 Task: Develop a dynamic search bar that filters results as the user types.
Action: Mouse pressed left at (250, 189)
Screenshot: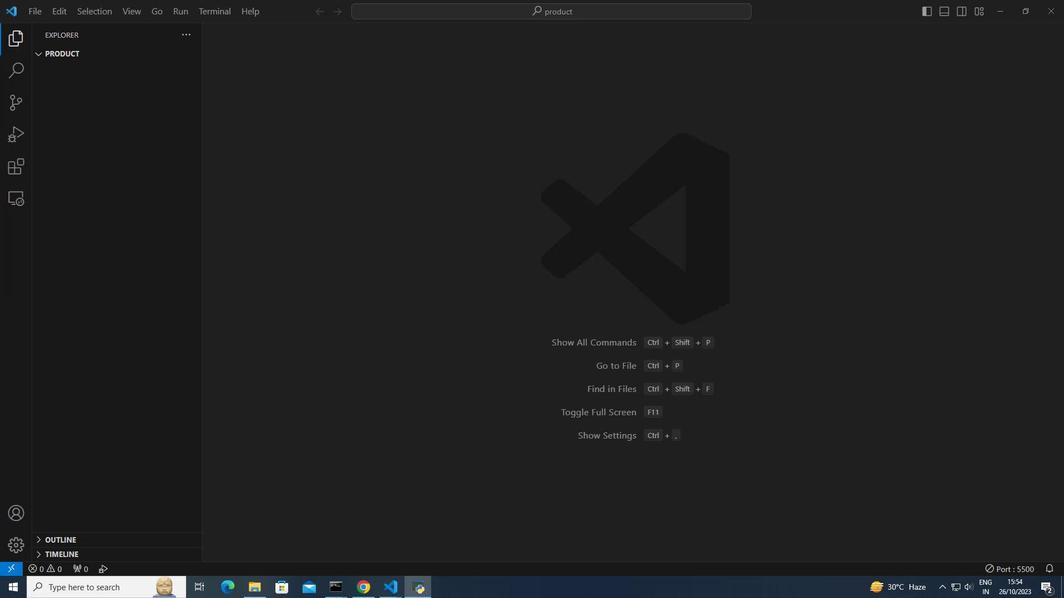 
Action: Mouse moved to (250, 189)
Screenshot: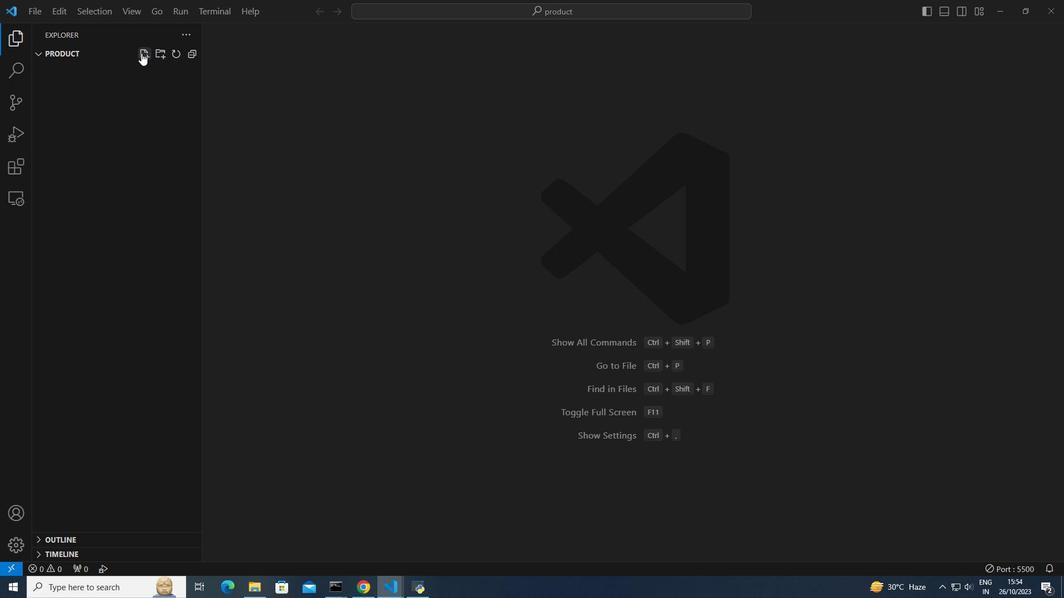 
Action: Mouse pressed left at (250, 189)
Screenshot: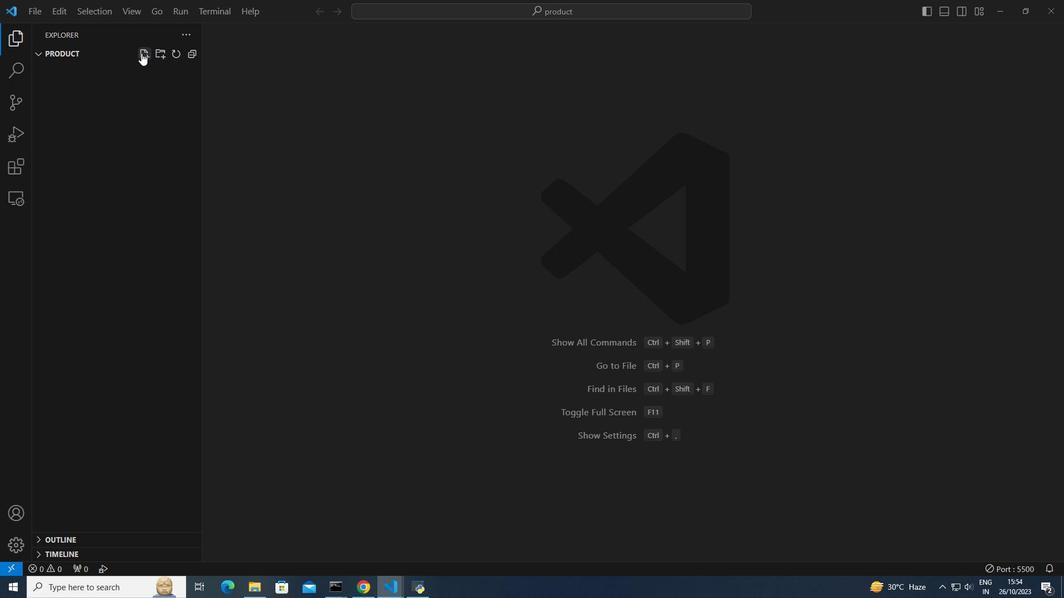 
Action: Mouse moved to (250, 189)
Screenshot: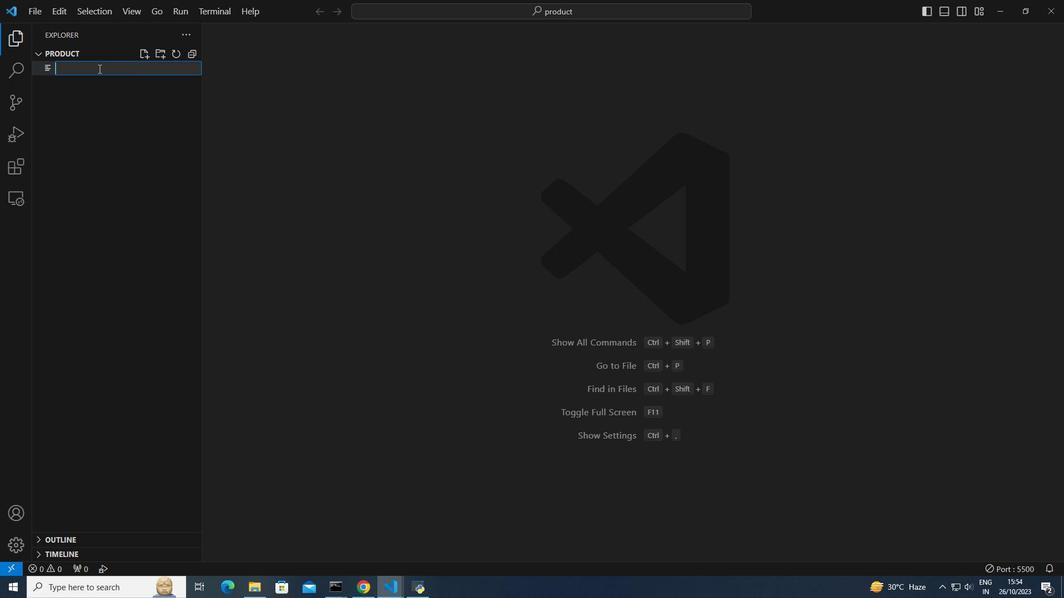 
Action: Mouse pressed left at (250, 189)
Screenshot: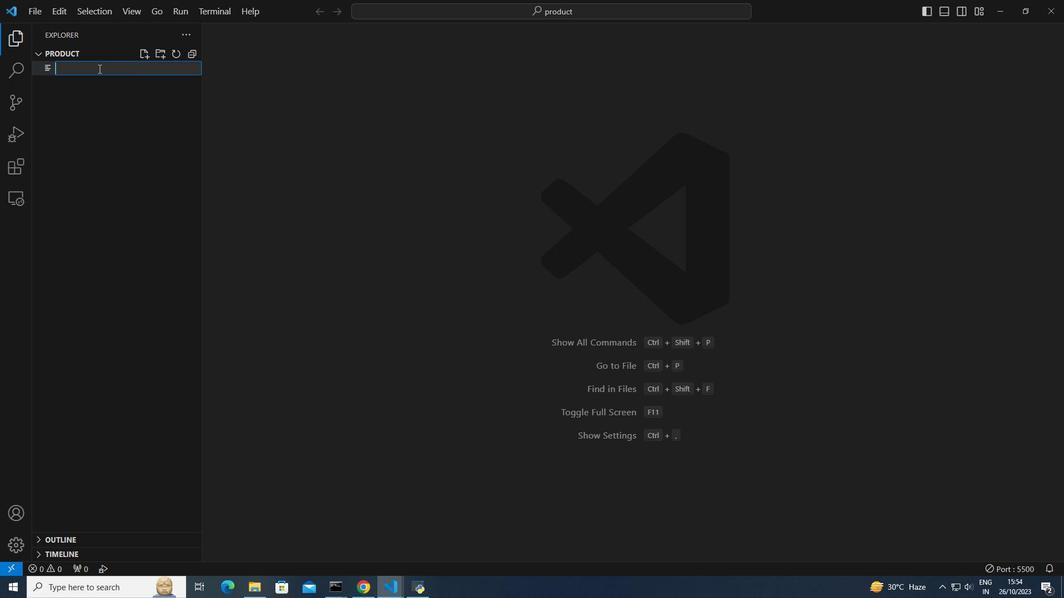 
Action: Key pressed index.html<Key.enter><Key.shift>!<Key.enter>
Screenshot: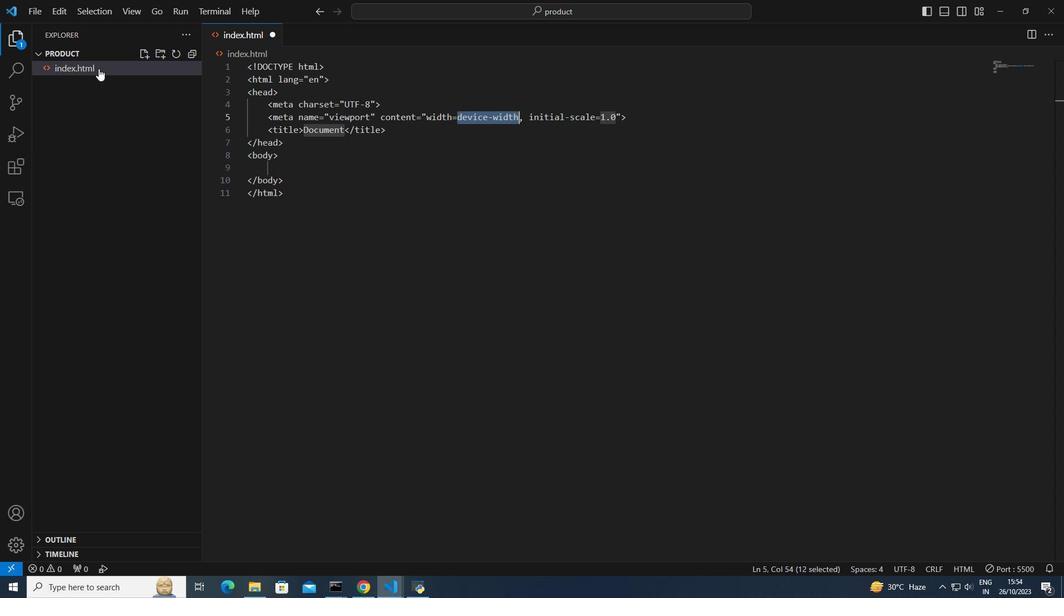 
Action: Mouse moved to (249, 189)
Screenshot: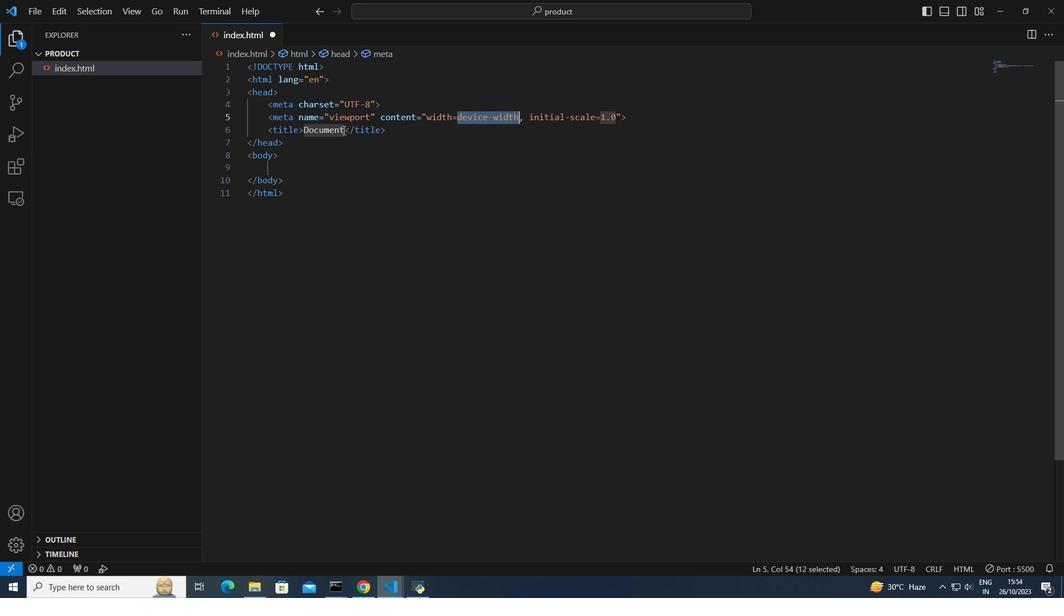 
Action: Mouse pressed left at (249, 189)
Screenshot: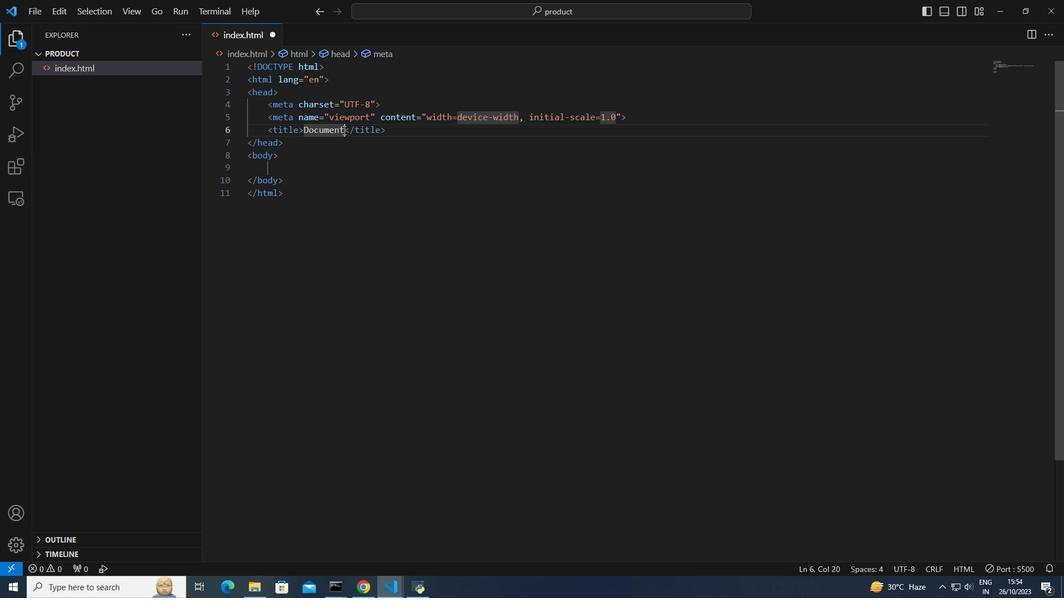 
Action: Key pressed <Key.backspace><Key.backspace><Key.backspace><Key.backspace><Key.backspace><Key.backspace><Key.backspace><Key.backspace>
Screenshot: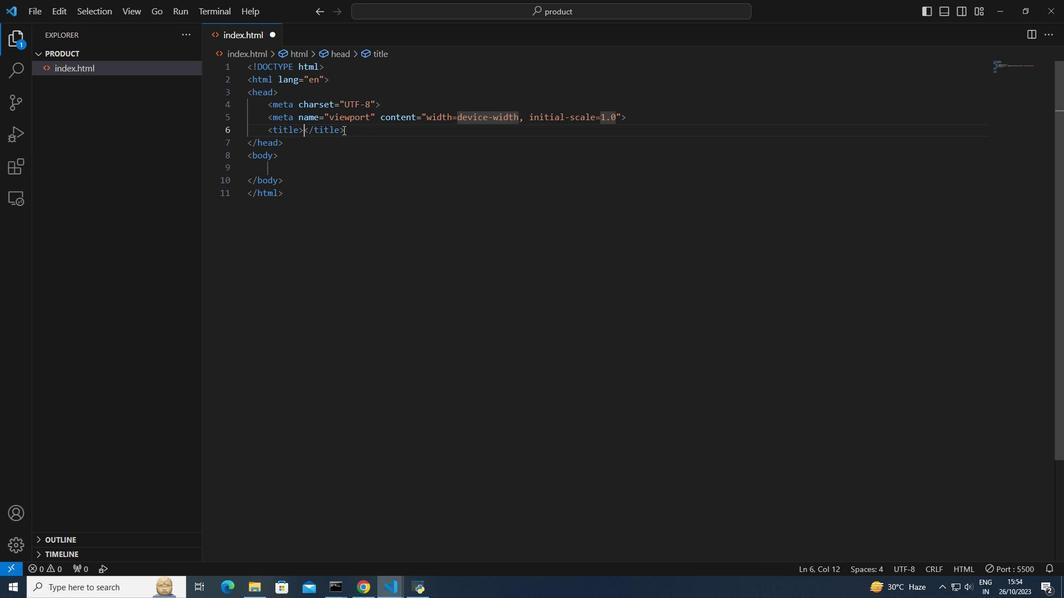 
Action: Mouse moved to (250, 189)
Screenshot: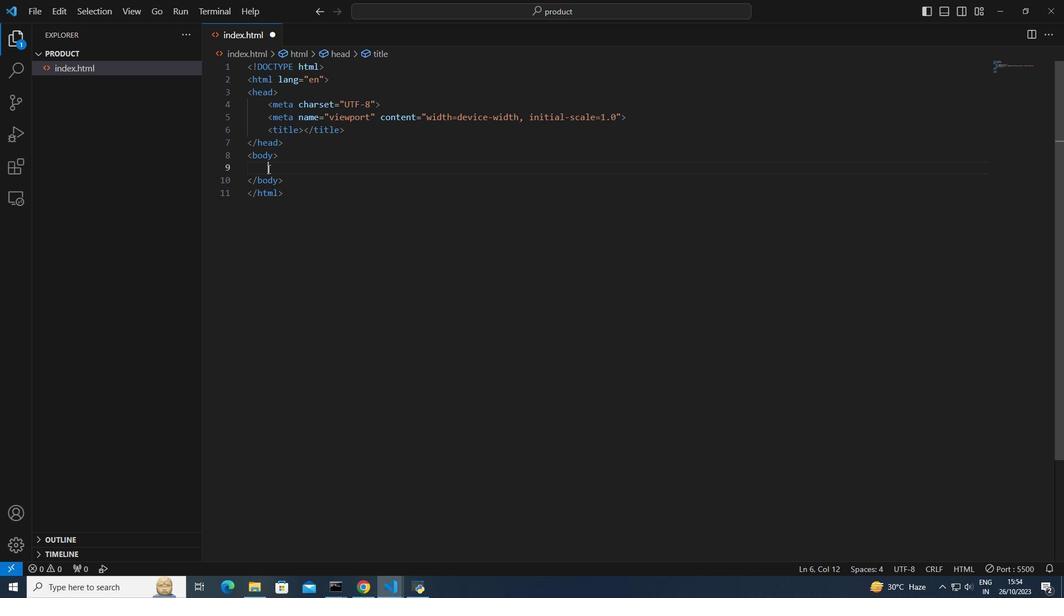 
Action: Mouse pressed left at (250, 189)
Screenshot: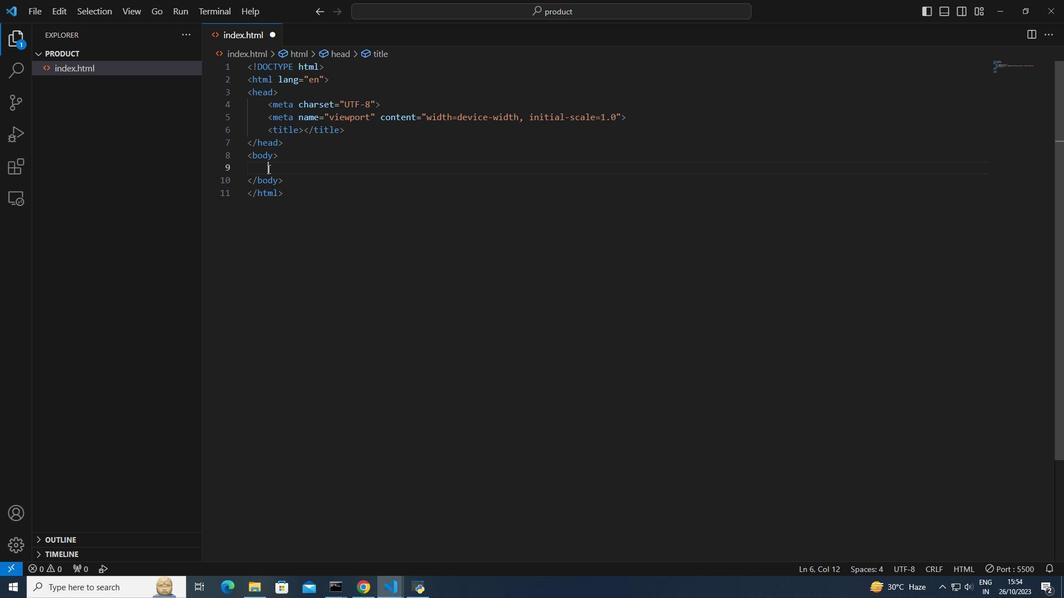 
Action: Key pressed <Key.shift_r><div<Key.space>class=search-container<Key.right><Key.shift_r>><Key.enter><Key.shift_r><input<Key.space>type=text<Key.right><Key.space>id=search<Key.right><Key.space>placeholder=<Key.shift>Search<Key.space>products<Key.right><Key.shift_r>><Key.down><Key.enter><Key.shift_r><ul<Key.space>id=results<Key.right><Key.space>class=results<Key.right><Key.shift_r>><Key.down><Key.up><Key.enter><Key.down><Key.left><Key.left><Key.left><Key.left><Key.backspace><Key.backspace><Key.backspace><Key.enter><Key.backspace><Key.backspace><Key.backspace><Key.down><Key.enter><Key.shift_r><<Key.shift><Key.shift>S<Key.backspace>script<Key.space>src=<Key.right><Key.left><Key.right><Key.shift_r>>ctrl+S
Screenshot: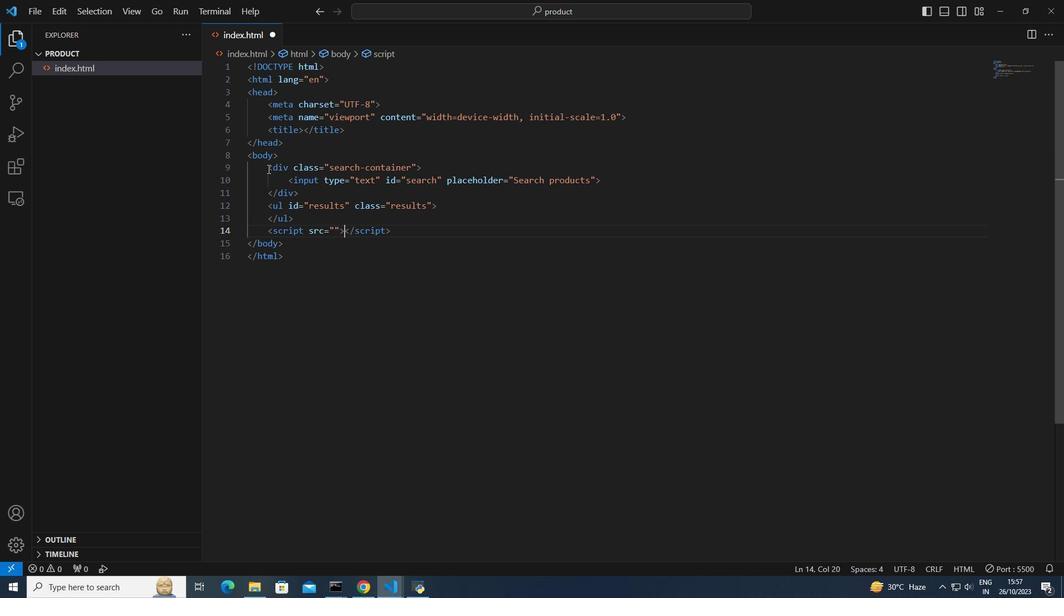 
Action: Mouse moved to (250, 189)
Screenshot: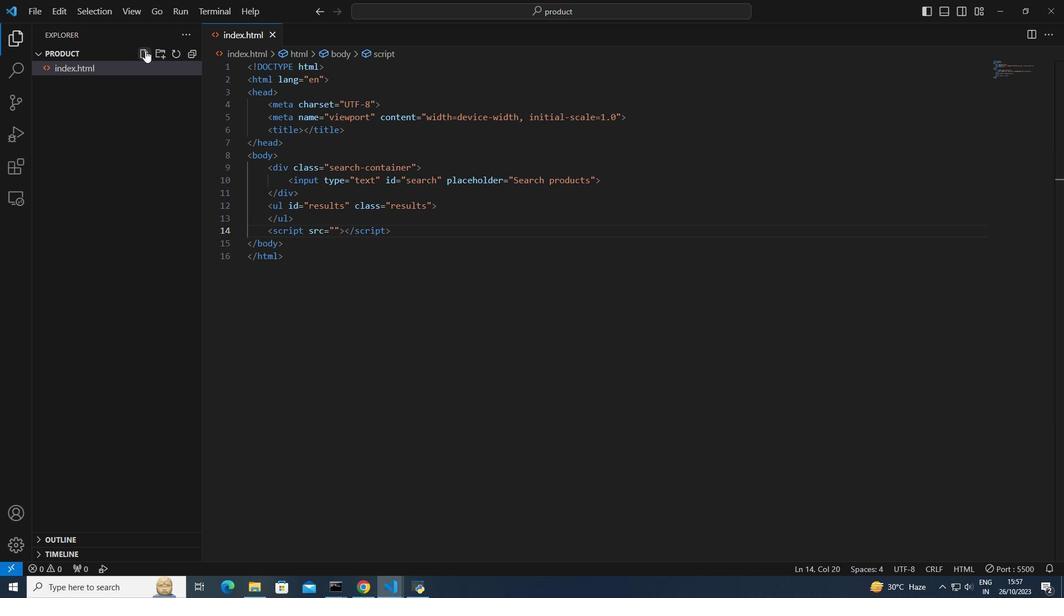 
Action: Mouse pressed left at (250, 189)
Screenshot: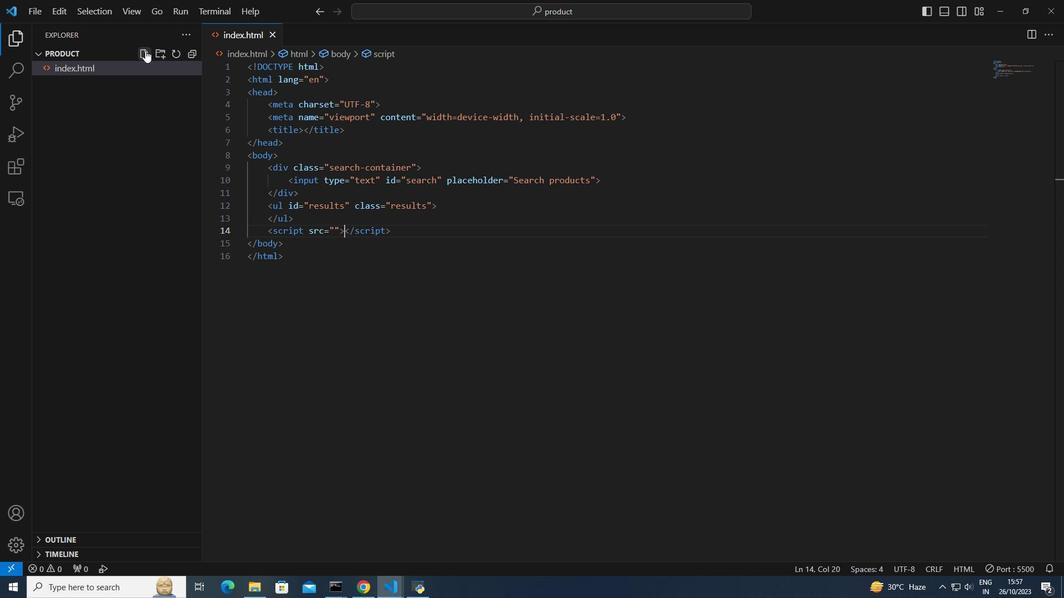 
Action: Mouse moved to (250, 189)
Screenshot: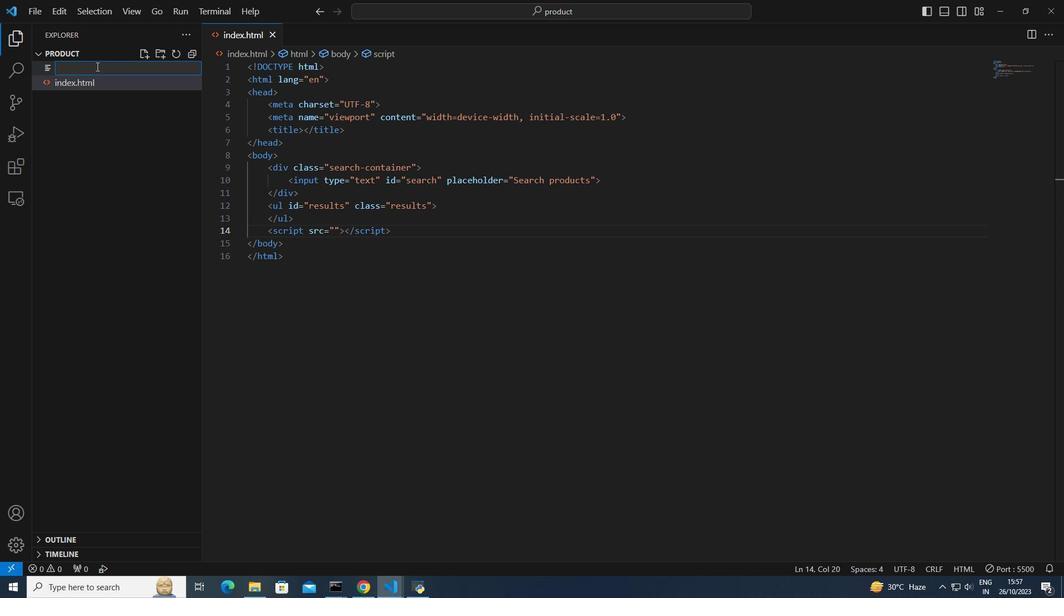 
Action: Mouse pressed left at (250, 189)
Screenshot: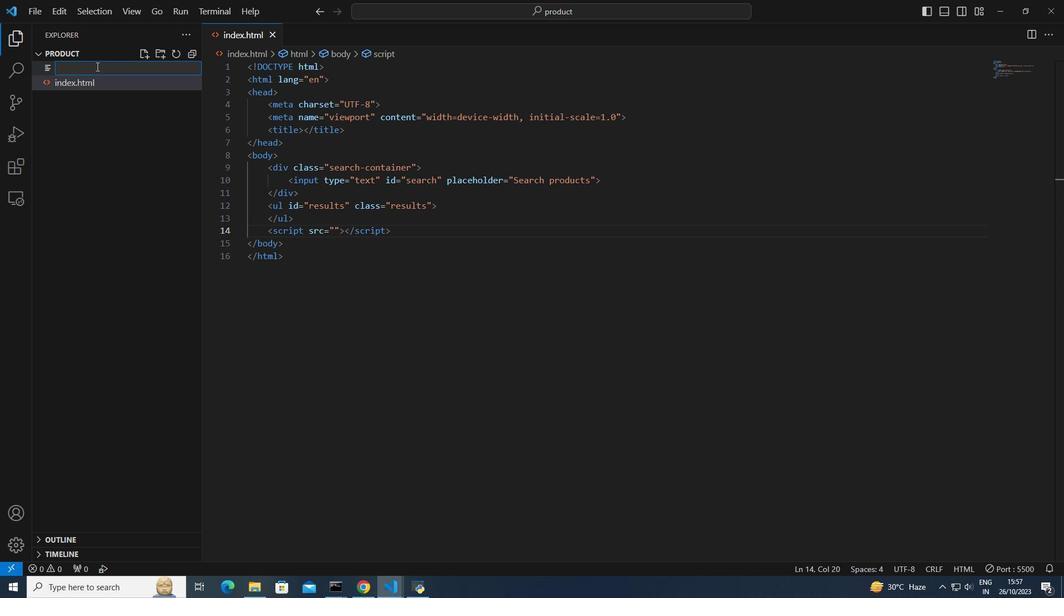 
Action: Key pressed style.css<Key.enter>
Screenshot: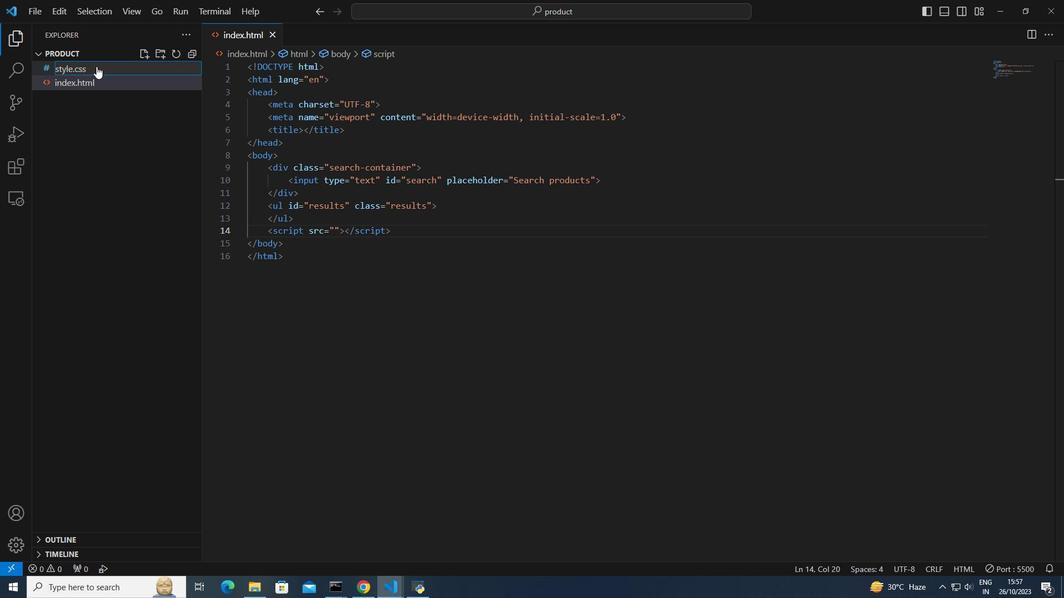 
Action: Mouse moved to (250, 189)
Screenshot: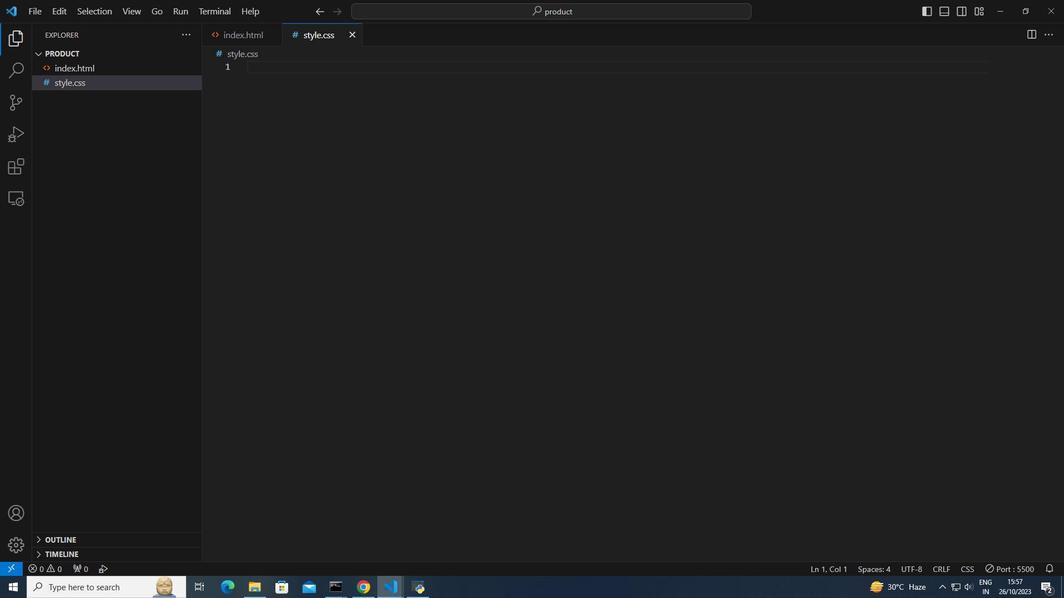 
Action: Mouse pressed left at (250, 189)
Screenshot: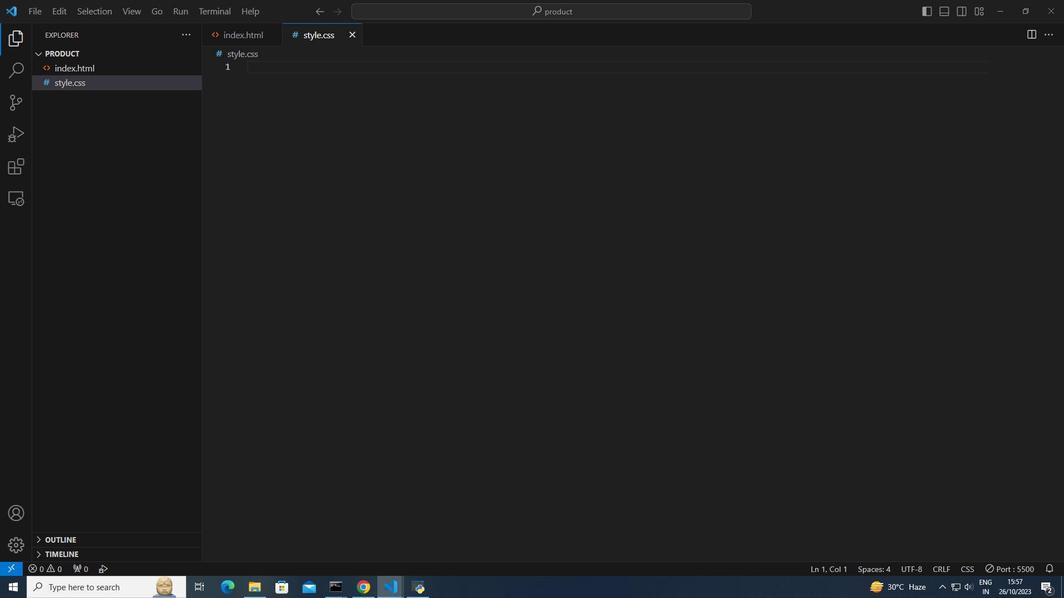 
Action: Mouse moved to (250, 189)
Screenshot: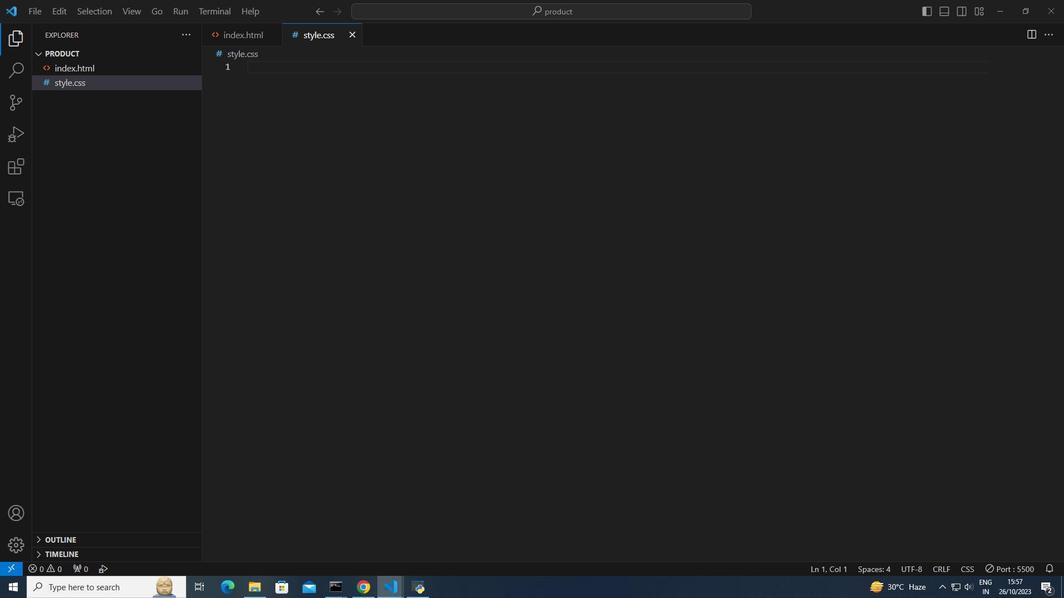 
Action: Mouse scrolled (250, 189) with delta (0, 0)
Screenshot: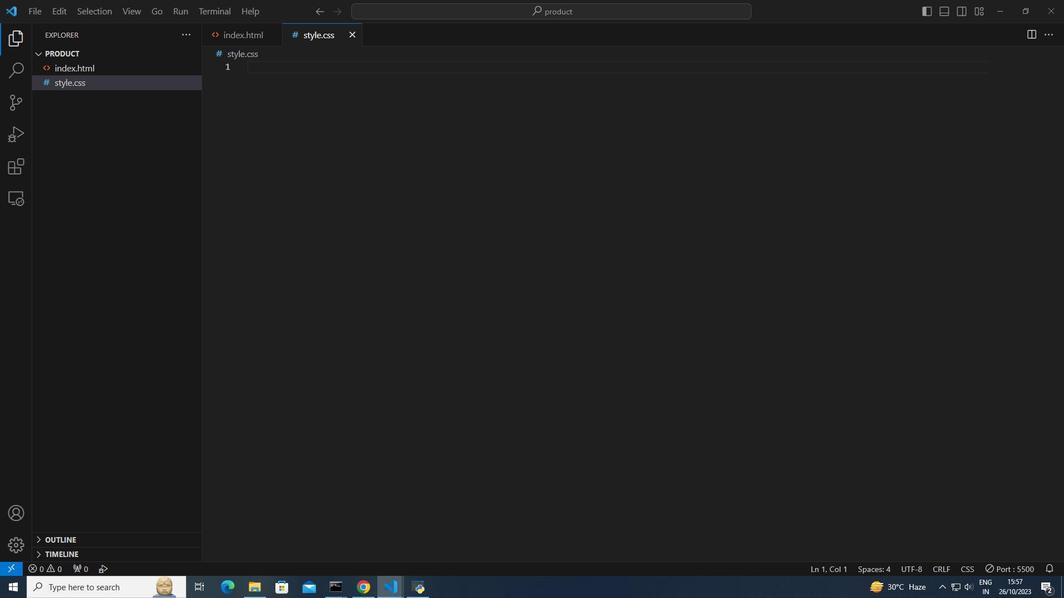 
Action: Mouse moved to (250, 189)
Screenshot: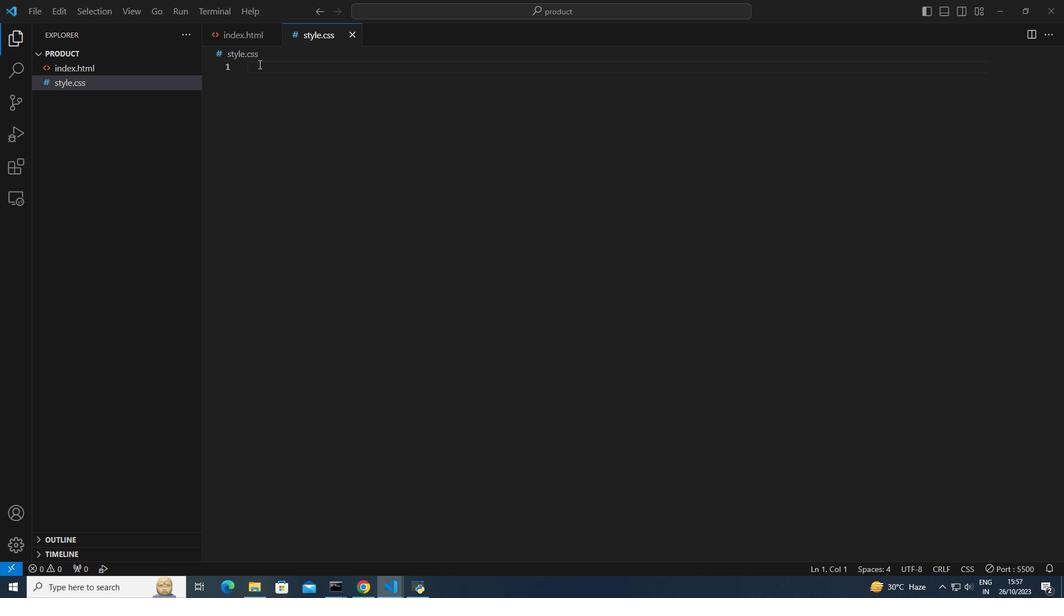 
Action: Mouse pressed left at (250, 189)
Screenshot: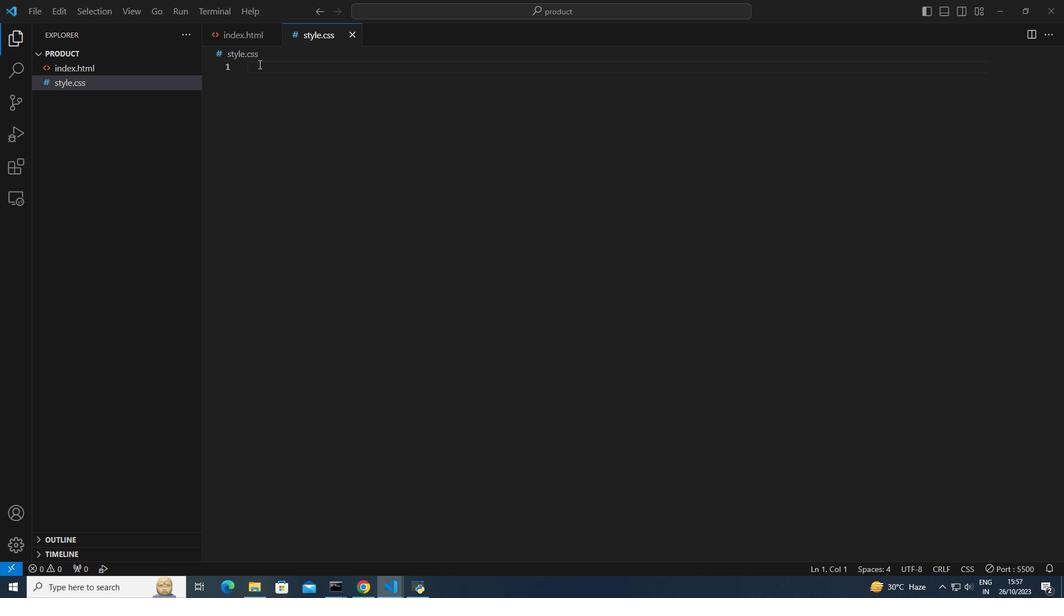 
Action: Mouse moved to (250, 189)
Screenshot: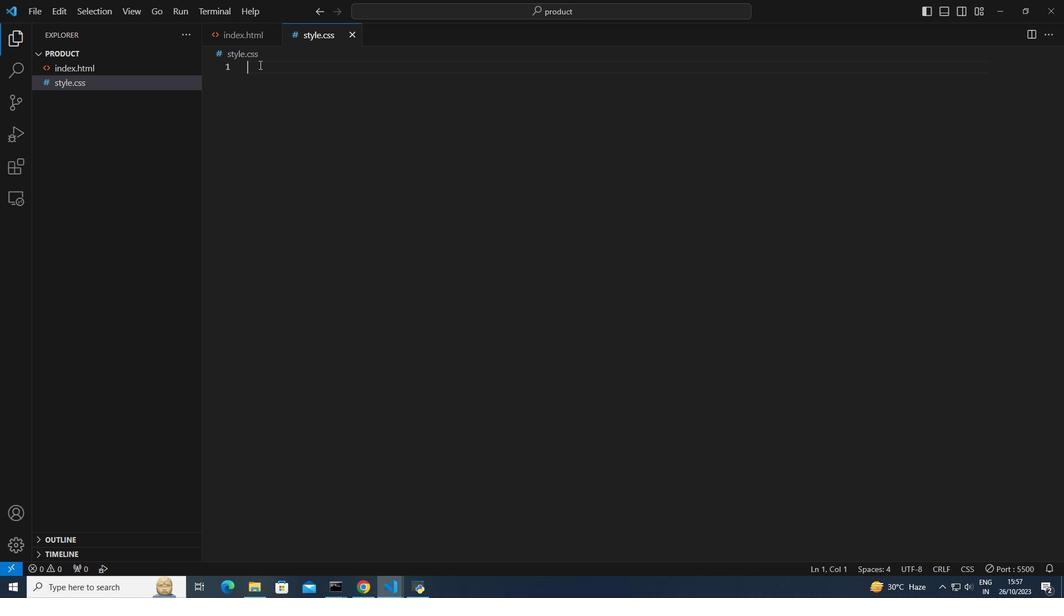 
Action: Key pressed body<Key.shift_r>{<Key.enter>font<Key.down><Key.down><Key.enter><Key.shift>Arial,<Key.space>sans-serif<Key.right><Key.enter>margin<Key.enter>0<Key.down><Key.left><Key.left><Key.enter>padd<Key.enter>0<Key.down><Key.enter>.search-container<Key.shift_r>{<Key.enter>text<Key.enter><Key.enter><Key.right><Key.enter>margin<Key.enter>20px<Key.down><Key.enter>input[type=<Key.shift_r>"text'<Key.backspace><Key.shift_r>"<Key.right><Key.shift_r>{<Key.enter>width<Key.enter>100<Key.shift><Key.shift><Key.shift><Key.shift><Key.shift><Key.shift>%<Key.right><Key.enter>padding<Key.enter>10px<Key.right><Key.enter>font<Key.down><Key.enter>16px<Key.right><Key.enter>border<Key.enter>1px<Key.space>solid<Key.space><Key.shift><Key.shift><Key.shift><Key.shift><Key.shift><Key.shift><Key.shift><Key.shift><Key.shift><Key.shift><Key.shift><Key.shift><Key.shift><Key.shift><Key.shift><Key.shift><Key.shift><Key.shift>#ccc<Key.right><Key.enter>border<Key.down><Key.enter>5px<Key.down><Key.enter>.results<Key.shift_r>{<Key.enter>list<Key.down><Key.enter>none<Key.right><Key.enter>padd<Key.enter>0<Key.right><Key.enter>margin<Key.enter>10px<Key.right><Key.down><Key.enter>
Screenshot: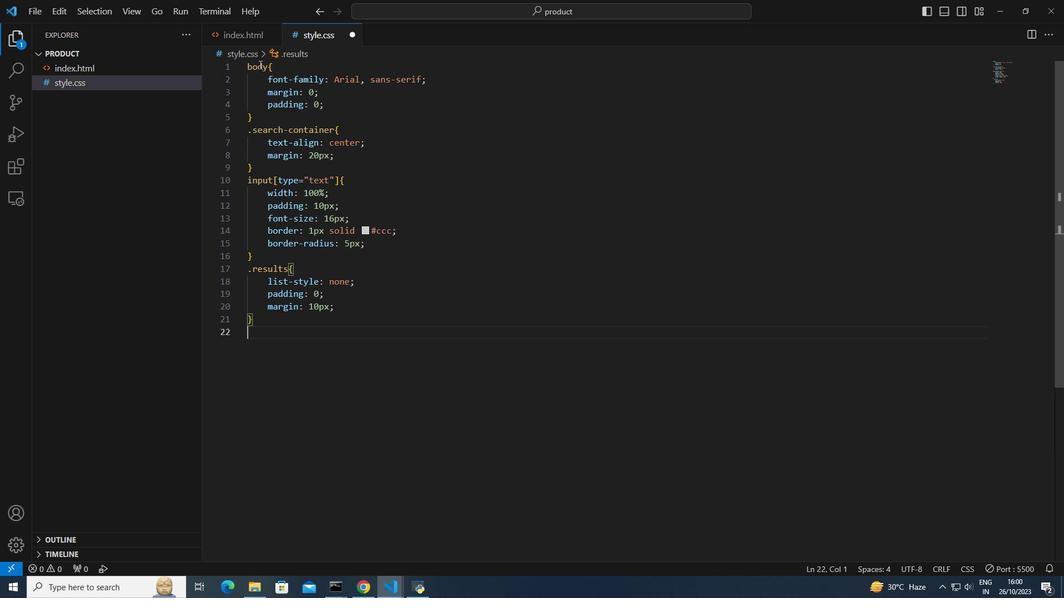 
Action: Mouse moved to (250, 189)
Screenshot: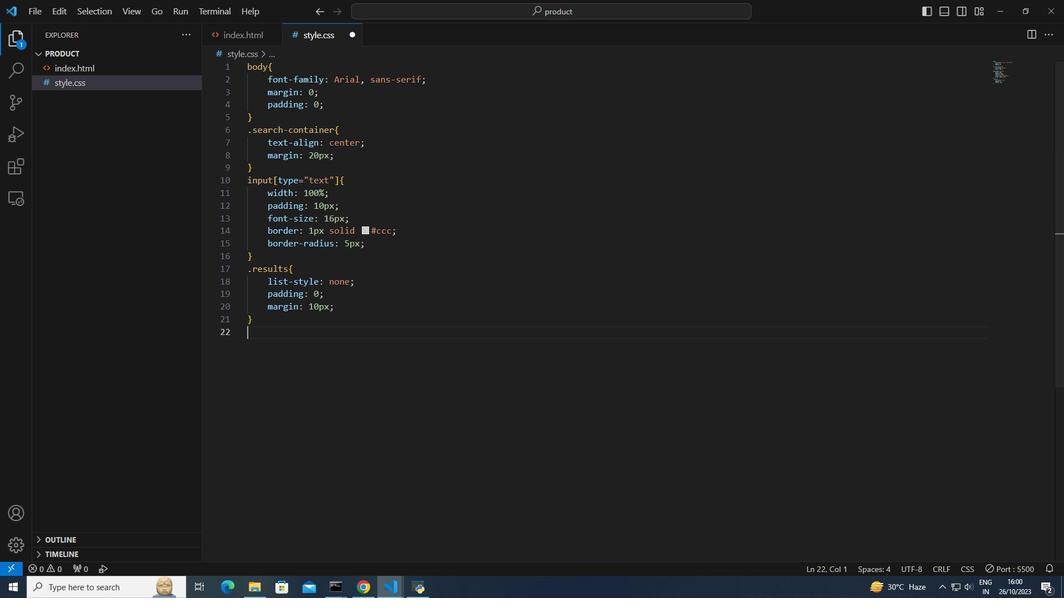 
Action: Mouse scrolled (250, 189) with delta (0, 0)
Screenshot: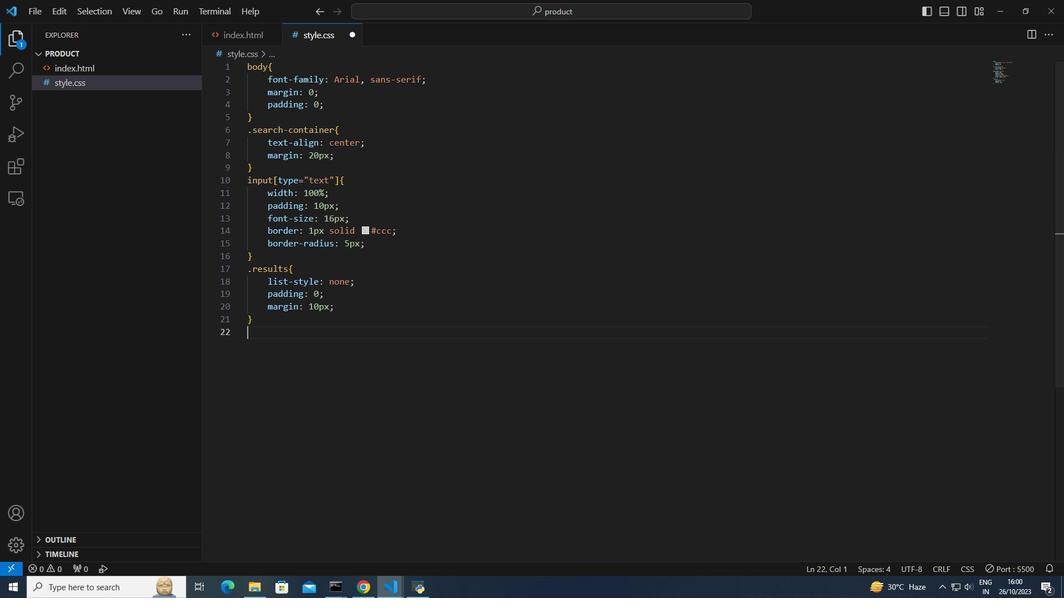 
Action: Mouse moved to (250, 189)
Screenshot: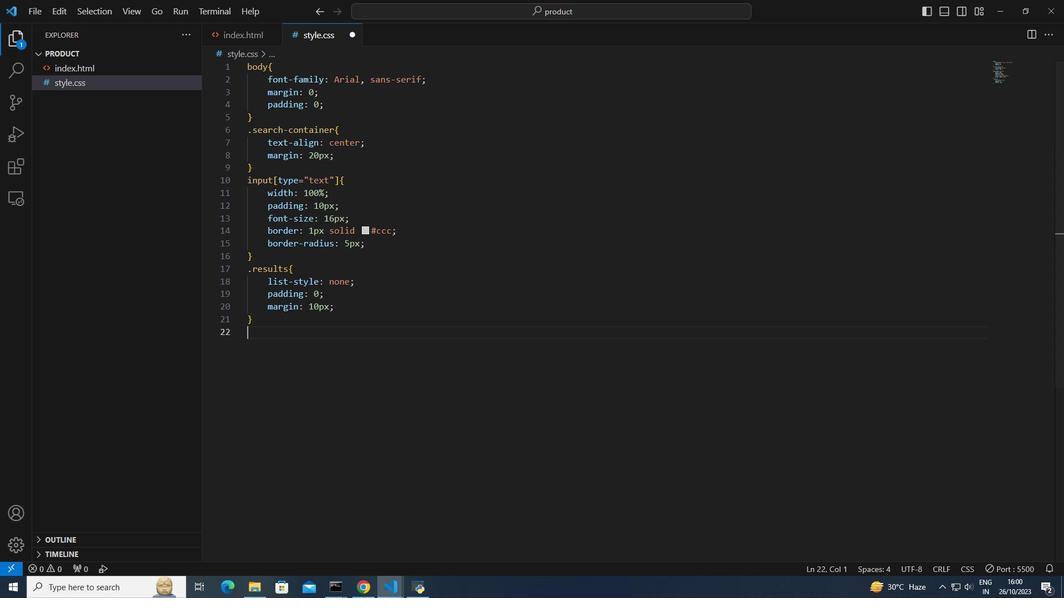 
Action: Mouse scrolled (250, 189) with delta (0, 0)
Screenshot: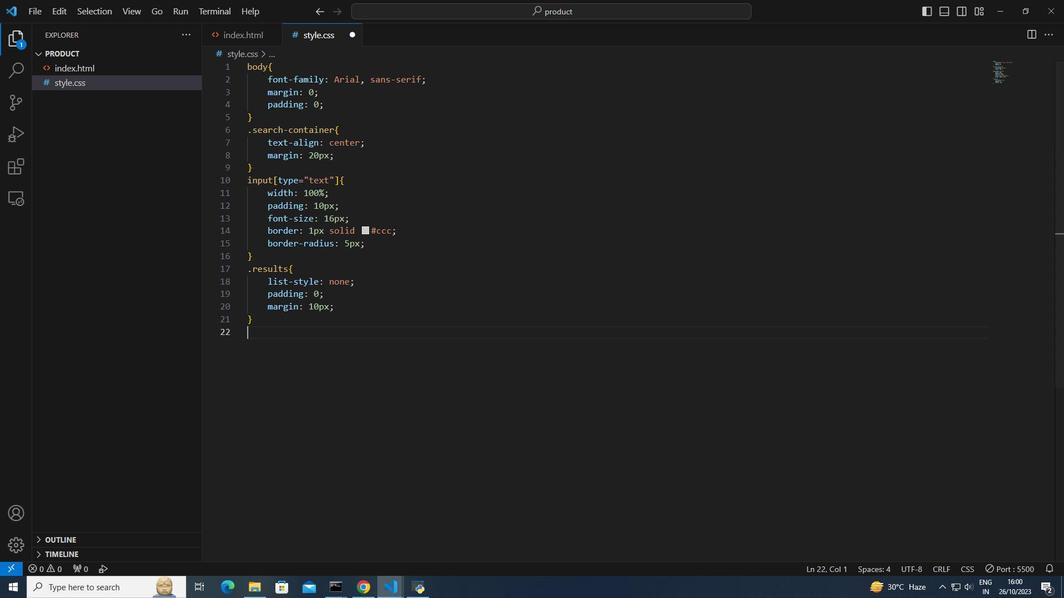 
Action: Mouse scrolled (250, 189) with delta (0, 0)
Screenshot: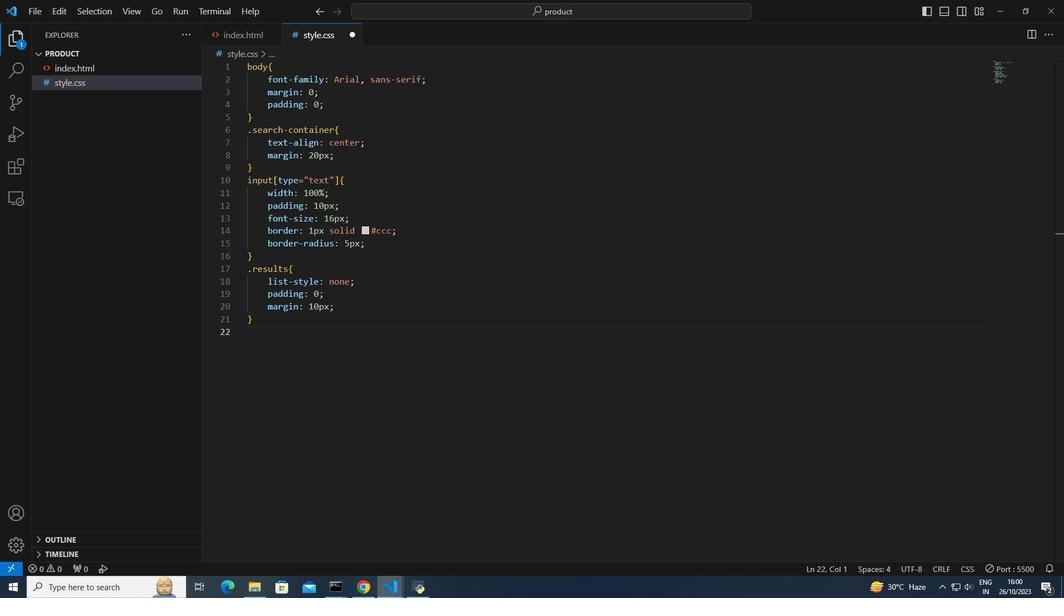 
Action: Mouse scrolled (250, 189) with delta (0, 0)
Screenshot: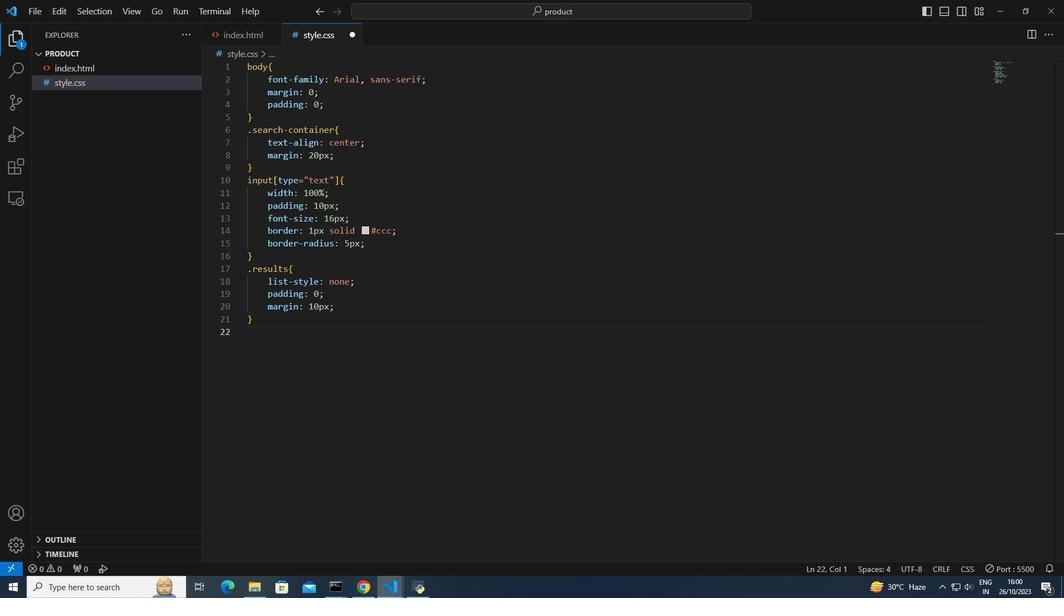 
Action: Mouse scrolled (250, 189) with delta (0, 0)
Screenshot: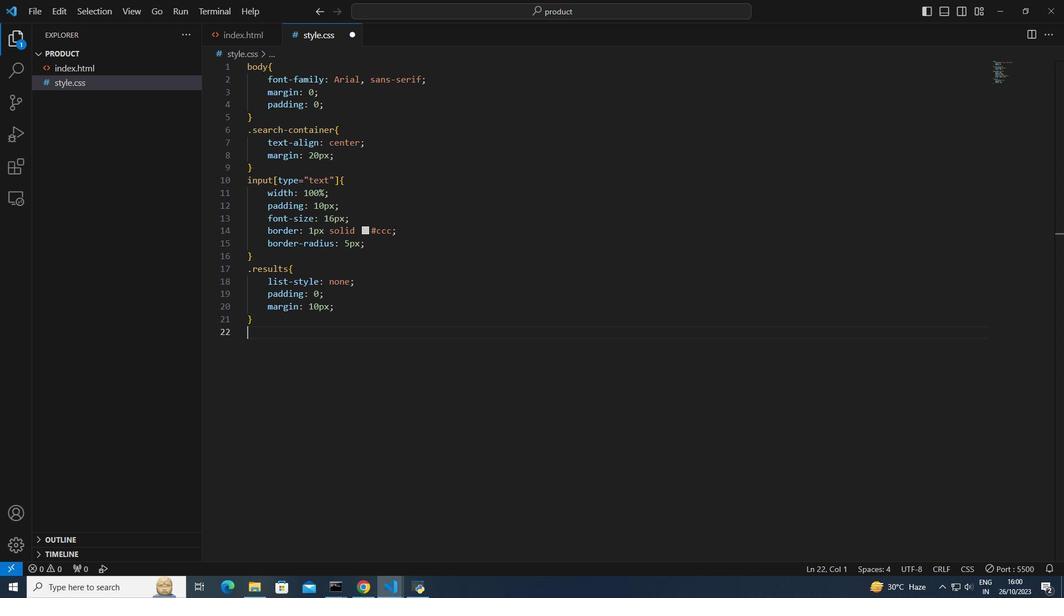 
Action: Mouse scrolled (250, 189) with delta (0, 0)
Screenshot: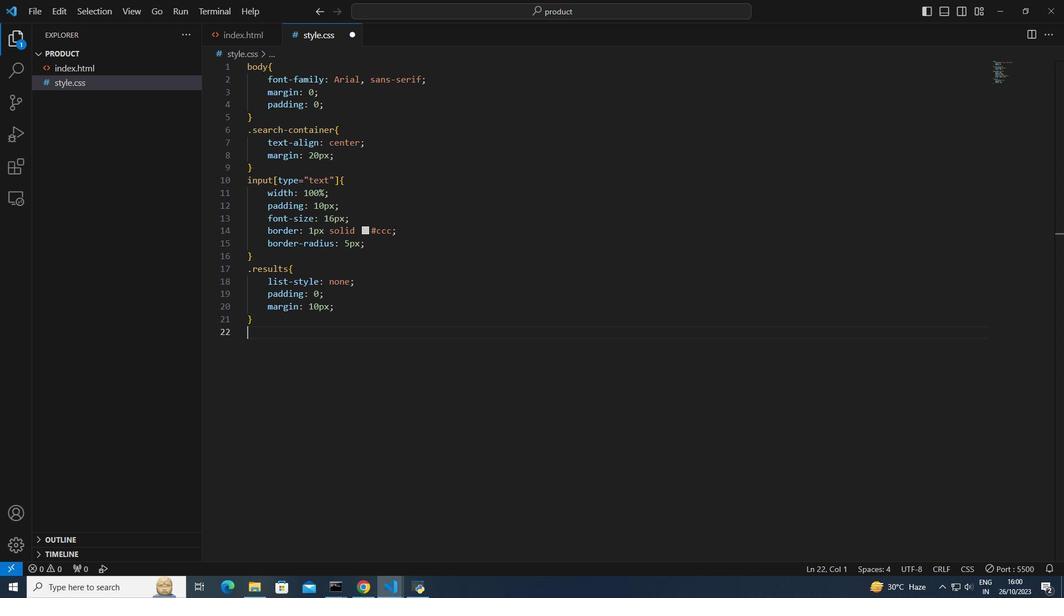 
Action: Mouse moved to (250, 189)
Screenshot: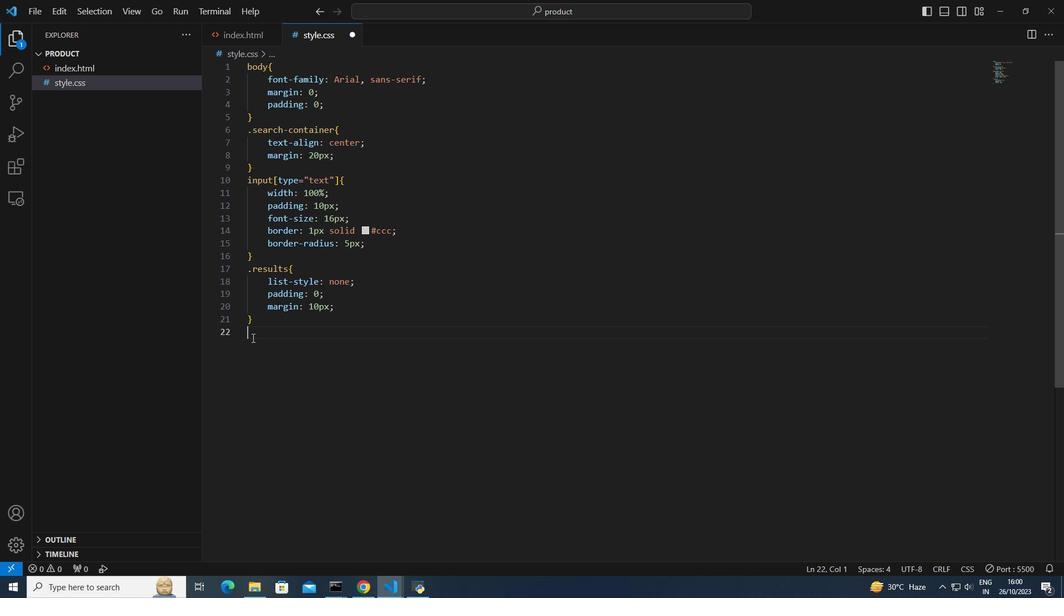 
Action: Key pressed .results<Key.space>li<Key.shift_r>{<Key.enter>margin<Key.enter>5px<Key.space>0<Key.right><Key.enter>padd<Key.enter>10px<Key.right><Key.enter>border<Key.enter>1px<Key.space>solid<Key.space><Key.shift>#ccc<Key.right><Key.enter>border<Key.down><Key.enter>5pxctrl+S
Screenshot: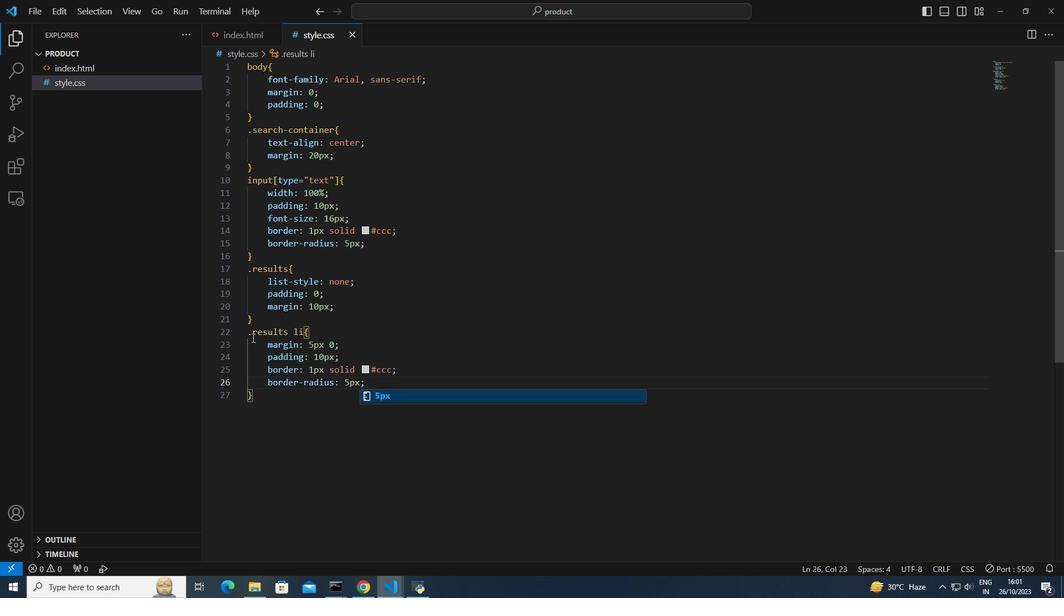 
Action: Mouse moved to (250, 189)
Screenshot: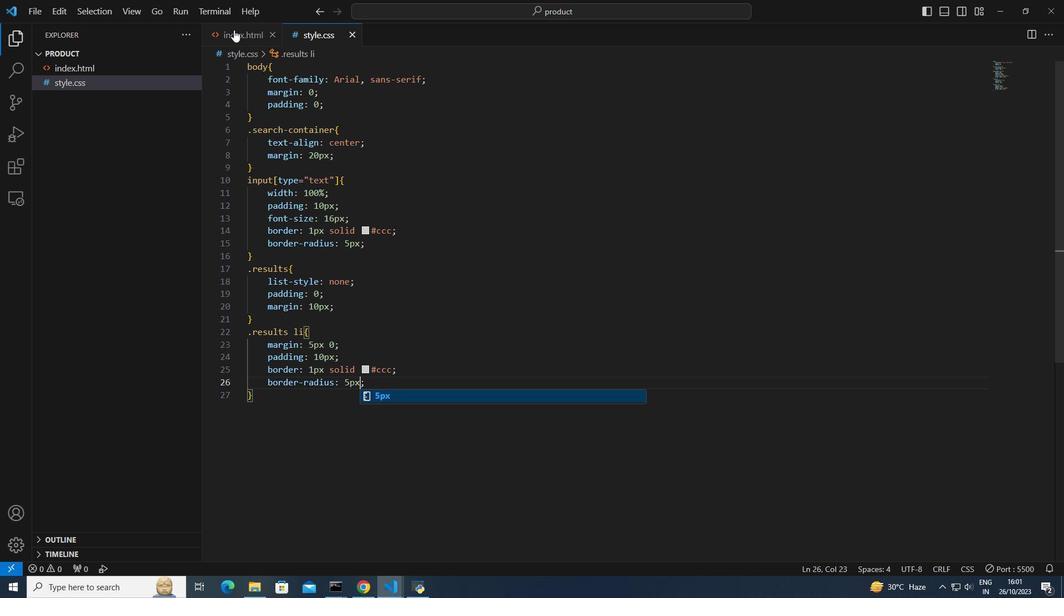 
Action: Mouse pressed left at (250, 189)
Screenshot: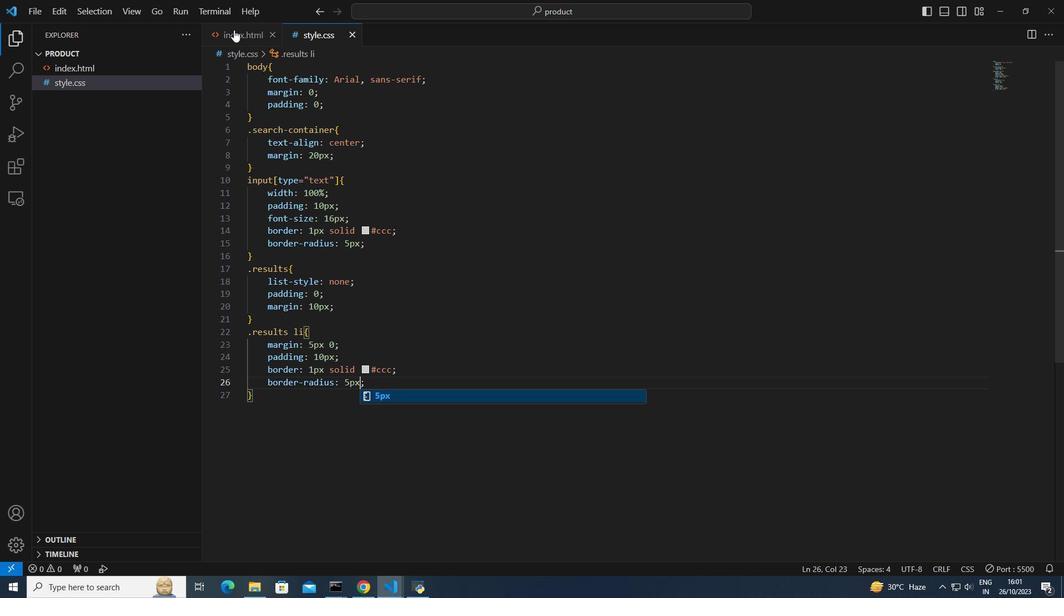 
Action: Mouse moved to (249, 189)
Screenshot: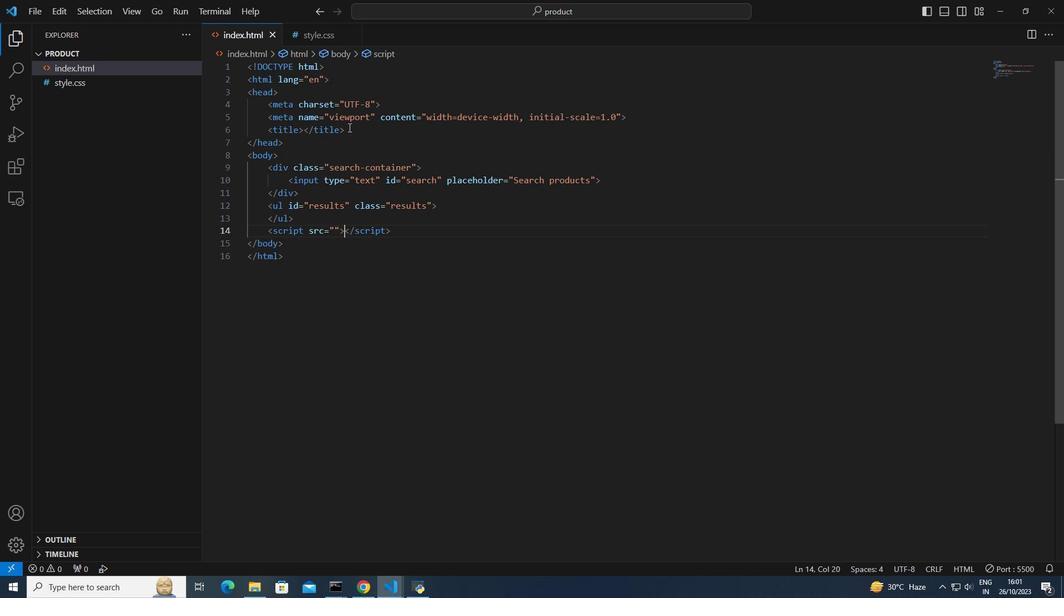 
Action: Mouse pressed left at (249, 189)
Screenshot: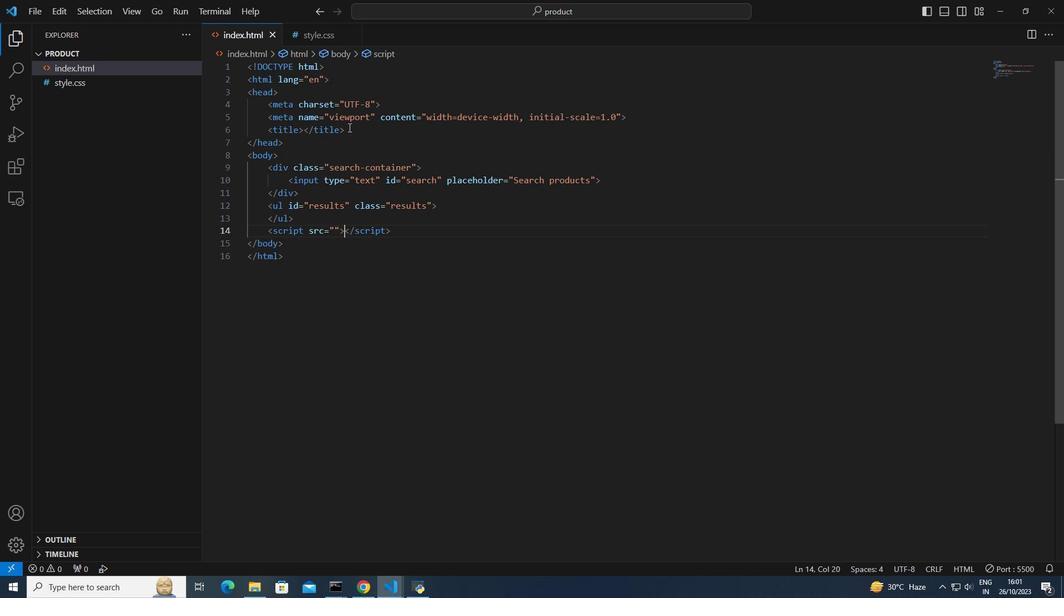 
Action: Mouse moved to (249, 189)
Screenshot: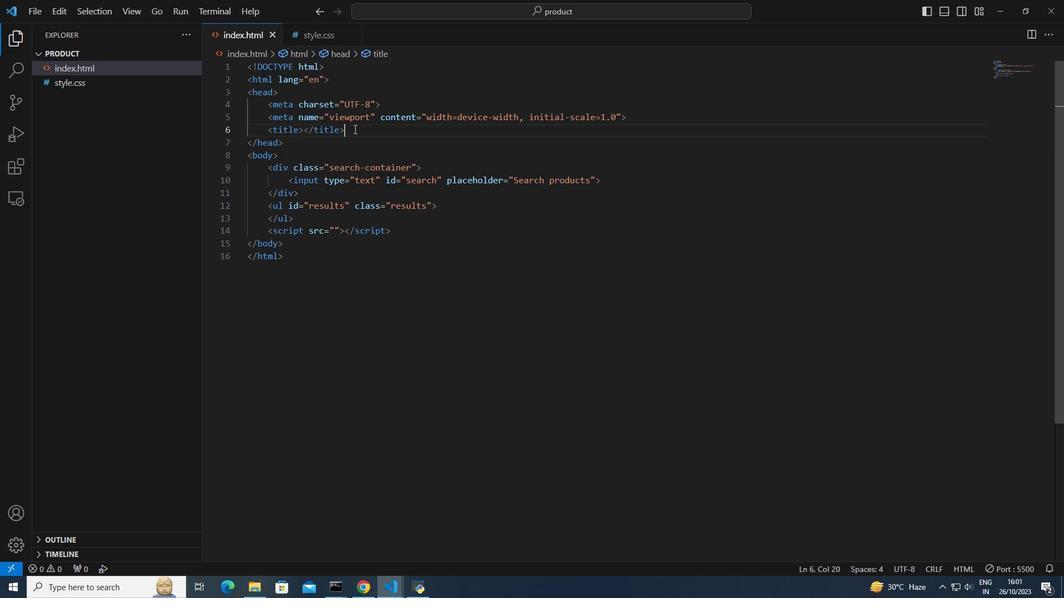 
Action: Key pressed <Key.enter><Key.shift_r><link<Key.space>rel<Key.space><Key.backspace>-<Key.backspace>=stylesheet<Key.right><Key.space>href=style<Key.enter>ctrl+S
Screenshot: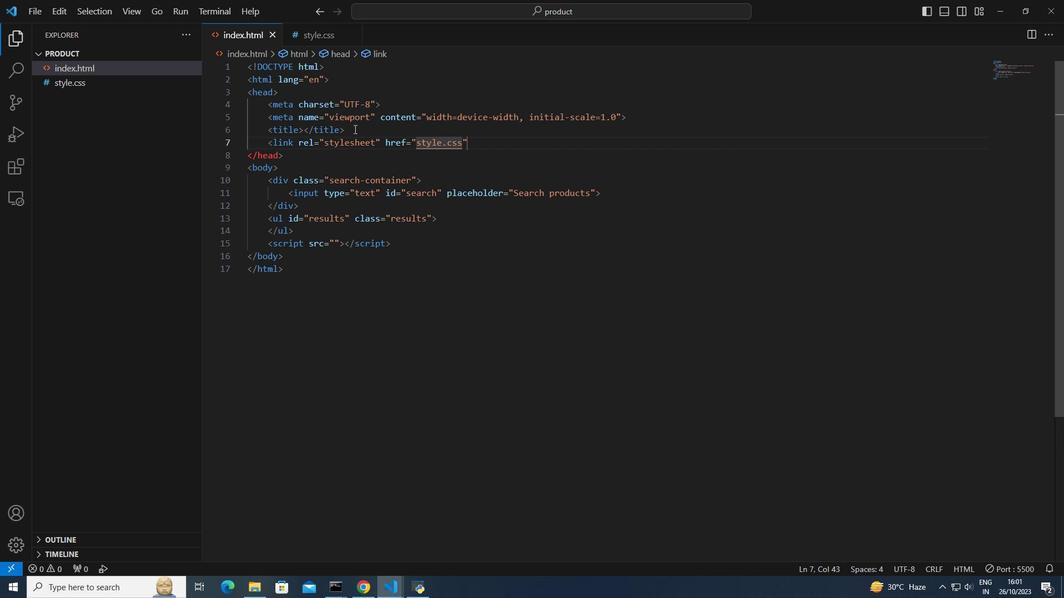
Action: Mouse moved to (250, 189)
Screenshot: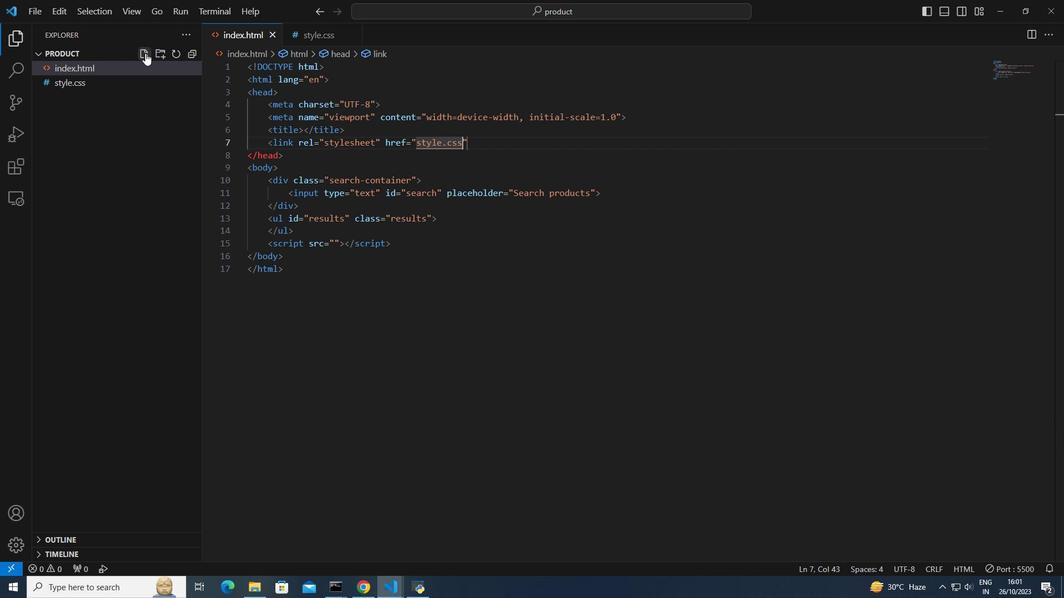 
Action: Mouse pressed left at (250, 189)
Screenshot: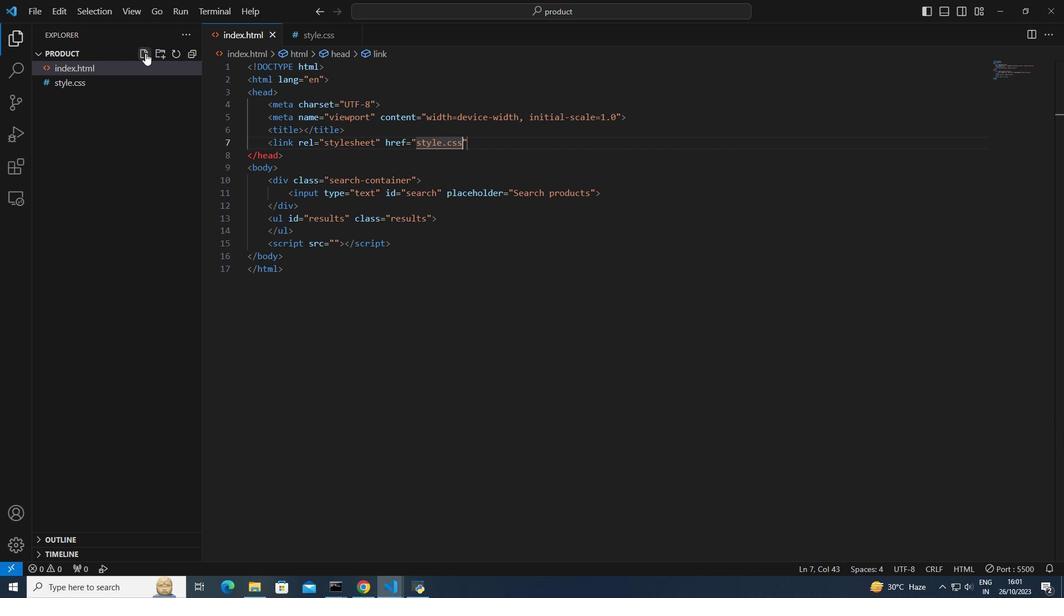 
Action: Mouse moved to (250, 189)
Screenshot: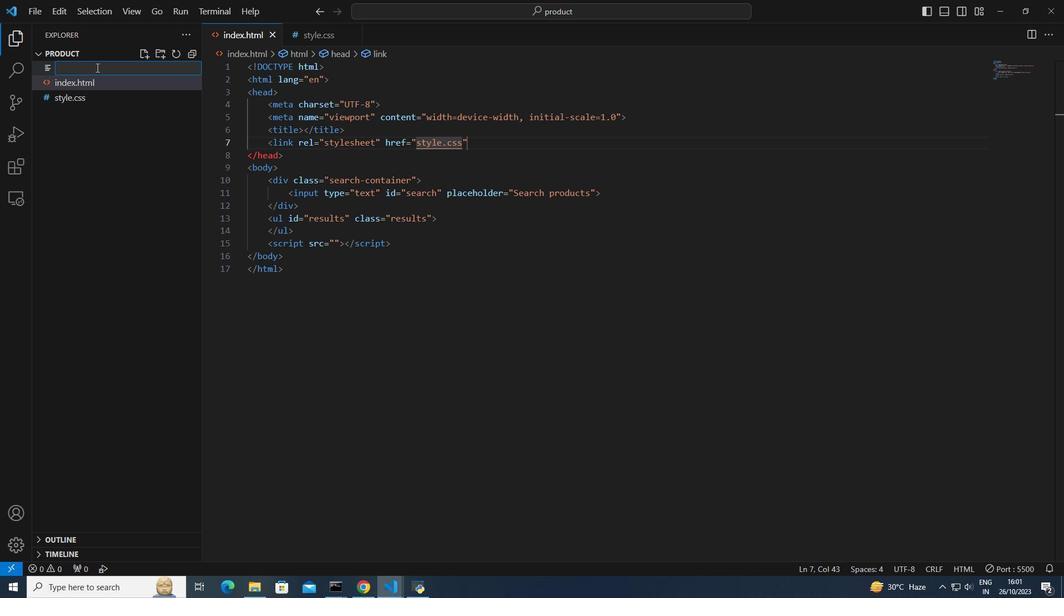 
Action: Mouse pressed left at (250, 189)
Screenshot: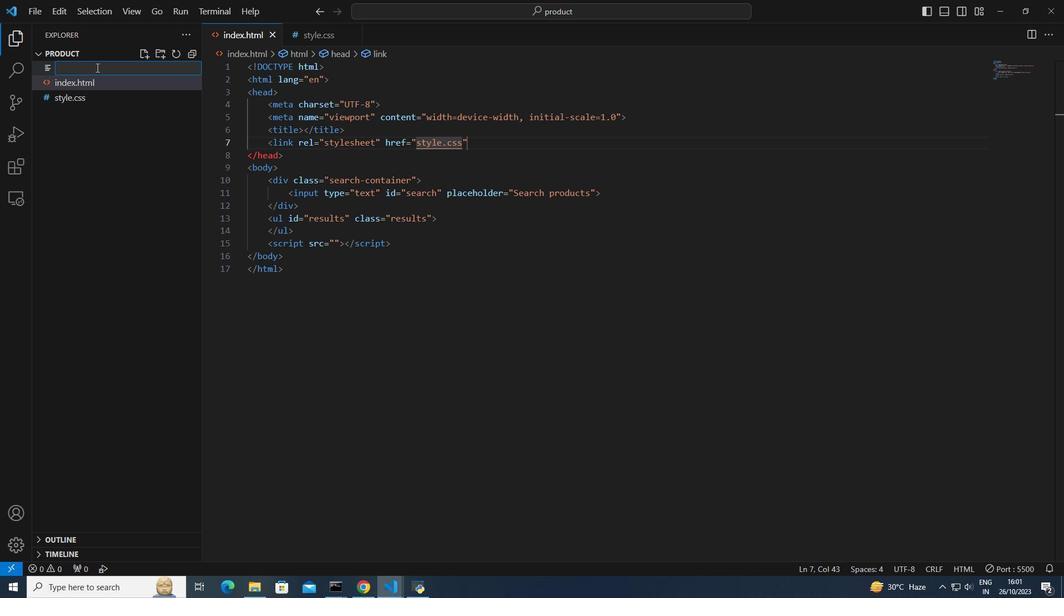 
Action: Key pressed j<Key.backspace>script.js<Key.enter>
Screenshot: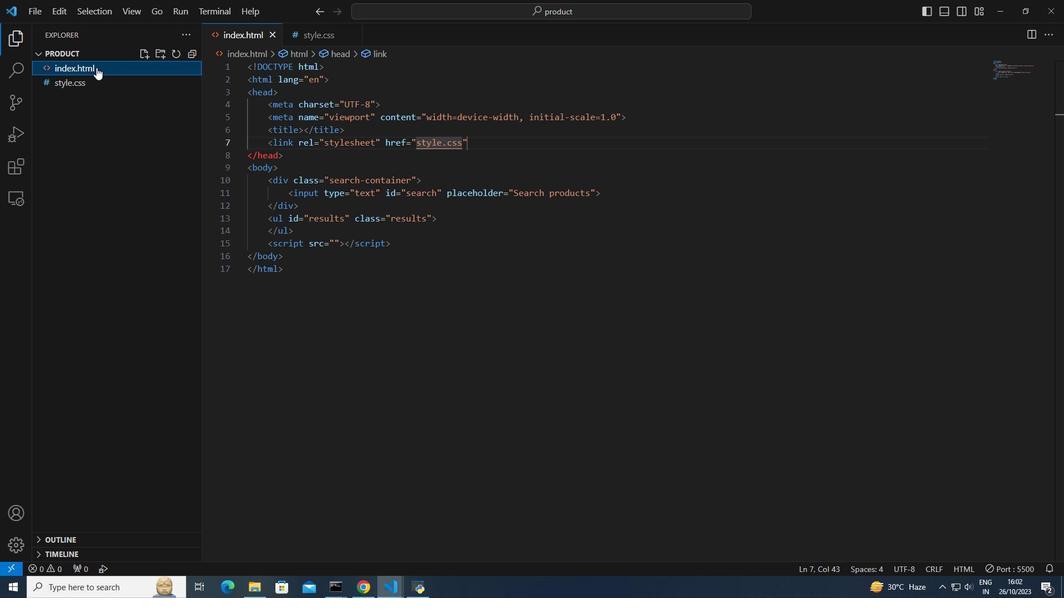 
Action: Mouse moved to (250, 189)
Screenshot: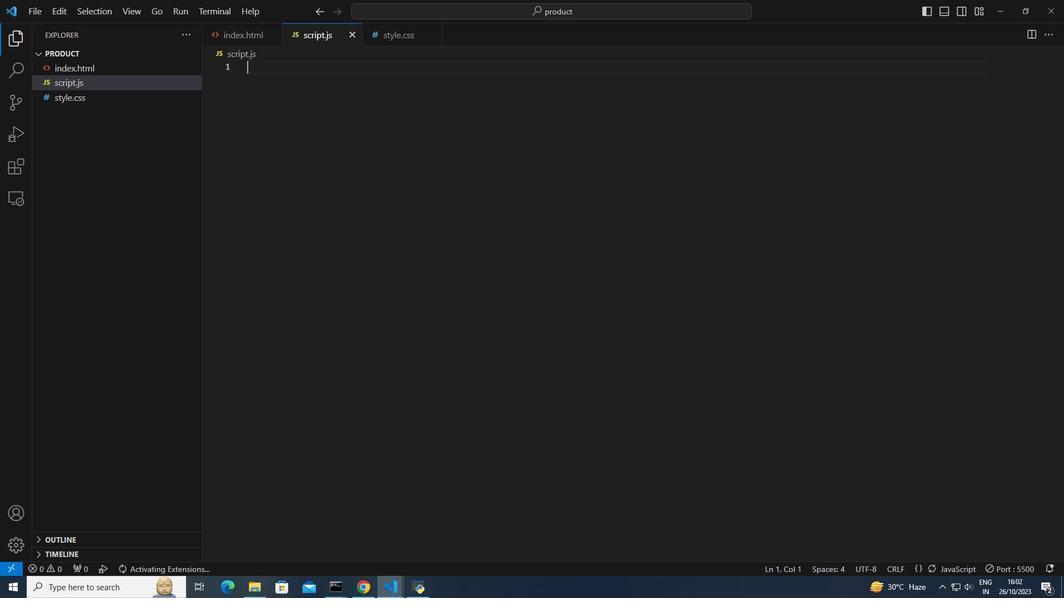 
Action: Mouse pressed left at (250, 189)
Screenshot: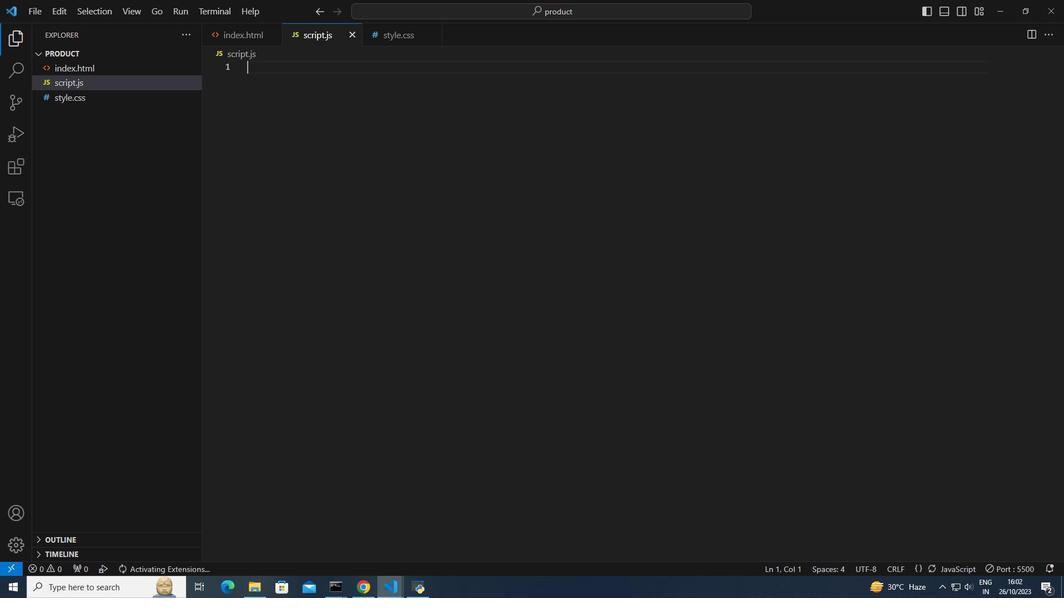 
Action: Mouse moved to (250, 189)
Screenshot: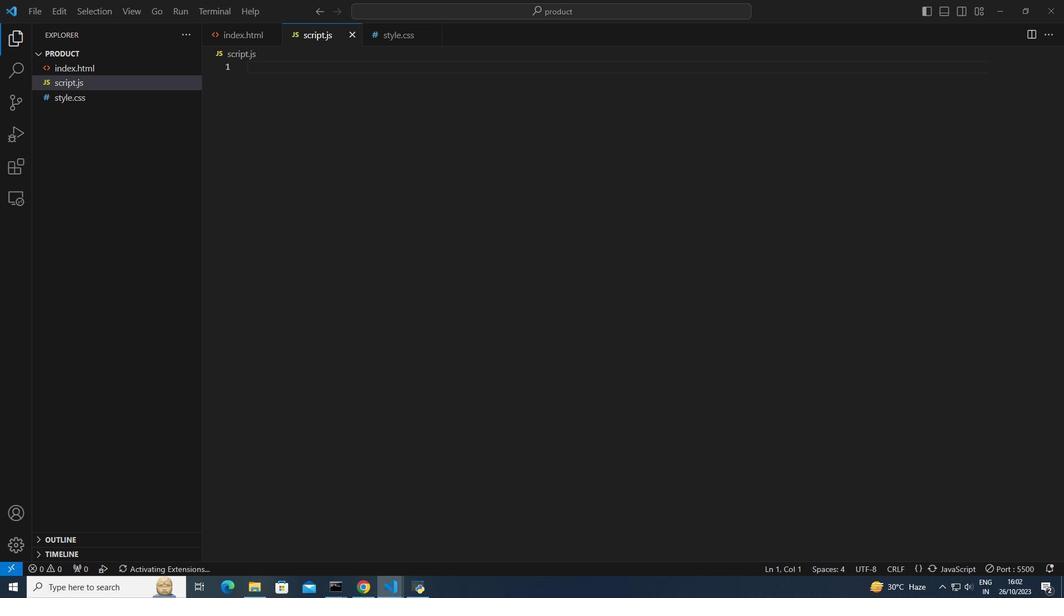 
Action: Mouse pressed left at (250, 189)
Screenshot: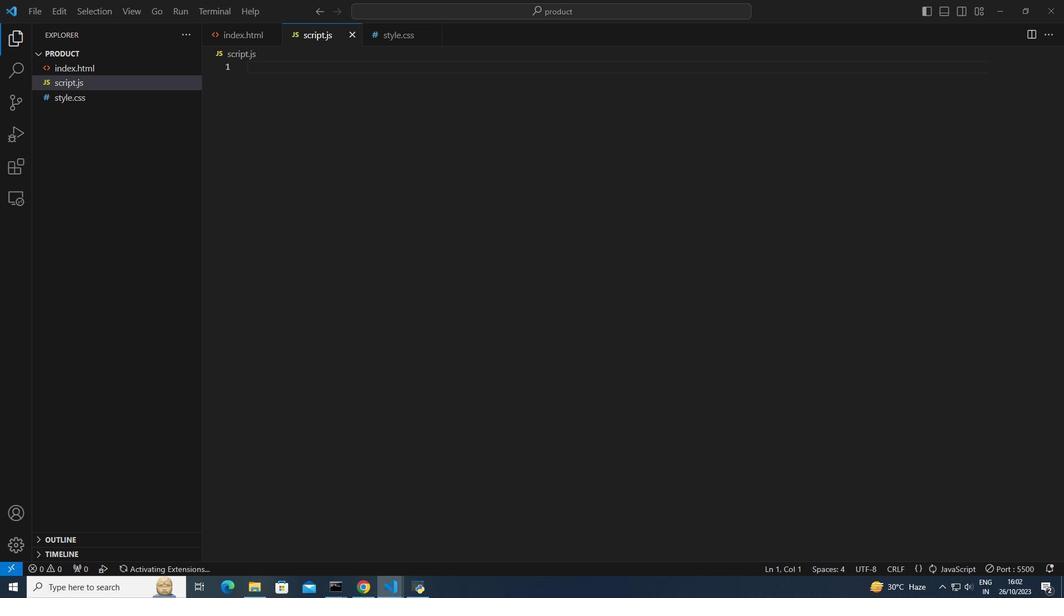 
Action: Mouse moved to (250, 189)
Screenshot: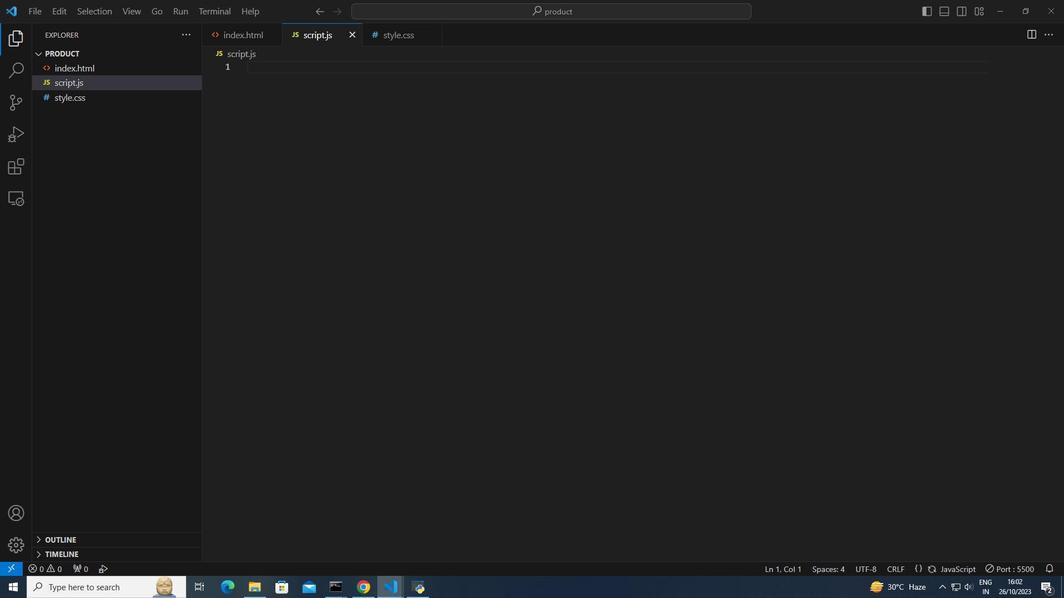 
Action: Mouse scrolled (250, 189) with delta (0, 0)
Screenshot: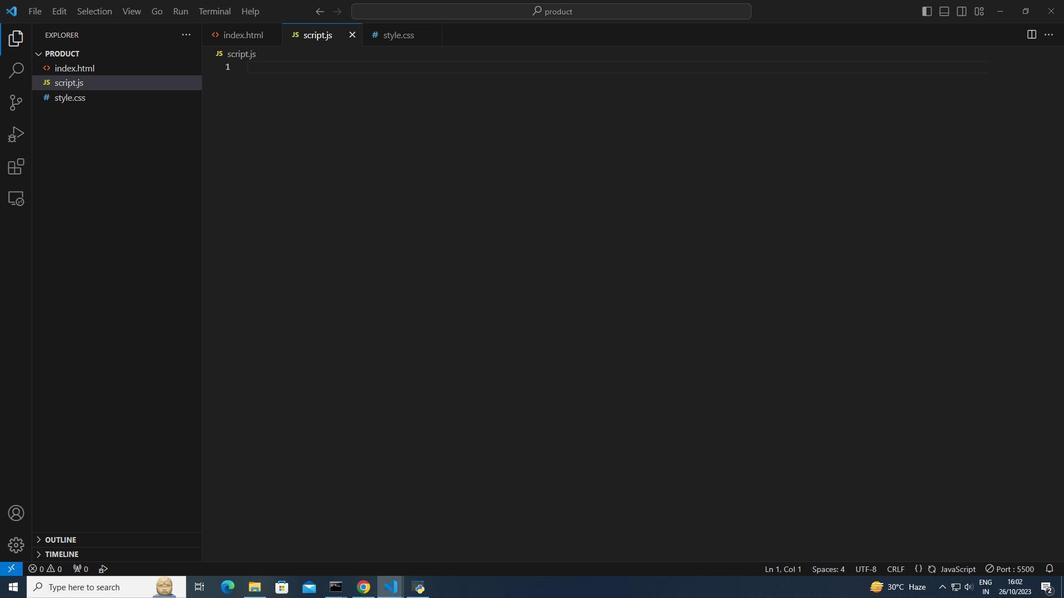 
Action: Mouse scrolled (250, 189) with delta (0, 0)
Screenshot: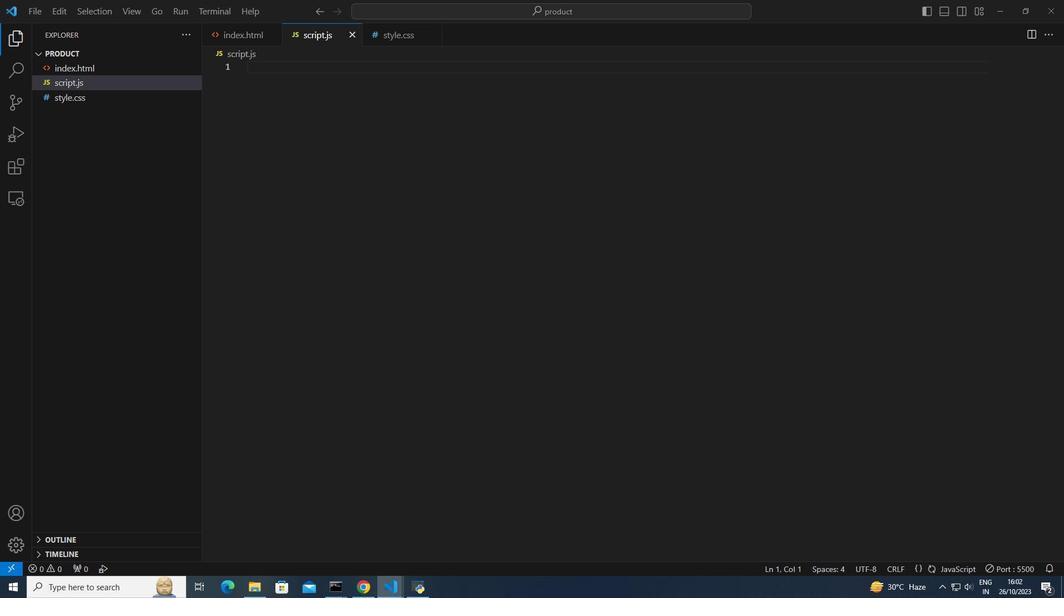 
Action: Mouse moved to (250, 189)
Screenshot: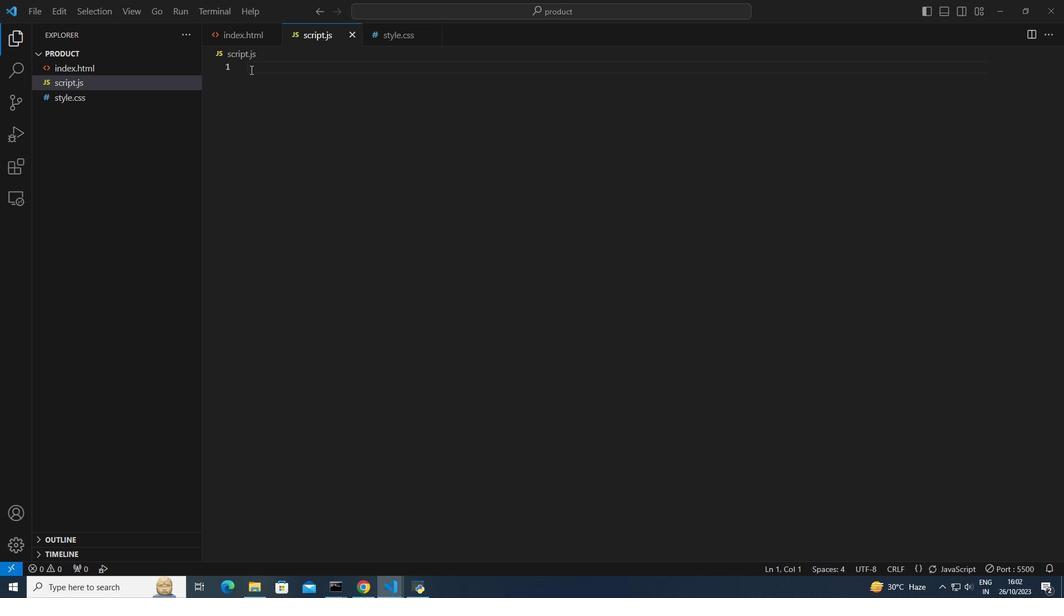 
Action: Mouse pressed left at (250, 189)
Screenshot: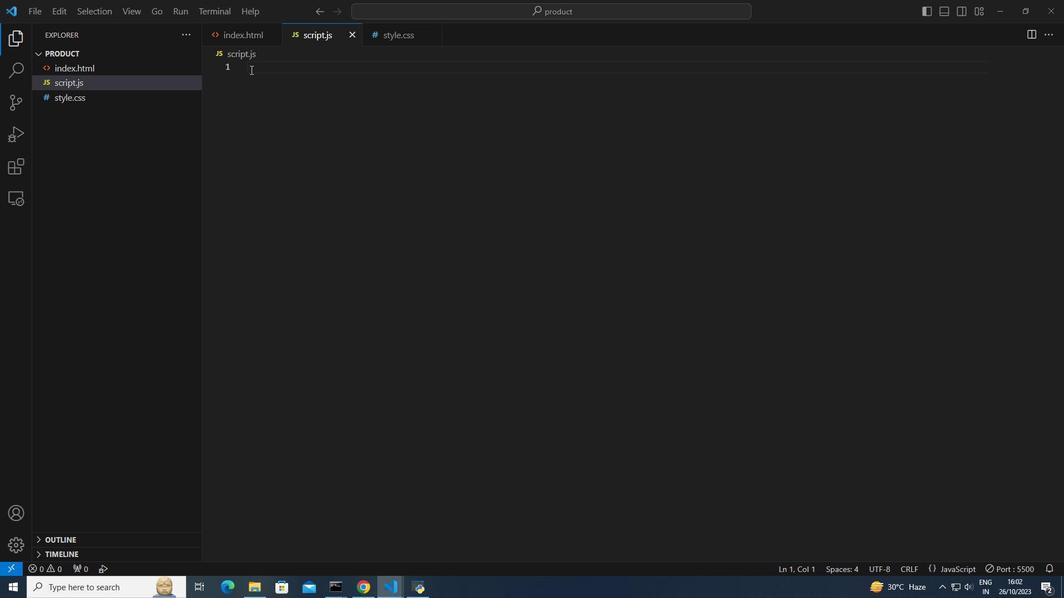 
Action: Key pressed const<Key.space>search<Key.shift>Input=document.get<Key.down><Key.up><Key.enter><Key.shift_r>(<Key.shift_r>"search<Key.right><Key.right>;<Key.enter>const<Key.space>results<Key.shift>Container=document.<Key.enter>
Screenshot: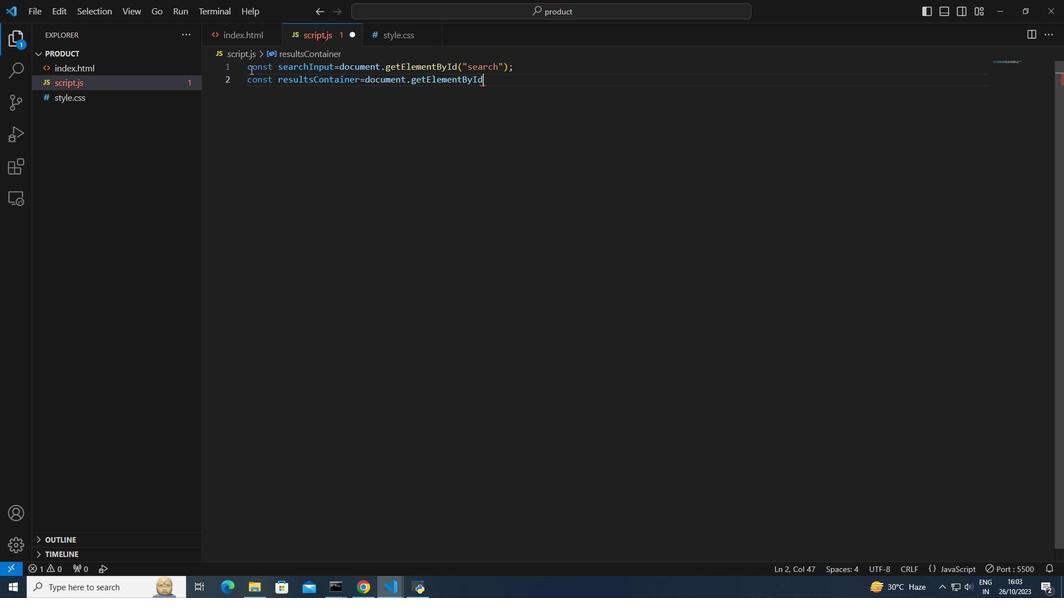
Action: Mouse moved to (249, 189)
Screenshot: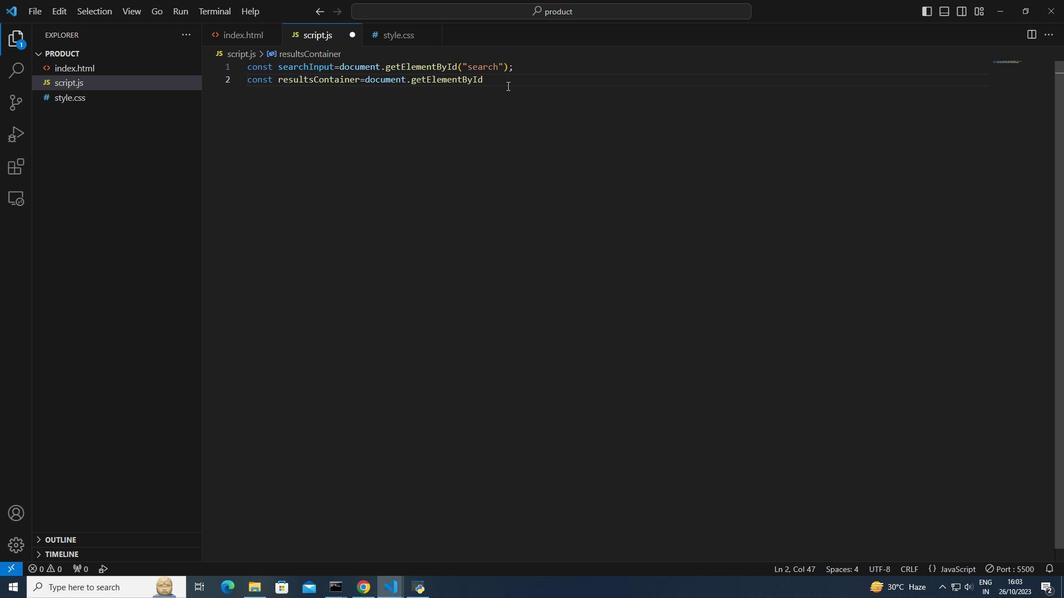 
Action: Key pressed <Key.shift_r>(<Key.shift_r>"results<Key.right><Key.right>;<Key.enter><Key.enter>const<Key.space>items=[<Key.enter><Key.shift_r>"<Key.shift>Chocolate<Key.right>,<Key.enter><Key.shift_r>"<Key.shift>Cherry<Key.right>,<Key.enter><Key.shift_r>"<Key.shift>Orange<Key.right>.<Key.backspace>,<Key.enter><Key.shift_r>"<Key.shift>Milk<Key.right>,<Key.enter><Key.shift_r>"<Key.shift>Shoes<Key.right>,<Key.enter><Key.shift>Bags<Key.backspace><Key.backspace><Key.backspace><Key.backspace><Key.backspace><Key.space><Key.space><Key.space><Key.space><Key.space><Key.shift_r>"<Key.shift>Bags<Key.right>,<Key.down>;<Key.enter><Key.enter>search<Key.shift>Input.ass<Key.backspace><Key.backspace>dd<Key.shift>Event<Key.shift>Li<Key.enter><Key.shift_r>(<Key.shift_r>"input<Key.right>,<Key.space><Key.shift_r>(<Key.right><Key.space>=<Key.shift_r>><Key.space><Key.shift_r>{<Key.enter>const<Key.space>search<Key.shift>Value=search<Key.shift>Input.value.to<Key.shift><Key.shift><Key.shift><Key.shift><Key.shift><Key.shift>Lower<Key.shift>Case<Key.shift_r>(<Key.right>;<Key.enter><Key.enter>results<Key.shift><Key.shift>Container.inner<Key.shift>Html=<Key.shift_r>"<Key.right>;<Key.enter><Key.enter>if<Key.shift_r>(search<Key.shift>Value.length===0<Key.right><Key.shift_r>{<Key.enter>return;
Screenshot: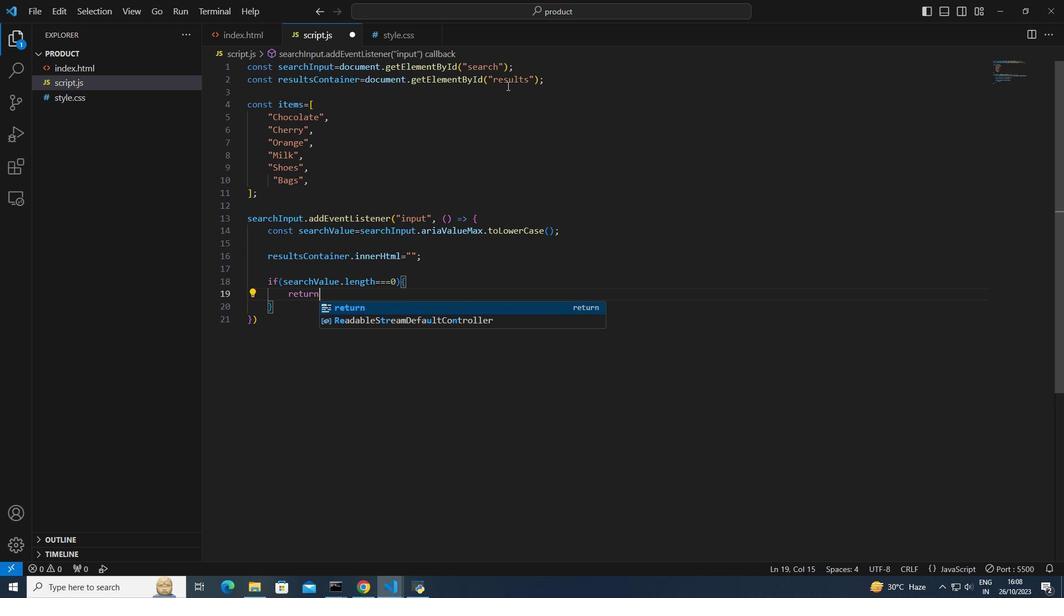 
Action: Mouse moved to (250, 189)
Screenshot: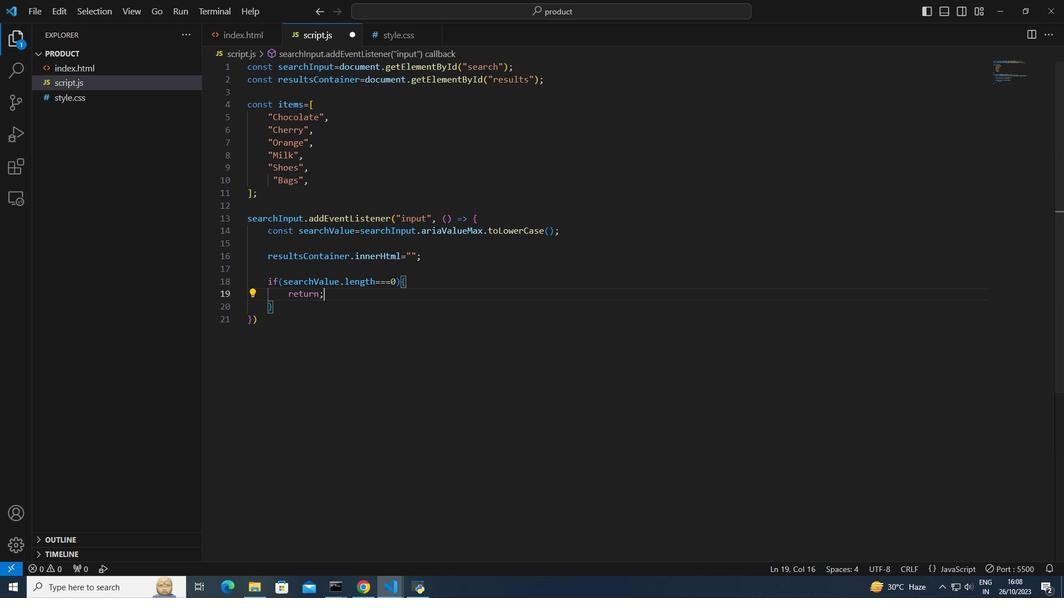 
Action: Mouse scrolled (250, 189) with delta (0, 0)
Screenshot: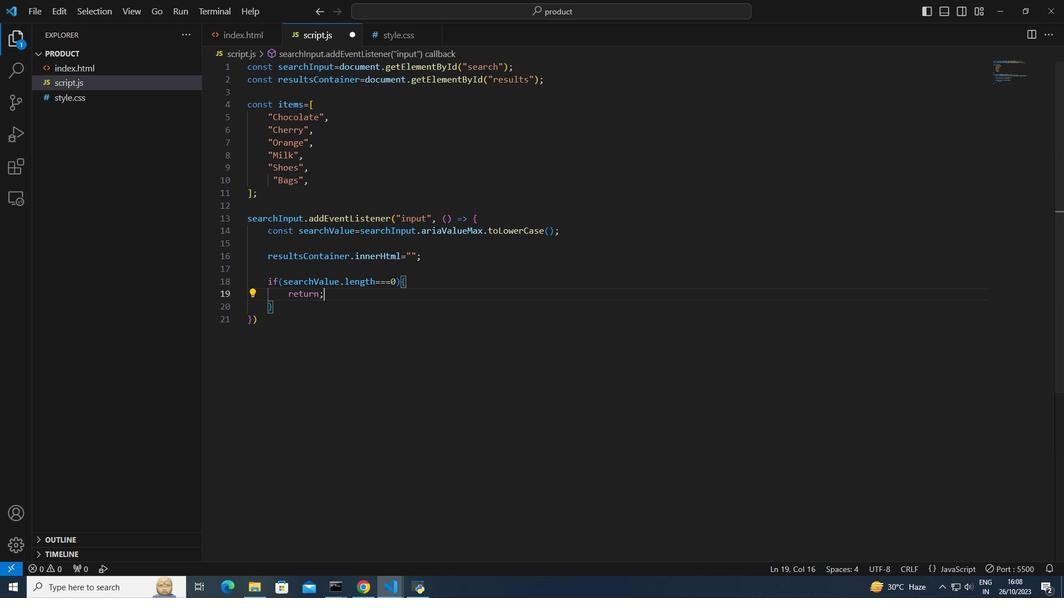
Action: Mouse moved to (250, 189)
Screenshot: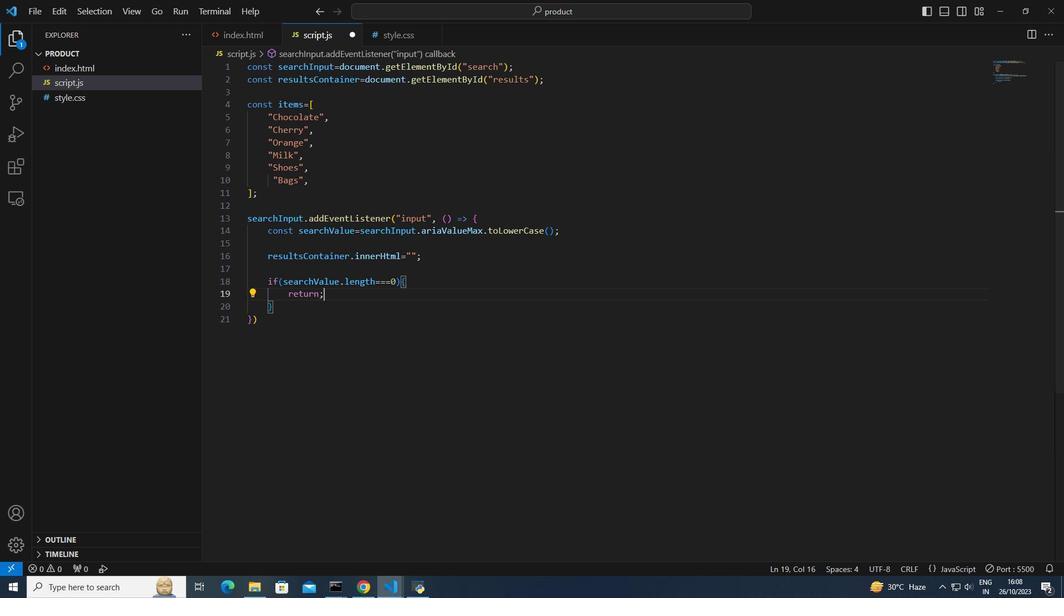 
Action: Mouse scrolled (250, 189) with delta (0, 0)
Screenshot: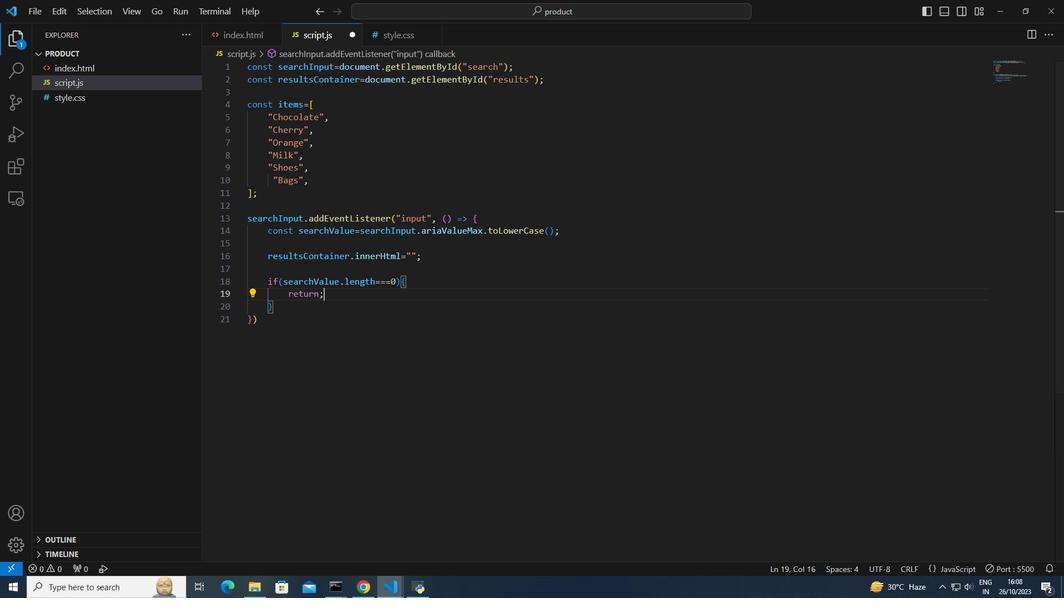 
Action: Mouse moved to (250, 189)
Screenshot: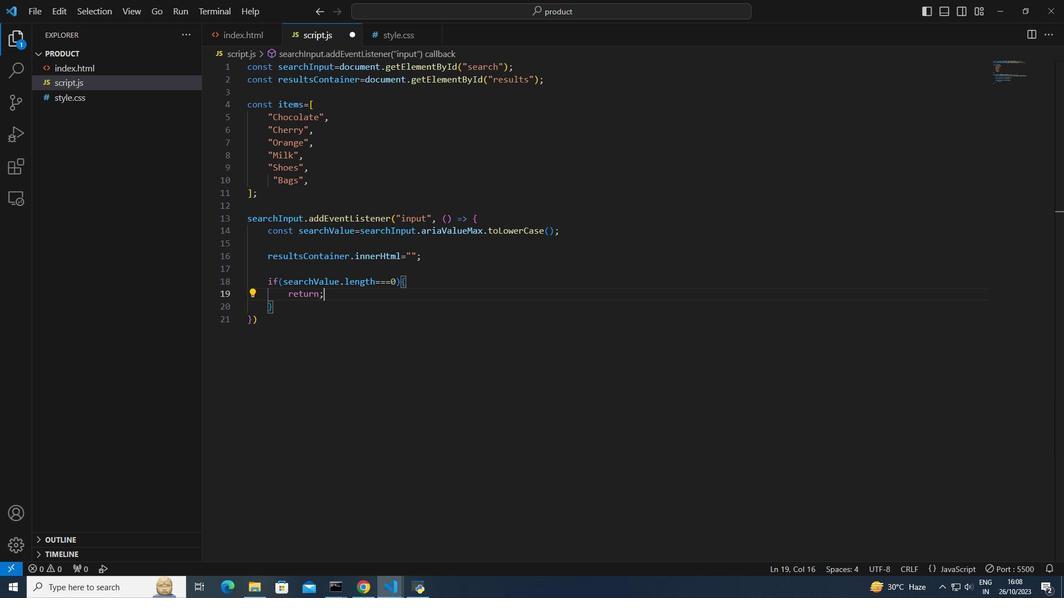 
Action: Mouse scrolled (250, 189) with delta (0, 0)
Screenshot: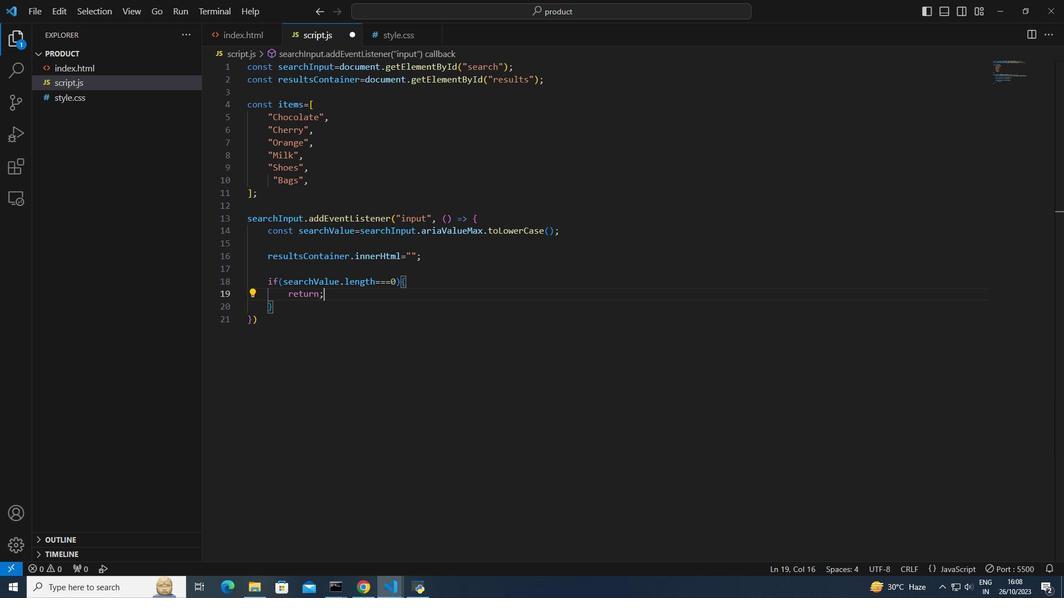 
Action: Mouse moved to (250, 189)
Screenshot: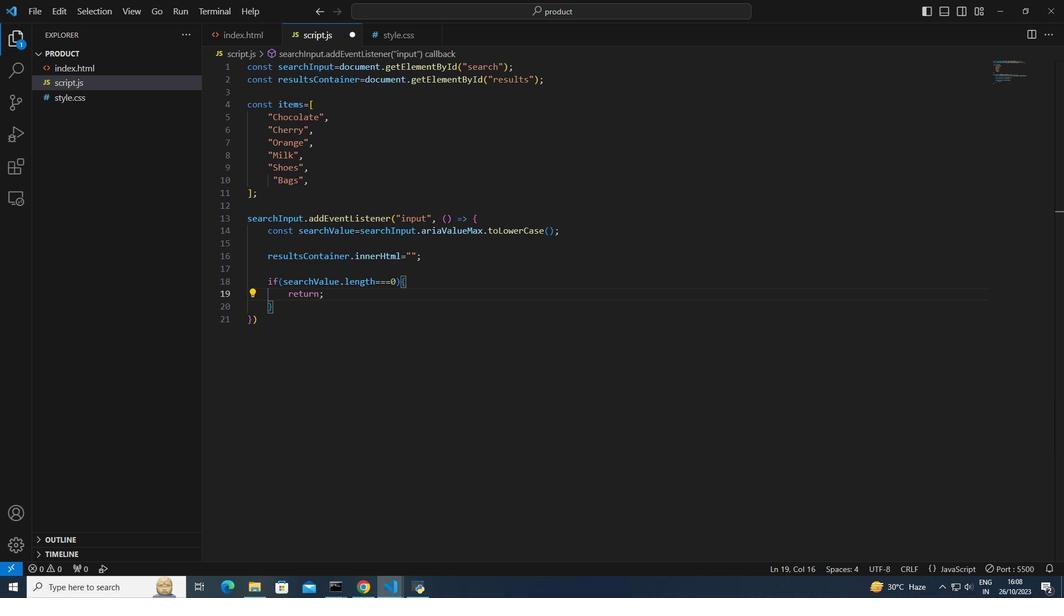 
Action: Mouse scrolled (250, 189) with delta (0, 0)
Screenshot: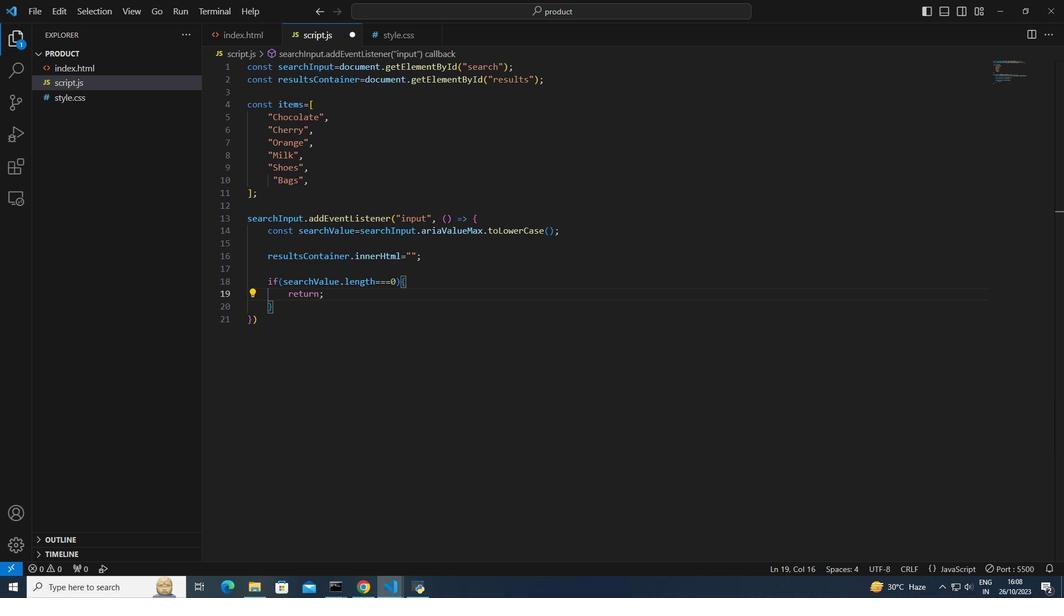 
Action: Mouse scrolled (250, 189) with delta (0, 0)
Screenshot: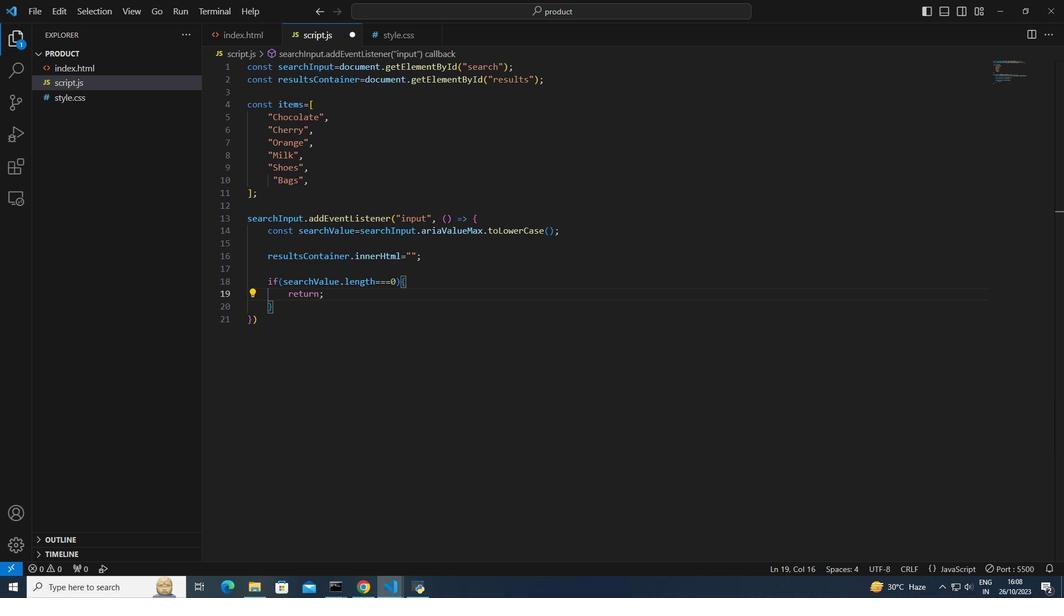 
Action: Mouse moved to (250, 189)
Screenshot: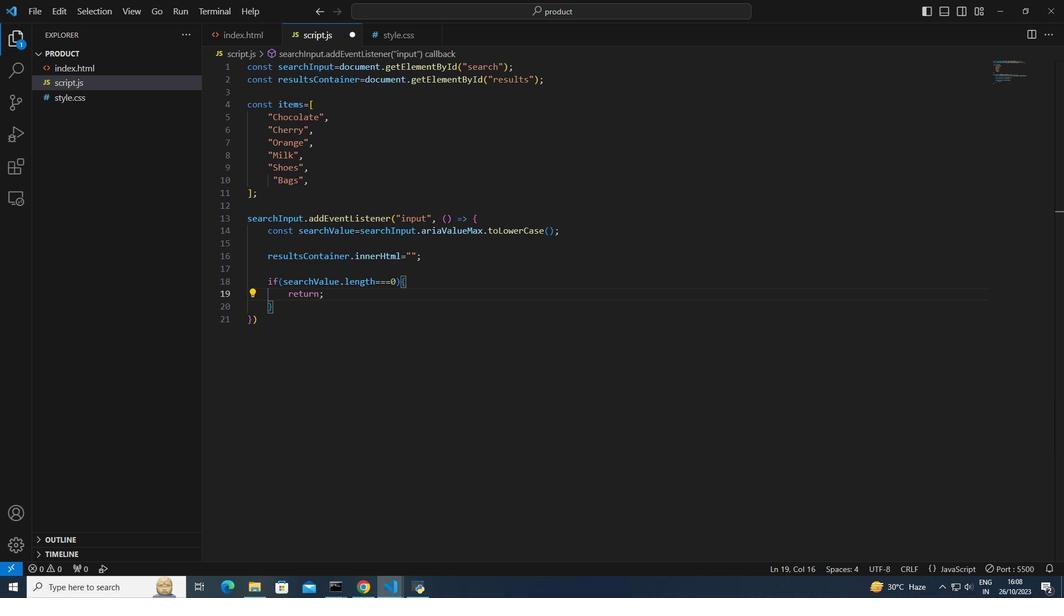 
Action: Mouse scrolled (250, 189) with delta (0, 0)
Screenshot: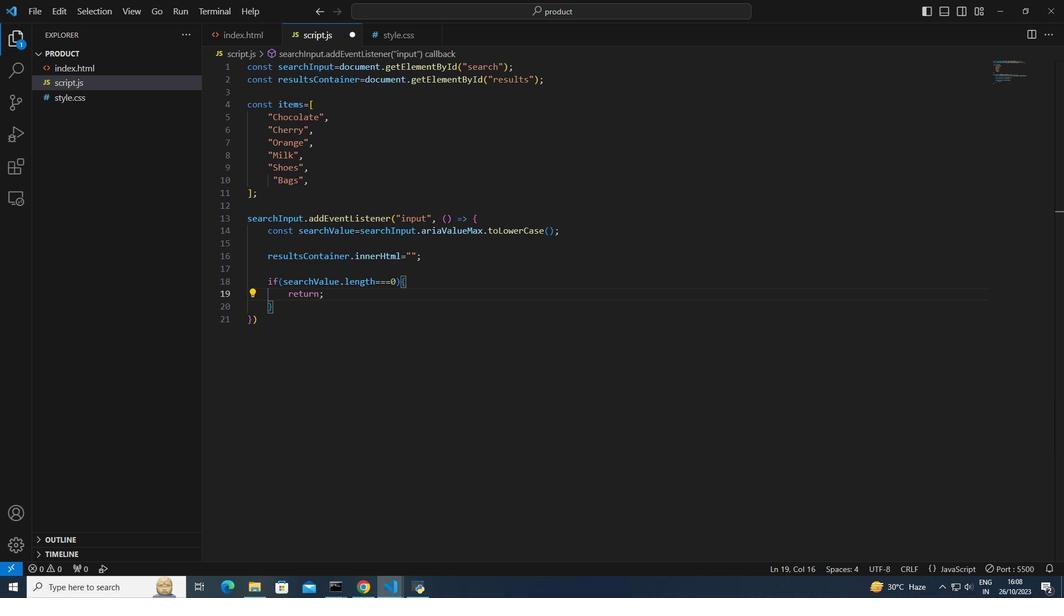 
Action: Mouse moved to (250, 189)
Screenshot: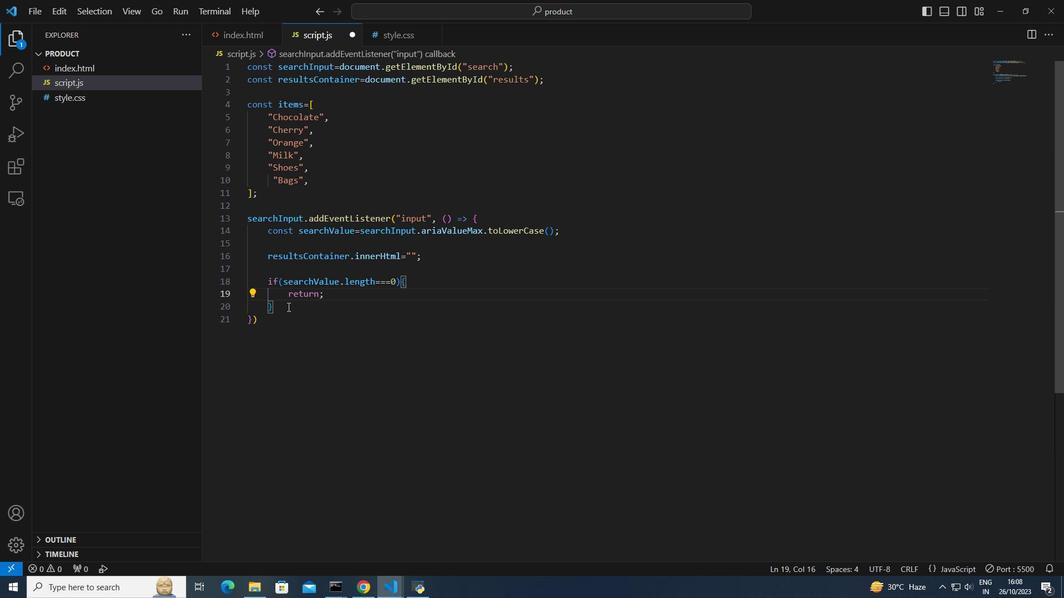 
Action: Key pressed <Key.down><Key.enter>const<Key.space>filtered<Key.shift>Items=for<Key.shift>Each<Key.shift_r><Key.shift_r><Key.shift_r><Key.shift_r><Key.shift_r><Key.shift_r><Key.shift_r><Key.shift_r><Key.shift_r><Key.shift_r><Key.shift_r><Key.shift_r><Key.shift_r><Key.shift_r><Key.shift_r><Key.shift_r><Key.shift_r><Key.shift_r><Key.shift_r><Key.shift_r><Key.shift_r><Key.shift_r><Key.shift_r><Key.shift_r><Key.shift_r><Key.shift_r><Key.shift_r><Key.shift_r><Key.shift_r><Key.shift_r><Key.shift_r><Key.shift_r><Key.shift_r><Key.shift_r><Key.shift_r><Key.shift_r><Key.shift_r><Key.shift_r><Key.shift_r><Key.shift_r><Key.shift_r><Key.shift_r><Key.shift_r><Key.shift_r><Key.shift_r><Key.shift_r><Key.shift_r><Key.shift_r><Key.shift_r><Key.shift_r><Key.shift_r><Key.shift_r><Key.shift_r><Key.shift_r><Key.shift_r><Key.shift_r>(<Key.shift_r>(item
Screenshot: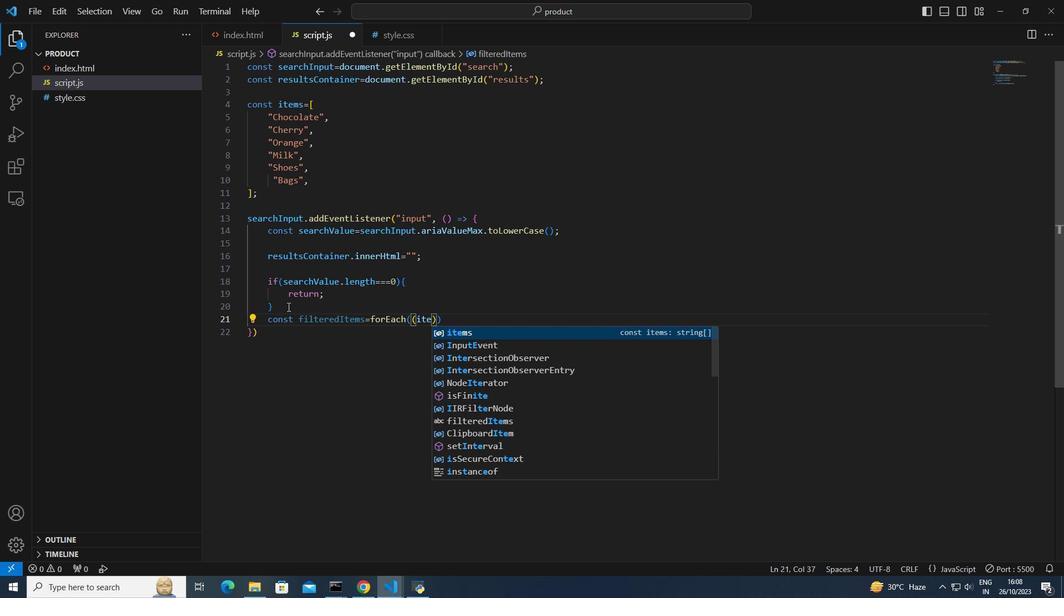 
Action: Mouse moved to (250, 189)
Screenshot: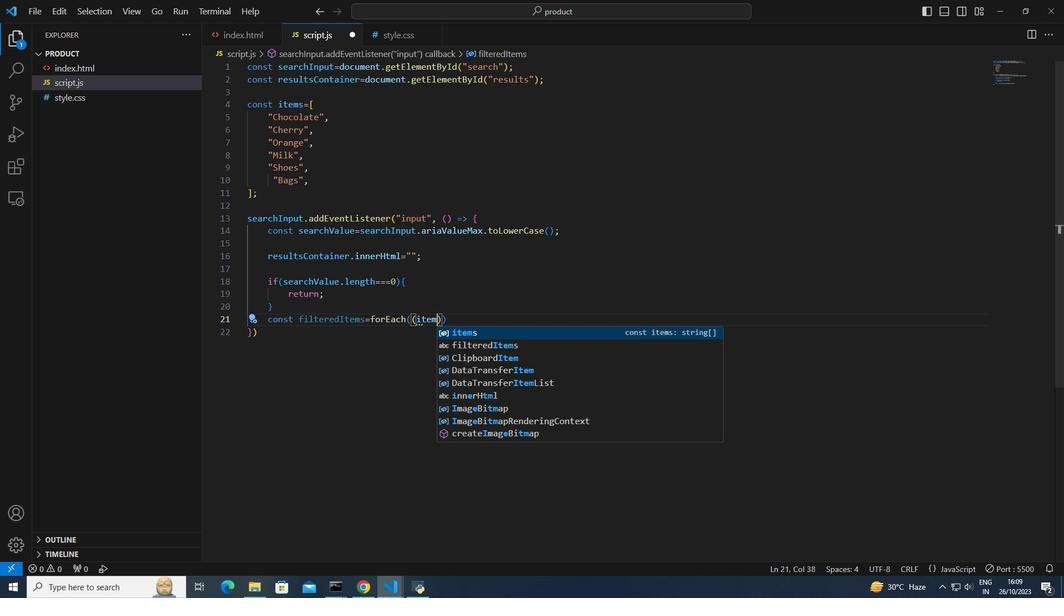 
Action: Mouse scrolled (250, 189) with delta (0, 0)
Screenshot: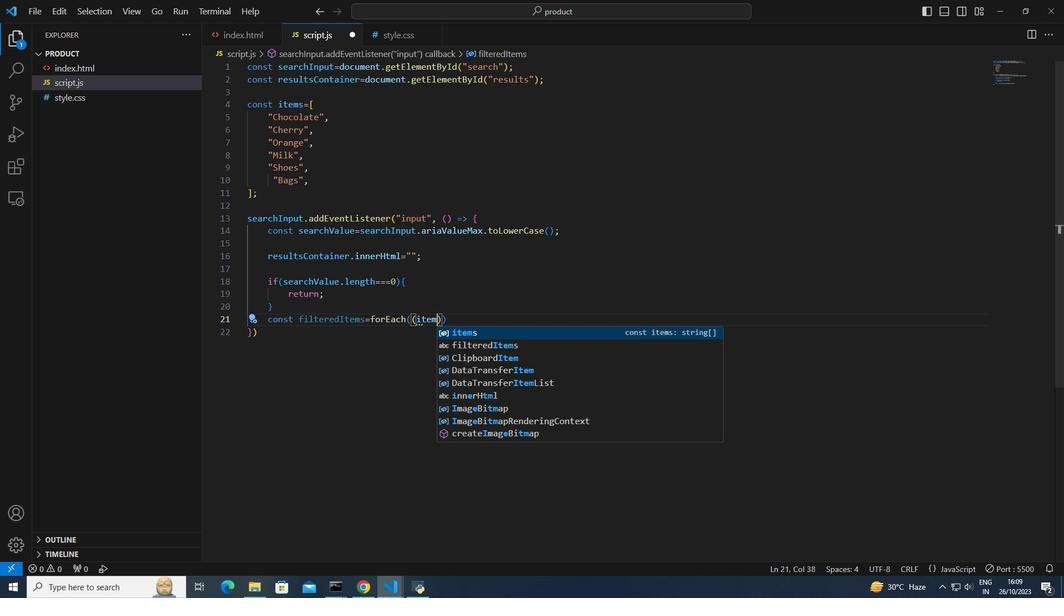 
Action: Mouse scrolled (250, 189) with delta (0, 0)
Screenshot: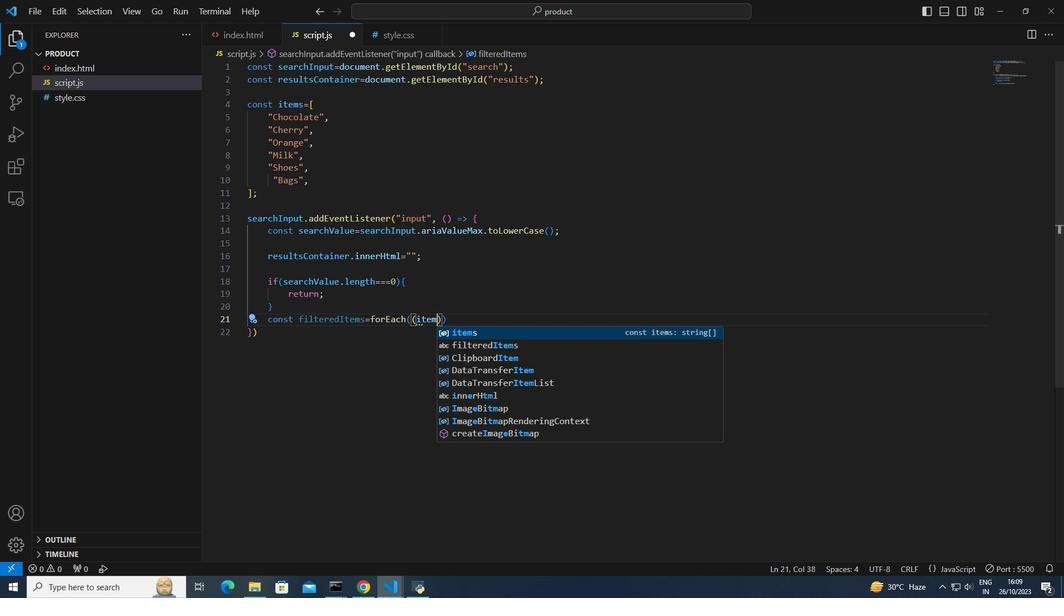 
Action: Mouse scrolled (250, 189) with delta (0, 0)
Screenshot: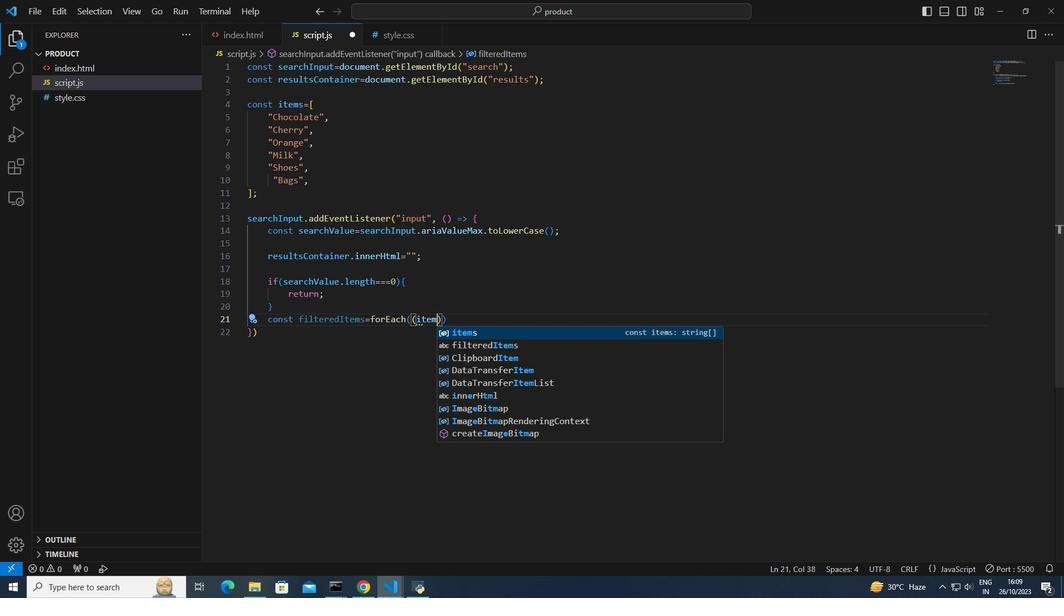 
Action: Mouse scrolled (250, 189) with delta (0, 0)
Screenshot: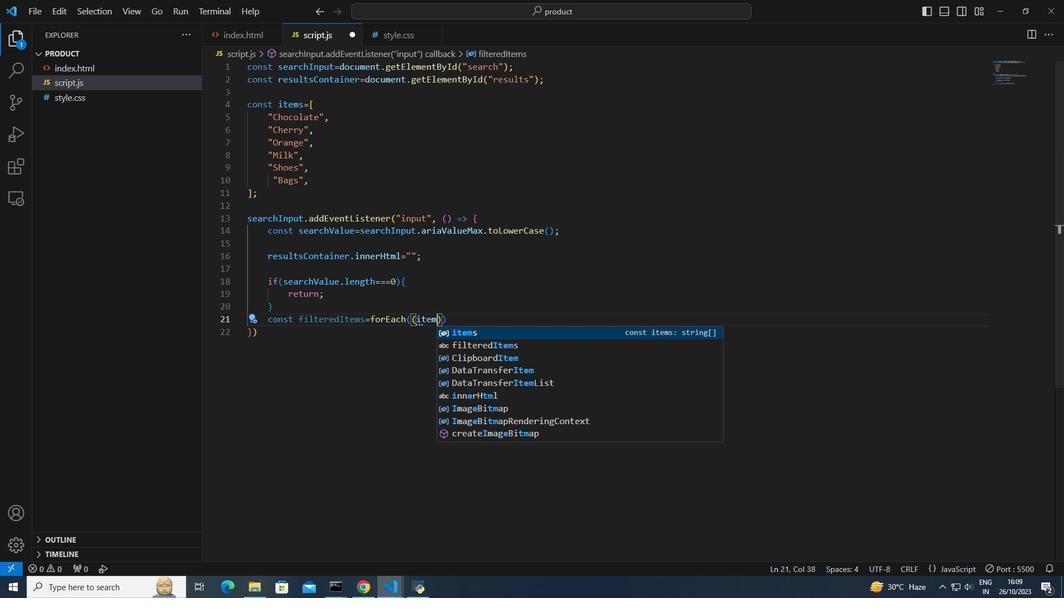 
Action: Mouse scrolled (250, 189) with delta (0, 0)
Screenshot: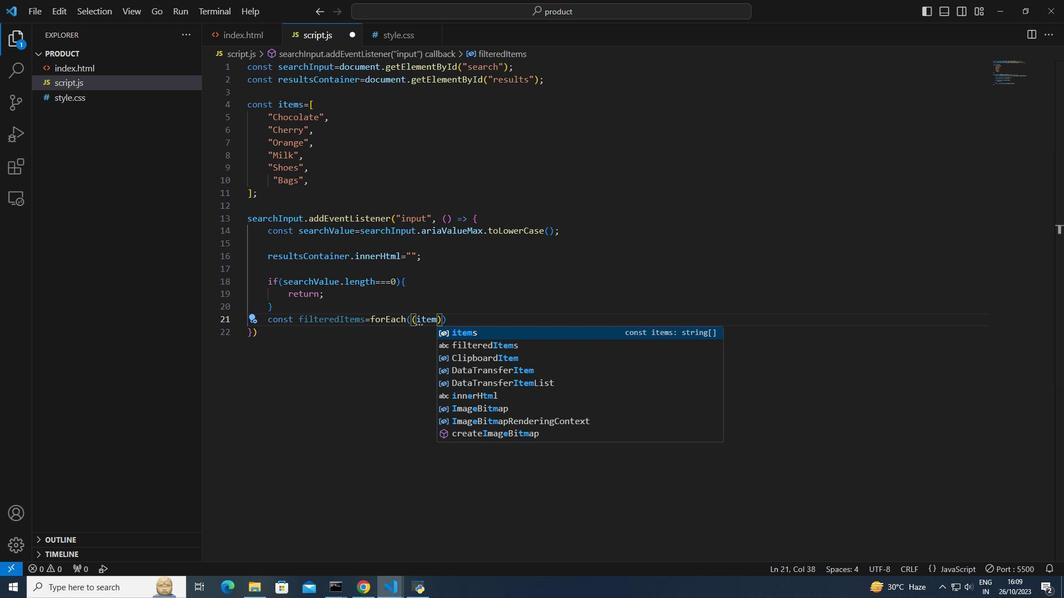 
Action: Mouse scrolled (250, 189) with delta (0, 0)
Screenshot: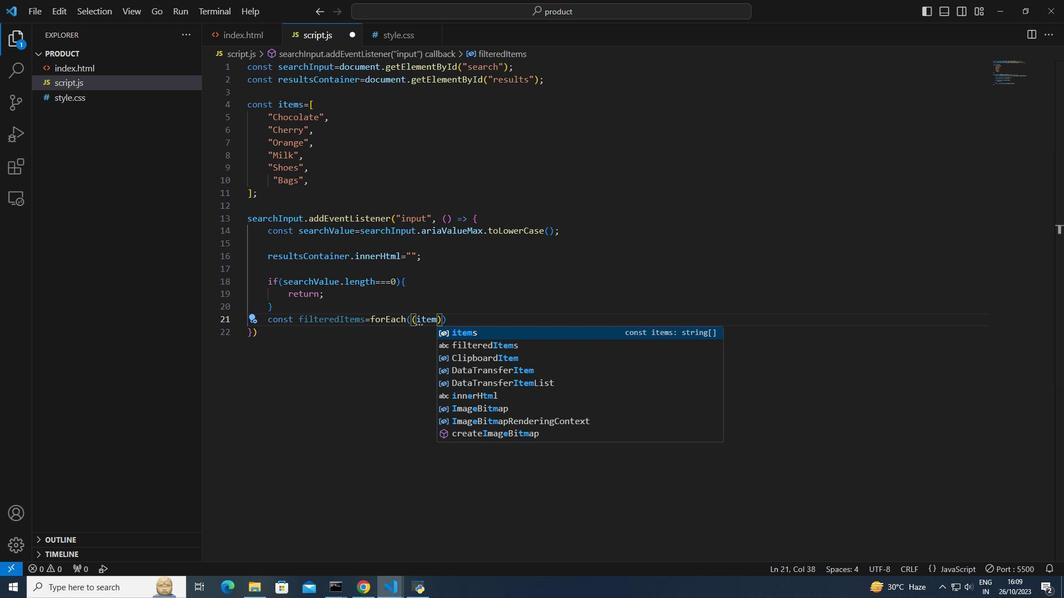 
Action: Mouse scrolled (250, 189) with delta (0, 0)
Screenshot: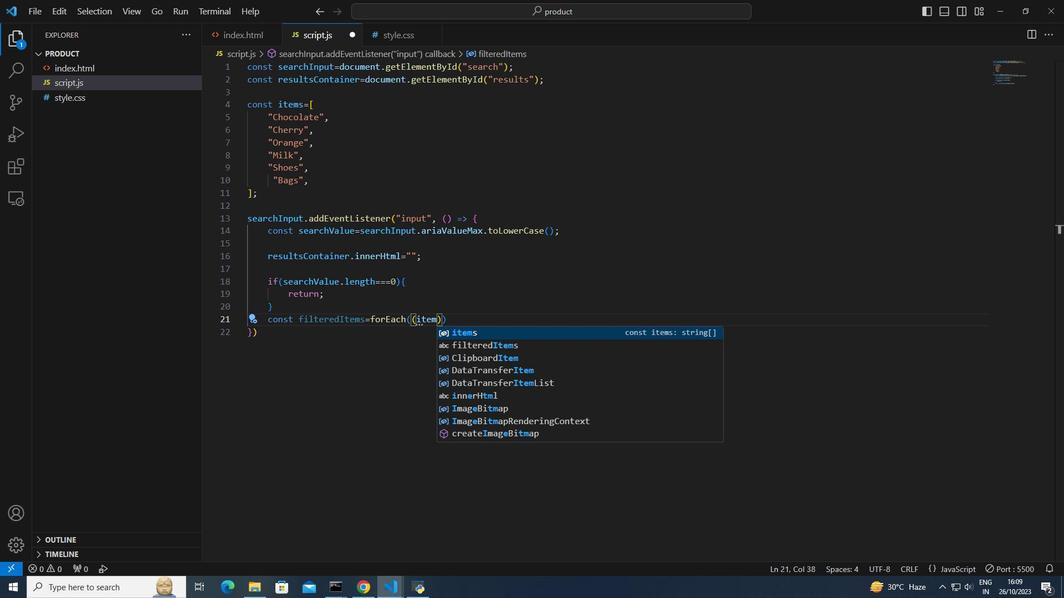
Action: Mouse scrolled (250, 189) with delta (0, 0)
Screenshot: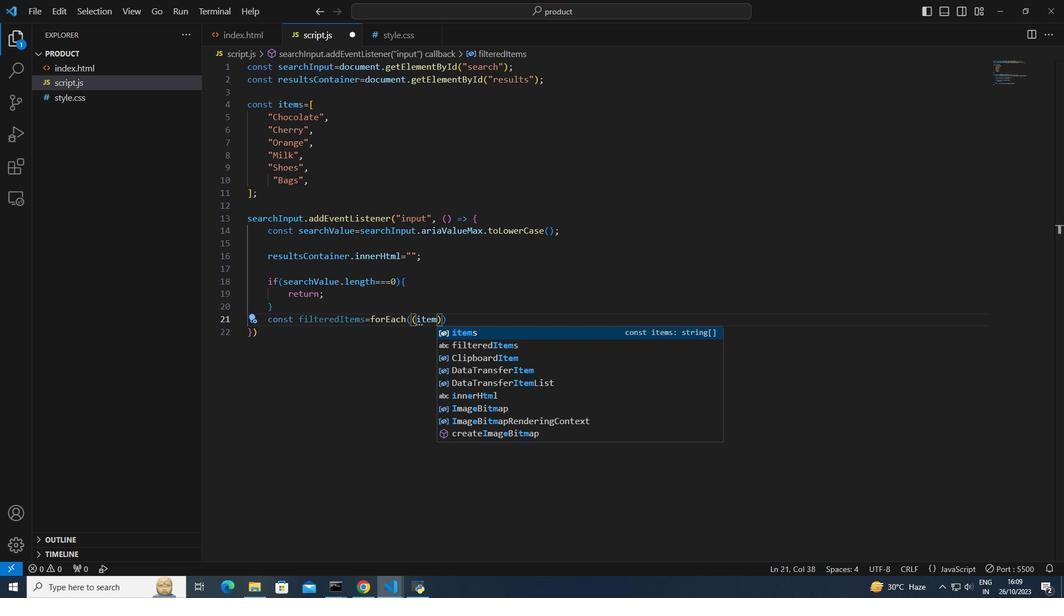 
Action: Mouse scrolled (250, 189) with delta (0, 0)
Screenshot: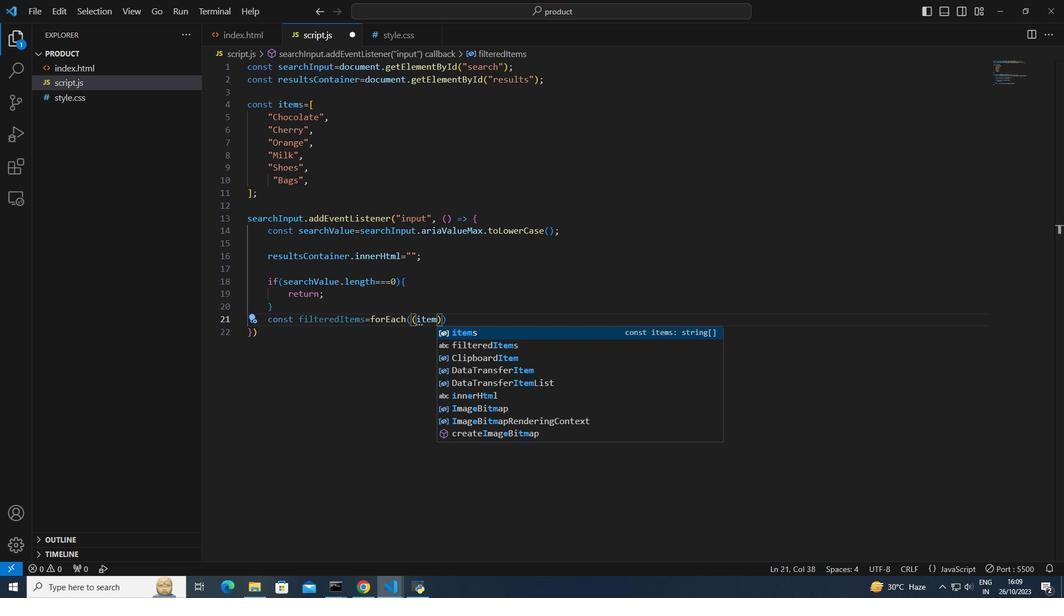 
Action: Mouse scrolled (250, 189) with delta (0, 0)
Screenshot: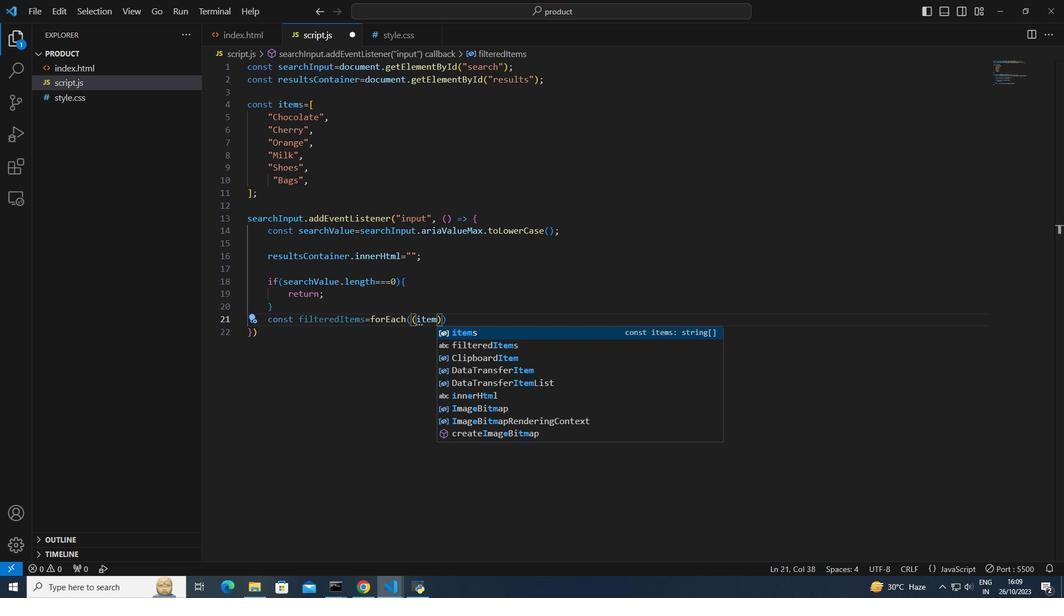 
Action: Mouse scrolled (250, 189) with delta (0, 0)
Screenshot: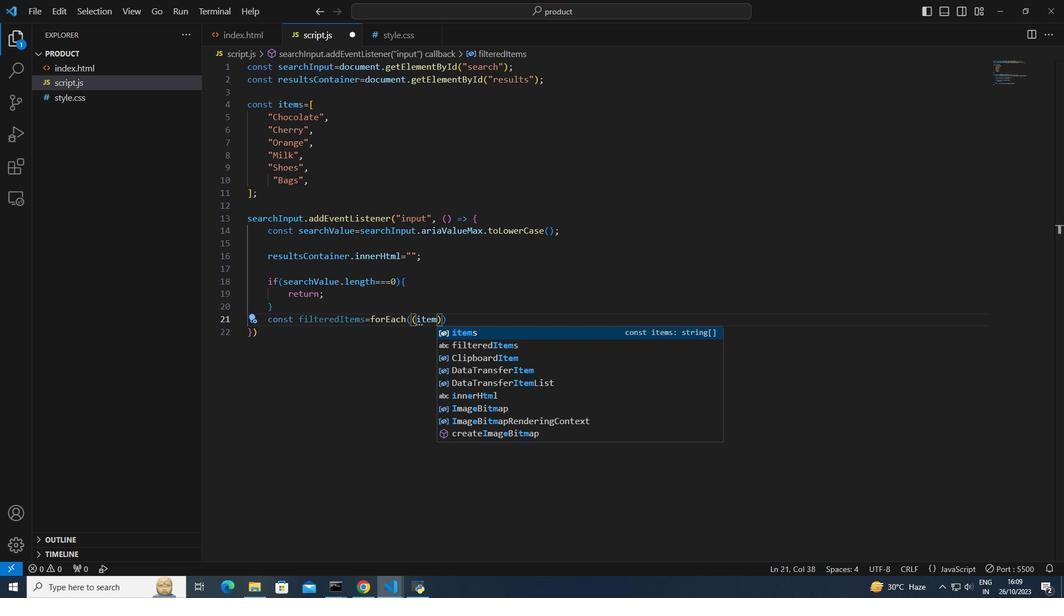 
Action: Mouse scrolled (250, 189) with delta (0, 0)
Screenshot: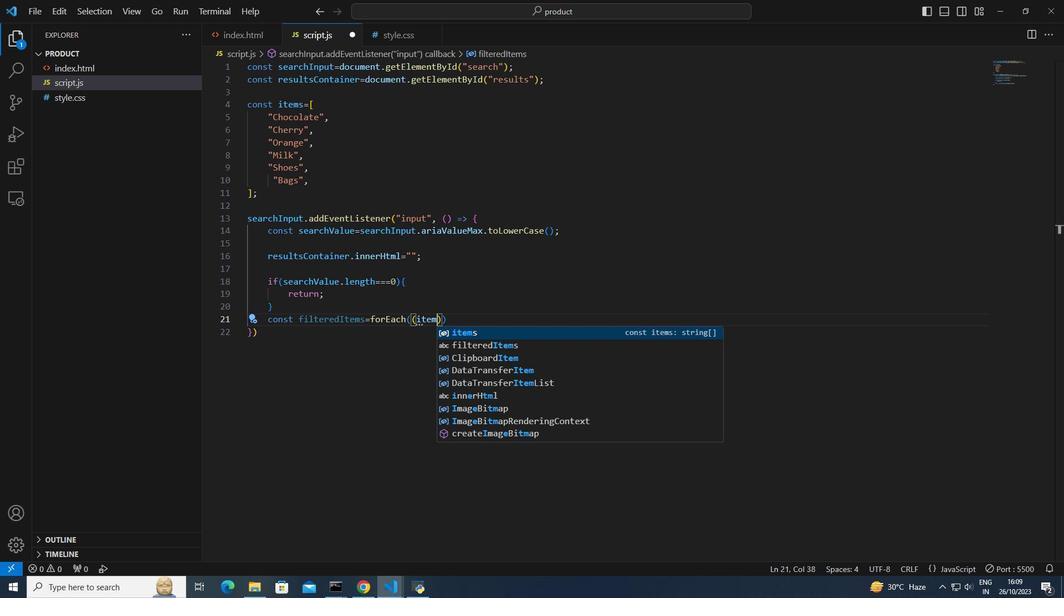 
Action: Mouse scrolled (250, 189) with delta (0, 0)
Screenshot: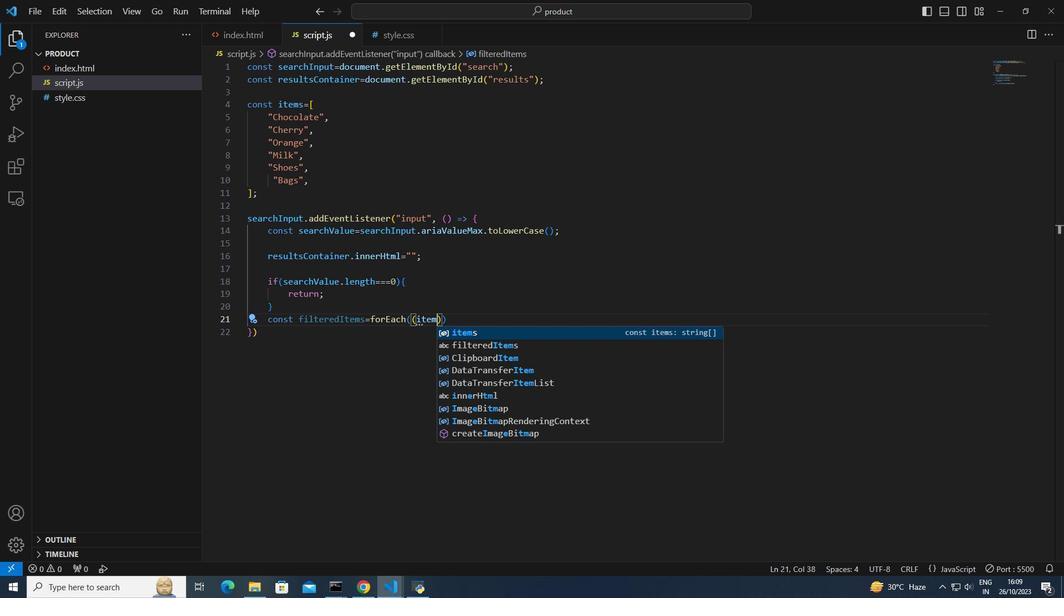 
Action: Mouse moved to (249, 189)
Screenshot: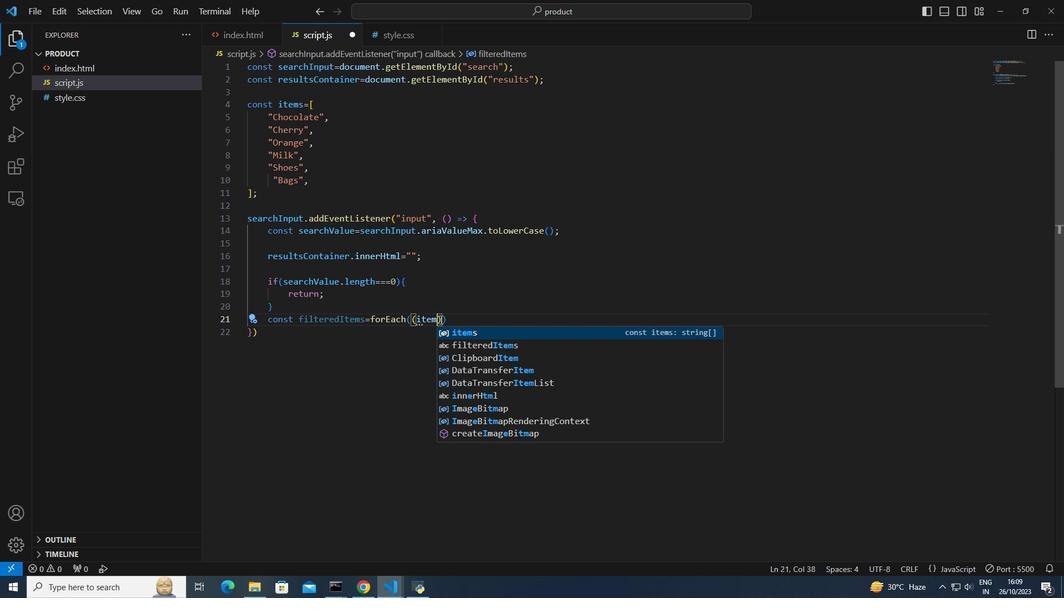 
Action: Mouse pressed left at (249, 189)
Screenshot: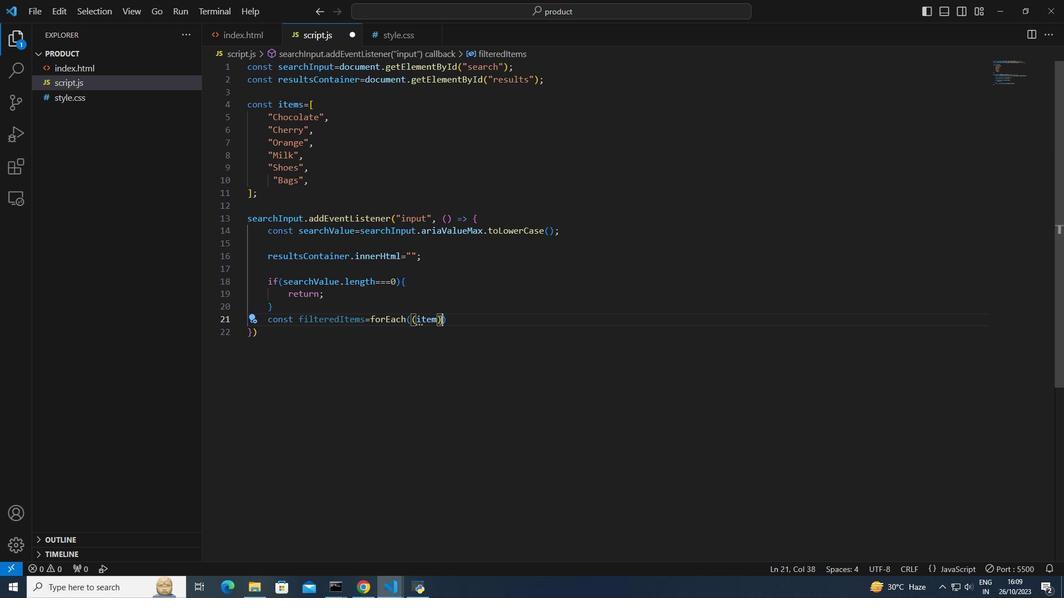 
Action: Mouse moved to (249, 189)
Screenshot: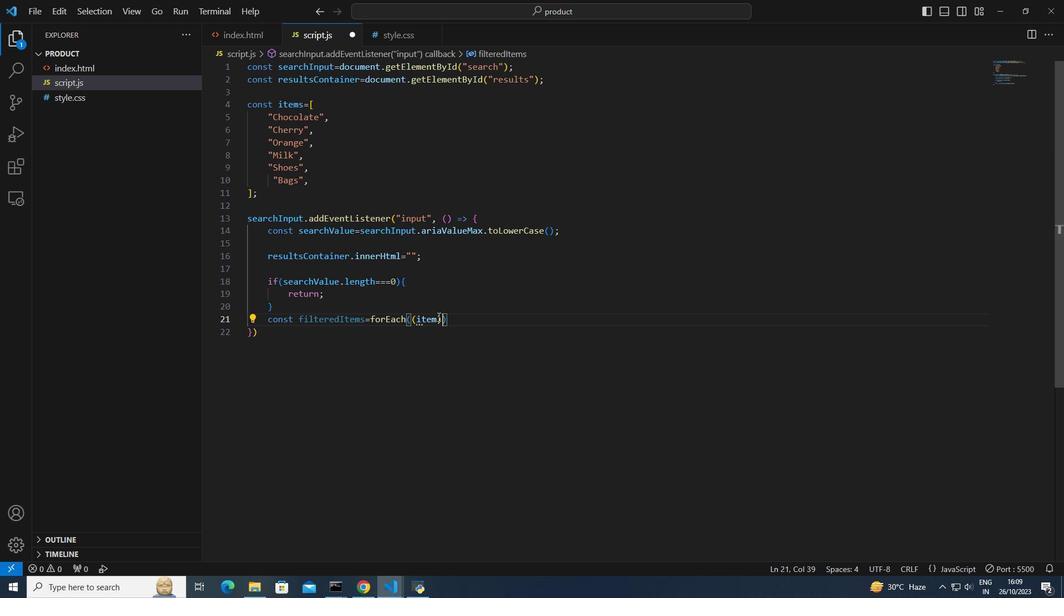 
Action: Mouse pressed left at (249, 189)
Screenshot: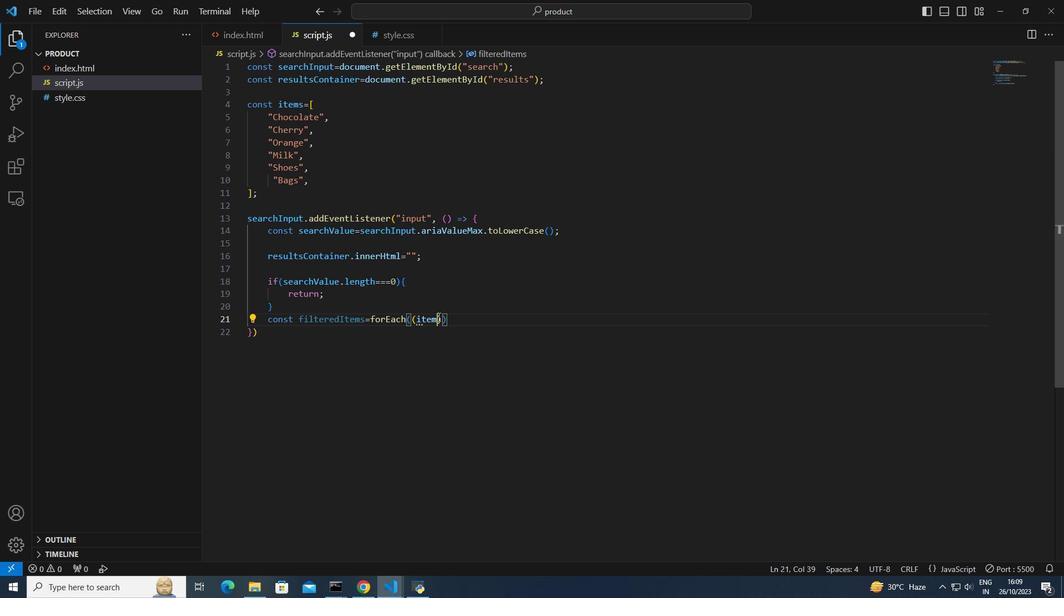 
Action: Mouse moved to (249, 189)
Screenshot: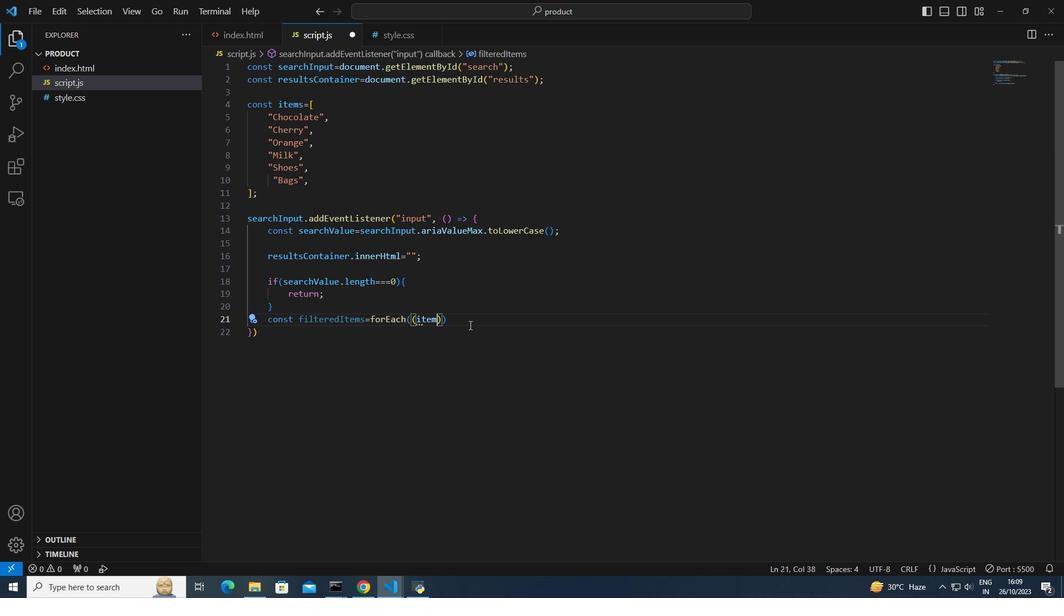 
Action: Key pressed <Key.right><Key.space>=<Key.shift_r>><Key.space><Key.shift_r>{<Key.enter>
Screenshot: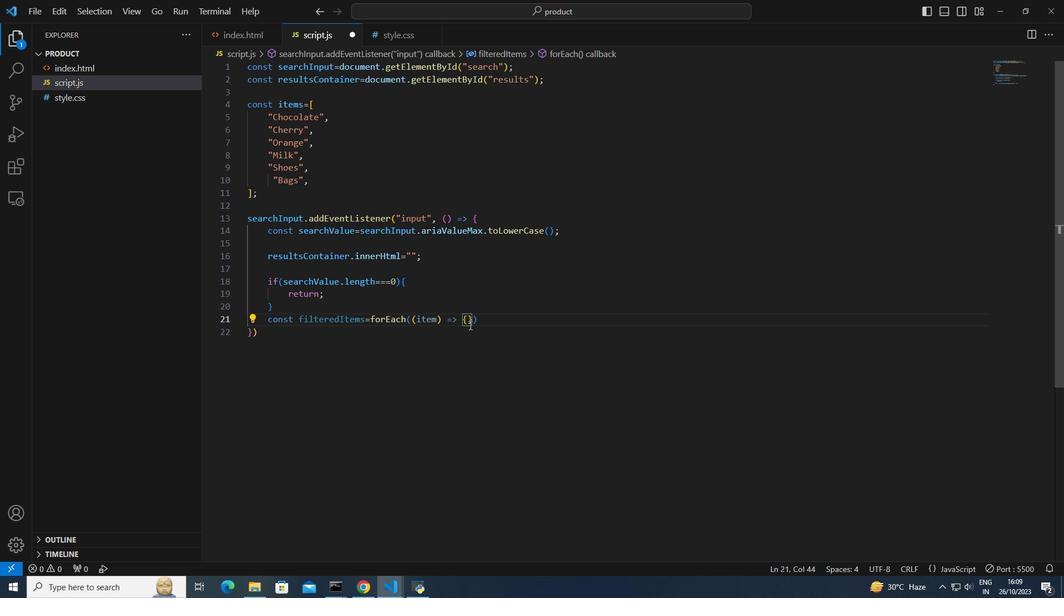 
Action: Mouse moved to (250, 189)
Screenshot: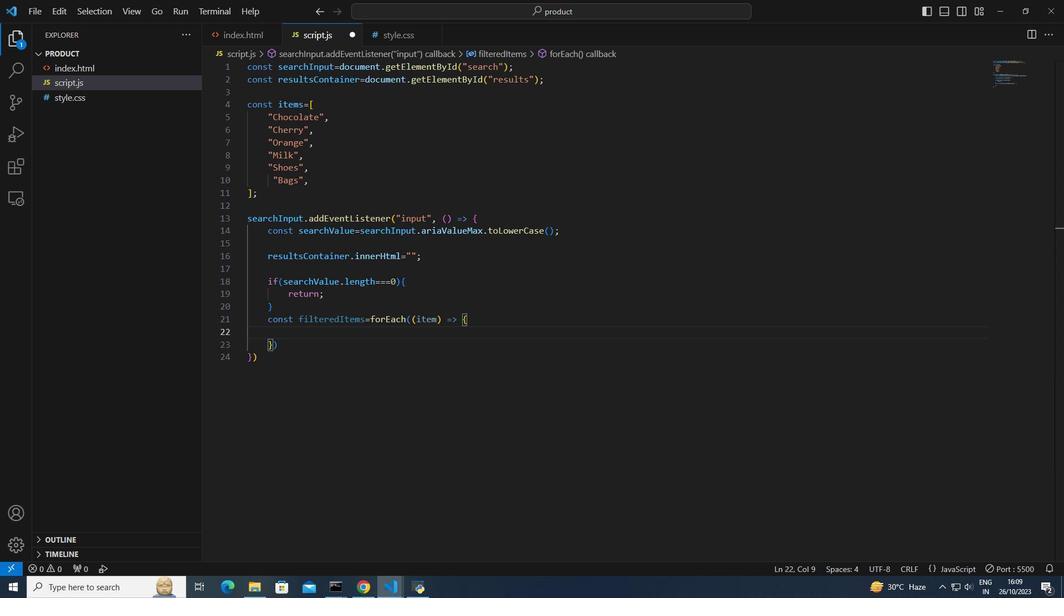 
Action: Mouse pressed left at (250, 189)
Screenshot: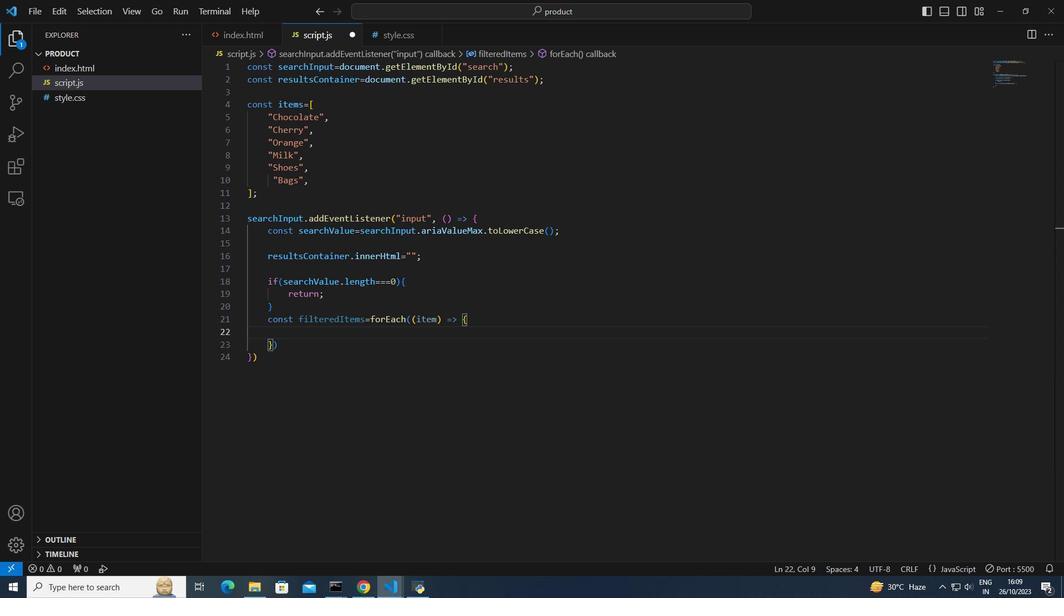 
Action: Mouse moved to (249, 189)
Screenshot: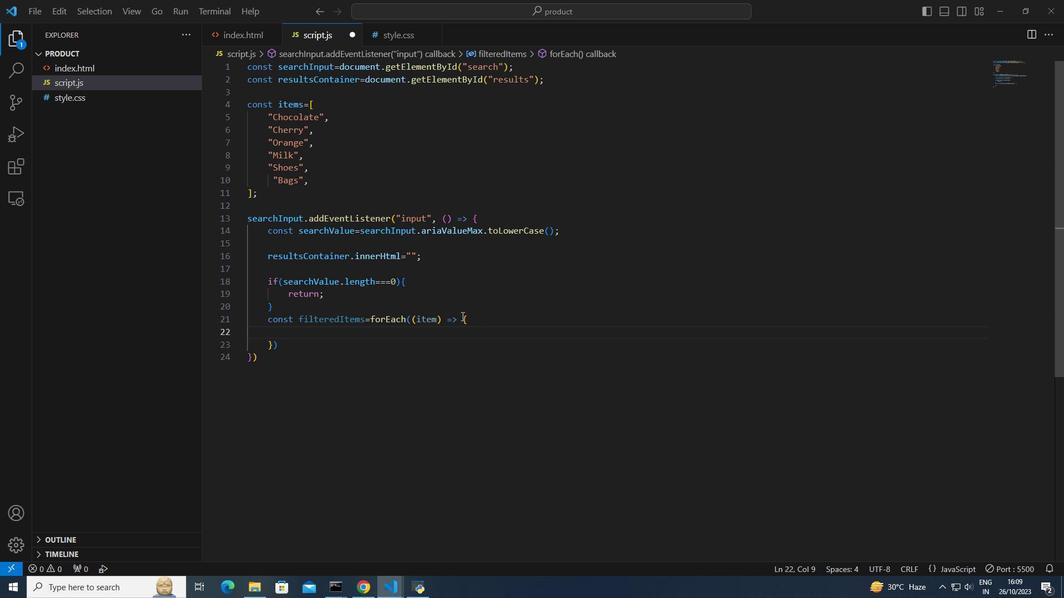 
Action: Mouse pressed left at (249, 189)
Screenshot: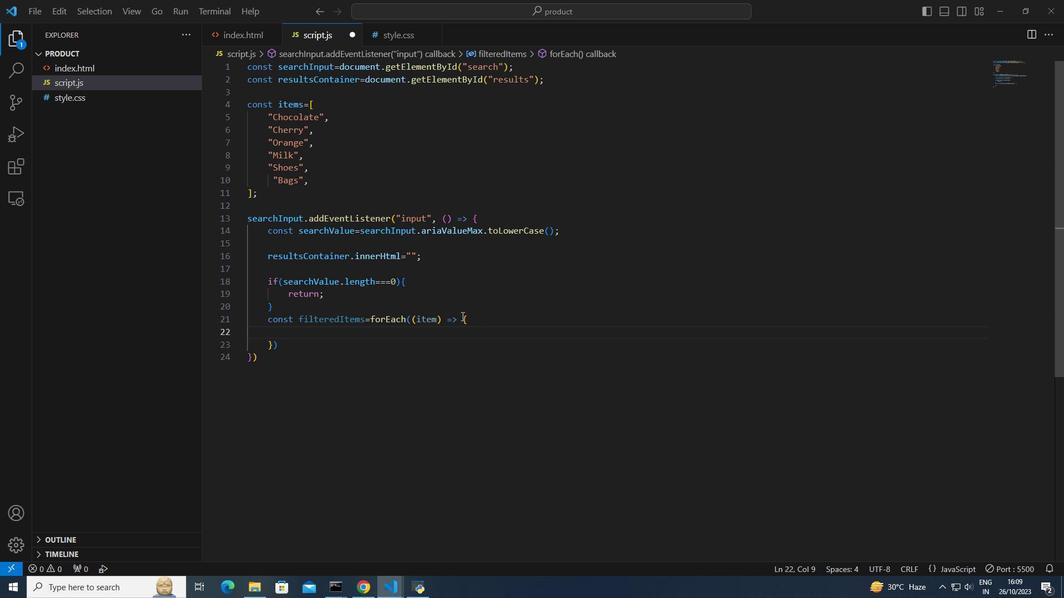 
Action: Mouse moved to (249, 189)
Screenshot: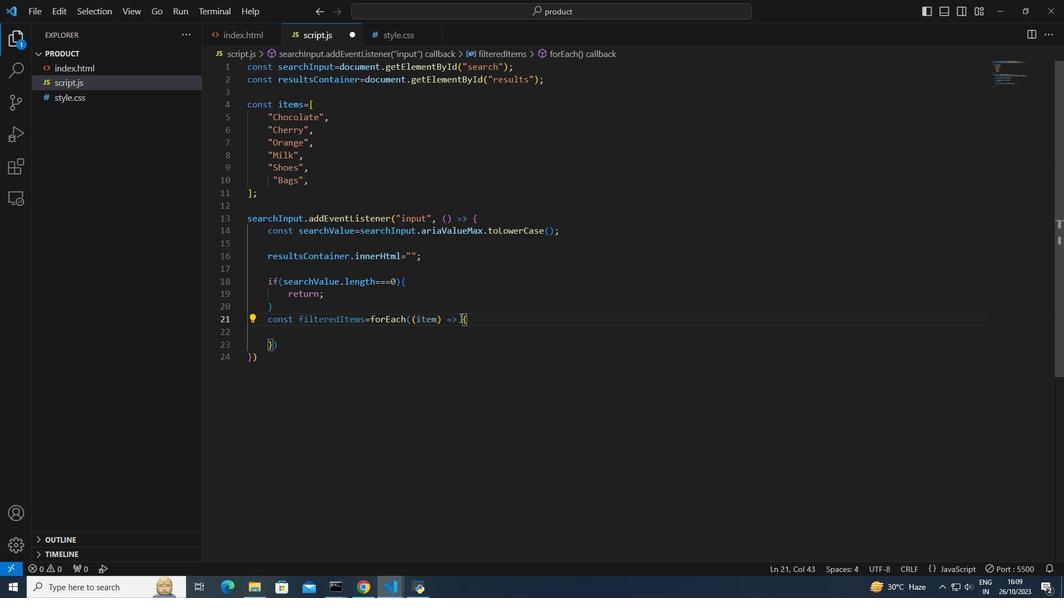 
Action: Key pressed item.to<Key.shift>Lower<Key.shift>Case<Key.shift_r>(
Screenshot: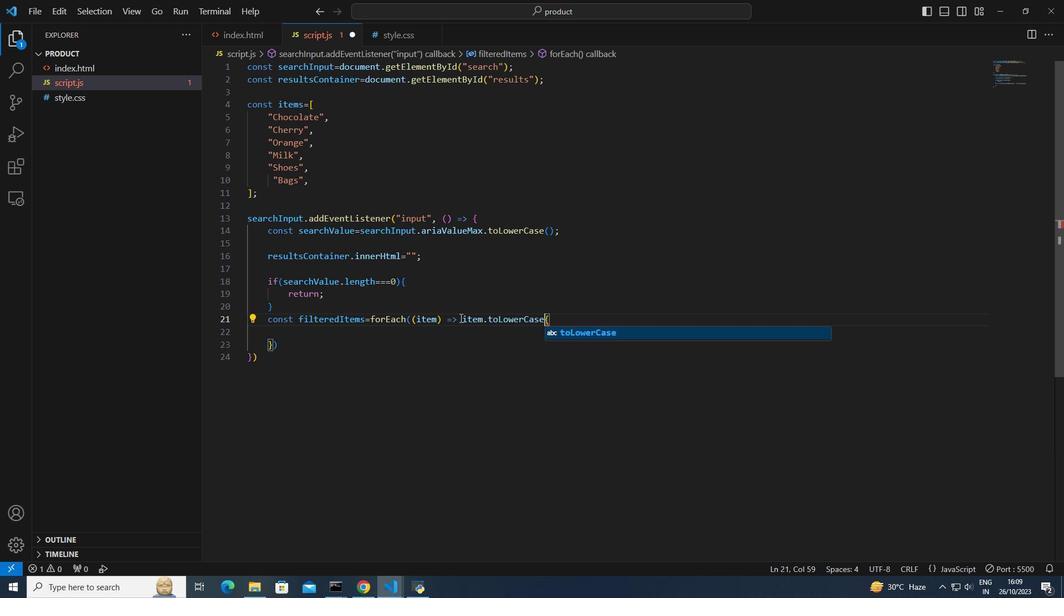 
Action: Mouse moved to (250, 189)
Screenshot: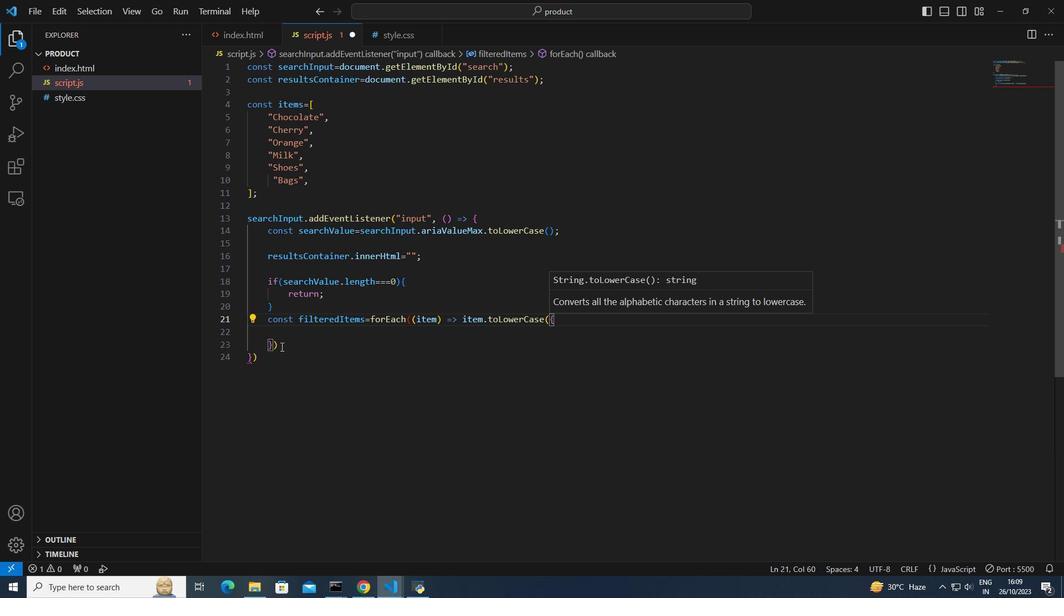 
Action: Mouse pressed left at (250, 189)
Screenshot: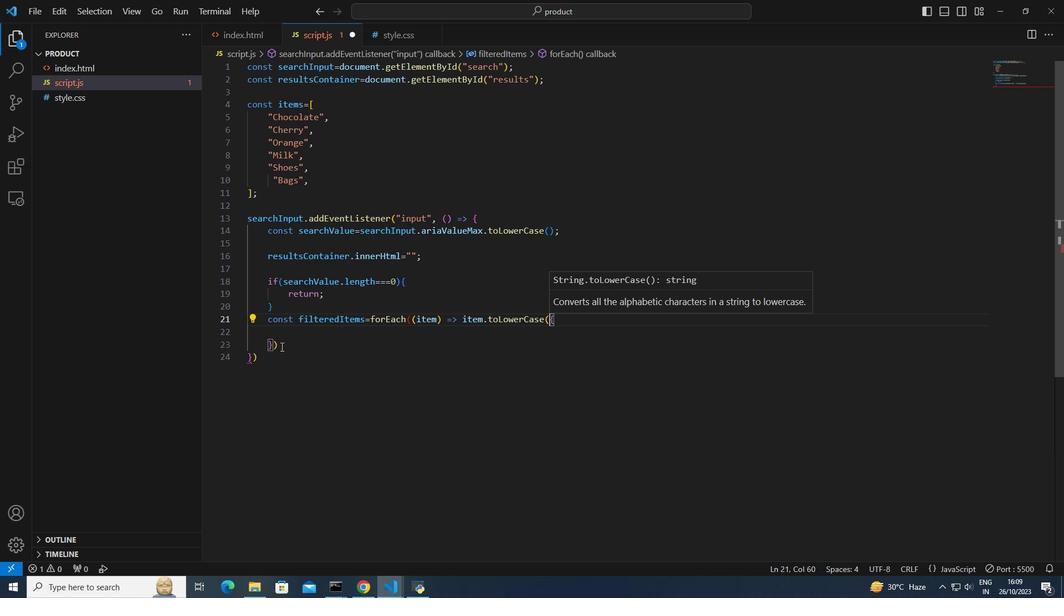 
Action: Mouse moved to (250, 189)
Screenshot: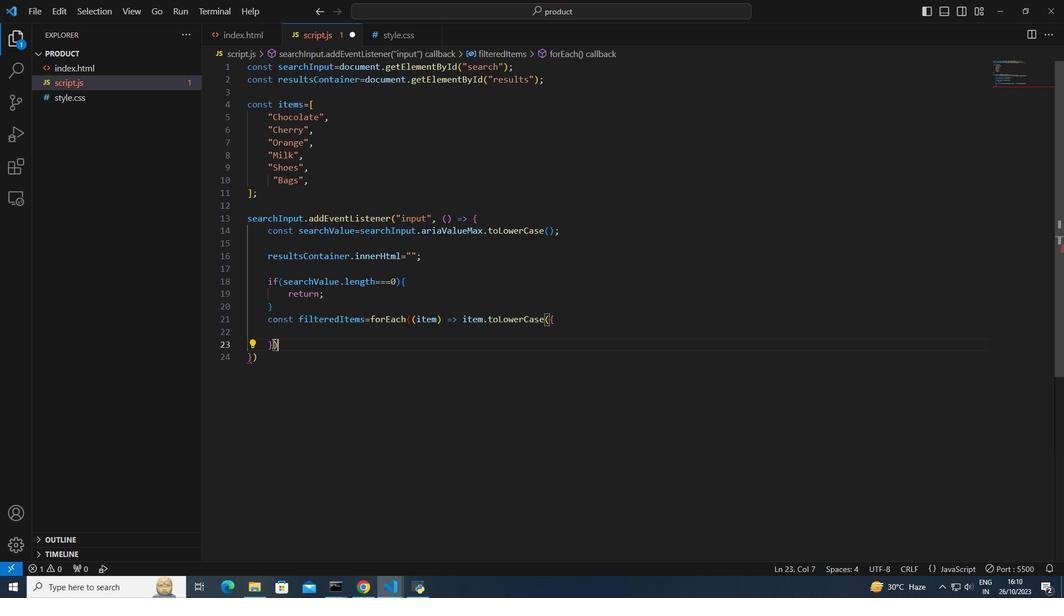 
Action: Mouse pressed left at (250, 189)
Screenshot: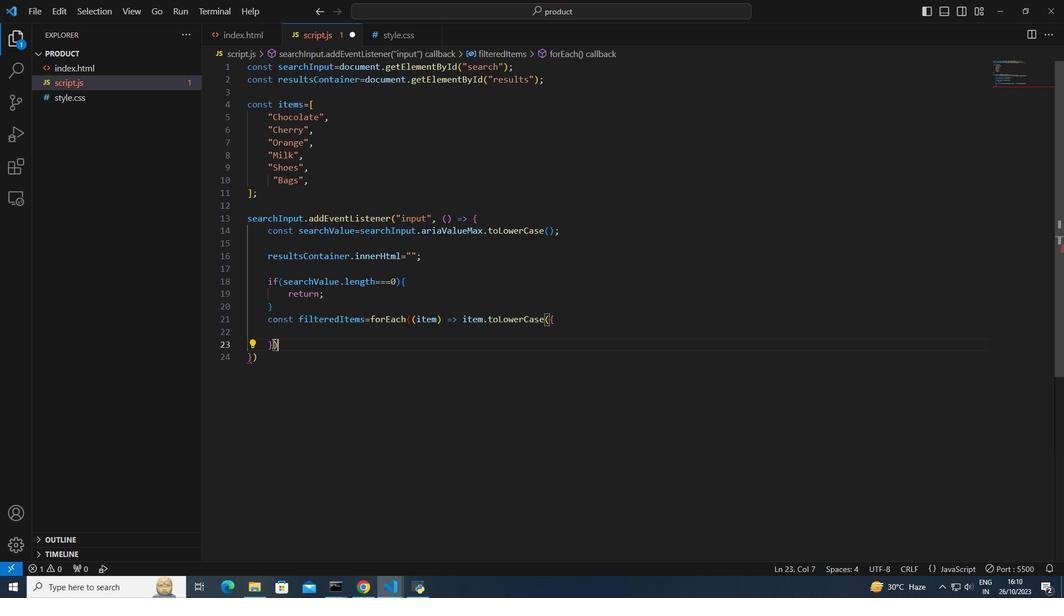 
Action: Key pressed <Key.backspace>
Screenshot: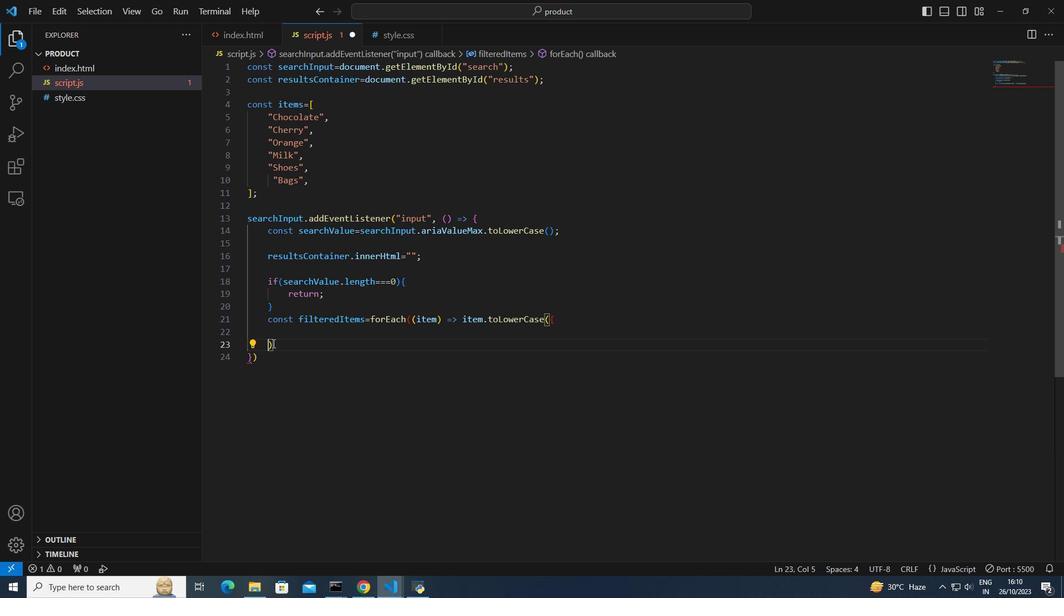 
Action: Mouse moved to (249, 189)
Screenshot: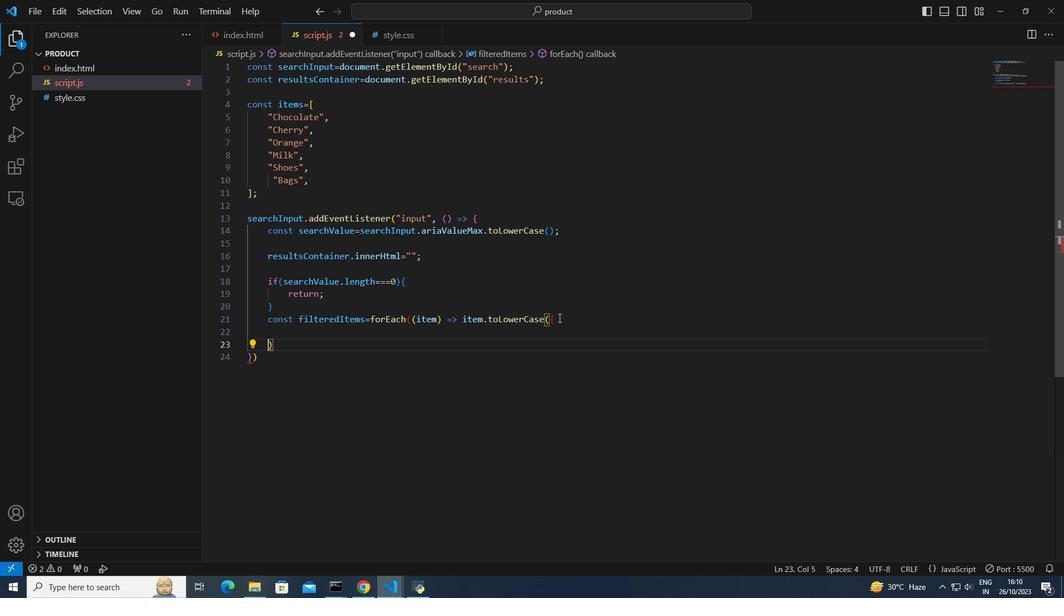 
Action: Mouse pressed left at (249, 189)
Screenshot: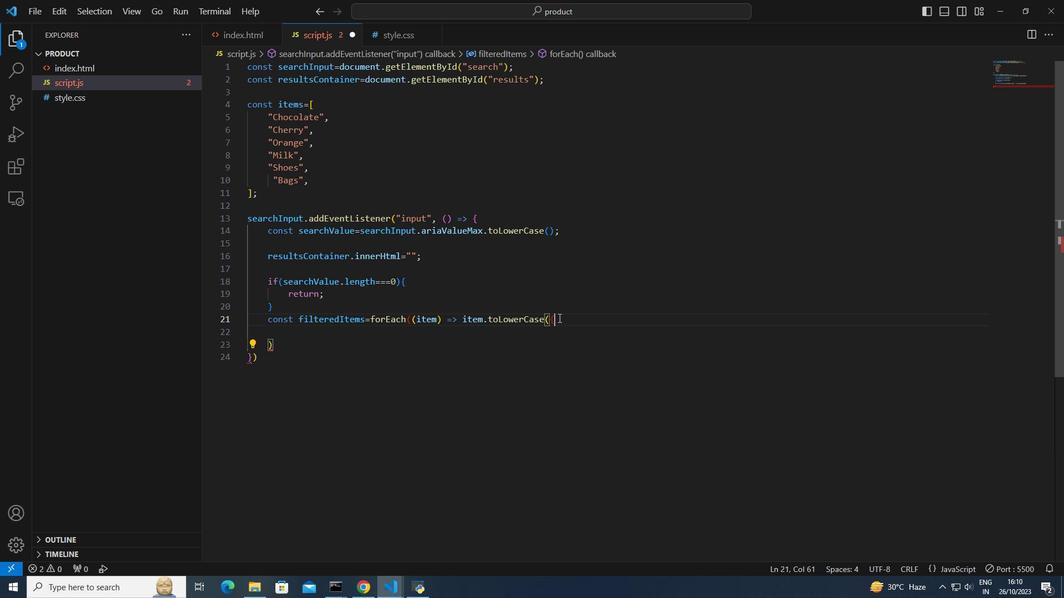 
Action: Key pressed <Key.backspace>
Screenshot: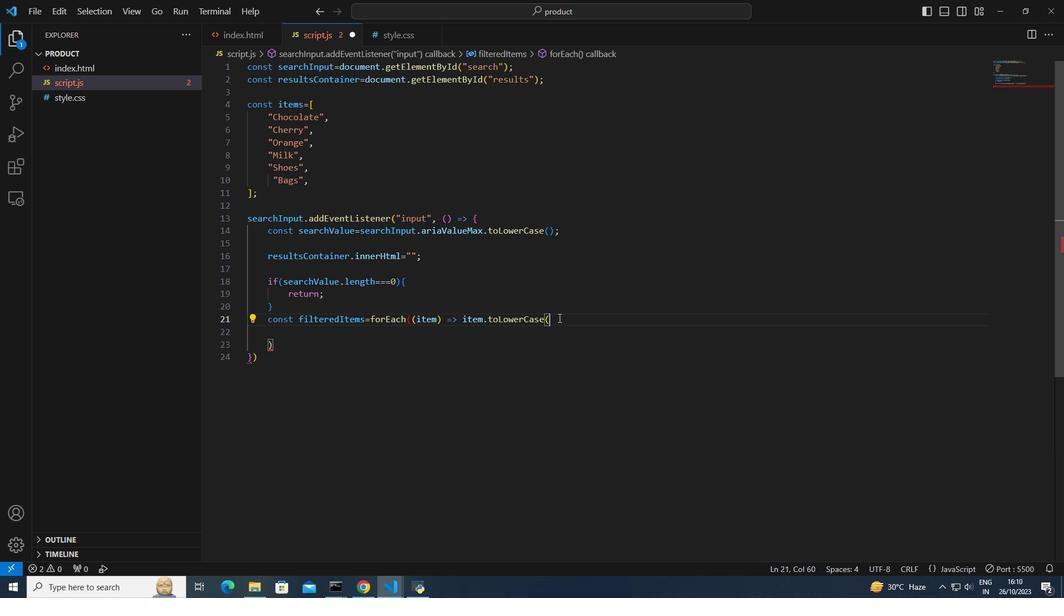 
Action: Mouse moved to (250, 189)
Screenshot: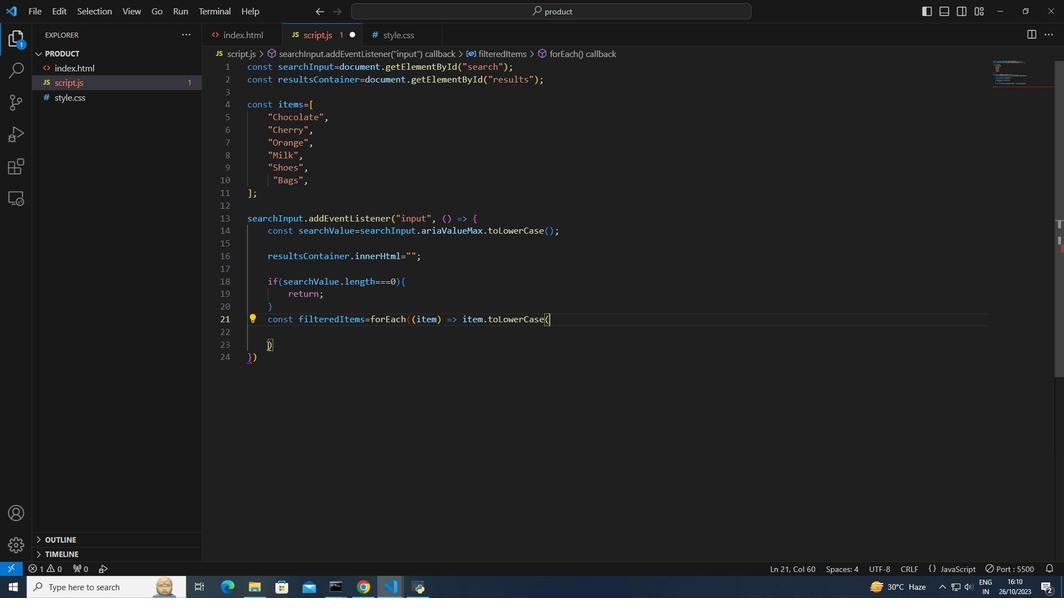 
Action: Mouse pressed left at (250, 189)
Screenshot: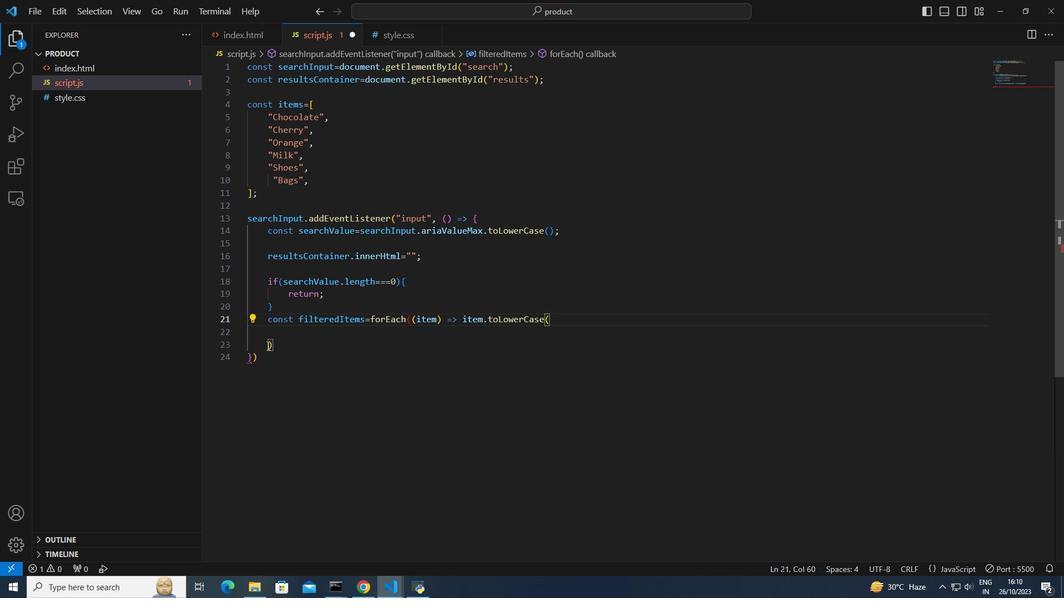 
Action: Key pressed <Key.backspace><Key.backspace><Key.backspace>
Screenshot: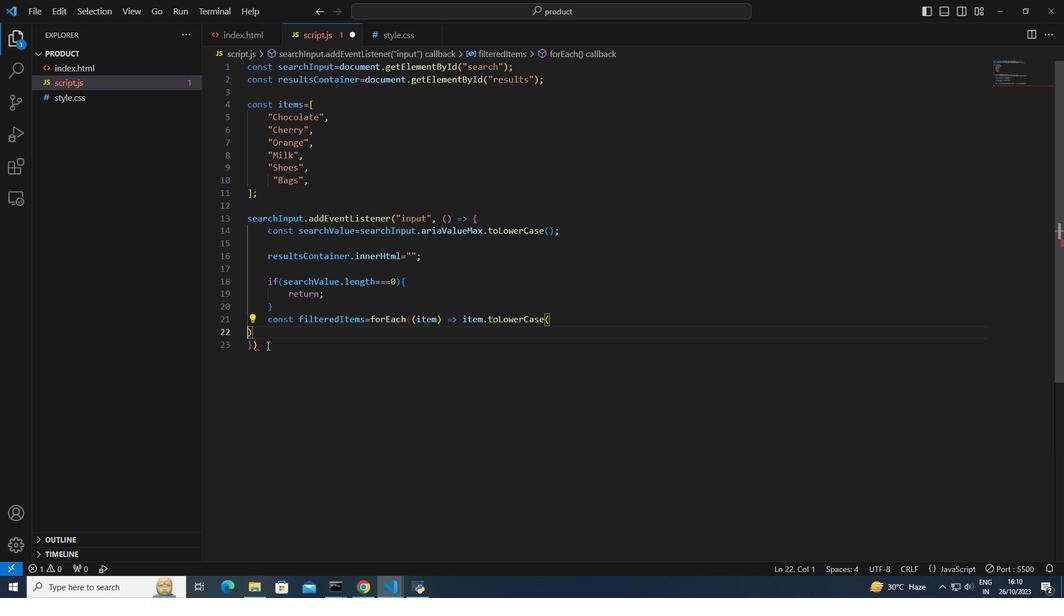 
Action: Mouse moved to (250, 189)
Screenshot: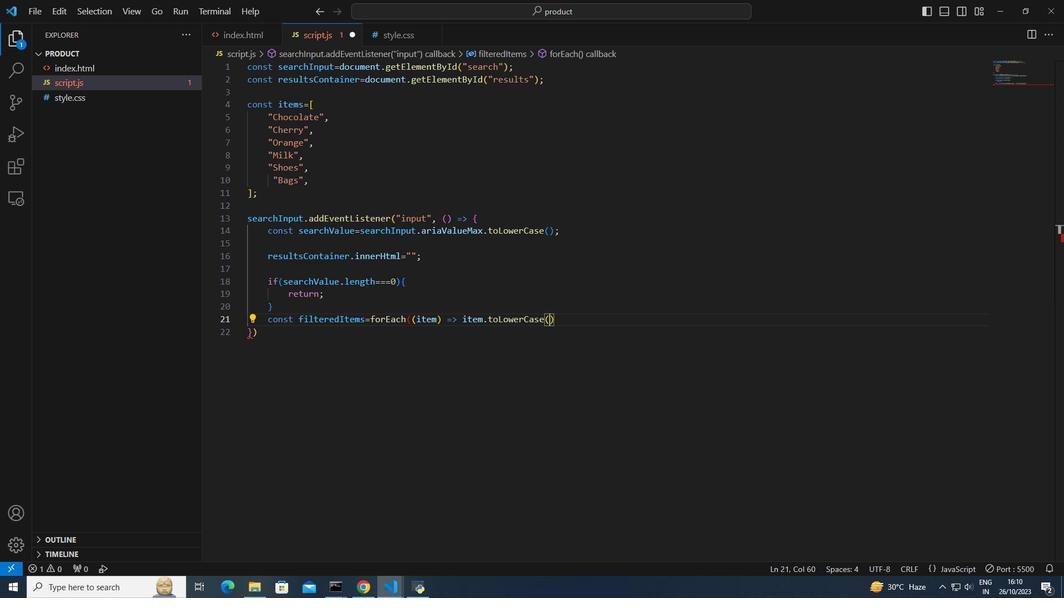
Action: Mouse pressed left at (250, 189)
Screenshot: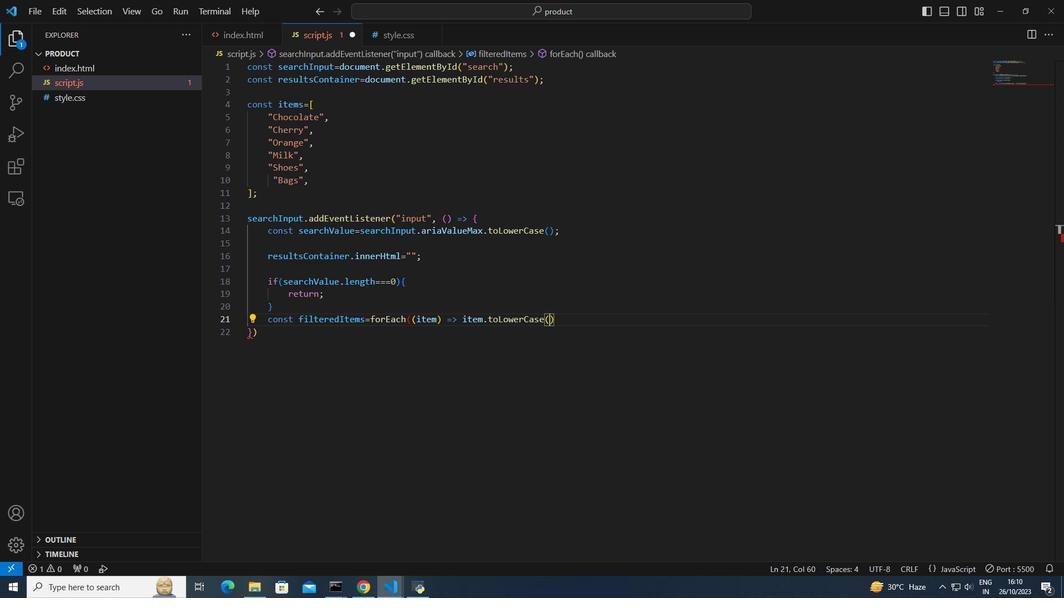 
Action: Mouse moved to (250, 189)
Screenshot: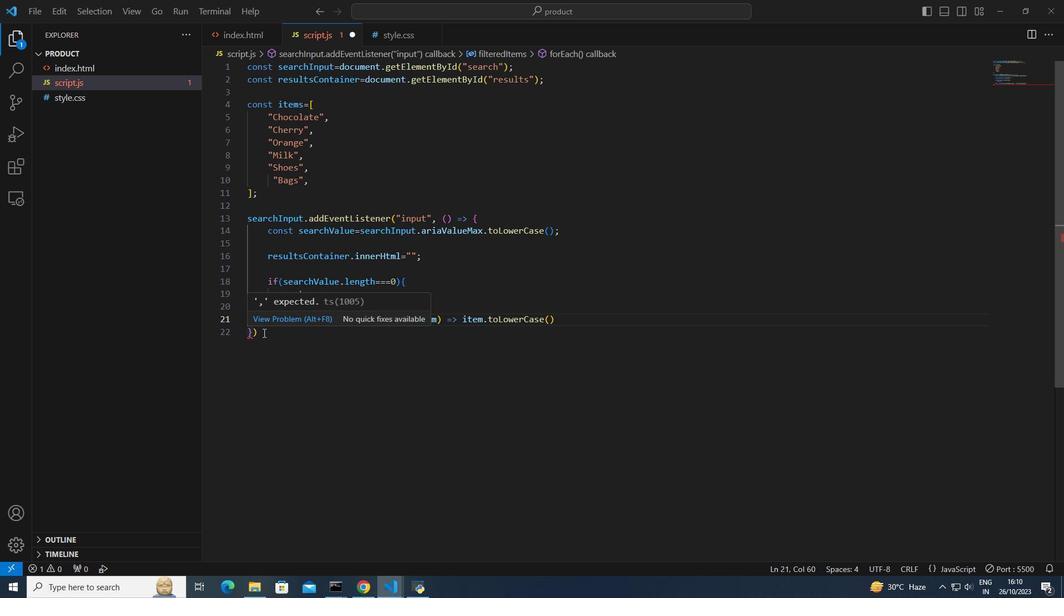 
Action: Mouse pressed left at (250, 189)
Screenshot: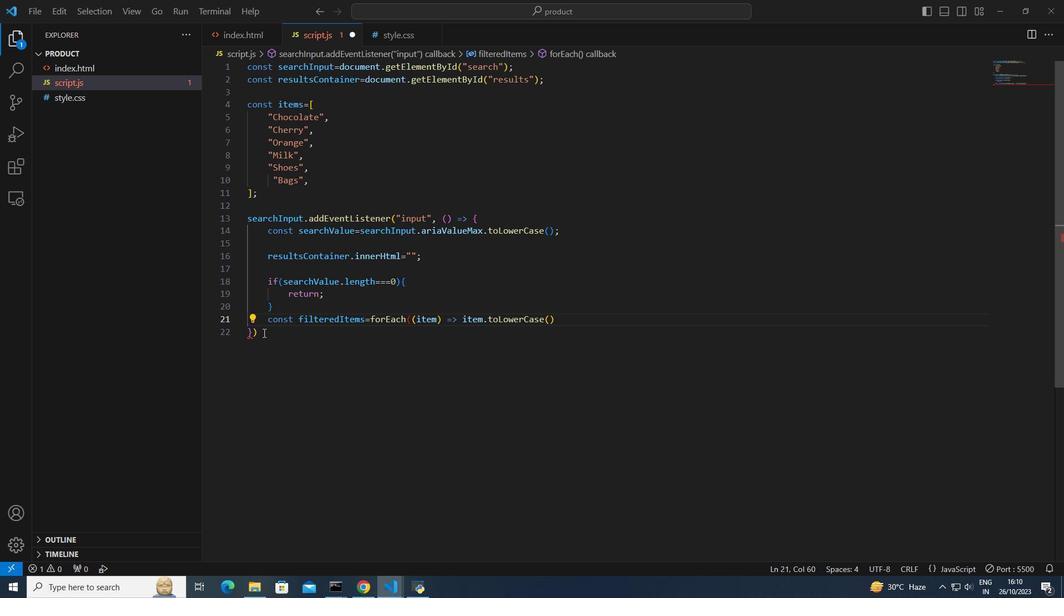 
Action: Mouse moved to (250, 189)
Screenshot: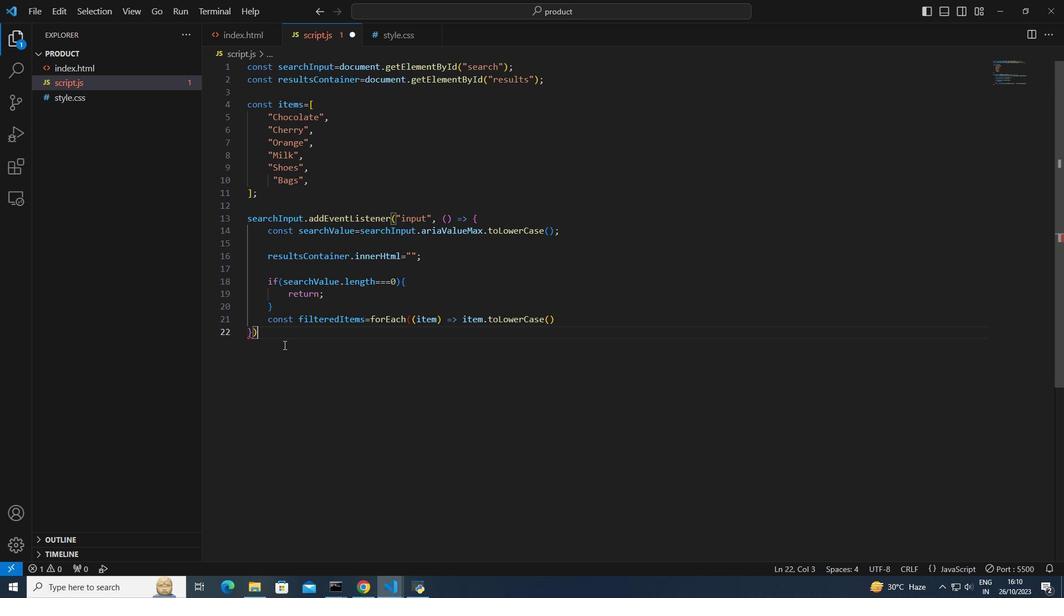 
Action: Key pressed ;
Screenshot: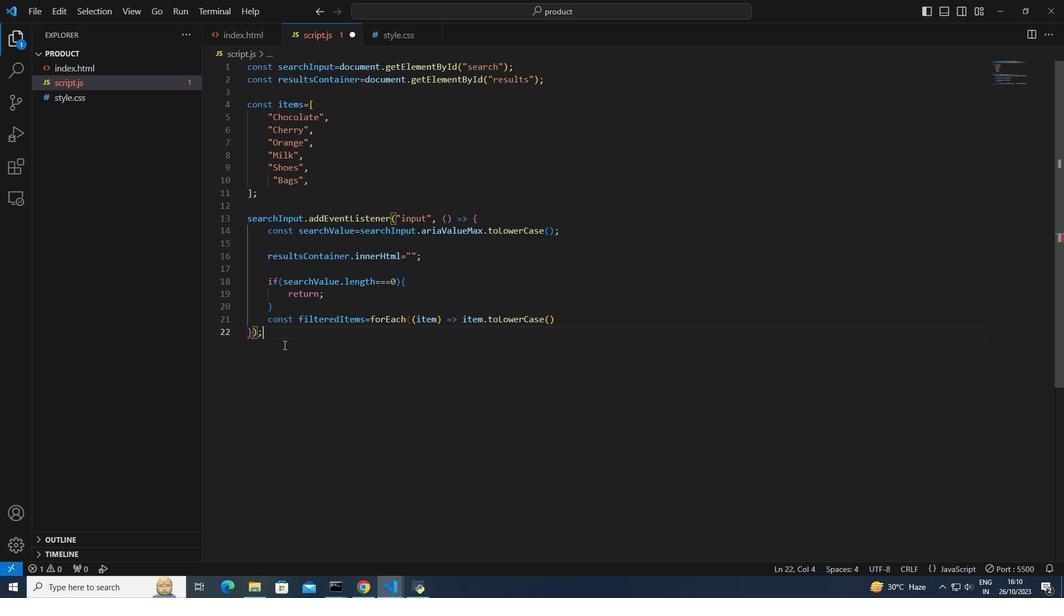 
Action: Mouse moved to (249, 189)
Screenshot: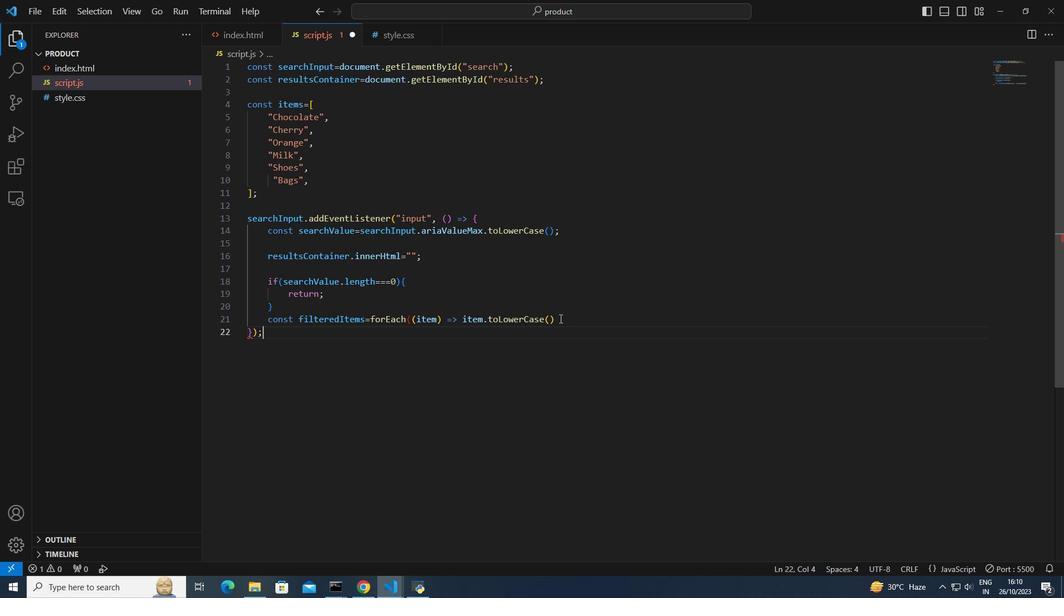 
Action: Mouse pressed left at (249, 189)
Screenshot: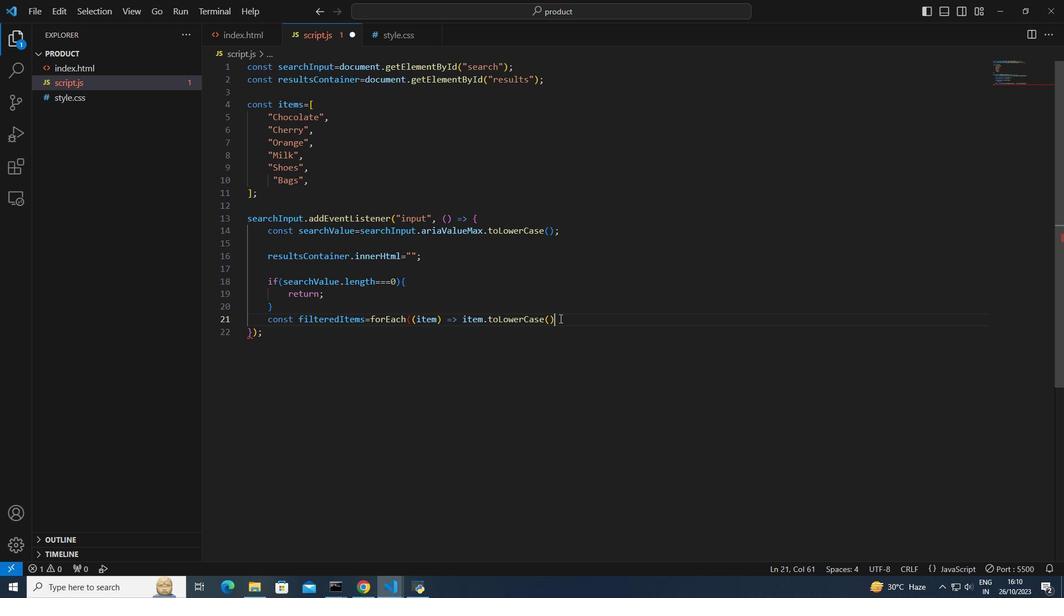 
Action: Key pressed .includes<Key.shift_r>(
Screenshot: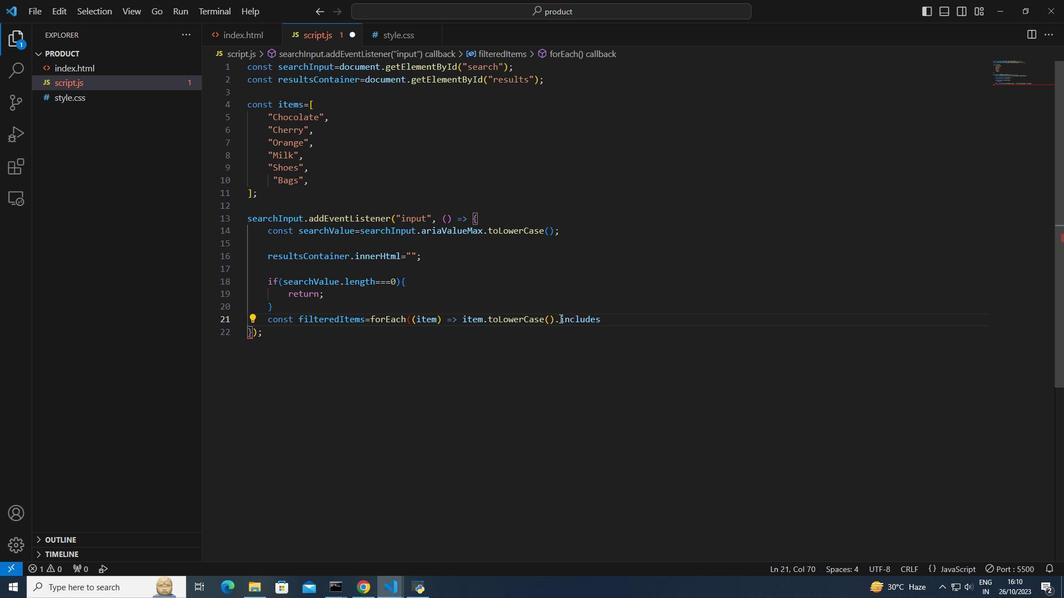 
Action: Mouse moved to (250, 189)
Screenshot: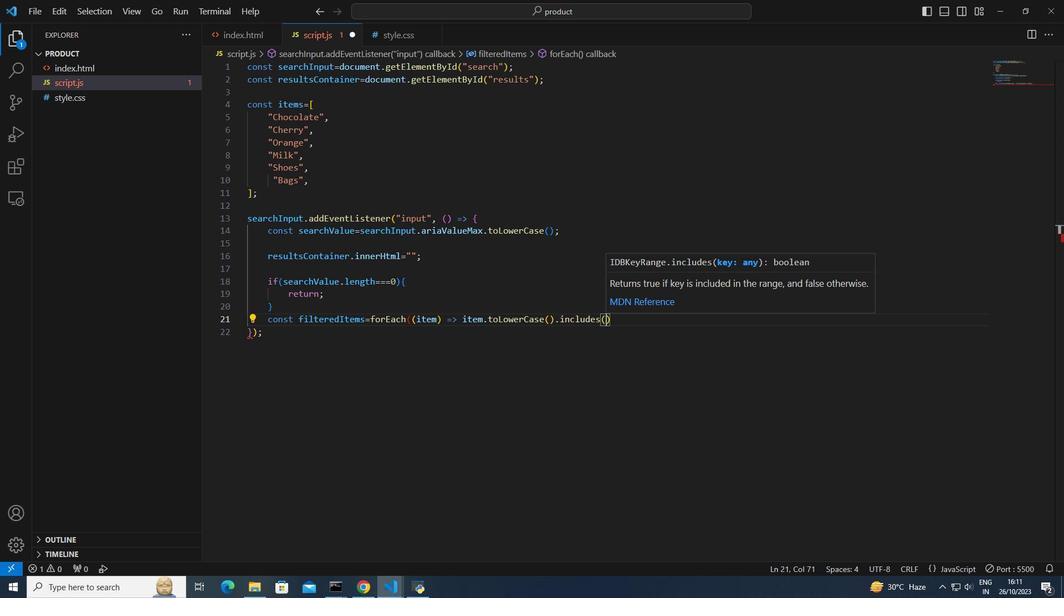 
Action: Mouse pressed left at (250, 189)
Screenshot: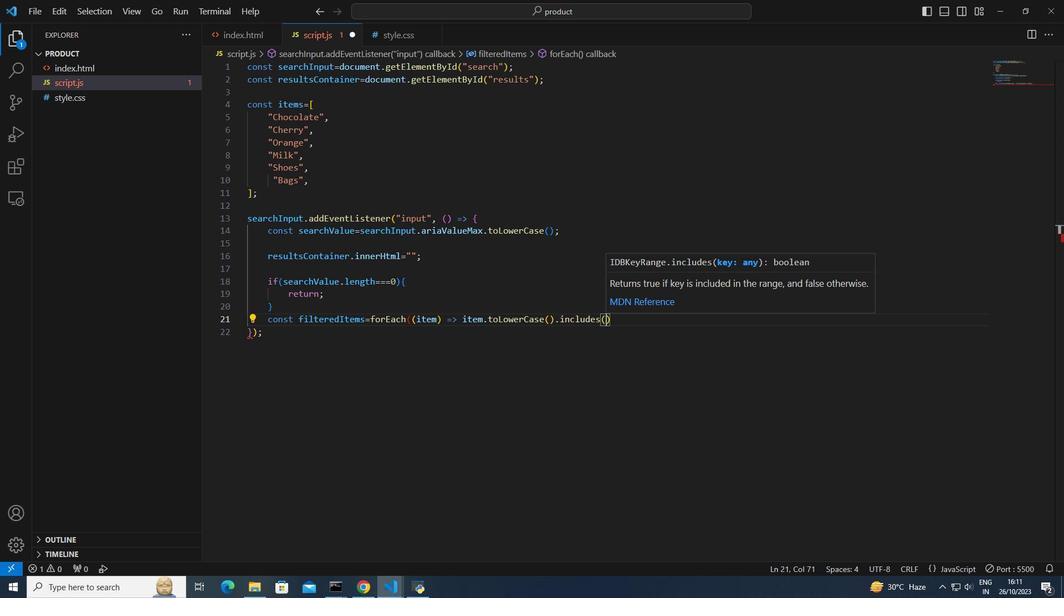 
Action: Mouse moved to (249, 189)
Screenshot: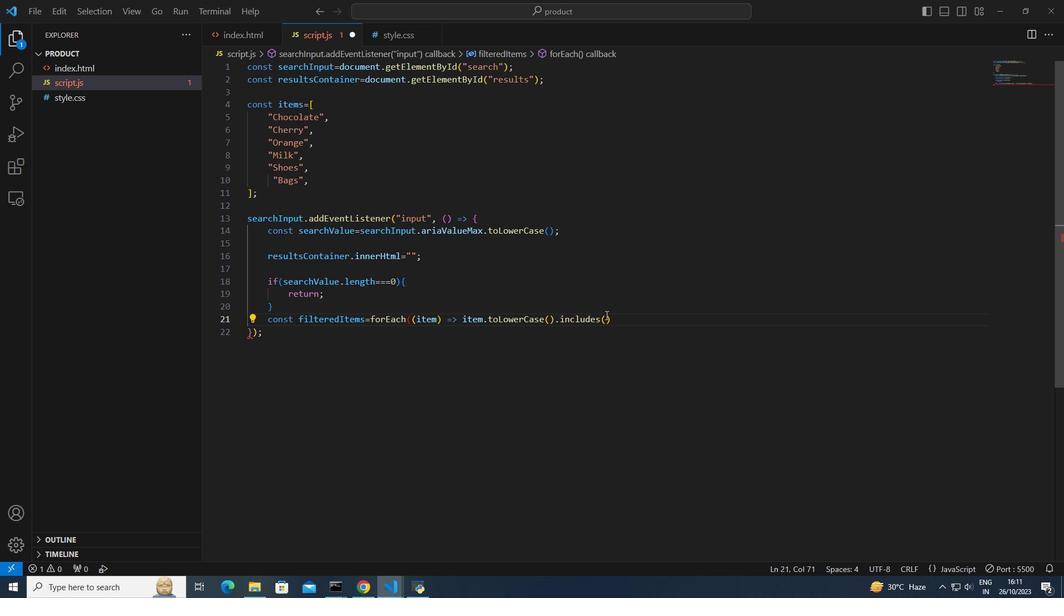 
Action: Mouse pressed left at (249, 189)
Screenshot: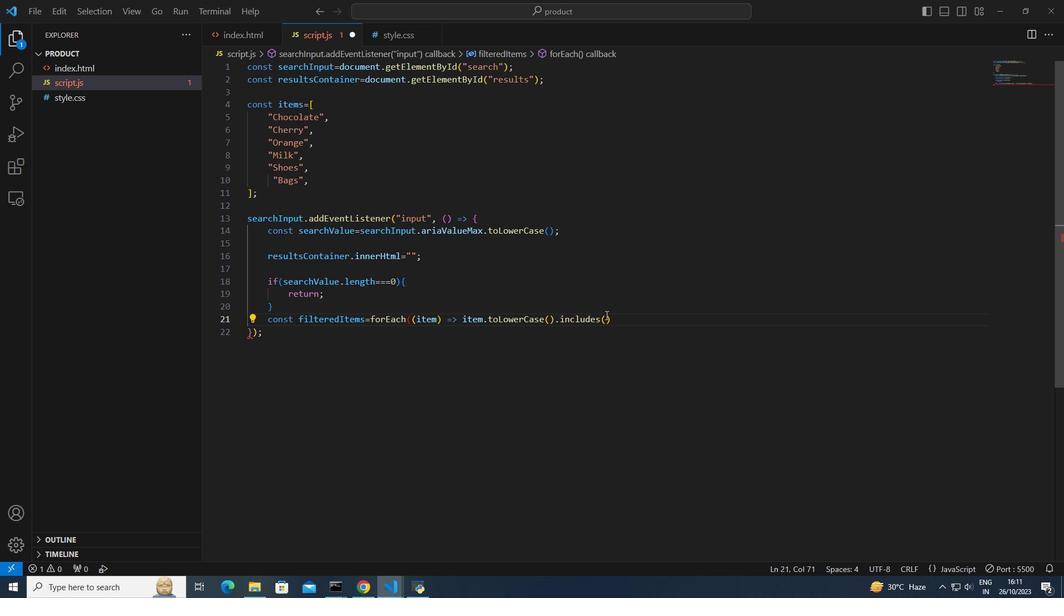 
Action: Mouse moved to (249, 189)
Screenshot: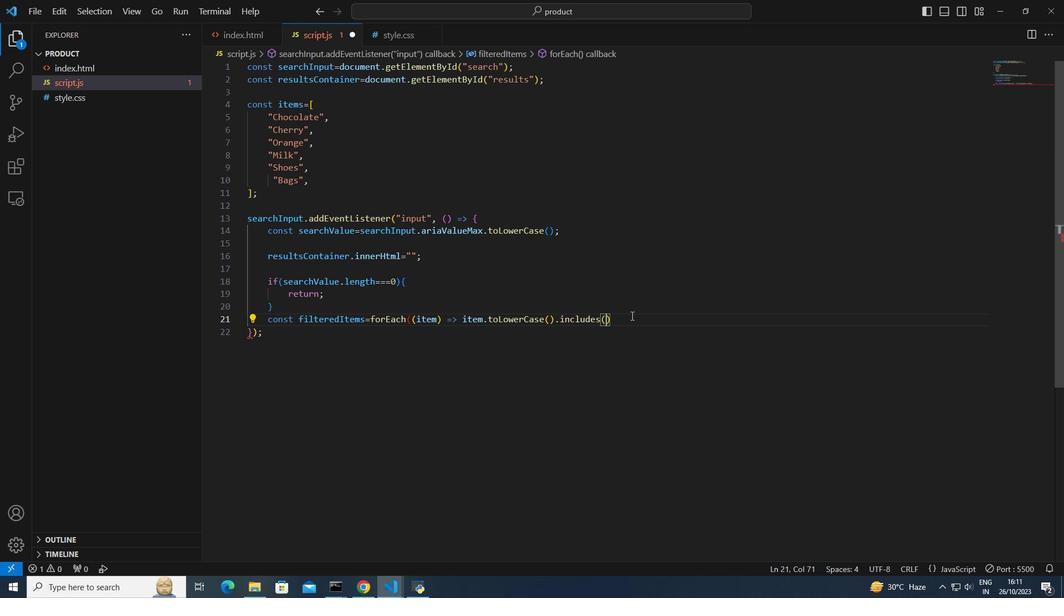 
Action: Key pressed search<Key.shift>Value<Key.right><Key.shift_r><Key.shift_r><Key.shift_r>);
Screenshot: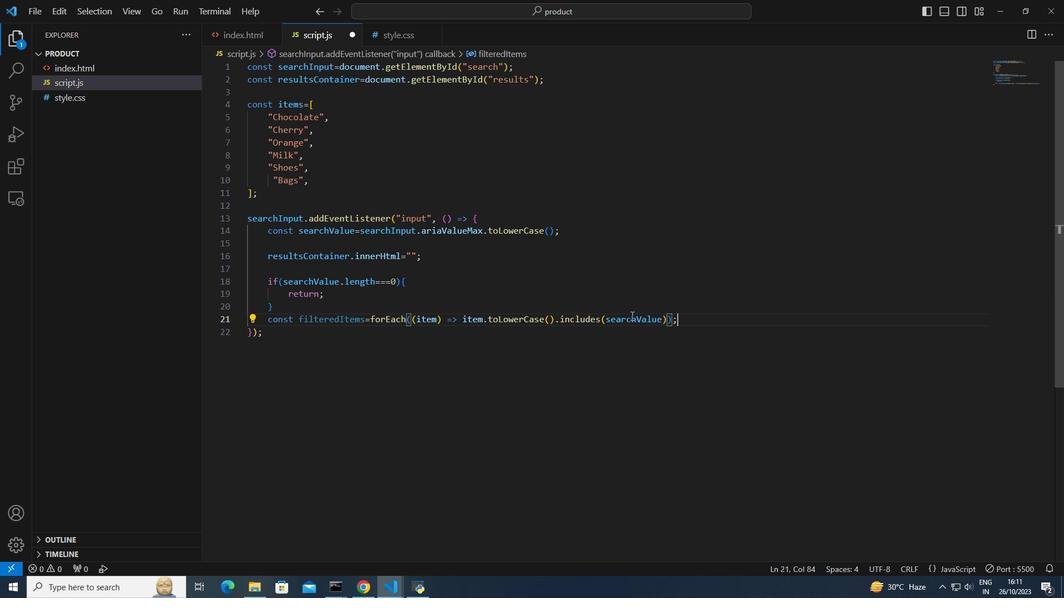 
Action: Mouse moved to (250, 189)
Screenshot: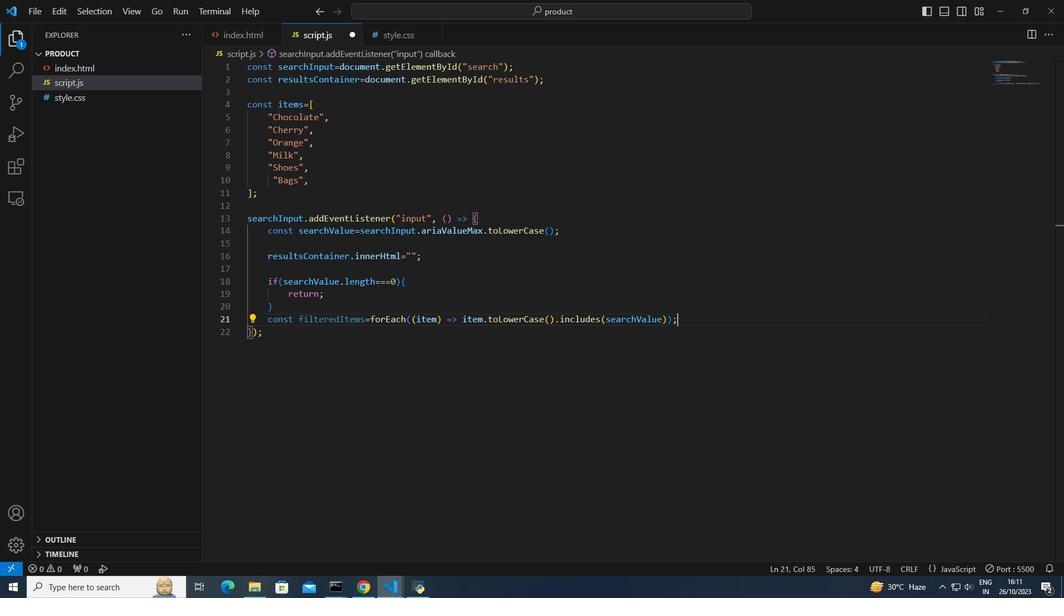 
Action: Mouse pressed left at (250, 189)
Screenshot: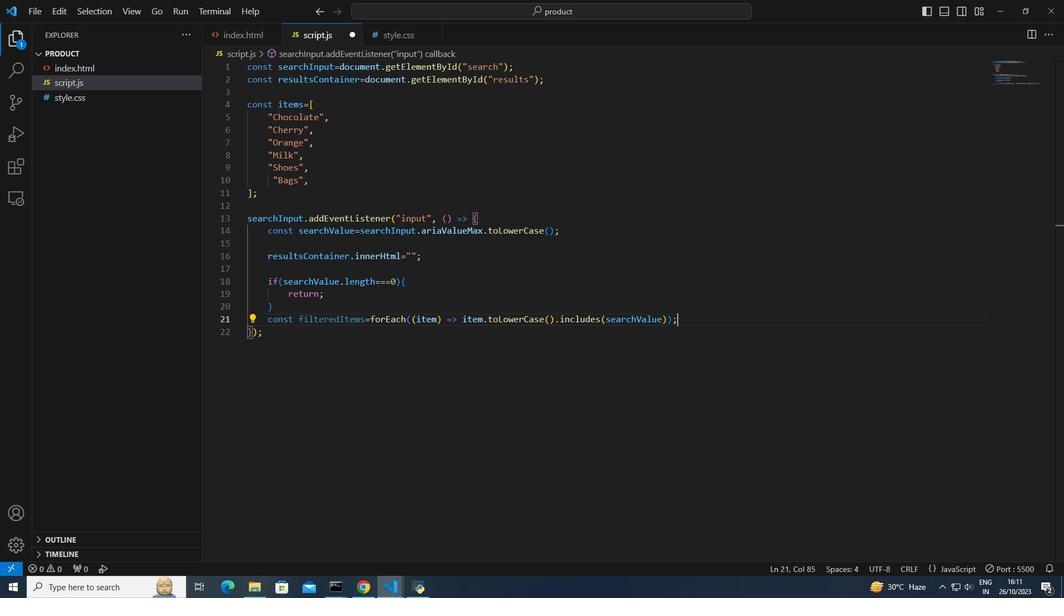 
Action: Mouse moved to (249, 189)
Screenshot: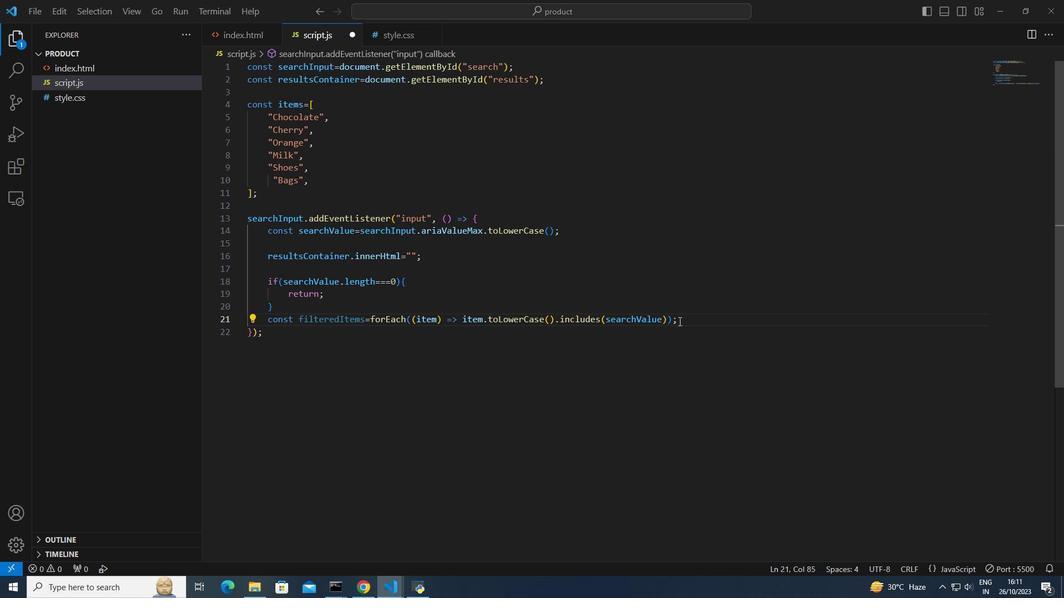
Action: Mouse pressed left at (249, 189)
Screenshot: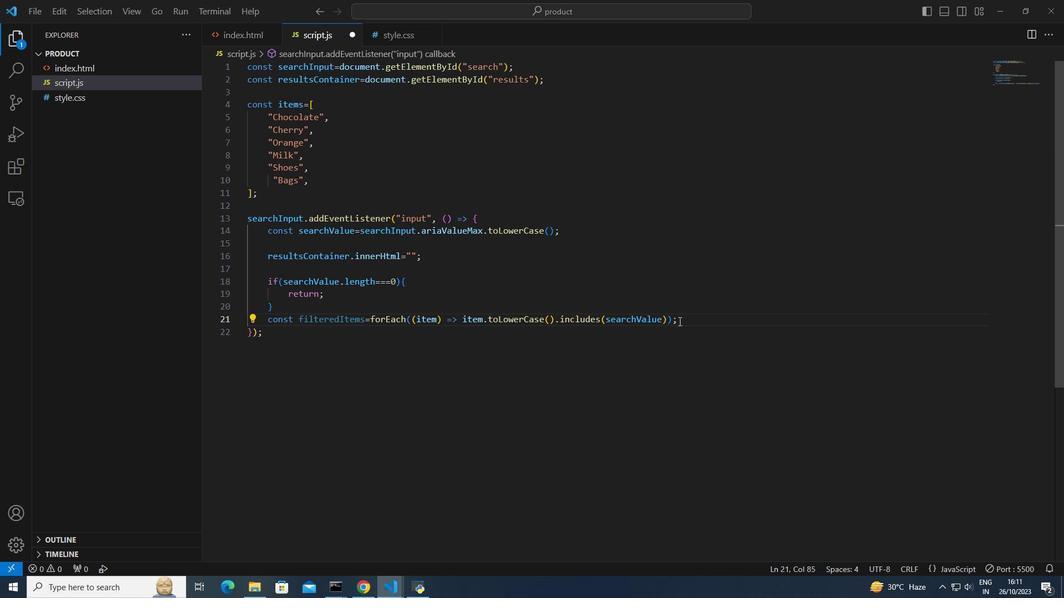 
Action: Key pressed <Key.enter><Key.enter>filtered<Key.shift><Key.shift><Key.shift><Key.shift><Key.shift><Key.shift><Key.shift><Key.shift><Key.shift><Key.shift><Key.shift><Key.shift><Key.shift>Items=document.create<Key.shift><Key.shift>Element<Key.shift_r>(<Key.shift_r>"li<Key.right><Key.right>;<Key.backspace><Key.backspace><Key.backspace><Key.backspace><Key.backspace><Key.backspace><Key.backspace><Key.backspace><Key.backspace><Key.backspace><Key.backspace><Key.backspace><Key.backspace><Key.backspace><Key.backspace><Key.backspace><Key.backspace><Key.backspace><Key.backspace><Key.backspace><Key.backspace><Key.backspace><Key.backspace><Key.backspace><Key.backspace><Key.backspace><Key.backspace><Key.backspace><Key.backspace><Key.backspace>.for<Key.shift>Each<Key.shift_r>(<Key.shift_r>(item<Key.right>=<Key.shift_r>><Key.space><Key.shift_r>{<Key.enter>const<Key.space>list<Key.shift><Key.shift><Key.shift><Key.shift><Key.shift><Key.shift><Key.shift>Item=document.create<Key.shift>Element<Key.shift_r><Key.shift_r>(<Key.shift_r>"li<Key.right><Key.right>;<Key.enter>list<Key.shift>Item.text<Key.shift>Content=item;<Key.enter>results<Key.shift>Container.append<Key.shift>Child<Key.shift_r>(list<Key.shift>Item<Key.right>;ctrl+S
Screenshot: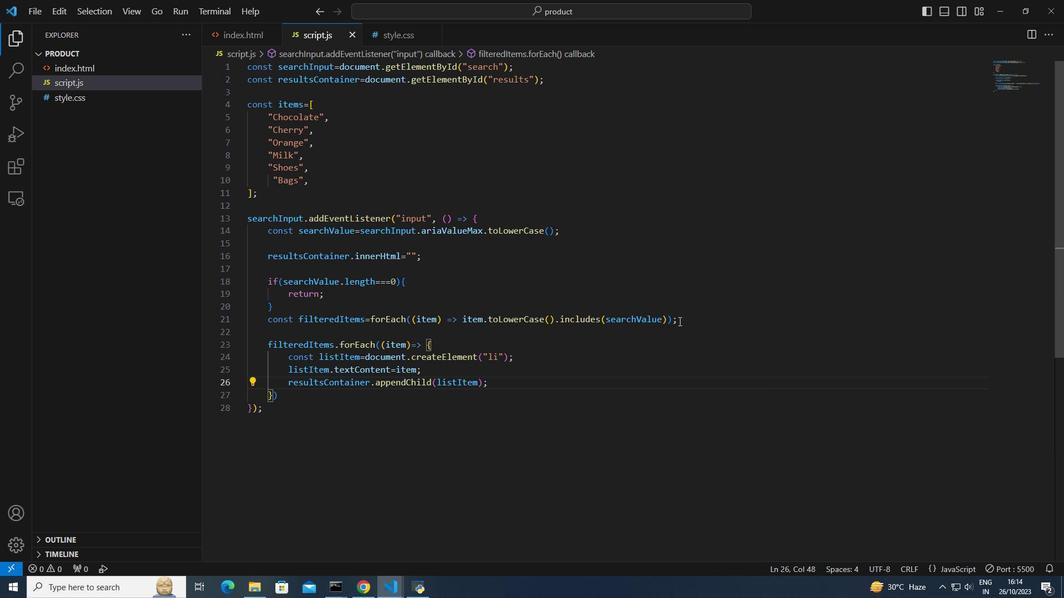 
Action: Mouse moved to (249, 189)
Screenshot: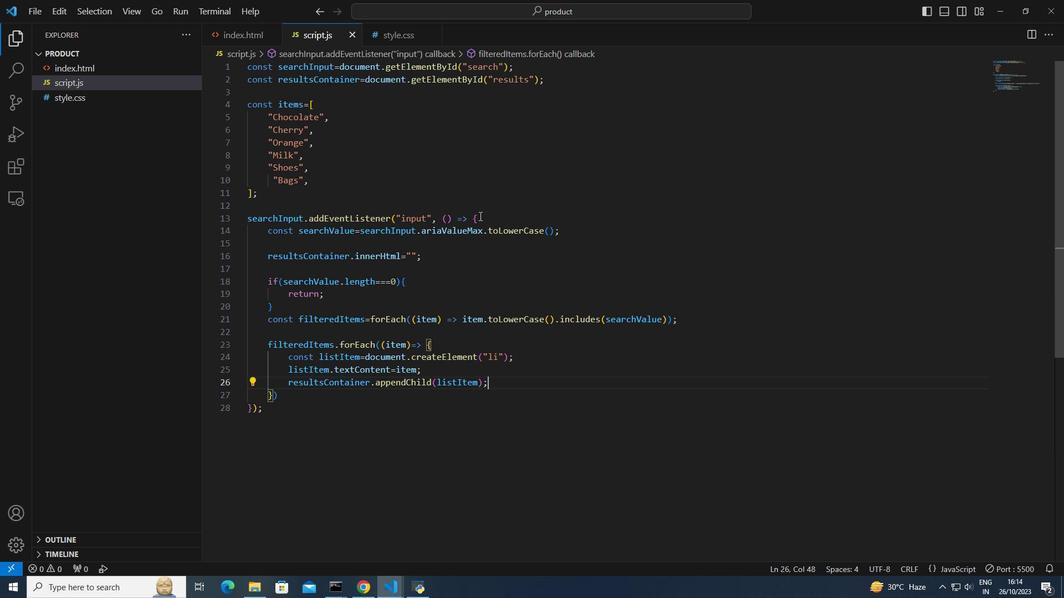 
Action: Mouse scrolled (249, 189) with delta (0, 0)
Screenshot: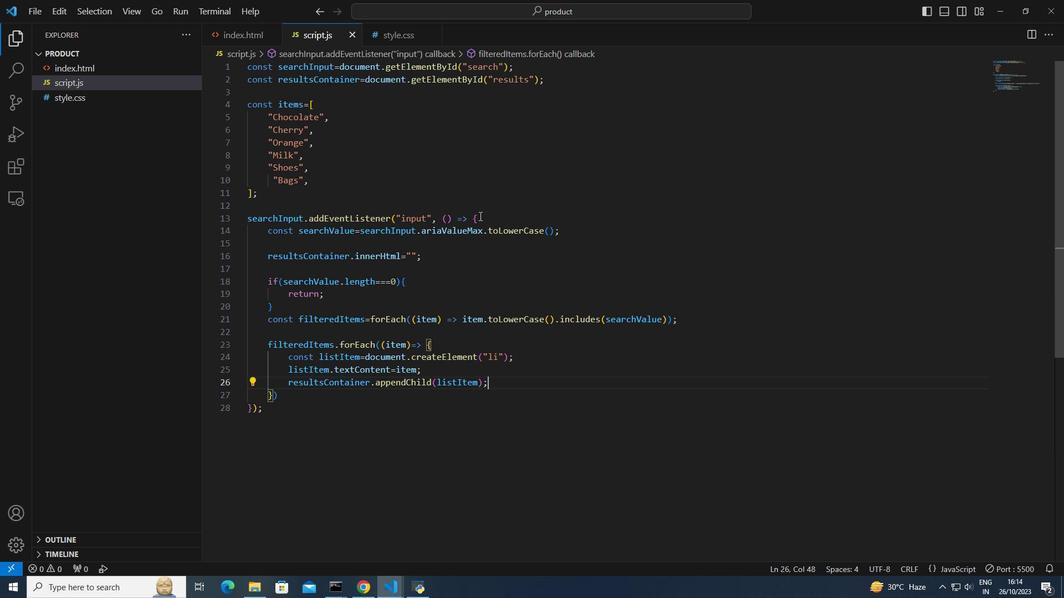 
Action: Mouse scrolled (249, 189) with delta (0, 0)
Screenshot: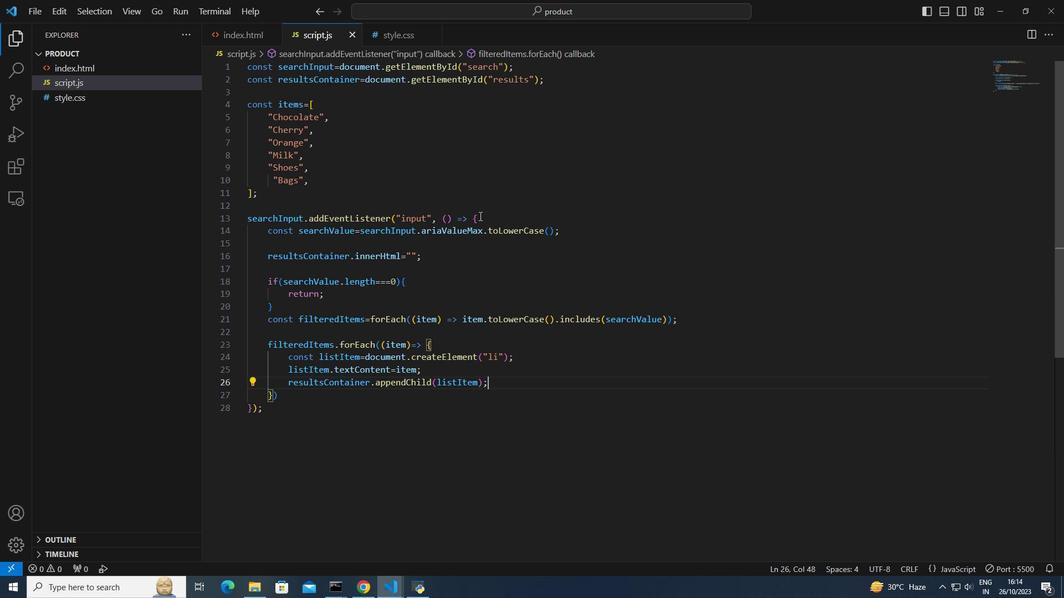 
Action: Mouse scrolled (249, 189) with delta (0, 0)
Screenshot: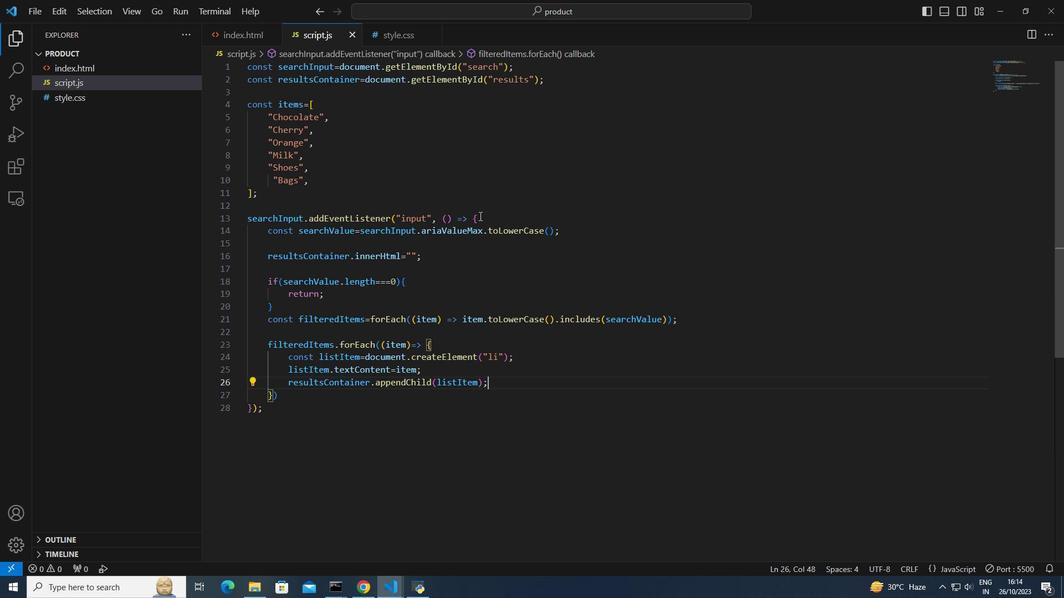 
Action: Mouse scrolled (249, 189) with delta (0, 0)
Screenshot: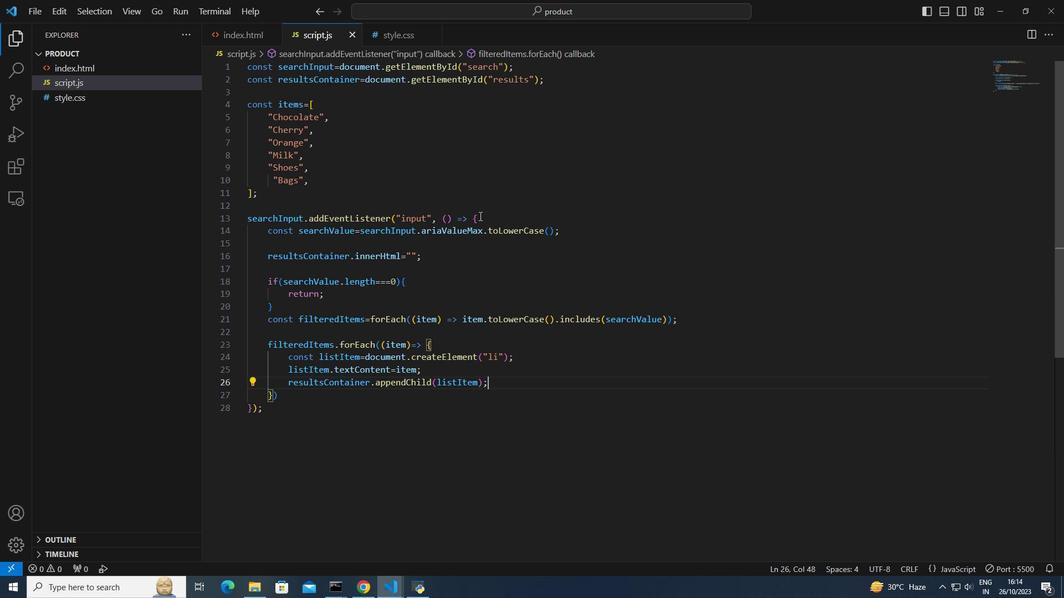 
Action: Mouse scrolled (249, 189) with delta (0, 0)
Screenshot: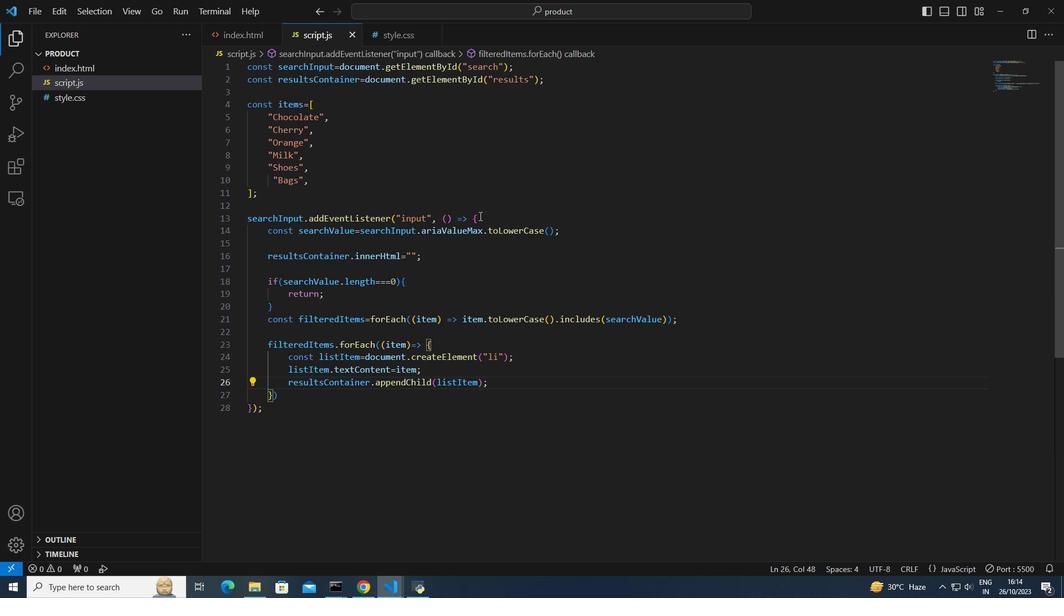 
Action: Mouse scrolled (249, 189) with delta (0, 0)
Screenshot: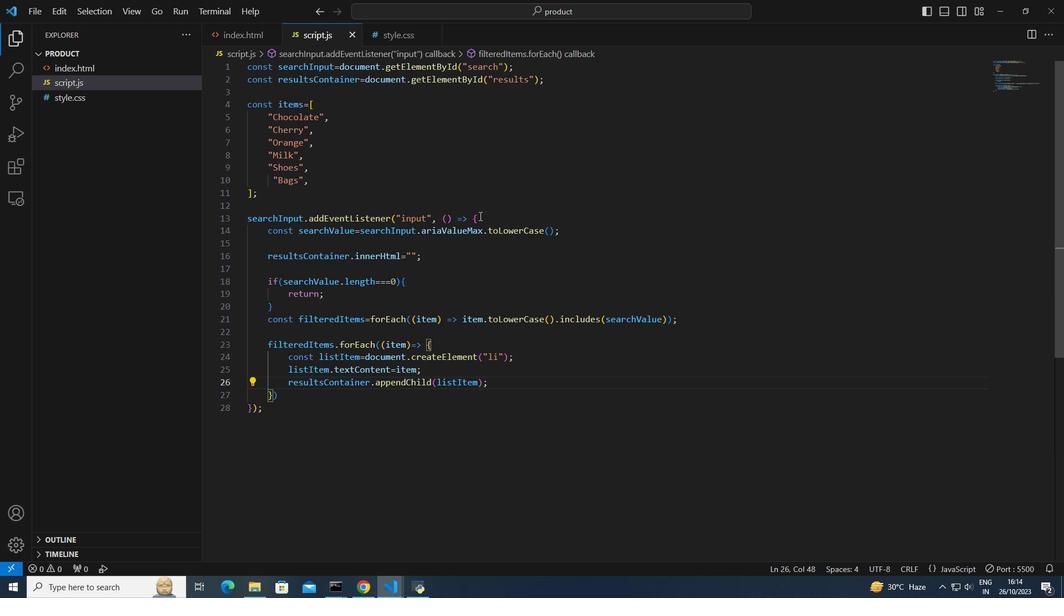 
Action: Mouse moved to (249, 189)
Screenshot: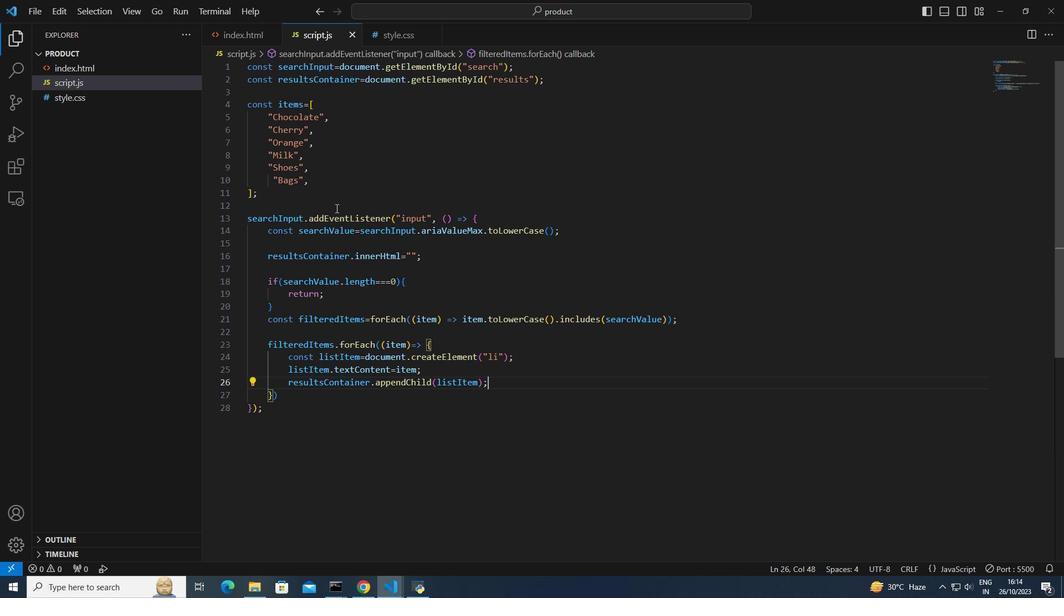 
Action: Mouse scrolled (249, 189) with delta (0, 0)
Screenshot: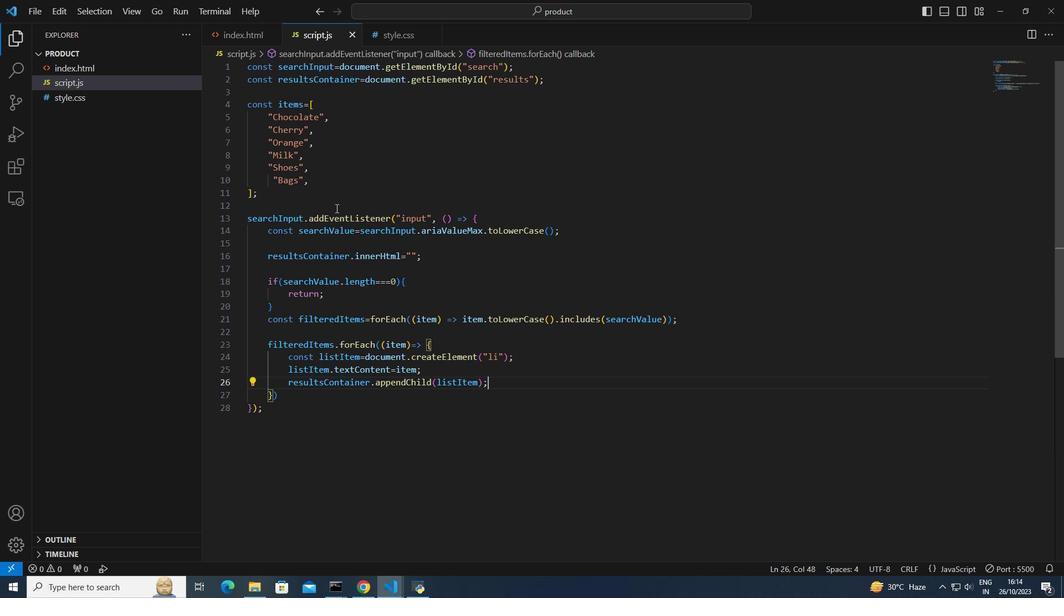 
Action: Mouse scrolled (249, 189) with delta (0, 0)
Screenshot: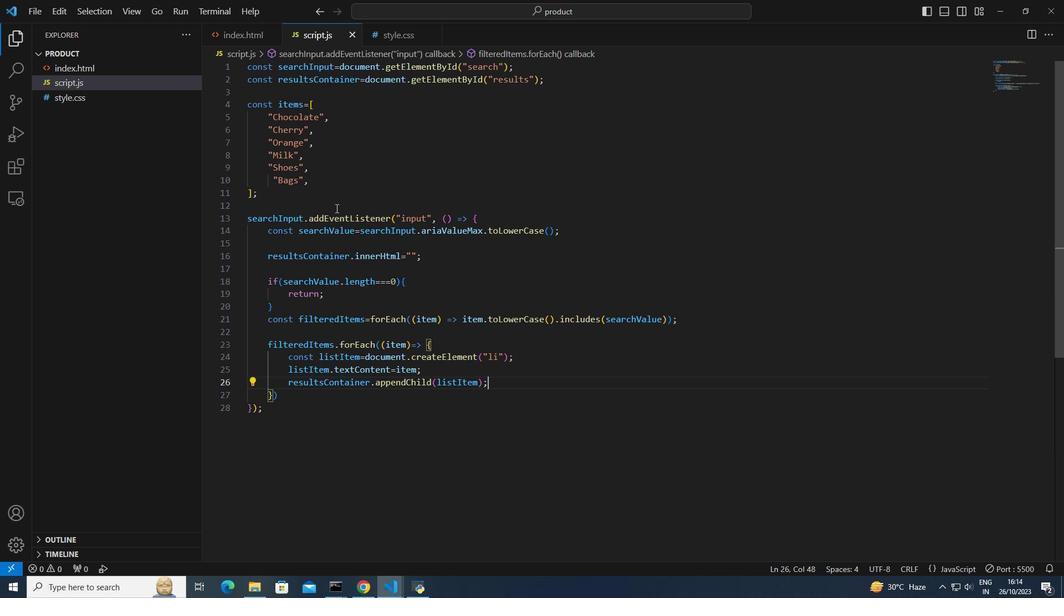 
Action: Mouse scrolled (249, 189) with delta (0, 0)
Screenshot: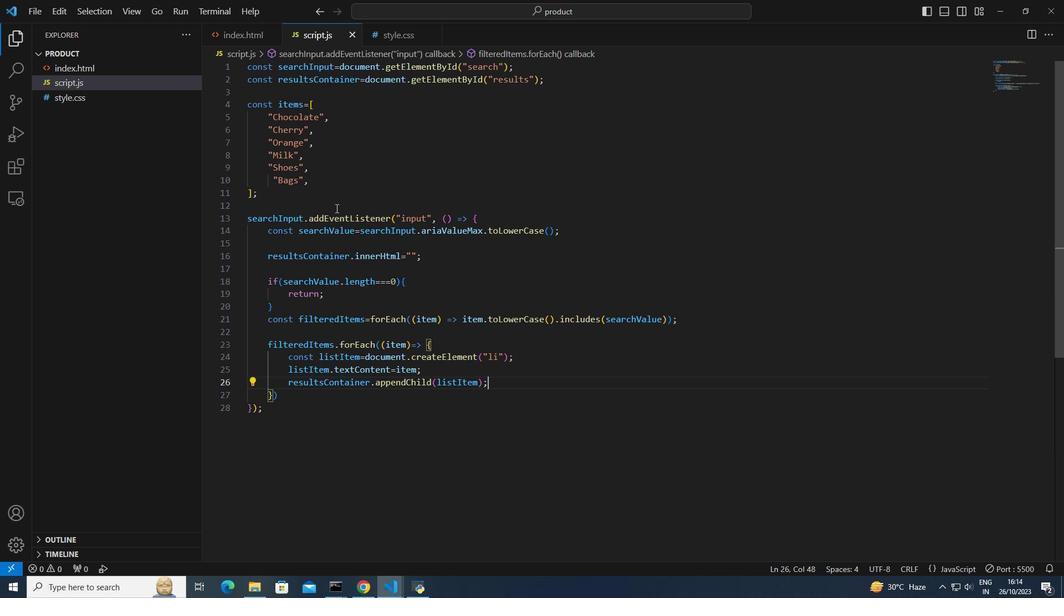
Action: Mouse scrolled (249, 189) with delta (0, 0)
Screenshot: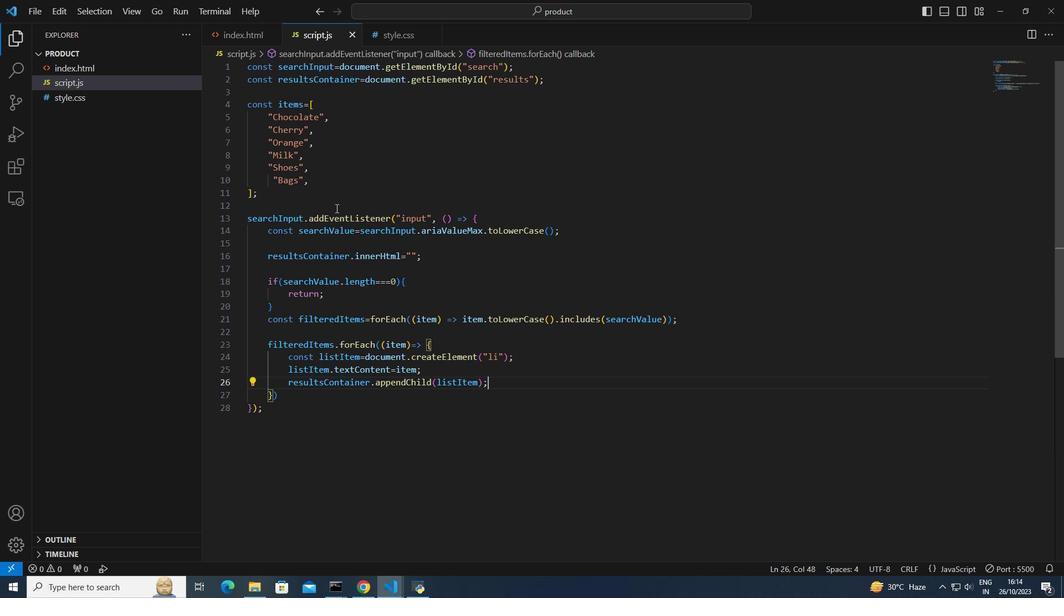 
Action: Mouse moved to (250, 189)
Screenshot: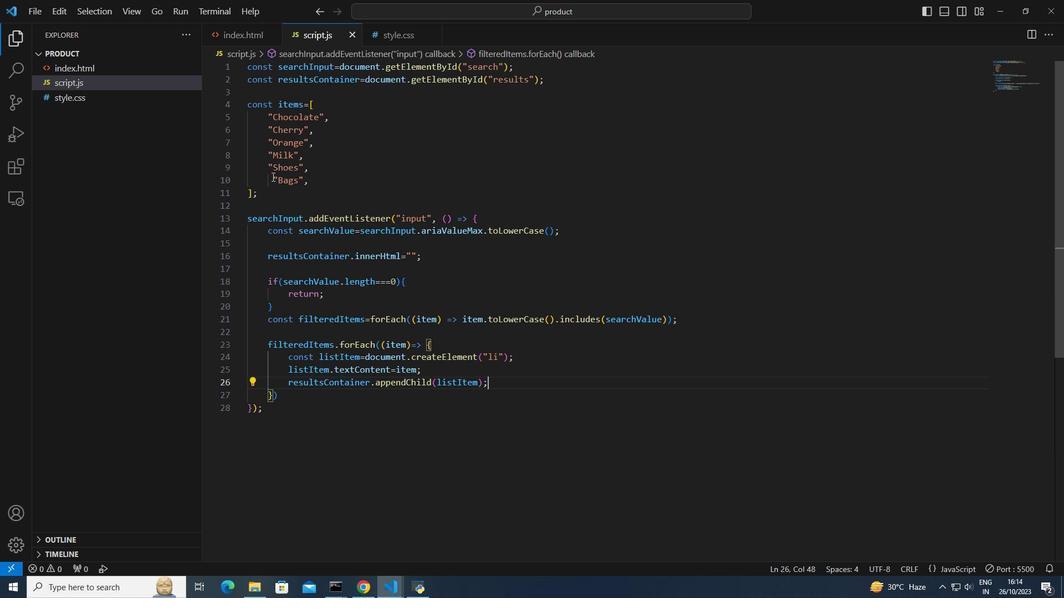 
Action: Mouse pressed left at (250, 189)
Screenshot: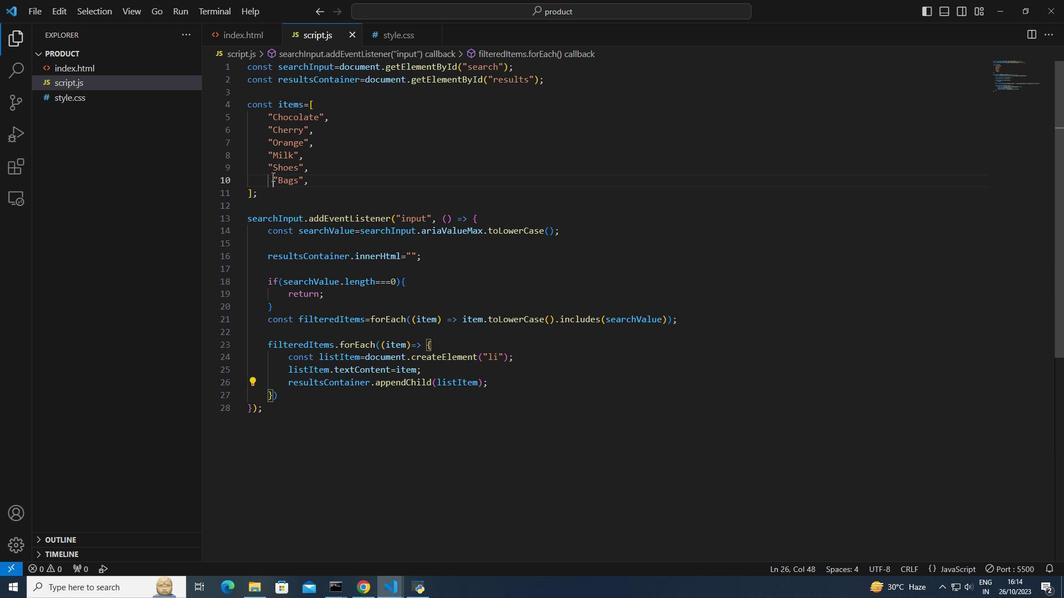 
Action: Mouse moved to (250, 189)
Screenshot: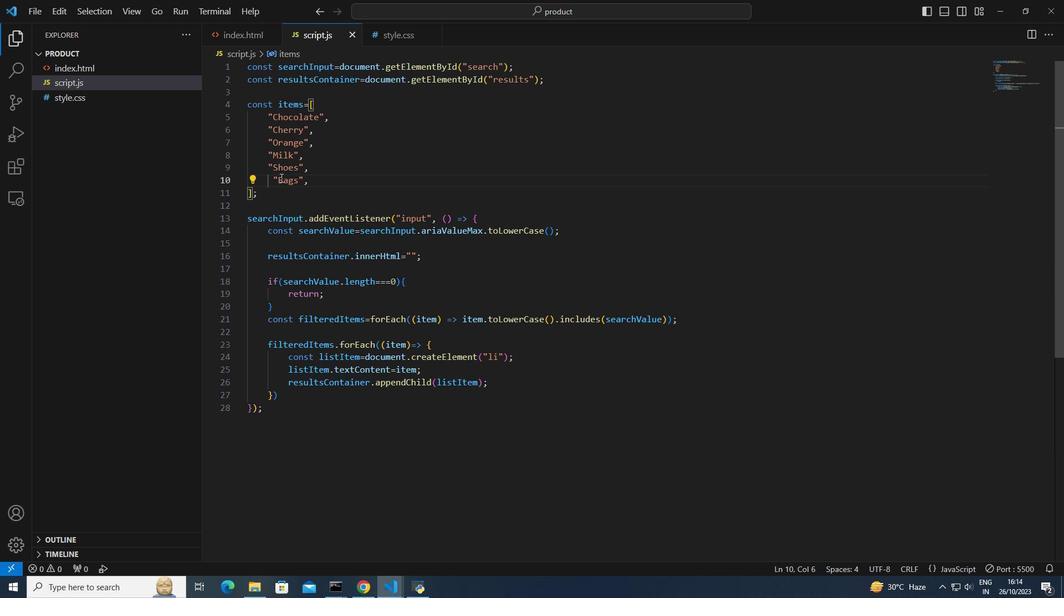 
Action: Key pressed <Key.backspace>
Screenshot: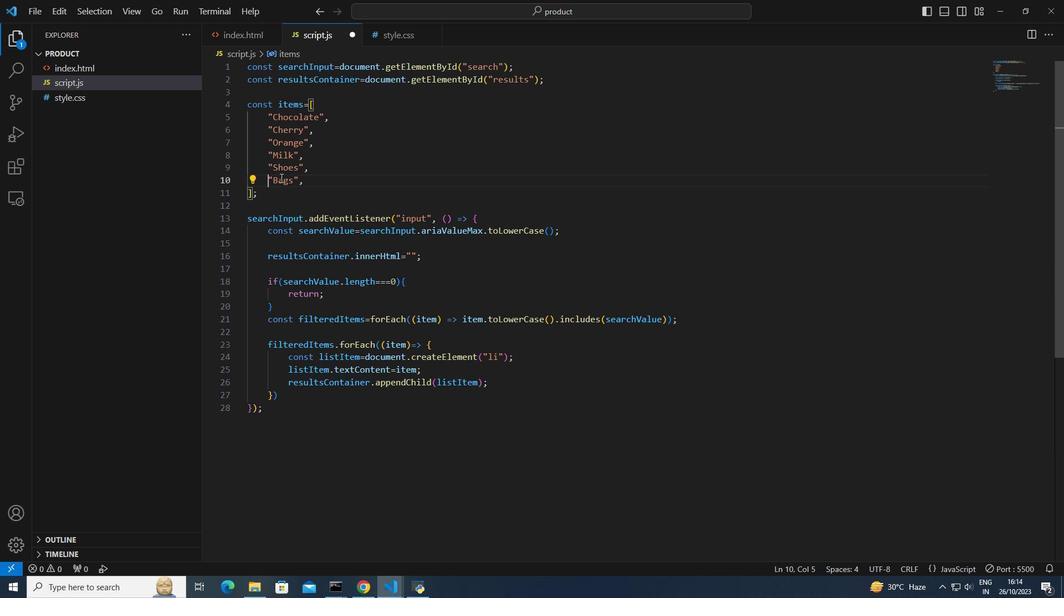 
Action: Mouse moved to (249, 189)
Screenshot: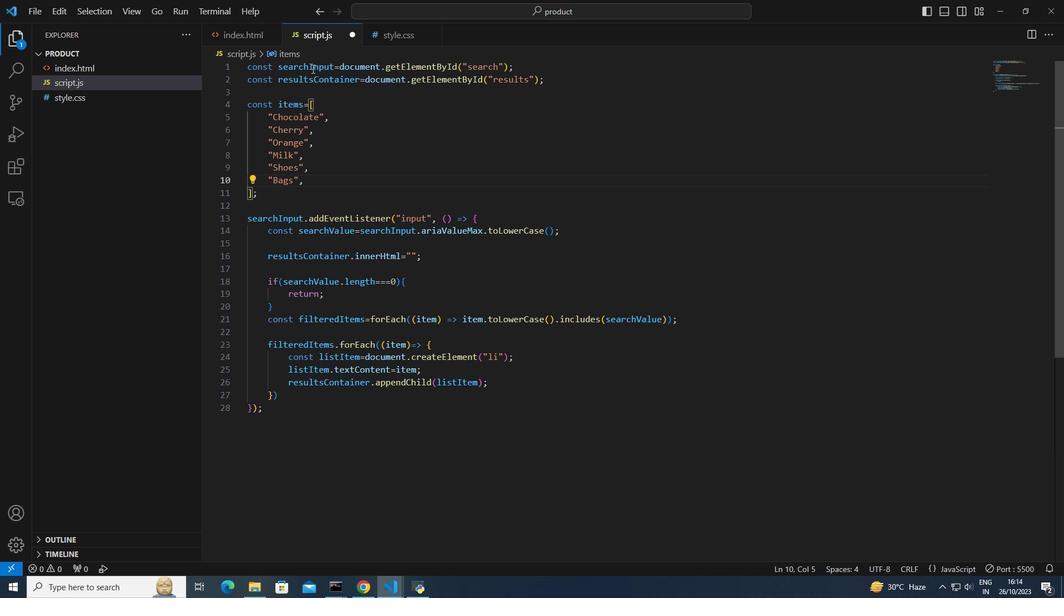 
Action: Key pressed ctrl+S
Screenshot: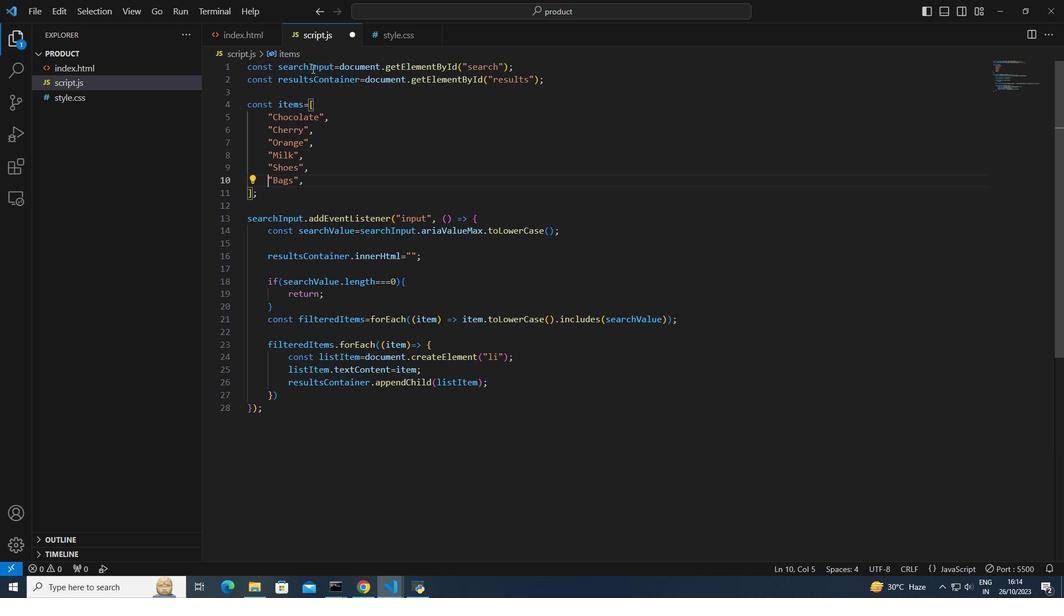
Action: Mouse moved to (250, 189)
Screenshot: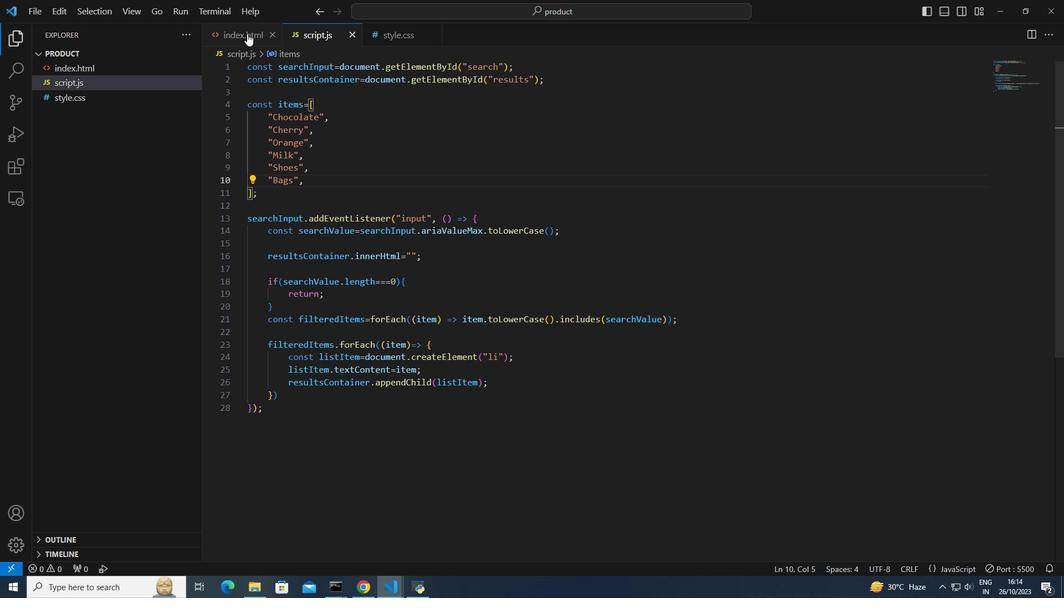 
Action: Mouse pressed left at (250, 189)
Screenshot: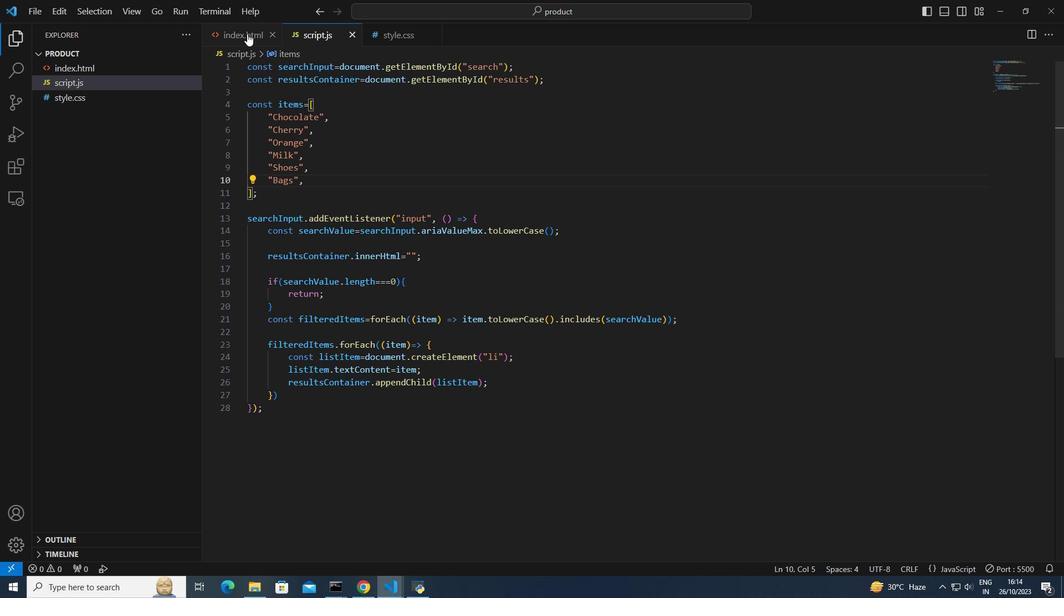 
Action: Mouse moved to (249, 189)
Screenshot: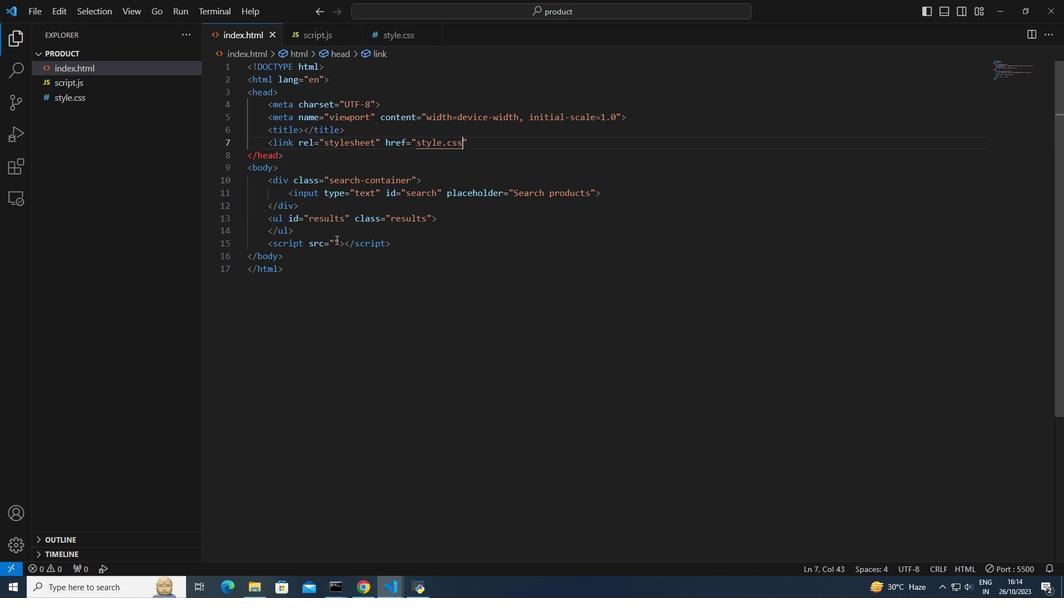 
Action: Mouse pressed left at (249, 189)
Screenshot: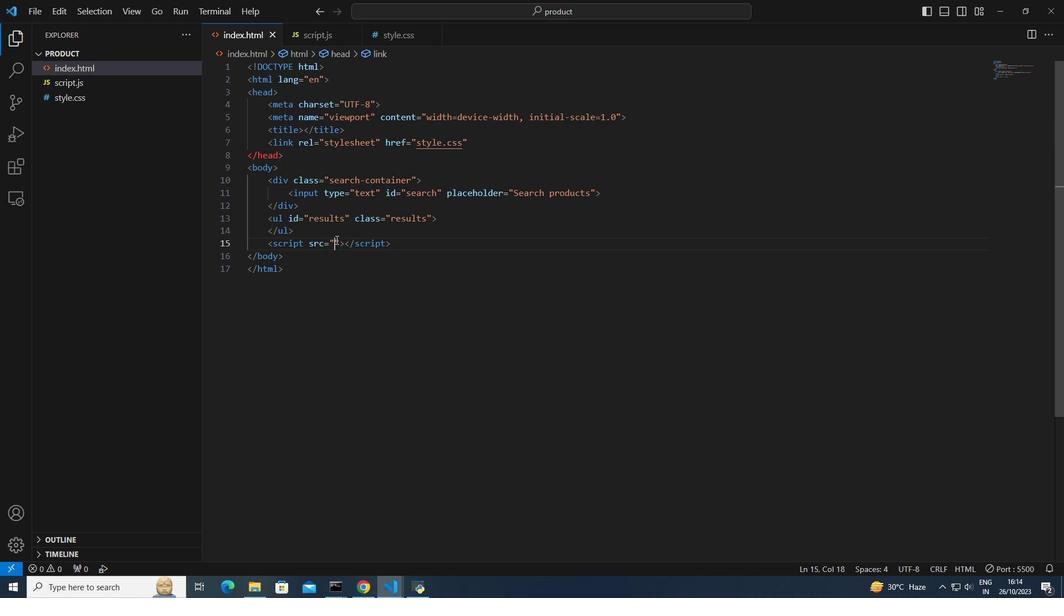 
Action: Mouse moved to (249, 189)
Screenshot: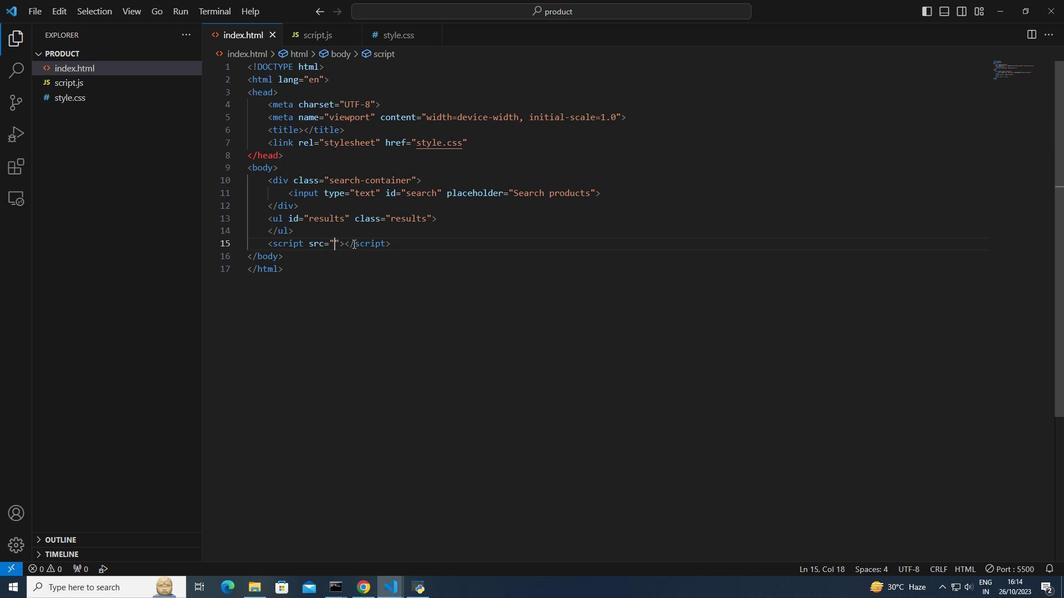 
Action: Key pressed scrip<Key.enter>ctrl+S
Screenshot: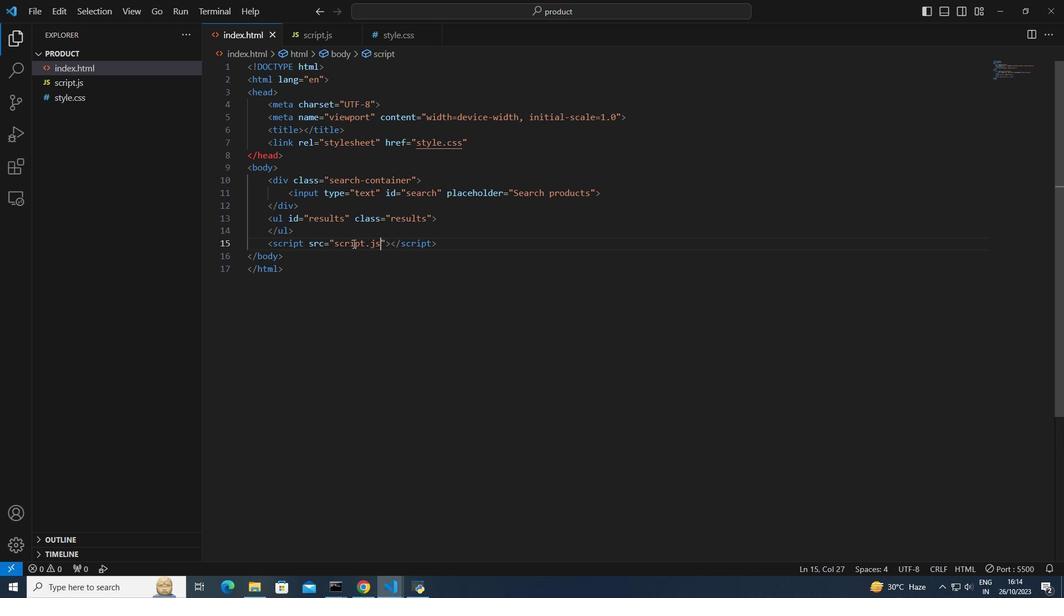 
Action: Mouse moved to (249, 189)
Screenshot: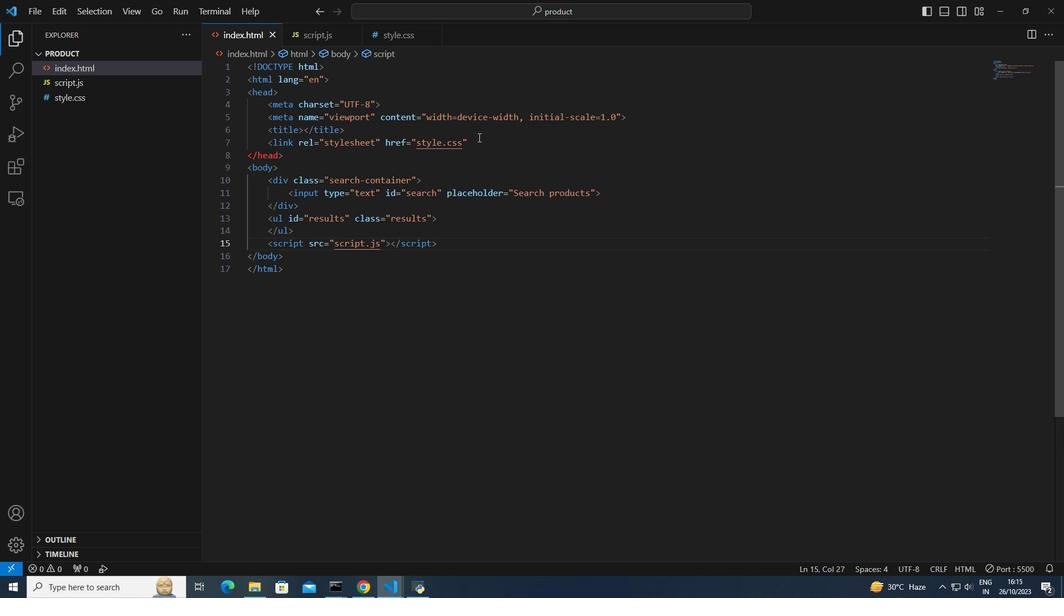 
Action: Mouse pressed left at (249, 189)
Screenshot: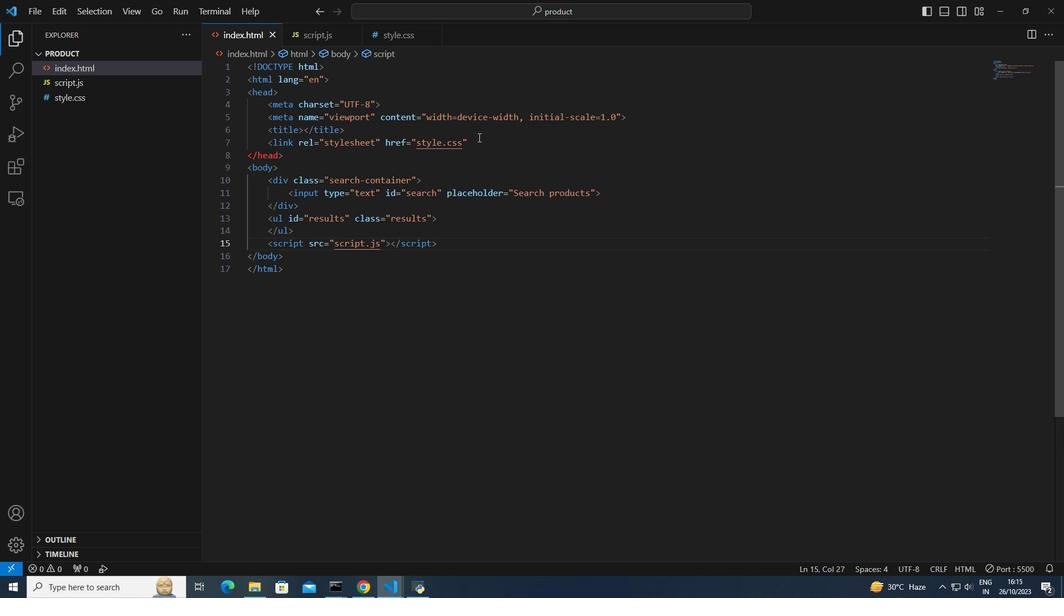 
Action: Mouse moved to (249, 189)
Screenshot: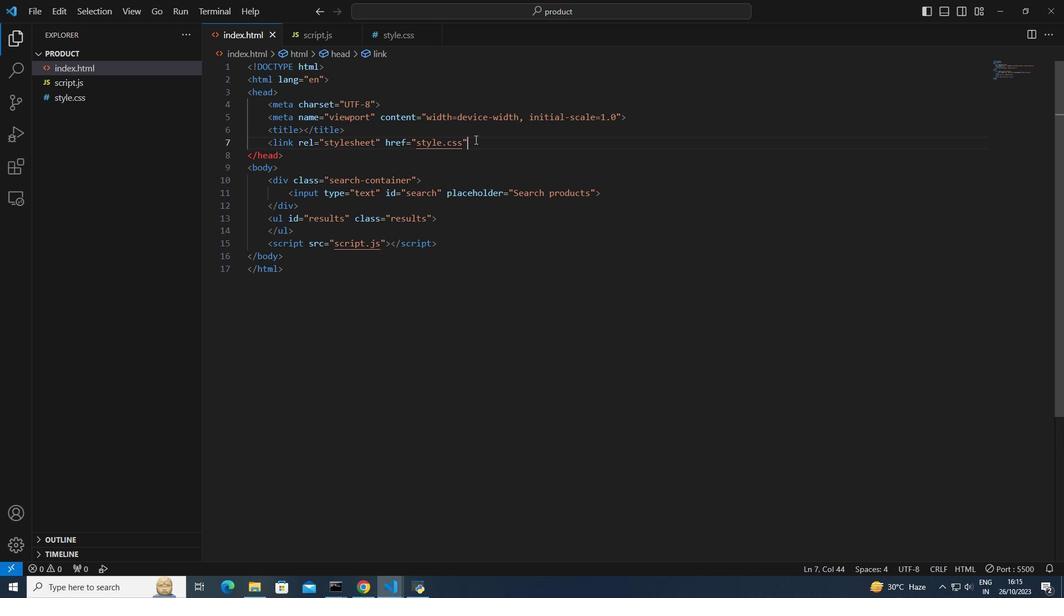 
Action: Key pressed <Key.shift_r><Key.shift_r><Key.shift_r><Key.shift_r><Key.shift_r><Key.shift_r><Key.shift_r><Key.shift_r><Key.shift_r><Key.shift_r>>ctrl+S
Screenshot: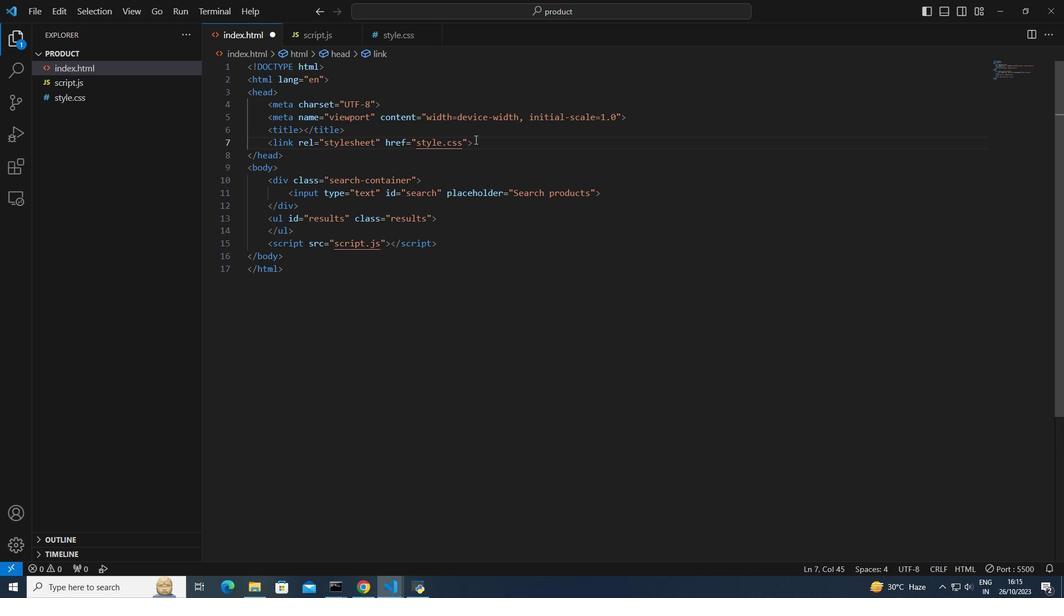 
Action: Mouse moved to (249, 189)
Screenshot: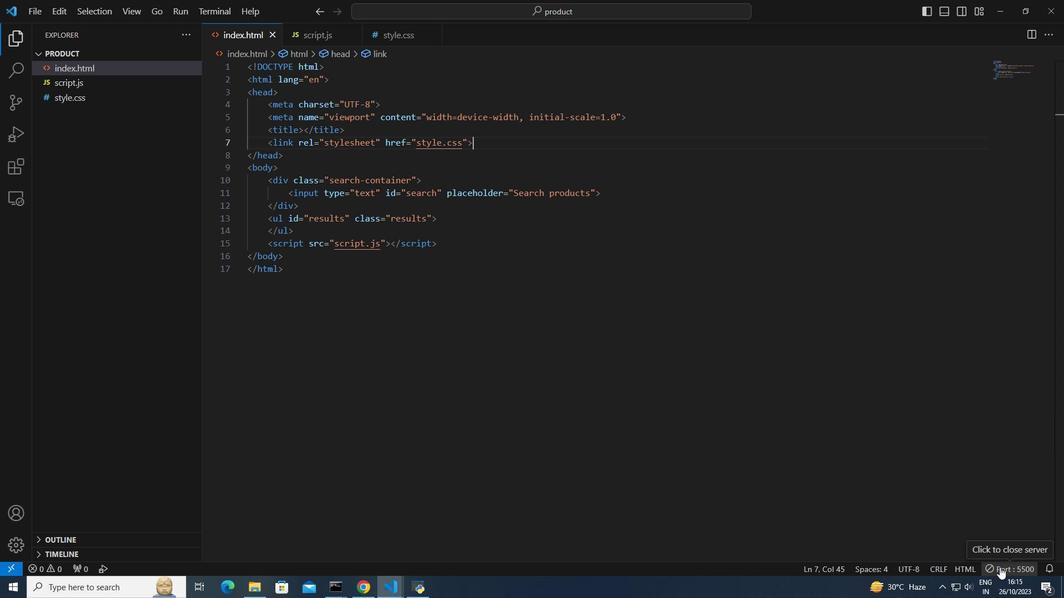 
Action: Mouse pressed left at (249, 189)
Screenshot: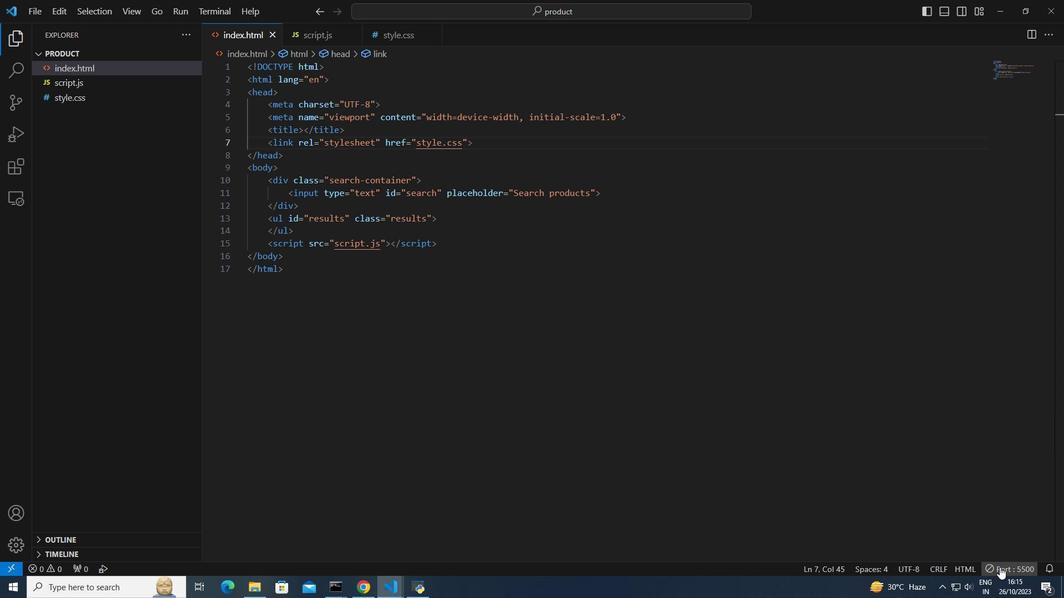 
Action: Mouse moved to (249, 189)
Screenshot: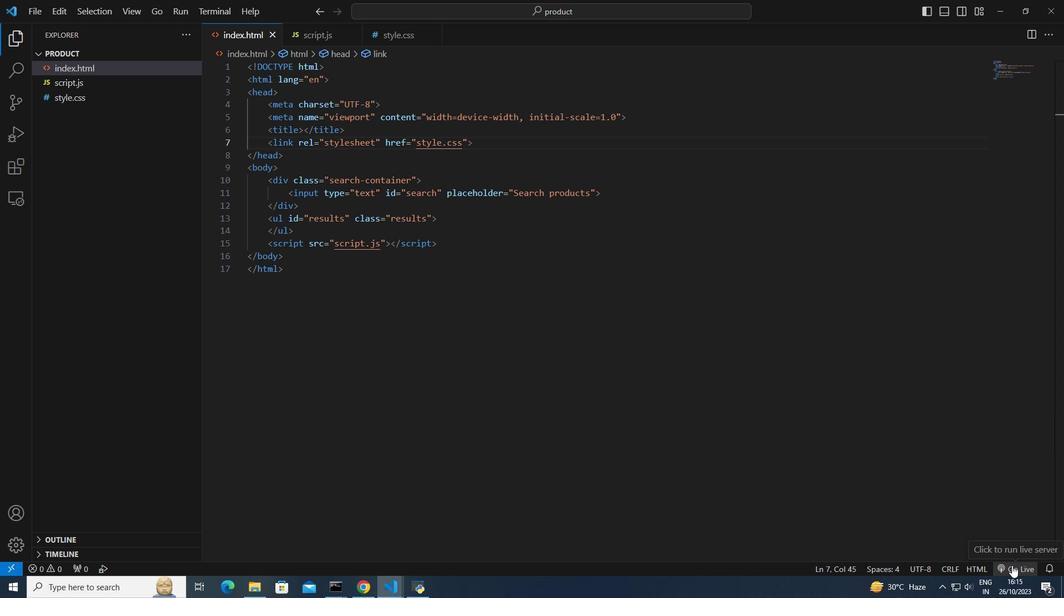 
Action: Mouse pressed left at (249, 189)
Screenshot: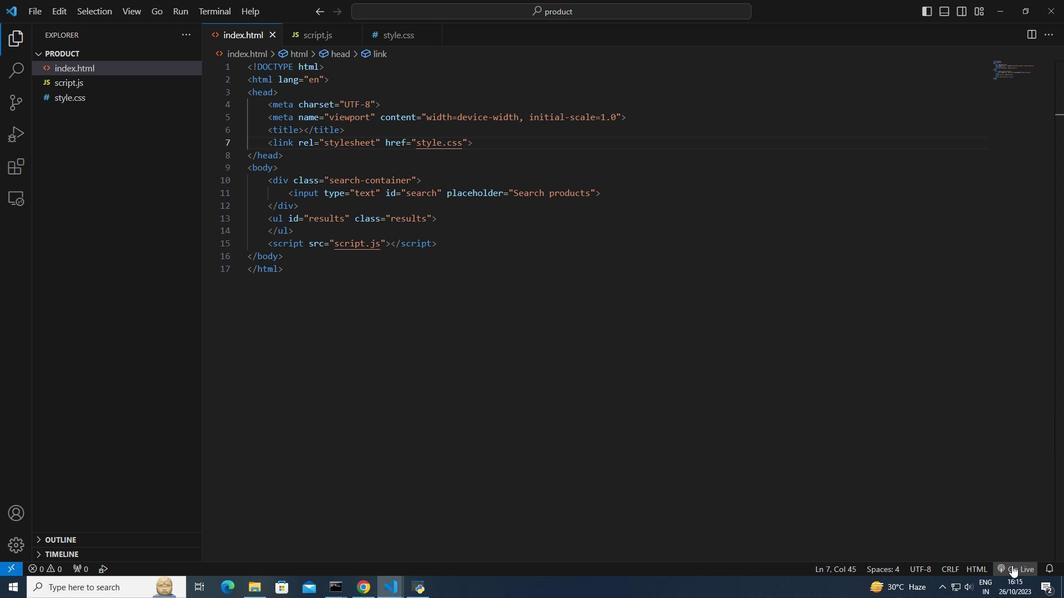 
Action: Mouse moved to (250, 189)
Screenshot: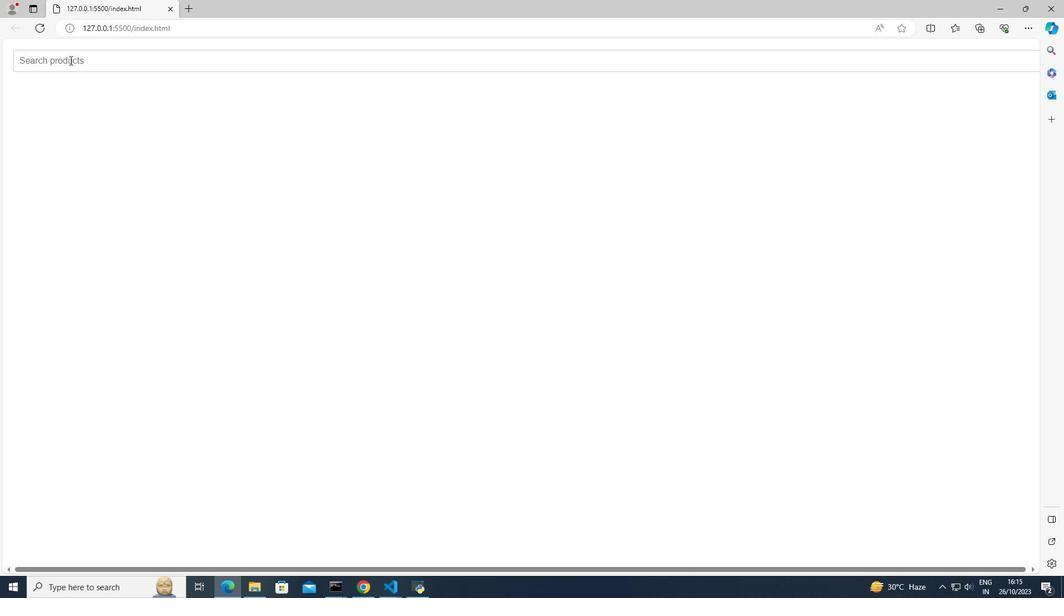 
Action: Mouse pressed left at (250, 189)
Screenshot: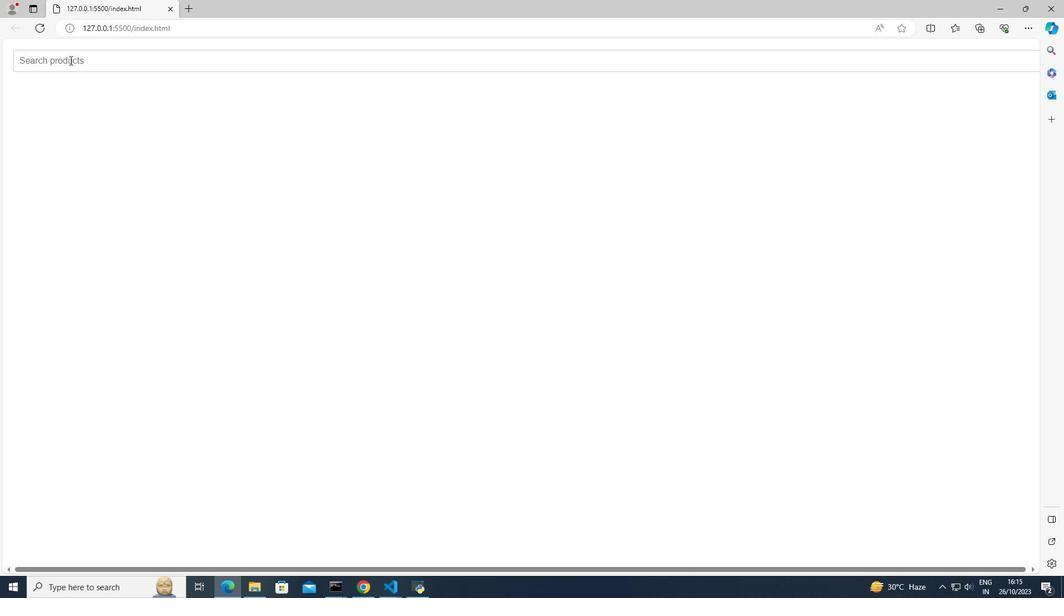 
Action: Key pressed o<Key.backspace>
Screenshot: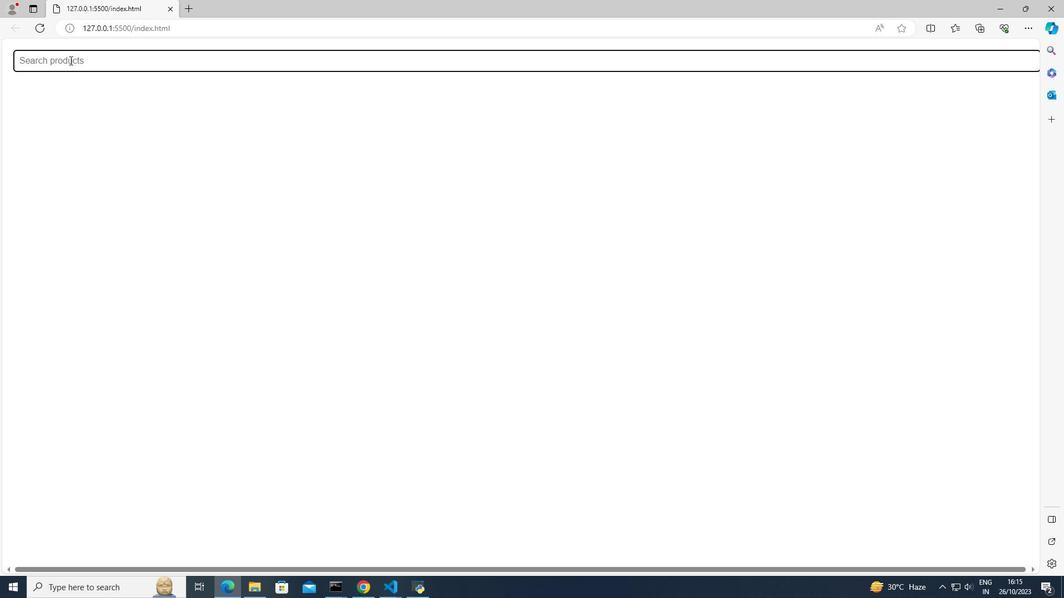 
Action: Mouse moved to (250, 189)
Screenshot: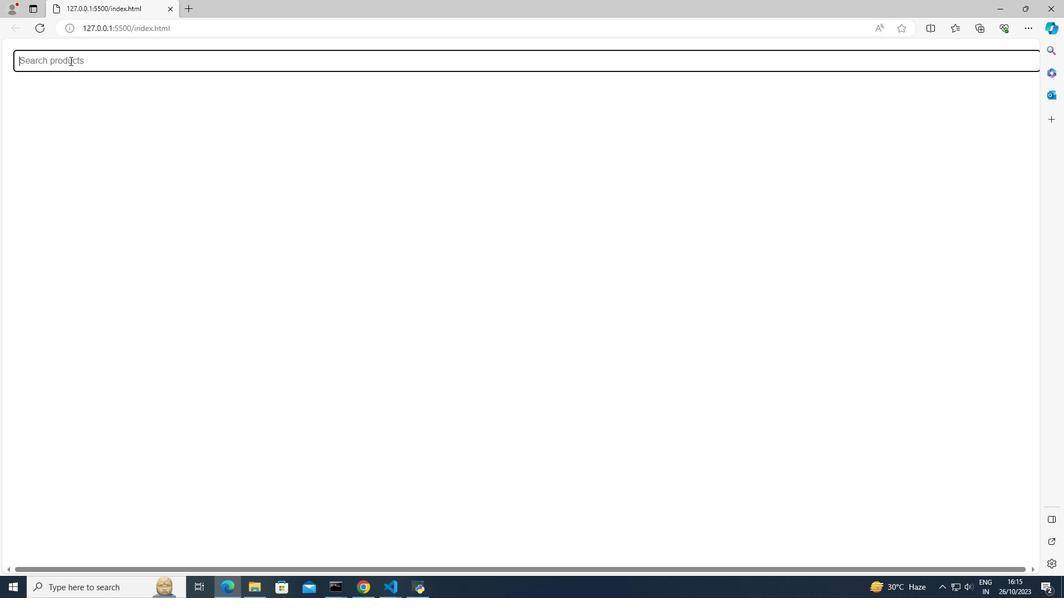 
Action: Key pressed e
Screenshot: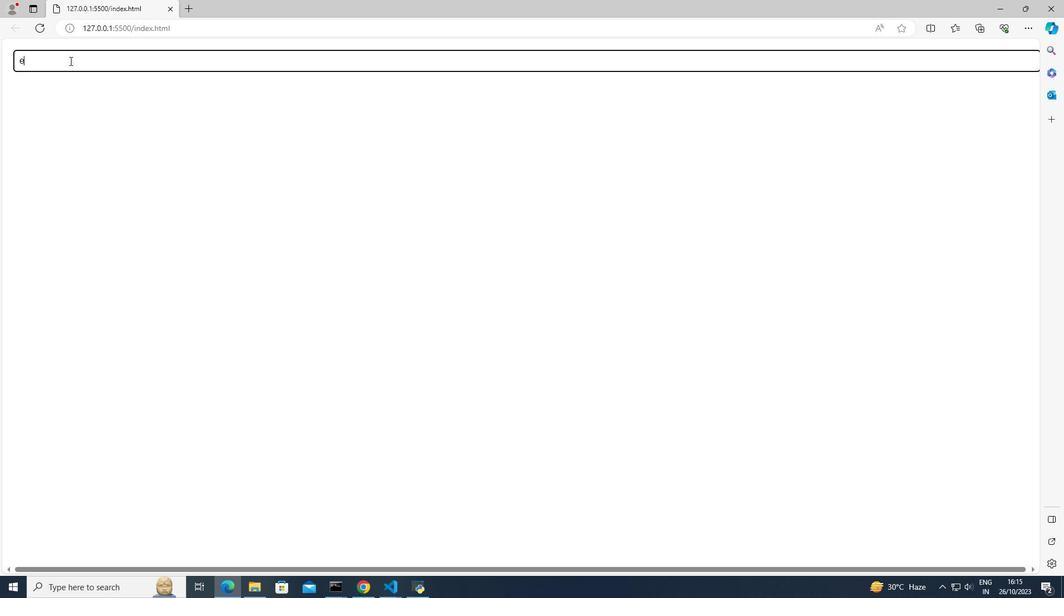 
Action: Mouse moved to (250, 189)
Screenshot: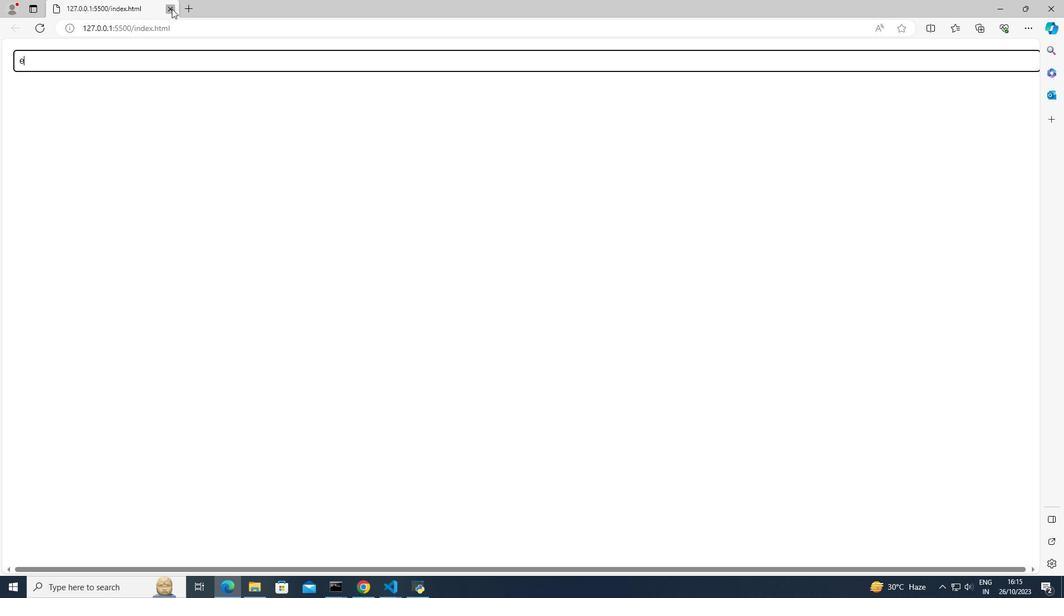 
Action: Mouse pressed left at (250, 189)
Screenshot: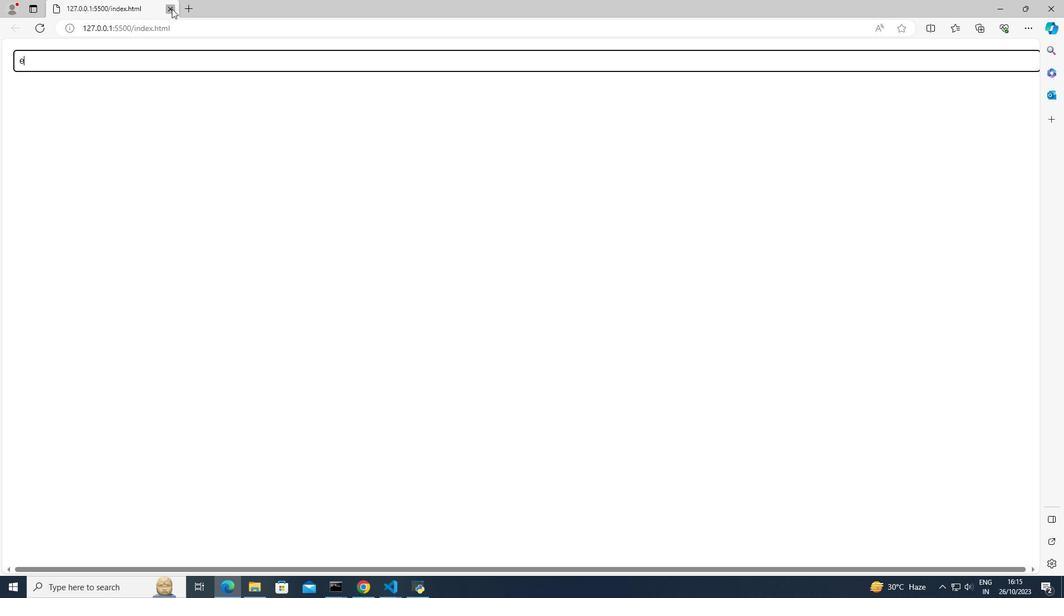 
Action: Mouse moved to (249, 189)
Screenshot: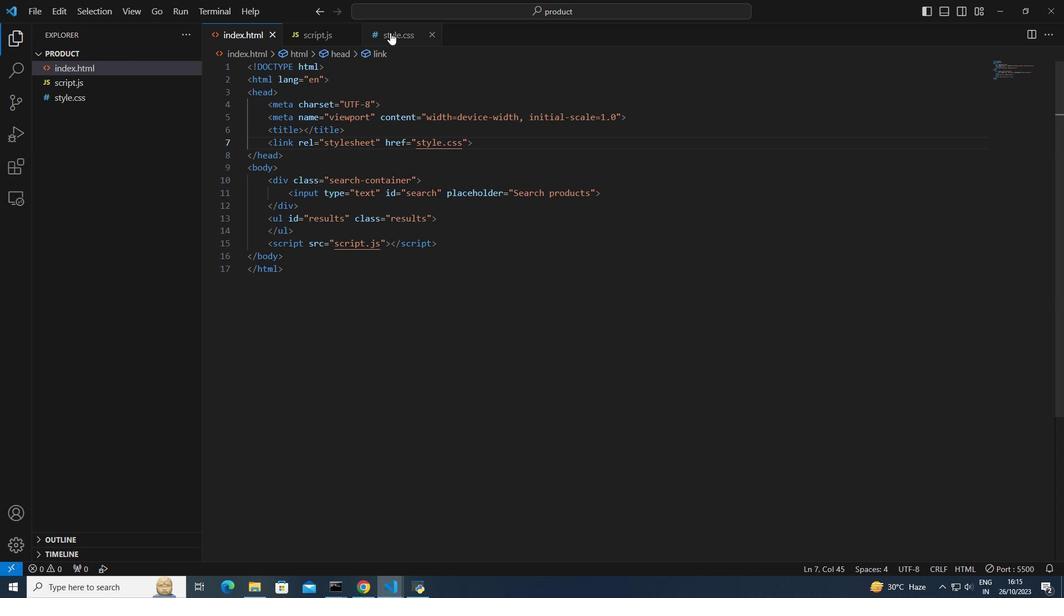 
Action: Mouse pressed left at (249, 189)
Screenshot: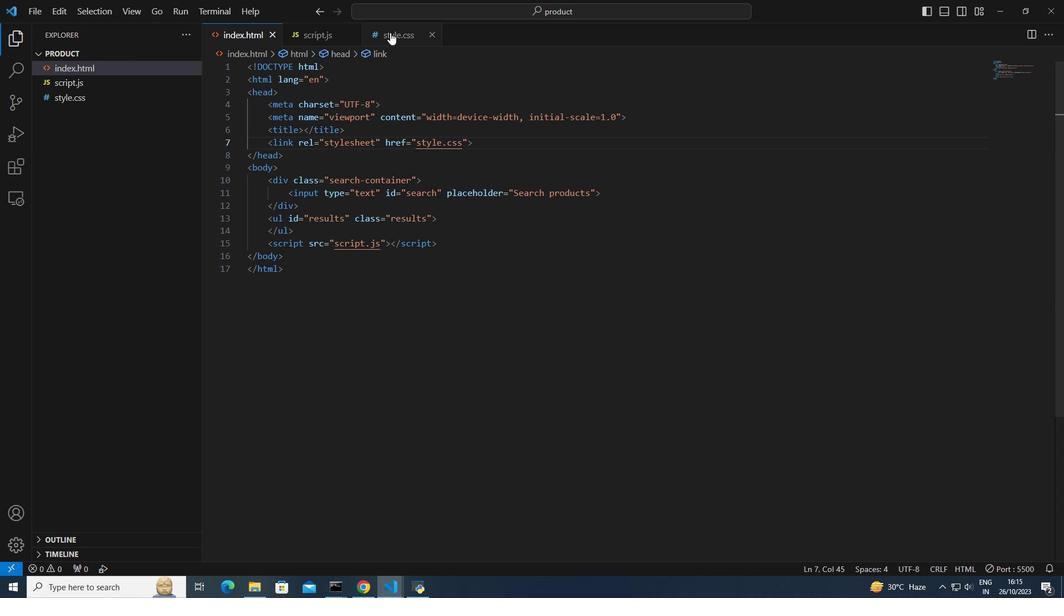 
Action: Mouse moved to (249, 189)
Screenshot: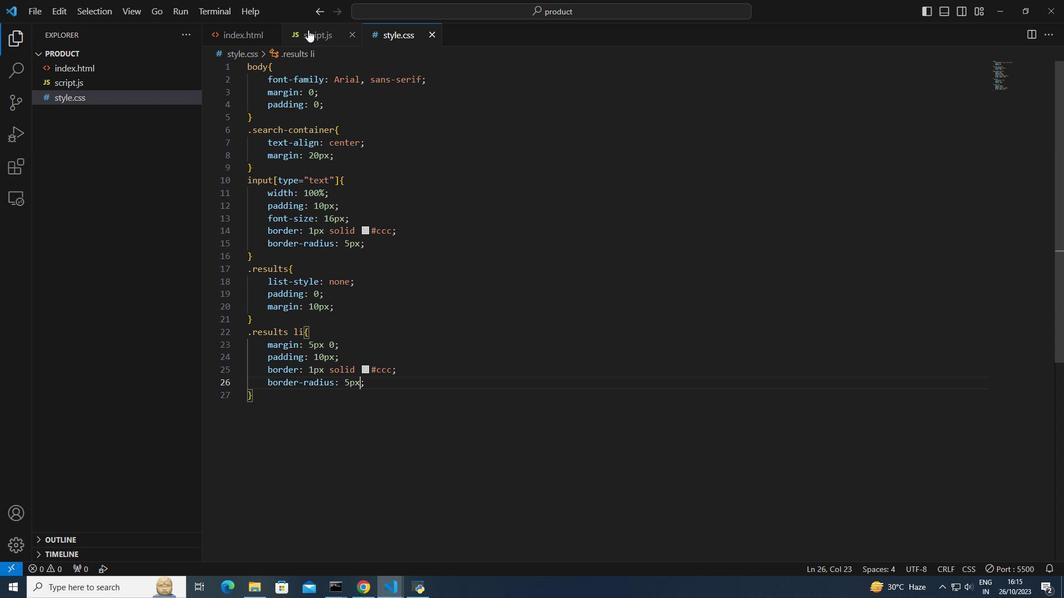 
Action: Mouse pressed left at (249, 189)
Screenshot: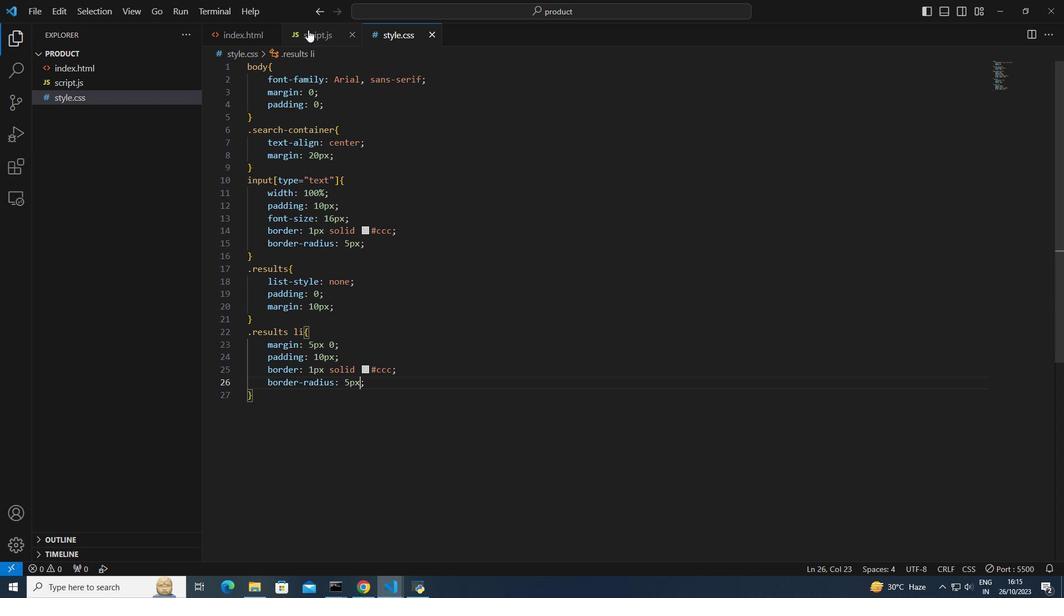 
Action: Mouse moved to (249, 189)
Screenshot: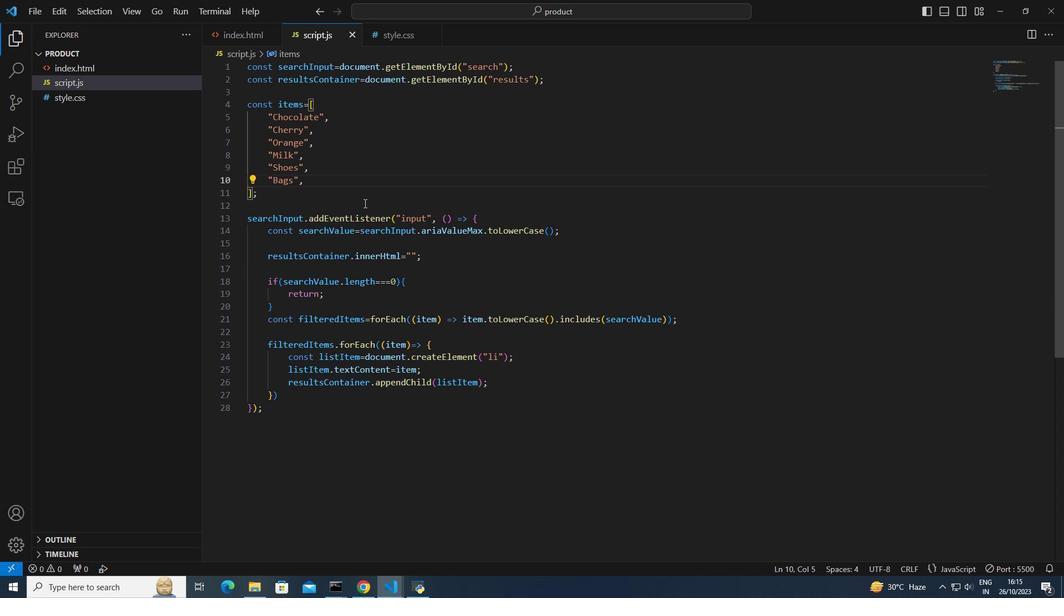 
Action: Mouse scrolled (249, 189) with delta (0, 0)
Screenshot: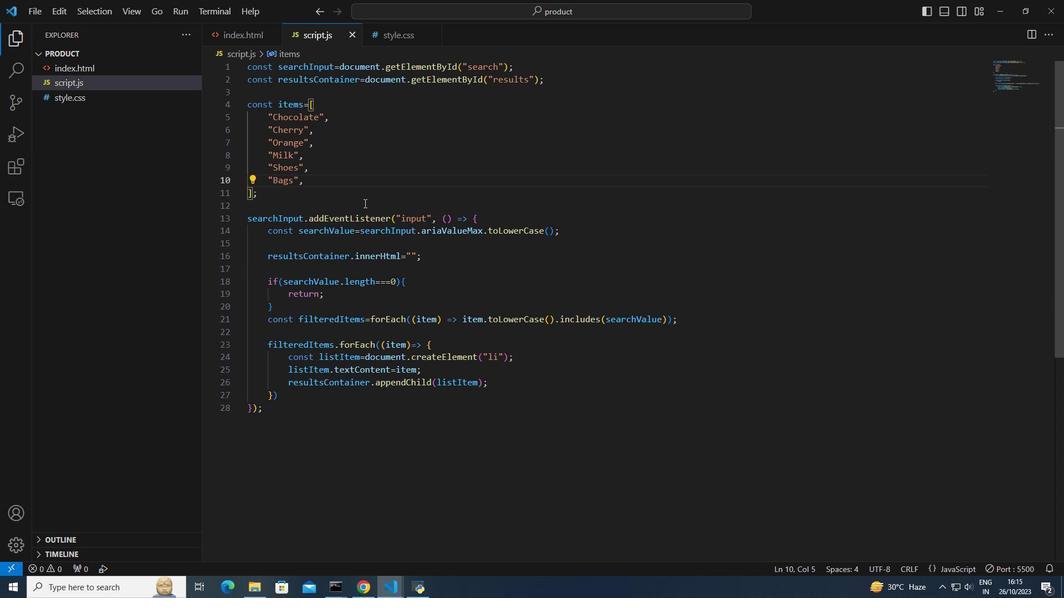 
Action: Mouse scrolled (249, 189) with delta (0, 0)
Screenshot: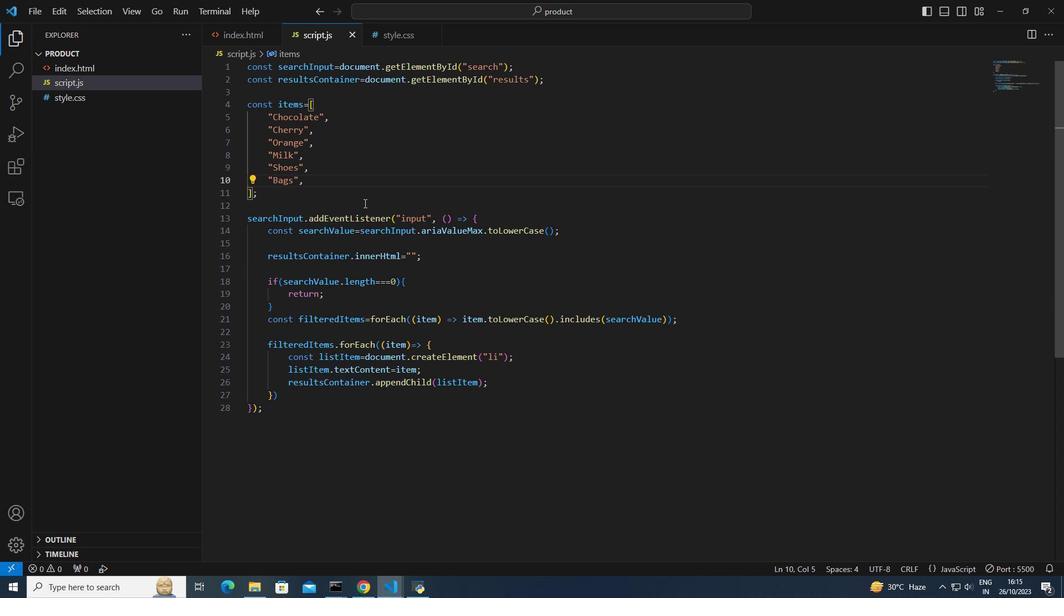 
Action: Mouse scrolled (249, 189) with delta (0, 0)
Screenshot: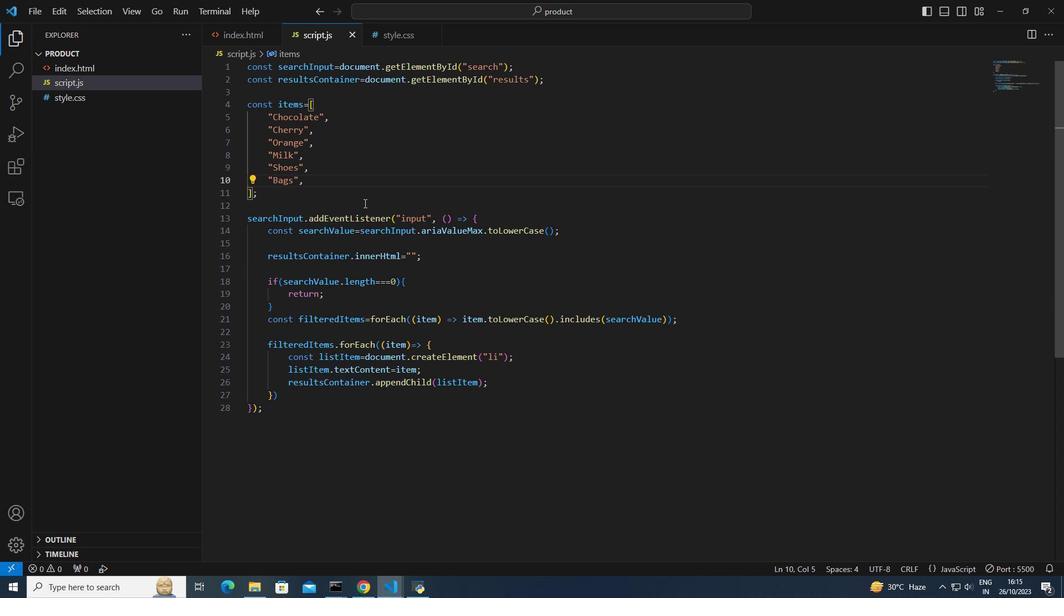 
Action: Mouse scrolled (249, 189) with delta (0, 0)
Screenshot: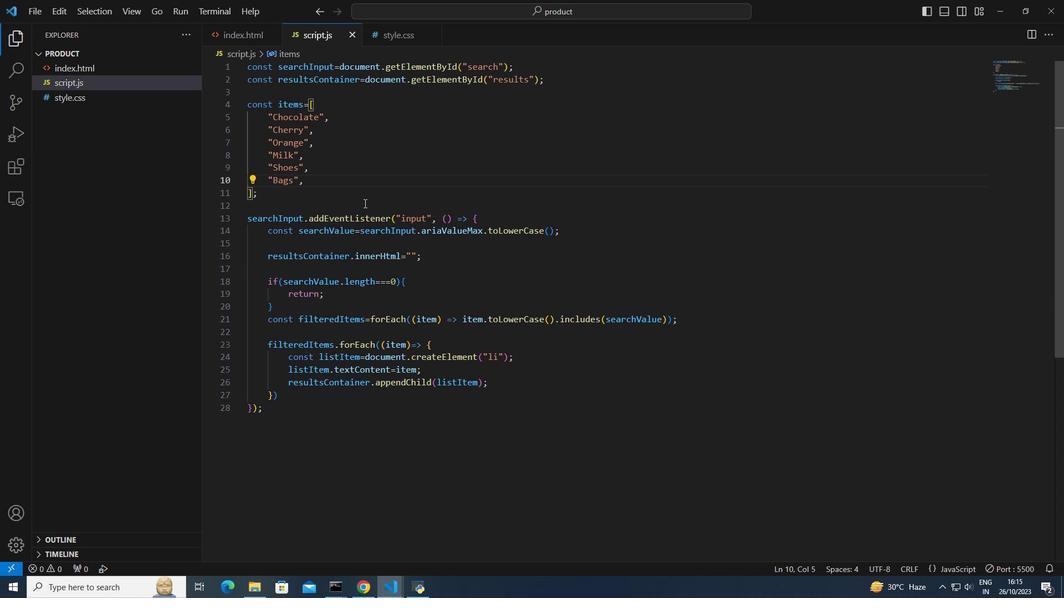 
Action: Mouse scrolled (249, 189) with delta (0, 0)
Screenshot: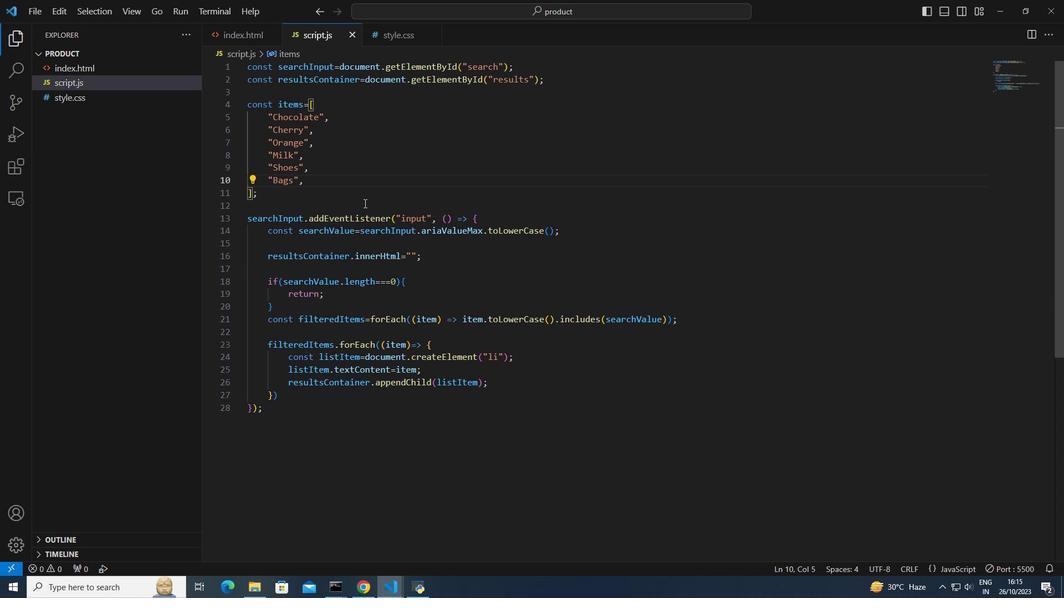 
Action: Mouse scrolled (249, 189) with delta (0, 0)
Screenshot: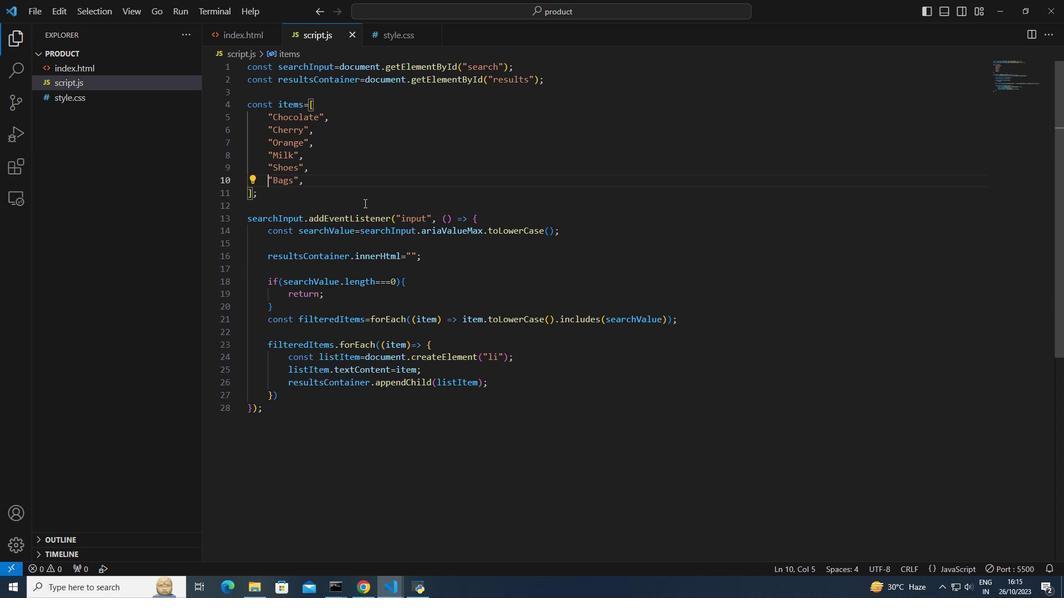 
Action: Mouse scrolled (249, 189) with delta (0, 0)
Screenshot: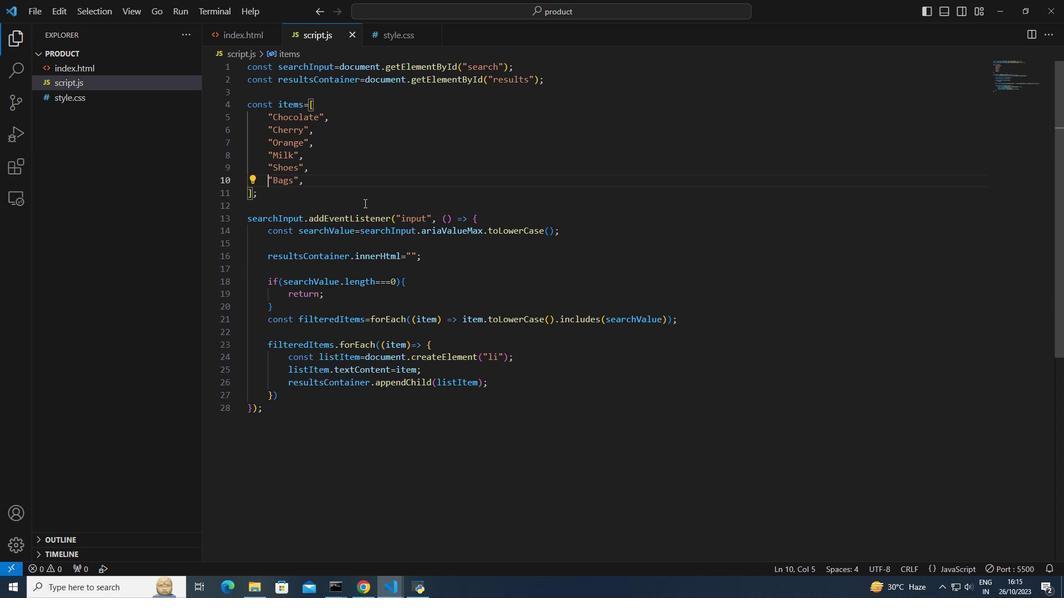 
Action: Mouse scrolled (249, 189) with delta (0, 0)
Screenshot: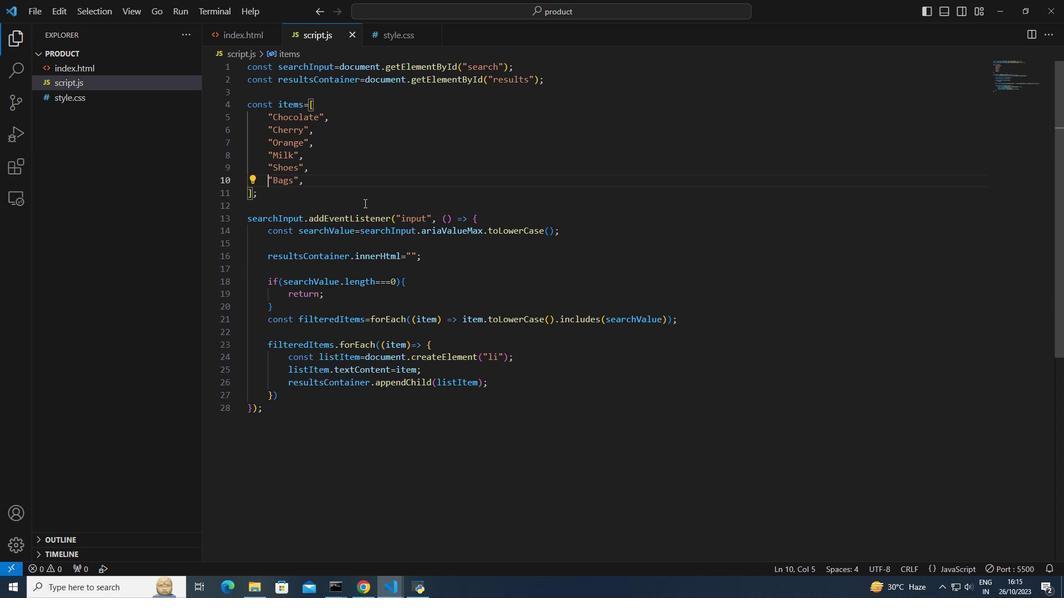 
Action: Mouse scrolled (249, 189) with delta (0, 0)
Screenshot: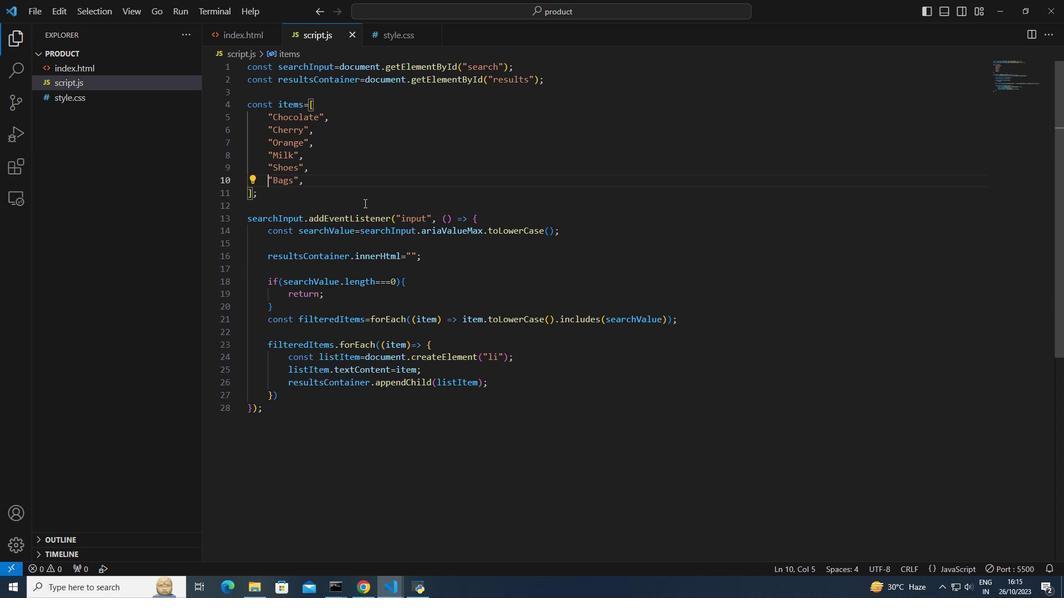 
Action: Mouse scrolled (249, 189) with delta (0, 0)
Screenshot: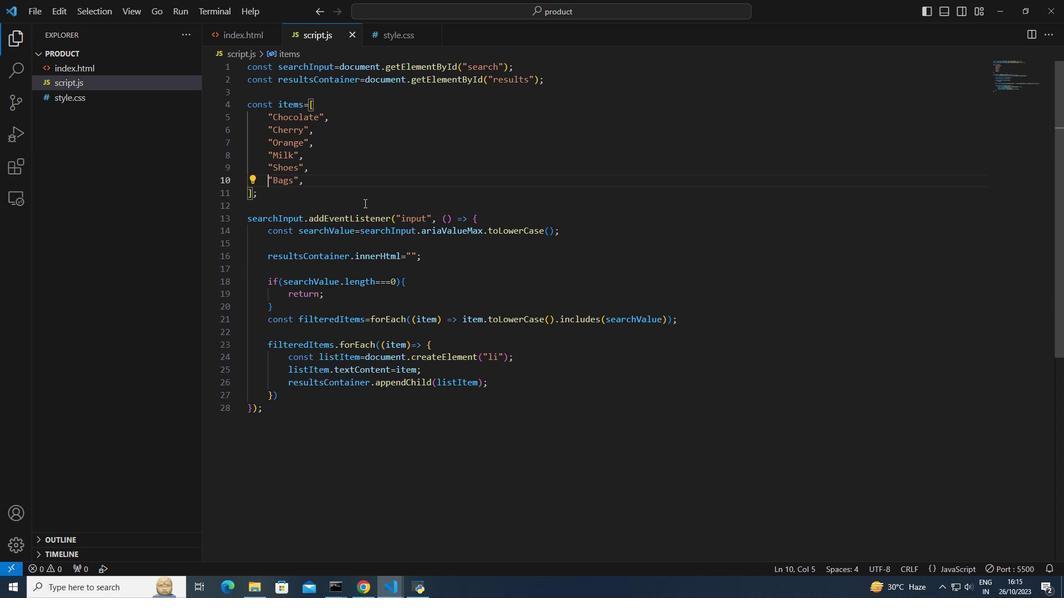 
Action: Mouse moved to (250, 189)
Screenshot: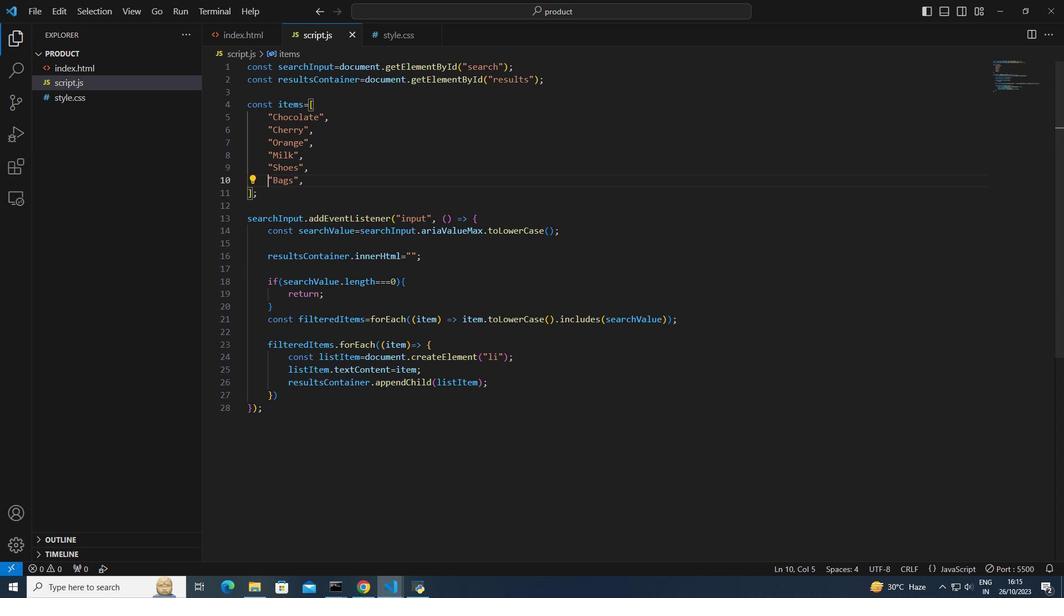 
Action: Mouse scrolled (250, 189) with delta (0, 0)
Screenshot: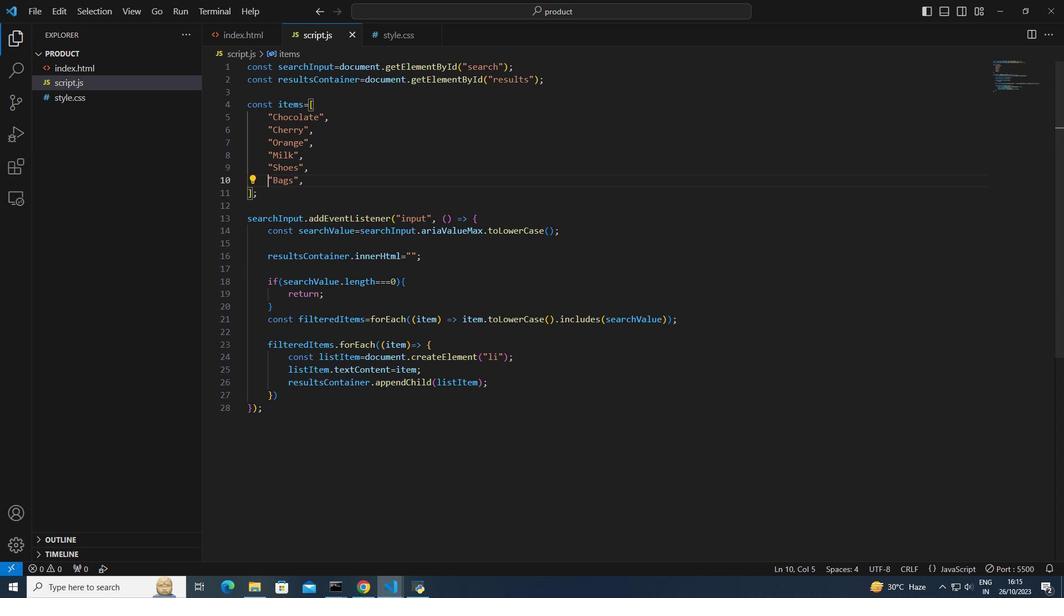 
Action: Mouse scrolled (250, 189) with delta (0, 0)
Screenshot: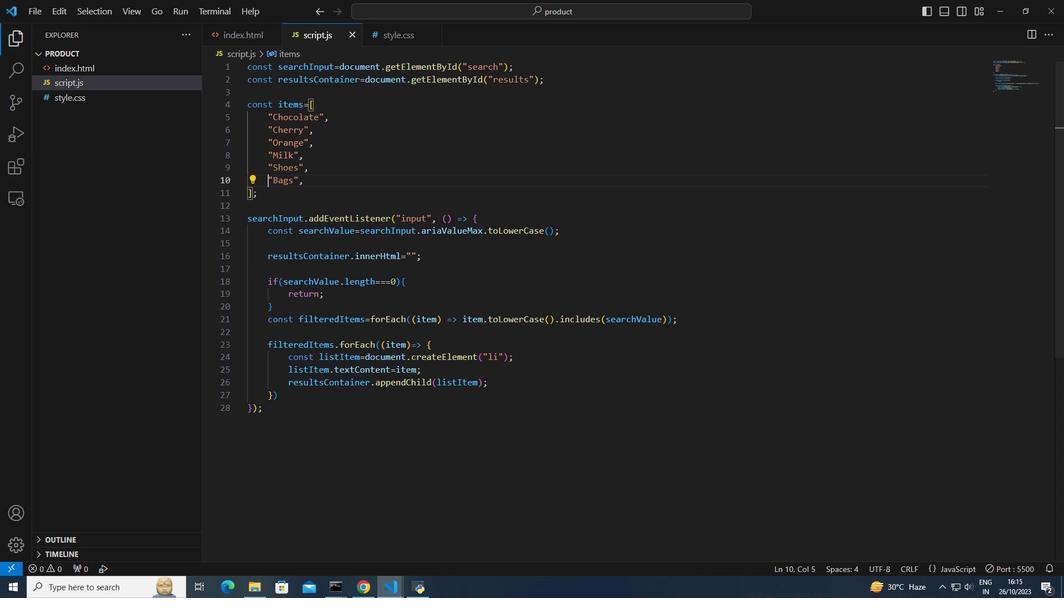 
Action: Mouse scrolled (250, 189) with delta (0, 0)
Screenshot: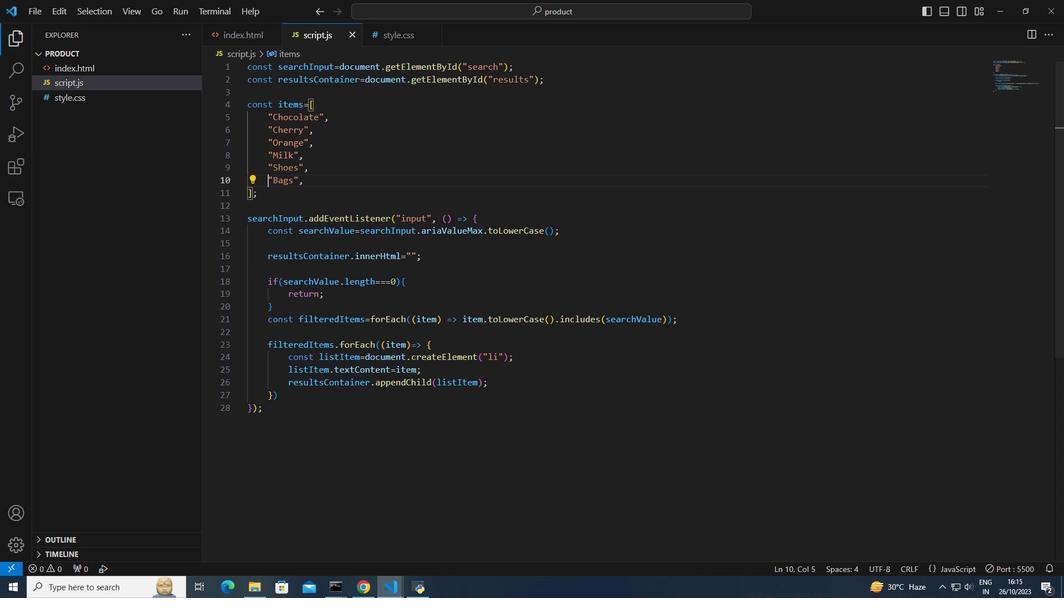
Action: Mouse scrolled (250, 189) with delta (0, 0)
Screenshot: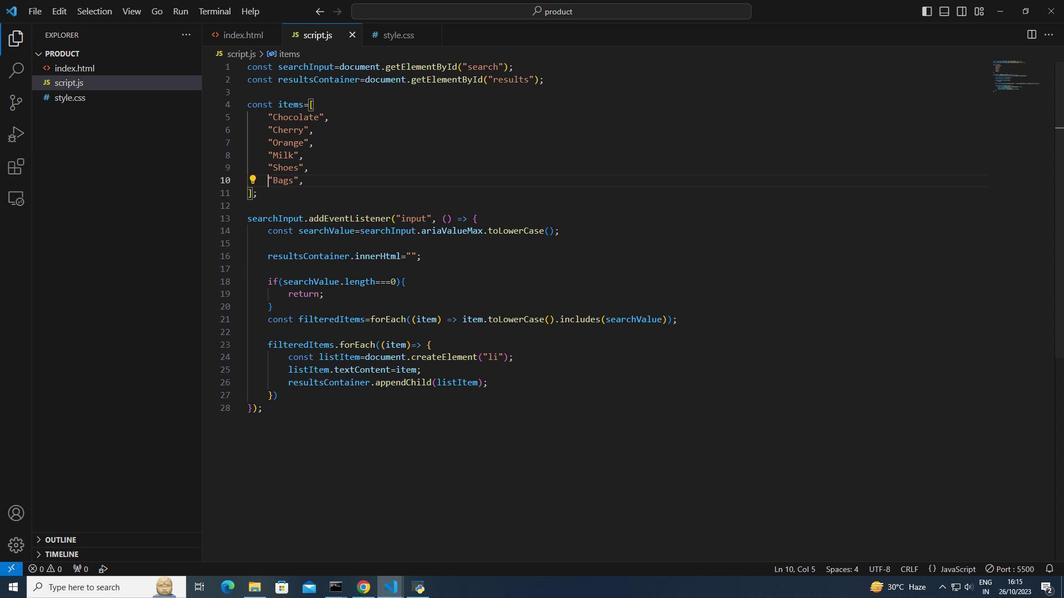 
Action: Mouse moved to (250, 189)
Screenshot: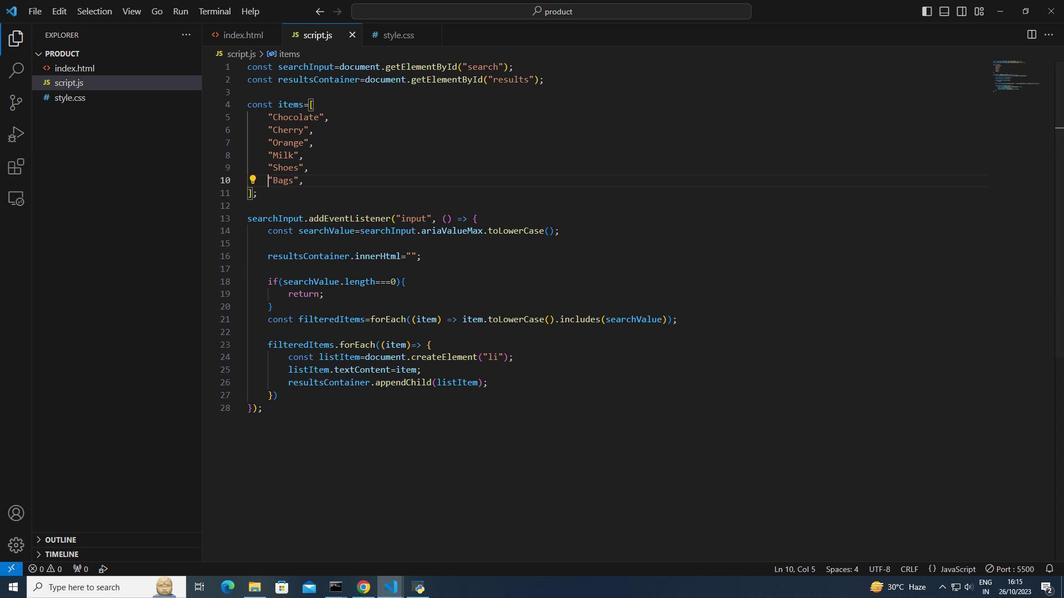 
Action: Mouse scrolled (250, 189) with delta (0, 0)
Screenshot: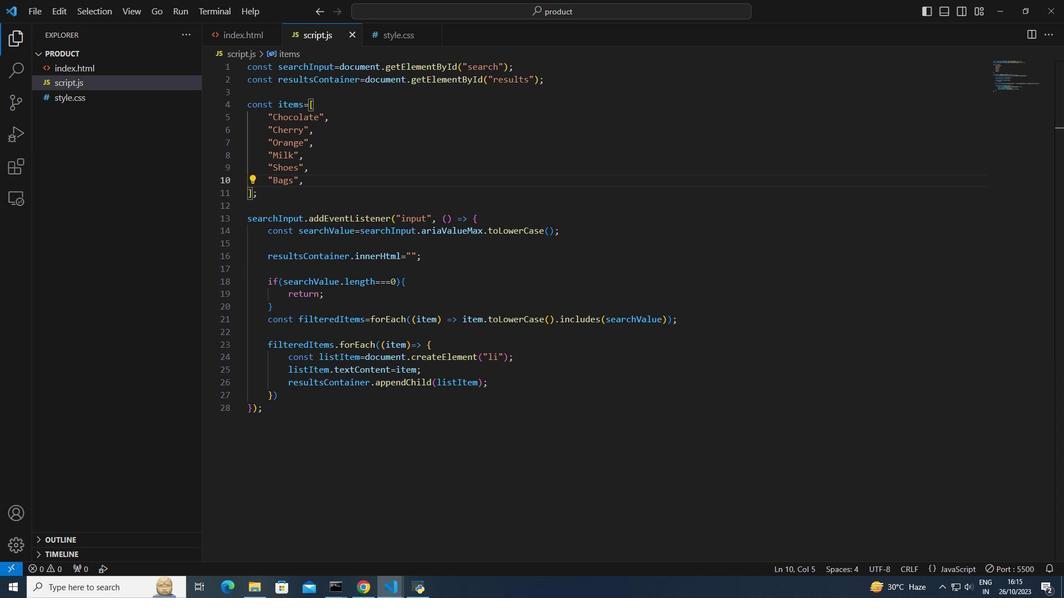 
Action: Mouse scrolled (250, 189) with delta (0, 0)
Screenshot: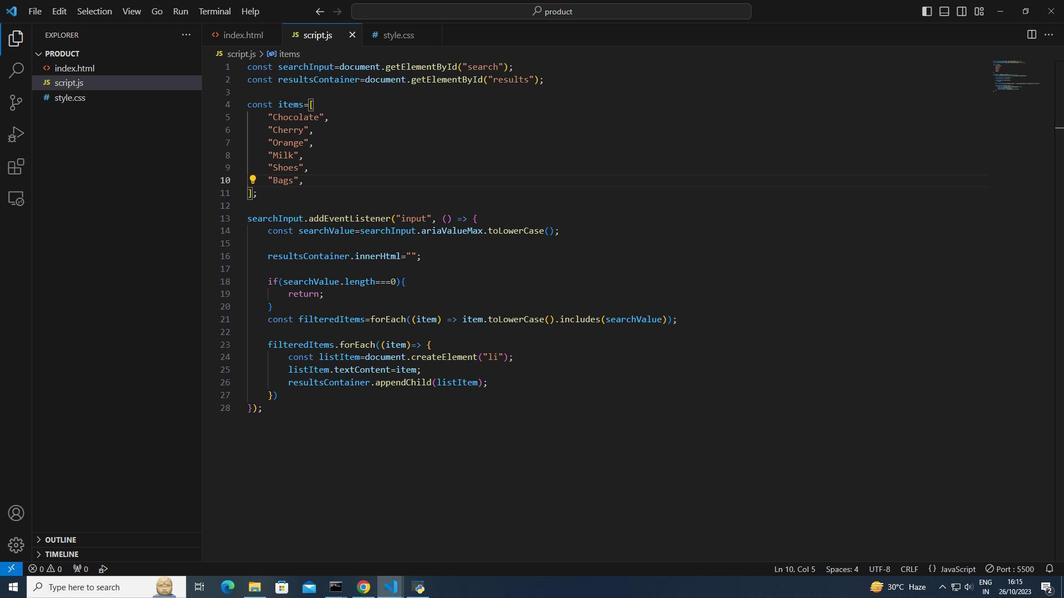 
Action: Mouse scrolled (250, 189) with delta (0, 0)
Screenshot: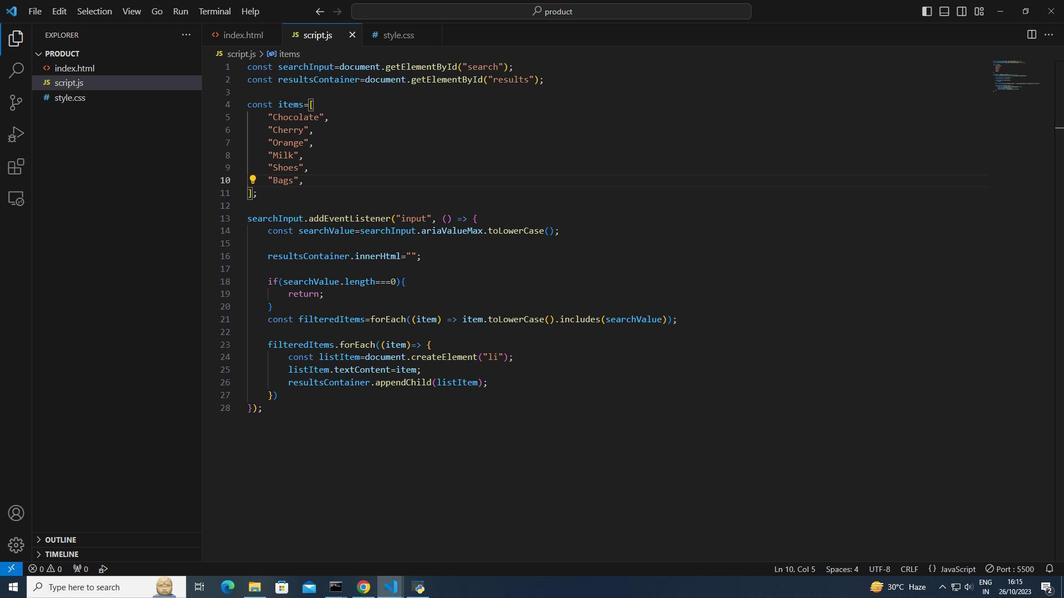 
Action: Mouse moved to (250, 189)
Screenshot: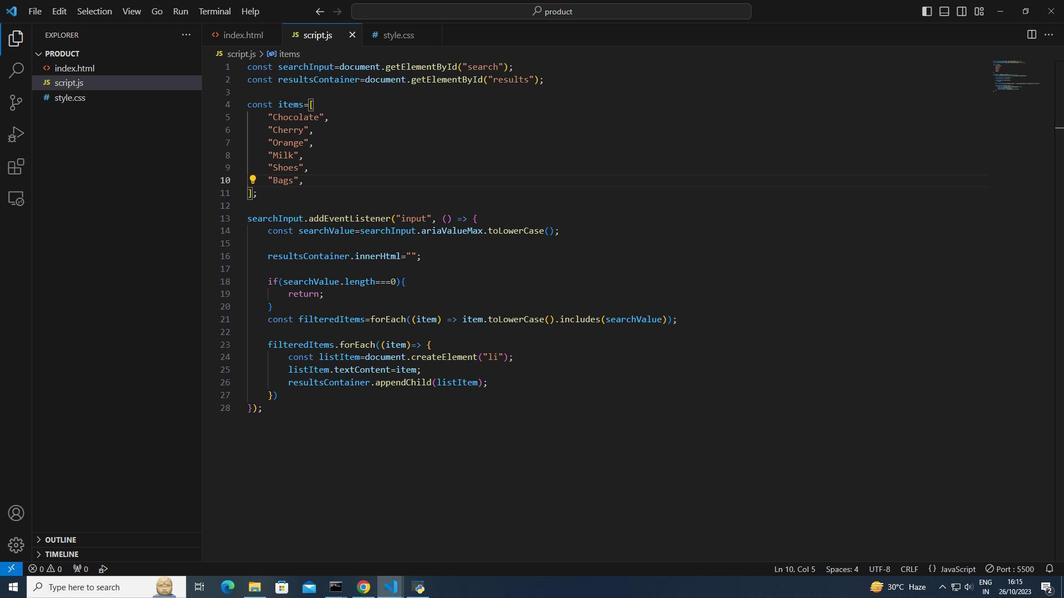 
Action: Mouse scrolled (250, 189) with delta (0, 0)
Screenshot: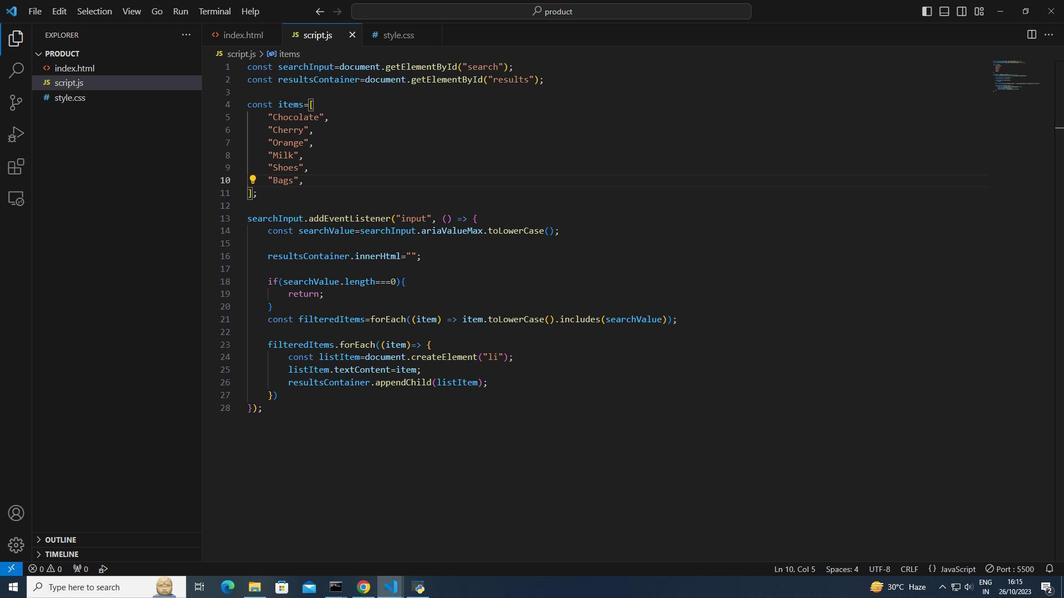 
Action: Mouse scrolled (250, 189) with delta (0, 0)
Screenshot: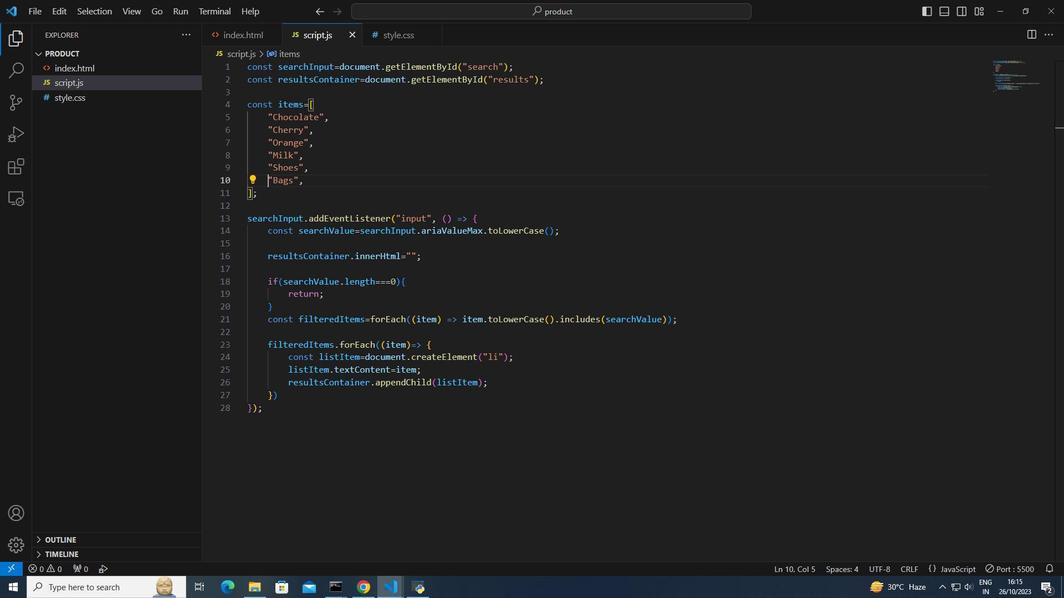 
Action: Mouse scrolled (250, 189) with delta (0, 0)
Screenshot: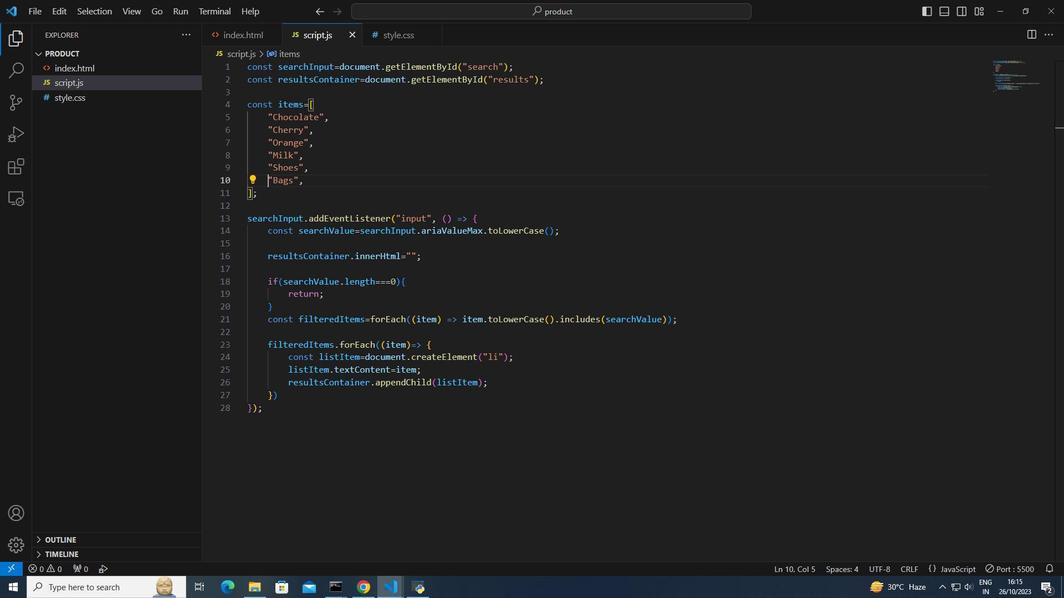 
Action: Mouse scrolled (250, 189) with delta (0, 0)
Screenshot: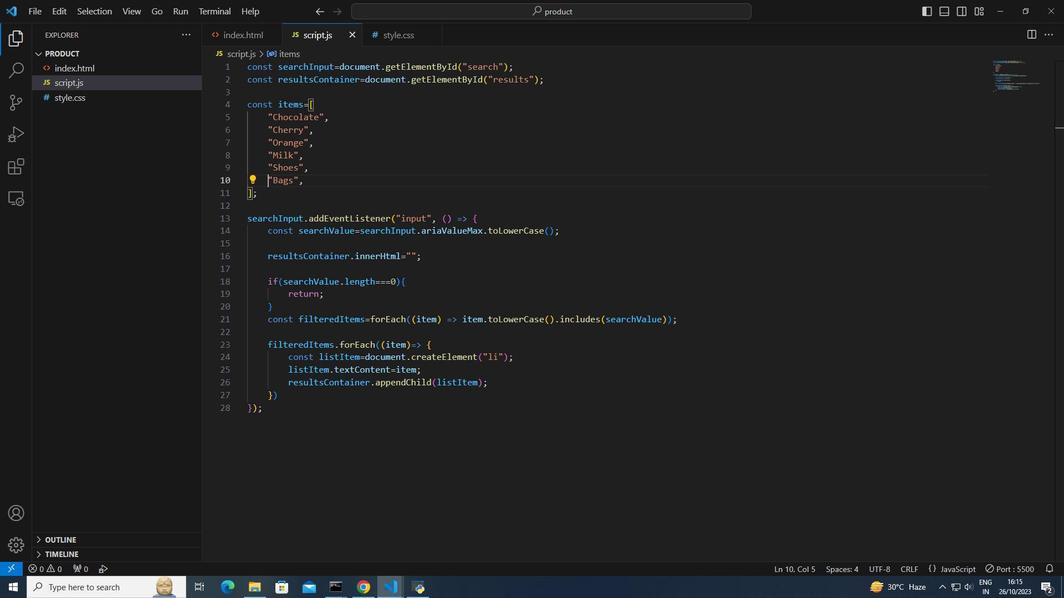 
Action: Mouse scrolled (250, 189) with delta (0, 0)
Screenshot: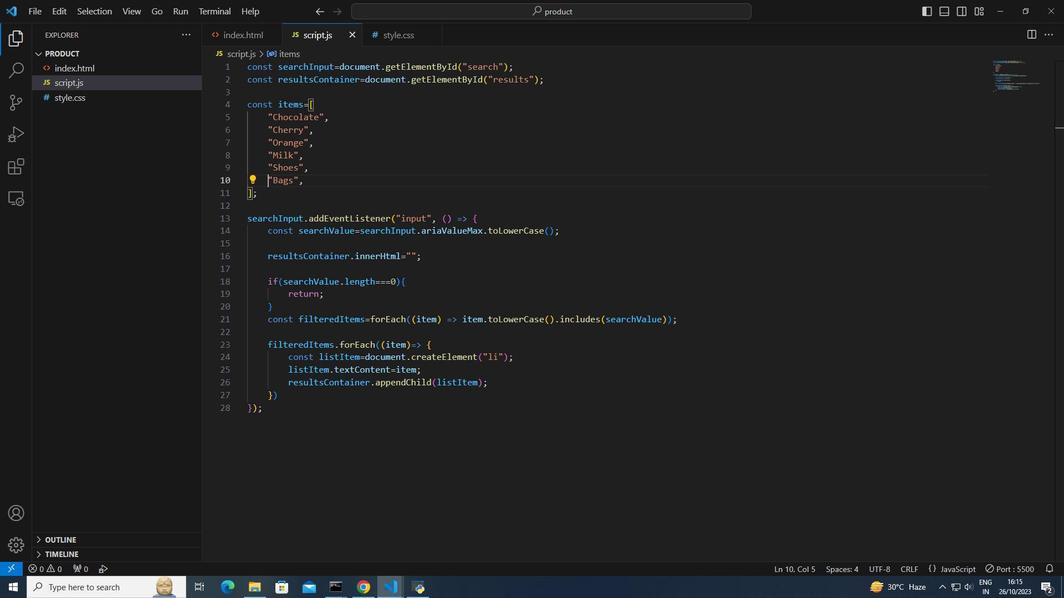 
Action: Mouse moved to (249, 189)
Screenshot: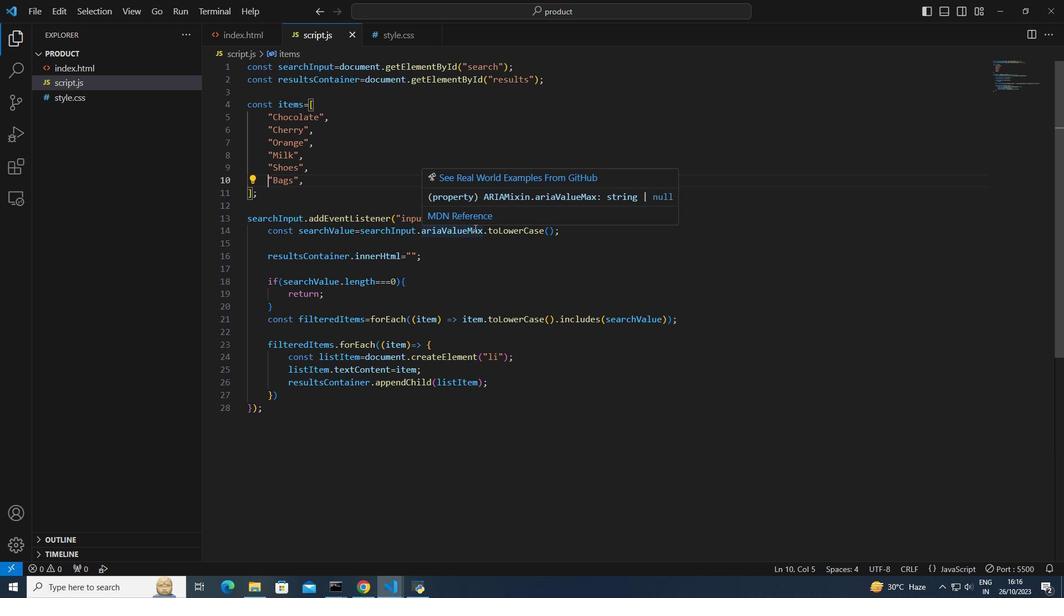 
Action: Mouse pressed left at (249, 189)
Screenshot: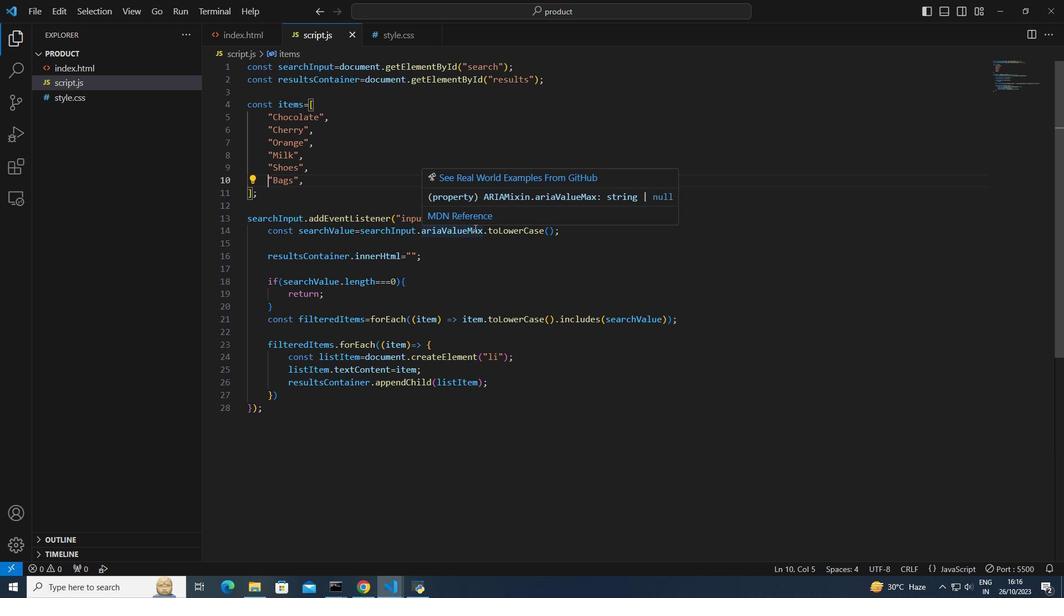 
Action: Mouse moved to (249, 189)
Screenshot: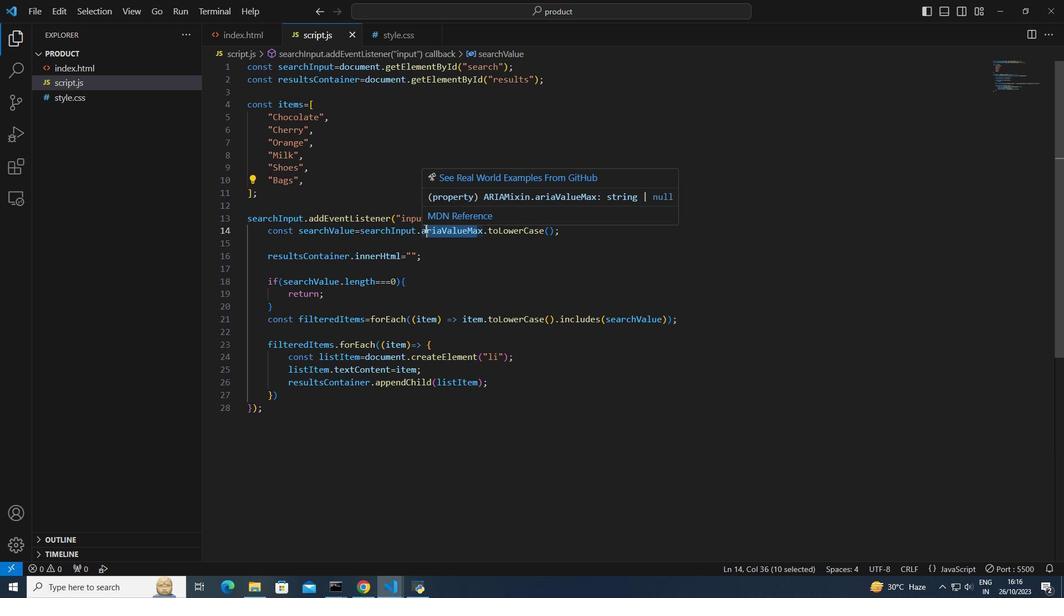 
Action: Key pressed va
Screenshot: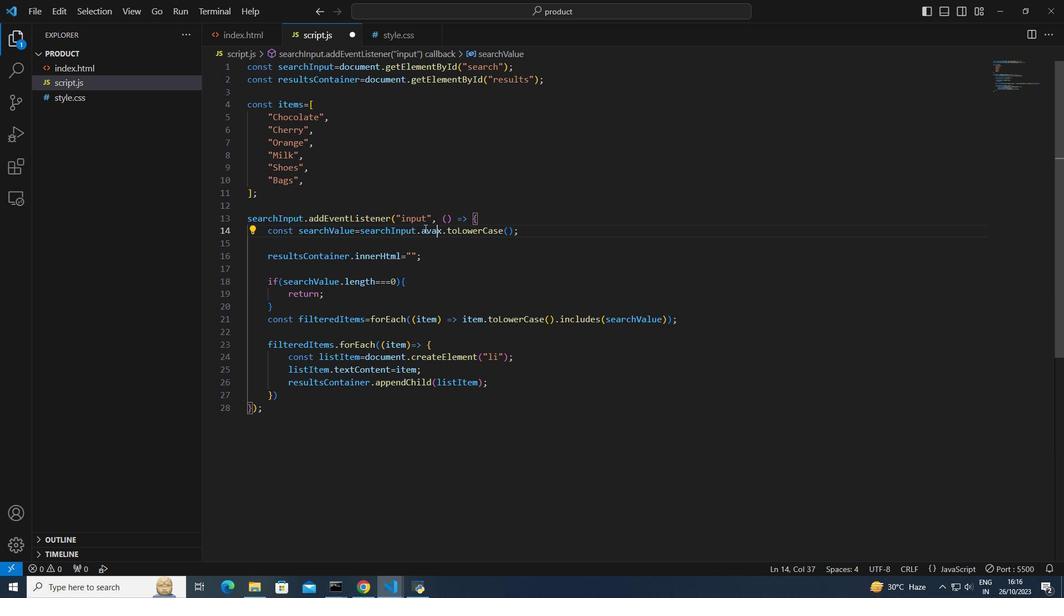 
Action: Mouse moved to (249, 189)
Screenshot: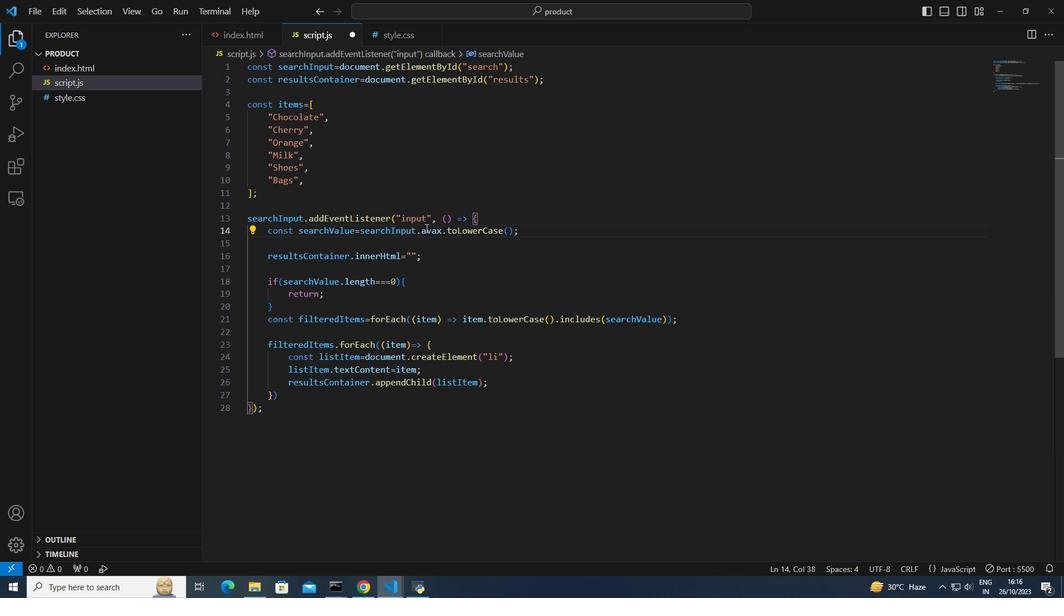 
Action: Mouse pressed left at (249, 189)
Screenshot: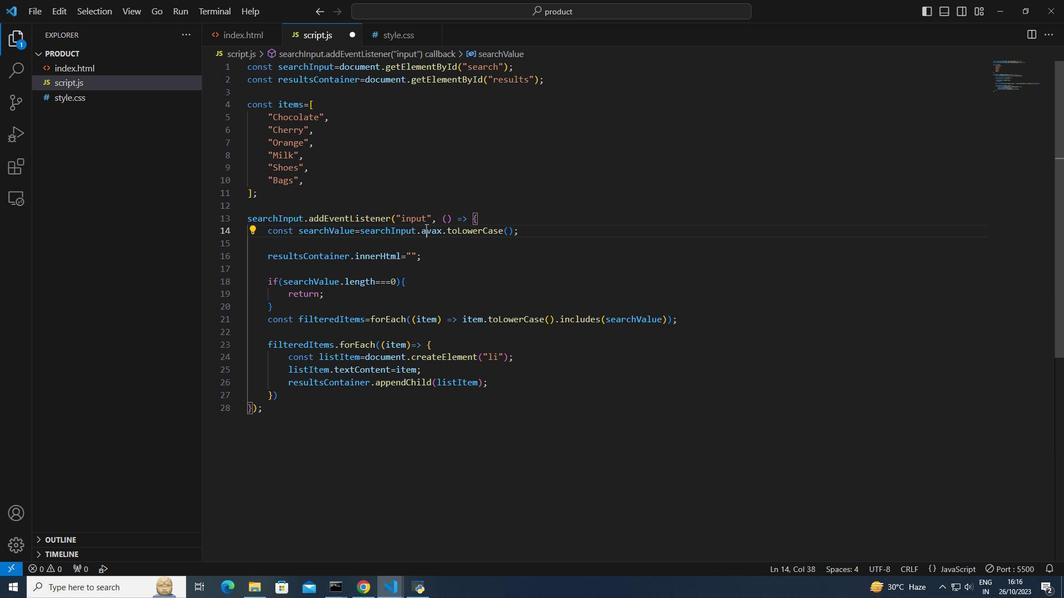 
Action: Key pressed <Key.backspace>
Screenshot: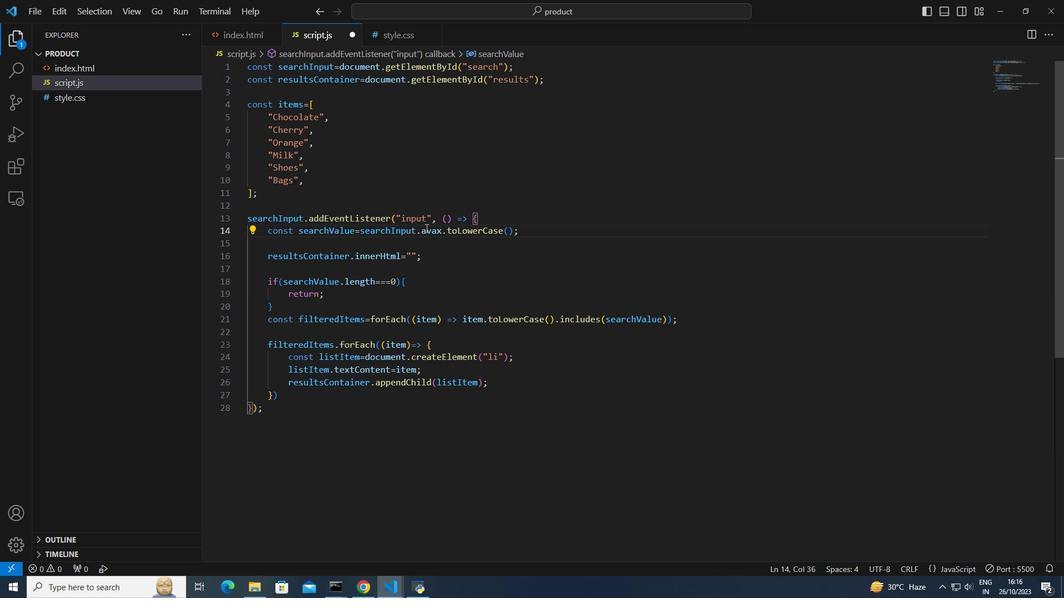 
Action: Mouse moved to (249, 189)
Screenshot: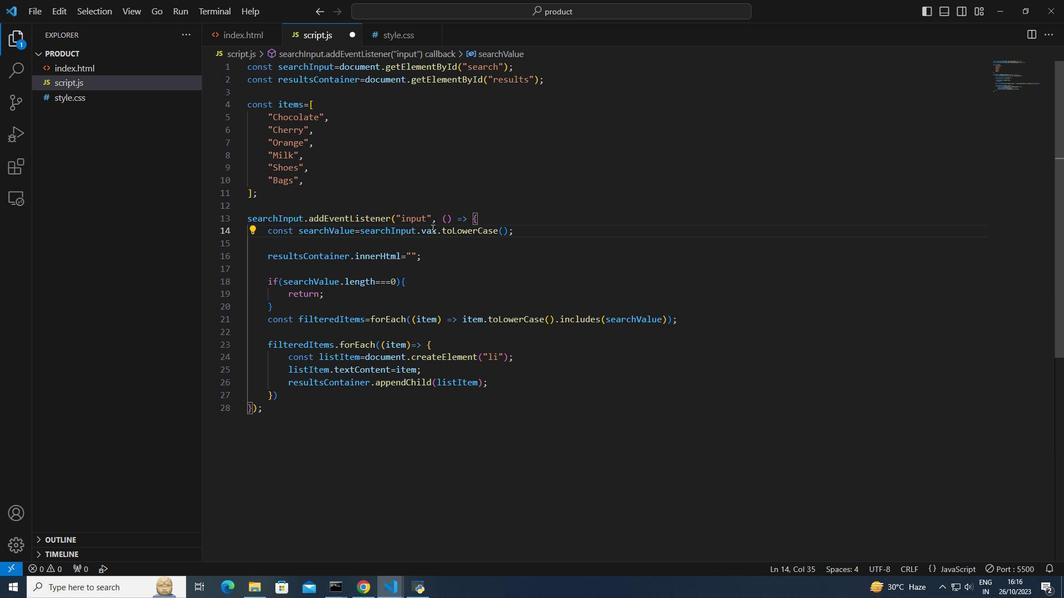 
Action: Mouse pressed left at (249, 189)
Screenshot: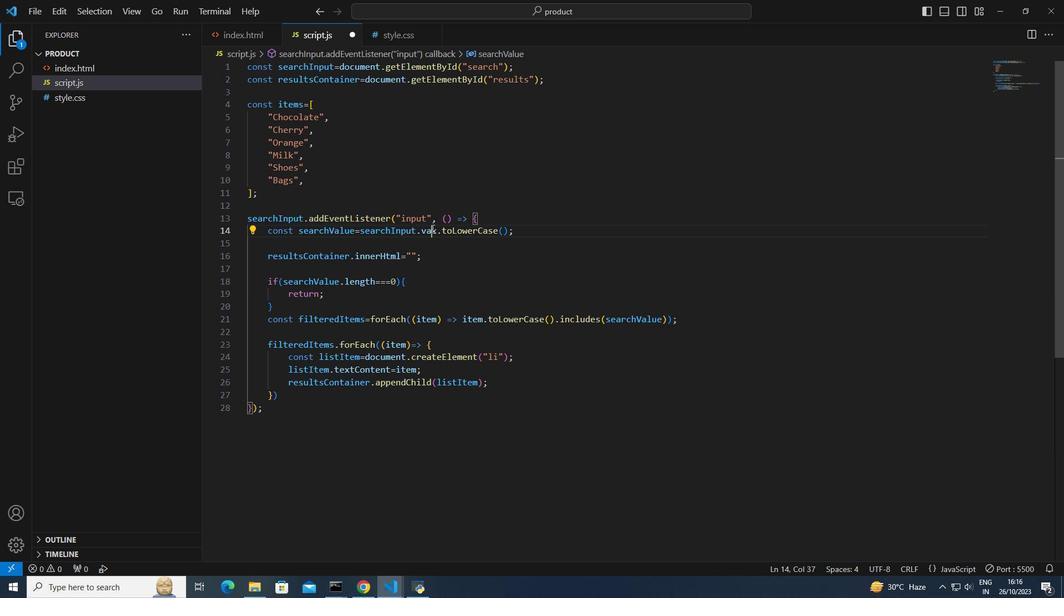 
Action: Mouse moved to (249, 189)
Screenshot: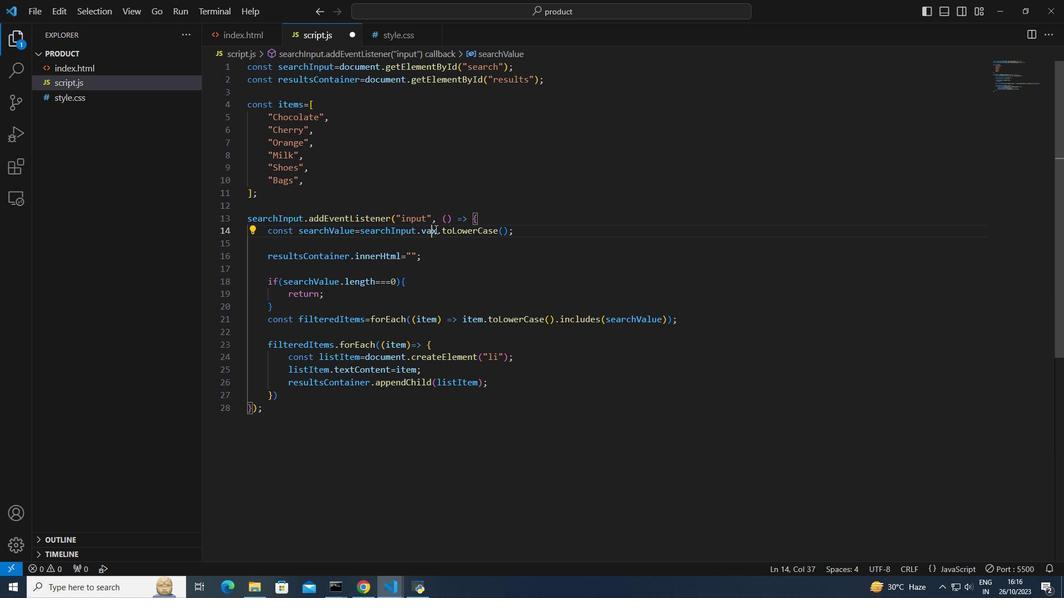 
Action: Mouse pressed left at (249, 189)
Screenshot: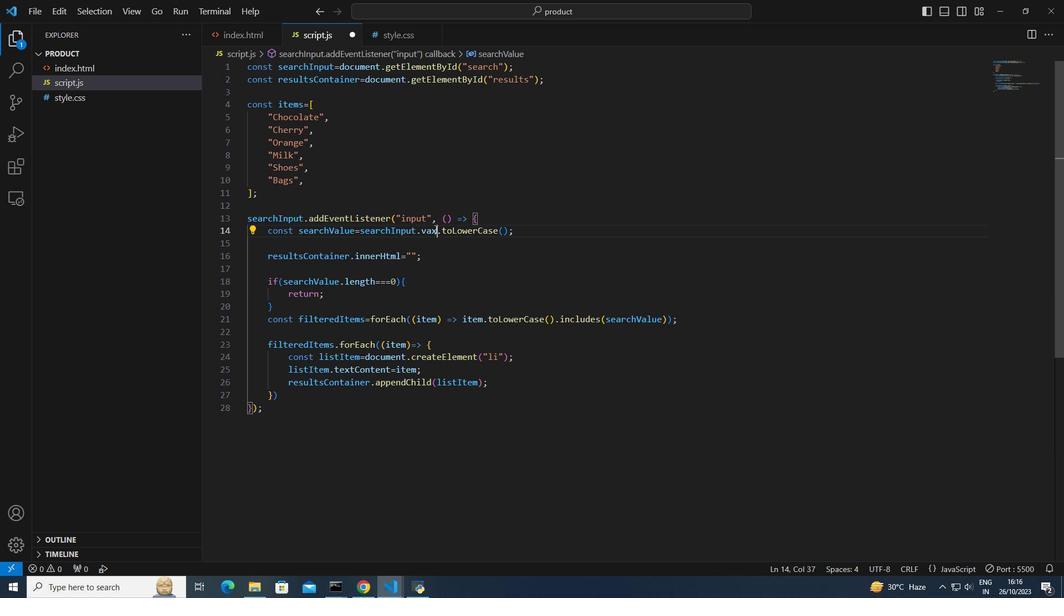 
Action: Mouse moved to (249, 189)
Screenshot: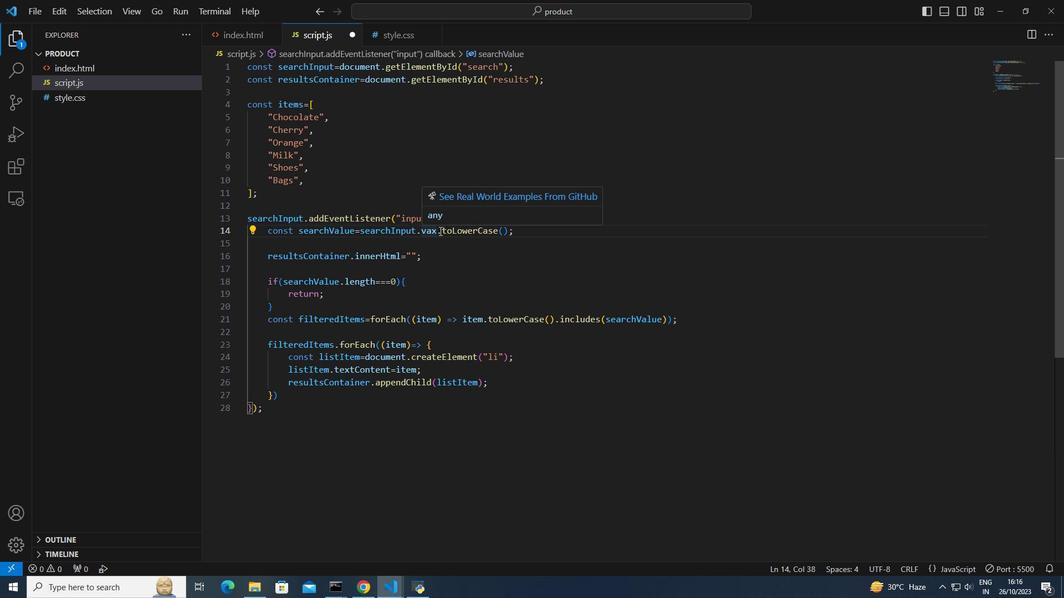 
Action: Key pressed <Key.backspace>lue
Screenshot: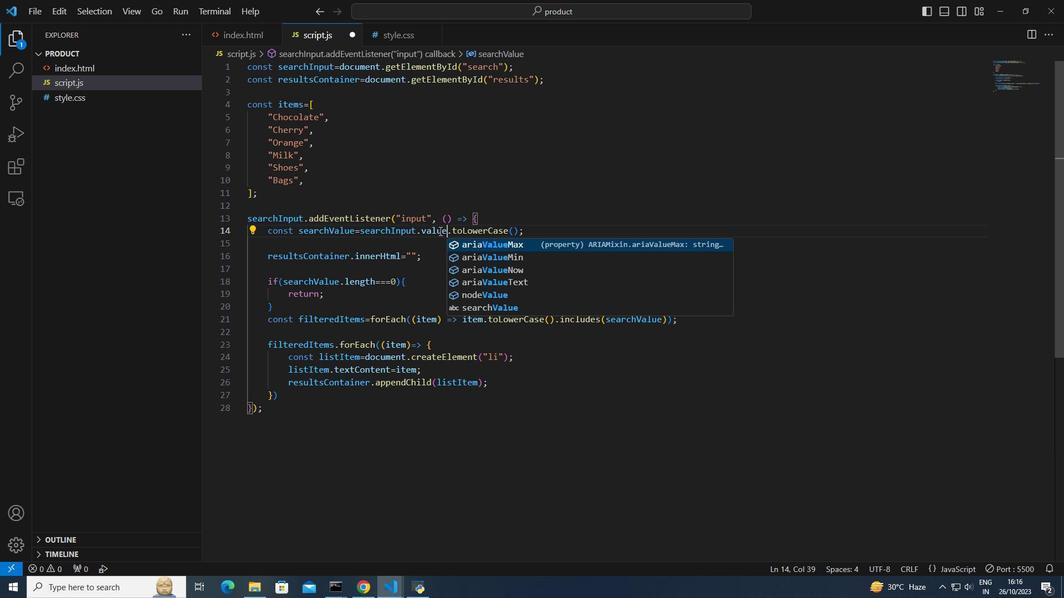 
Action: Mouse moved to (249, 189)
Screenshot: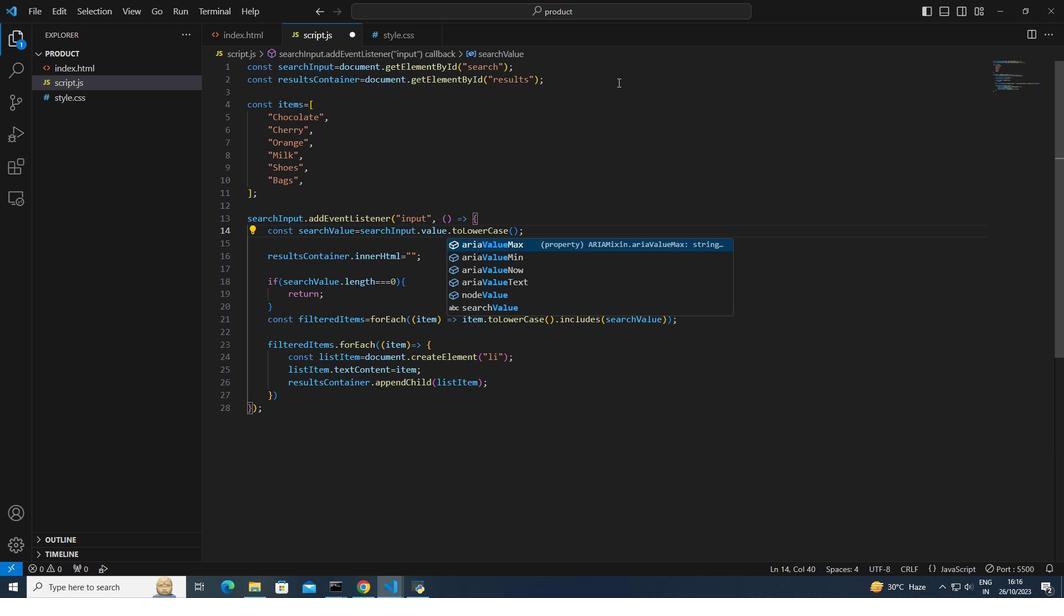 
Action: Key pressed ctrl+S
Screenshot: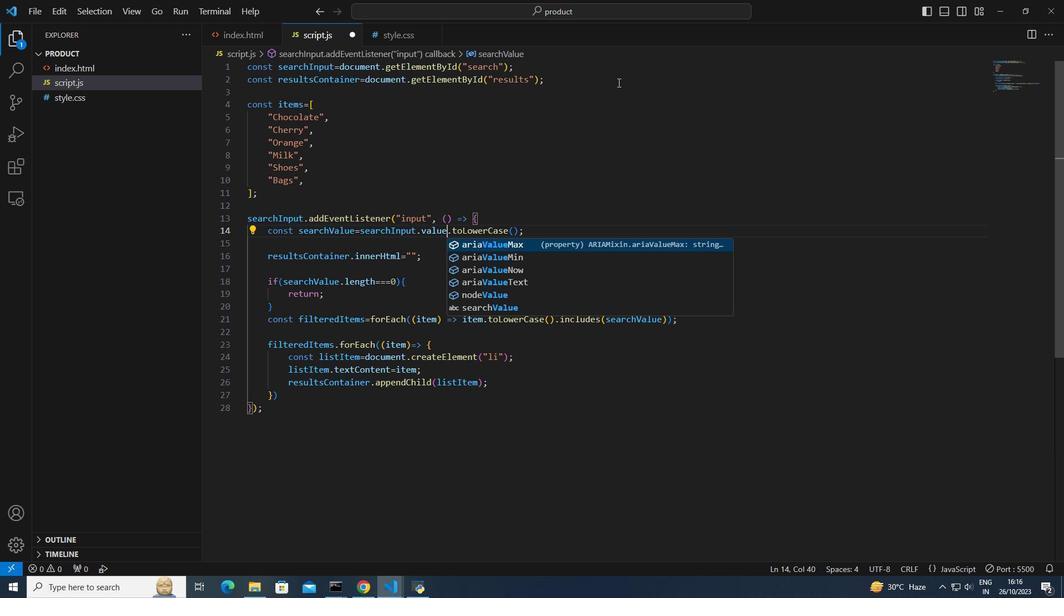
Action: Mouse moved to (250, 189)
Screenshot: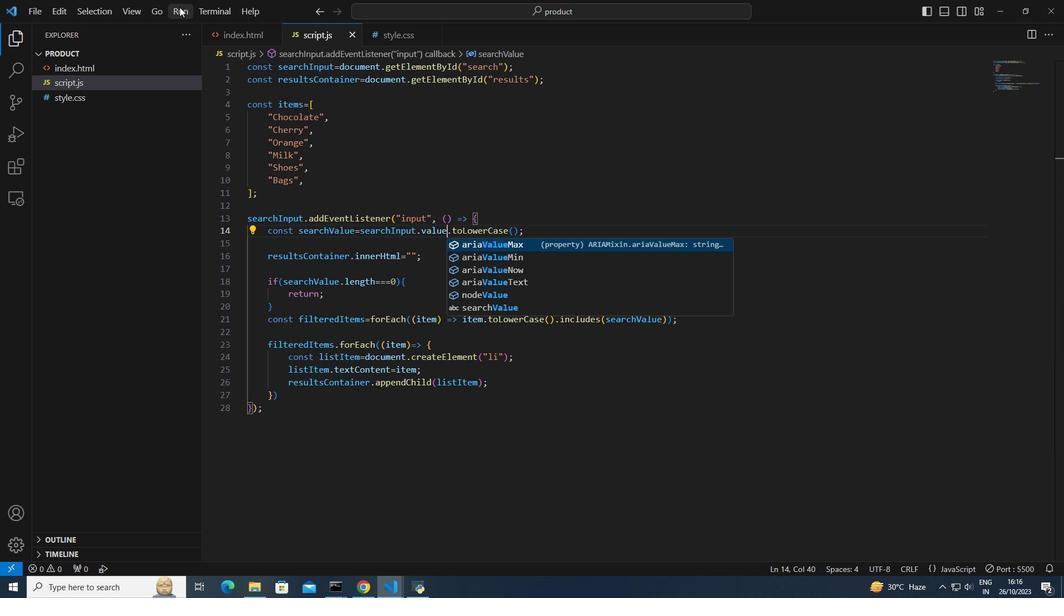 
Action: Mouse pressed left at (250, 189)
Screenshot: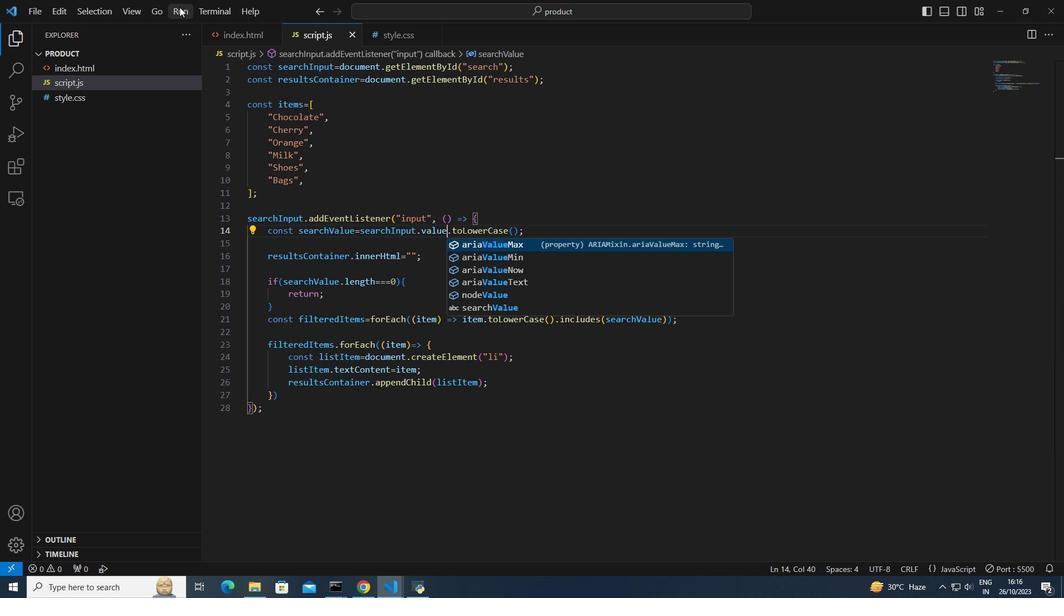 
Action: Mouse moved to (250, 189)
Screenshot: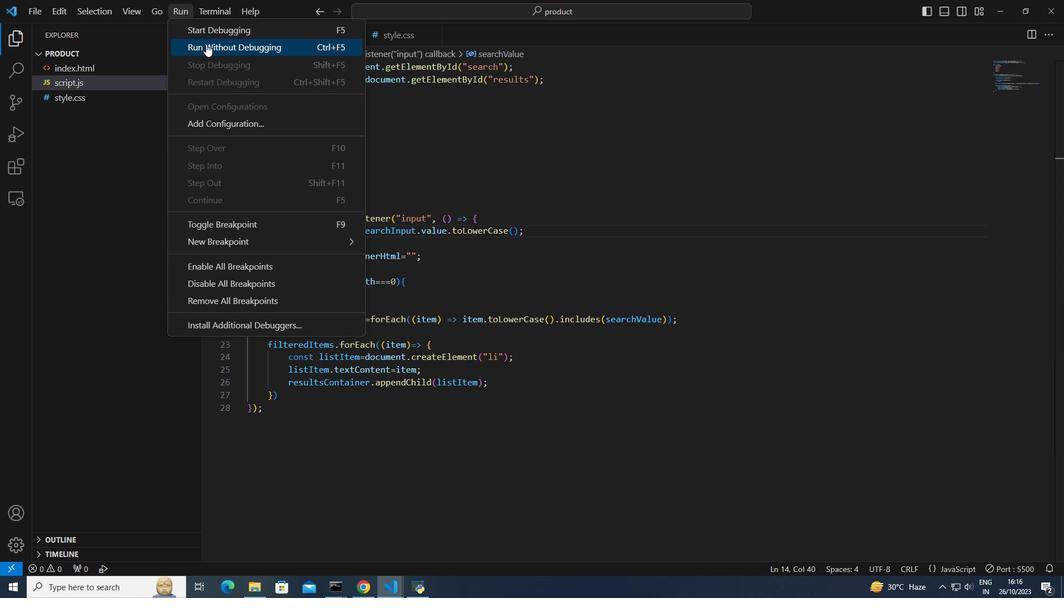 
Action: Mouse pressed left at (250, 189)
Screenshot: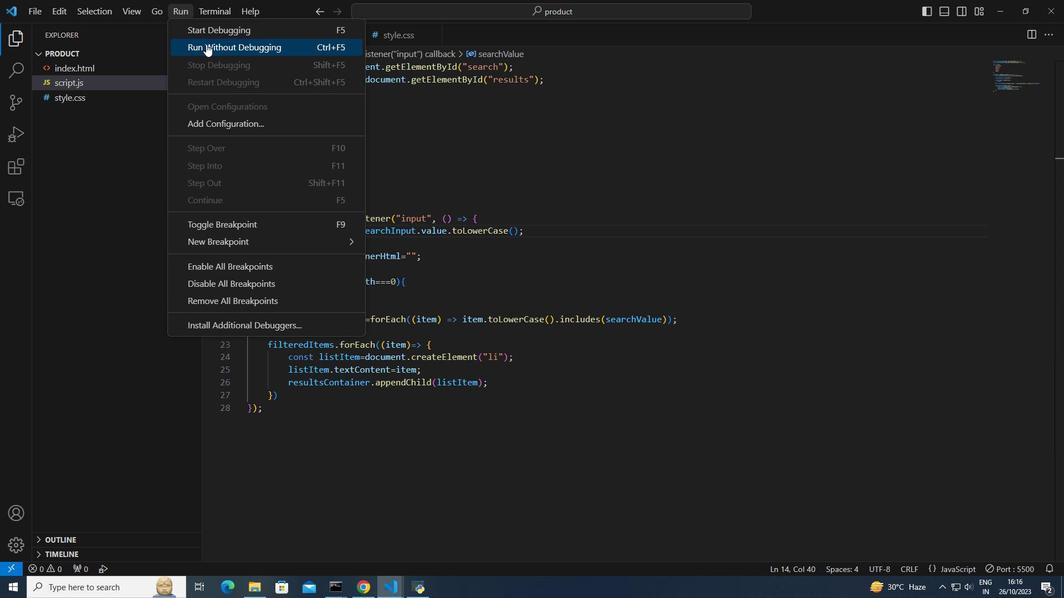
Action: Mouse moved to (249, 189)
Screenshot: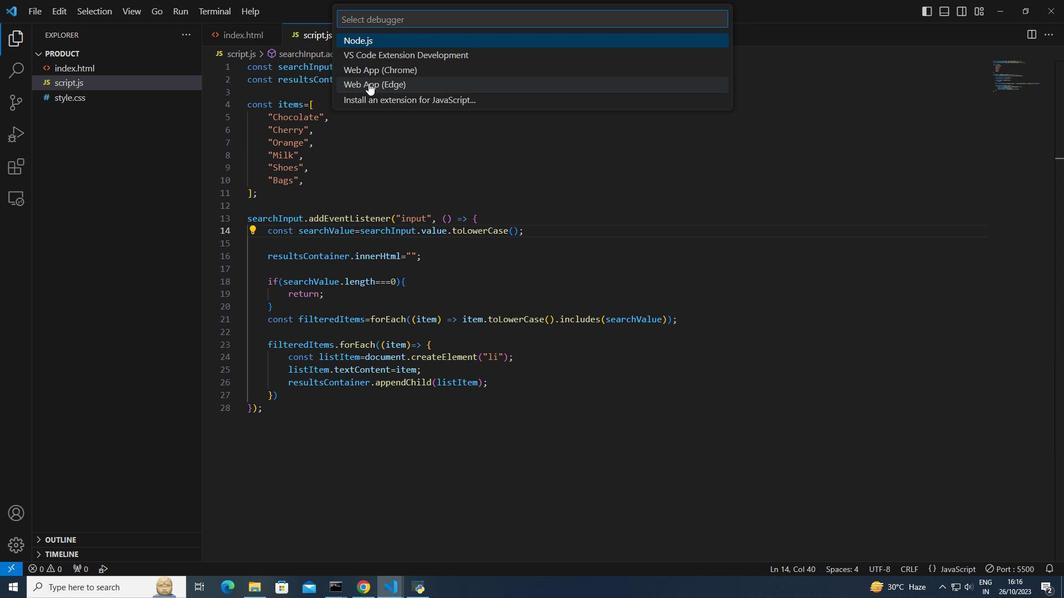 
Action: Mouse pressed left at (249, 189)
Screenshot: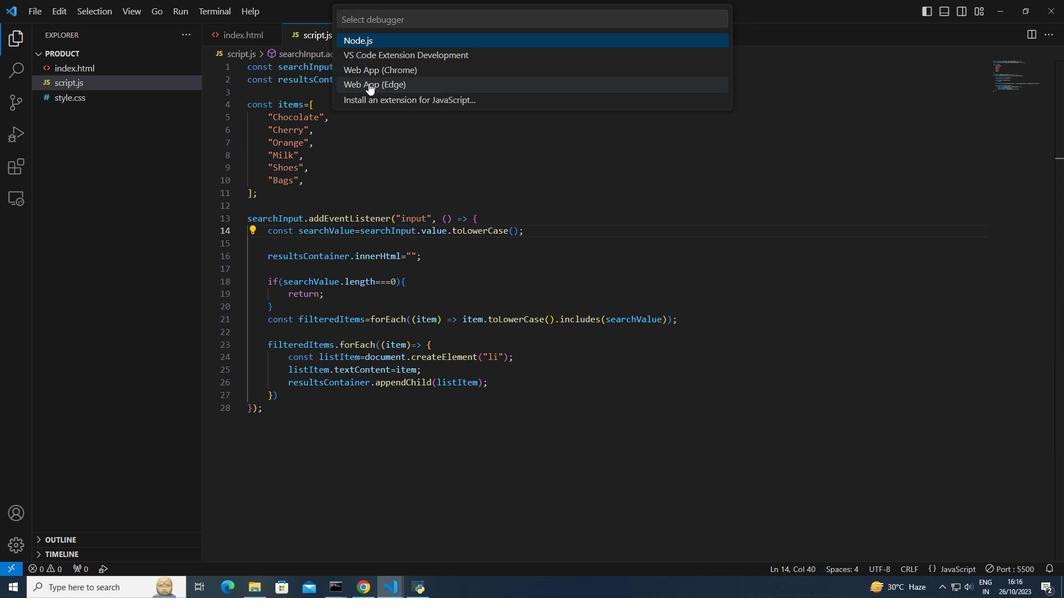 
Action: Mouse moved to (249, 189)
Screenshot: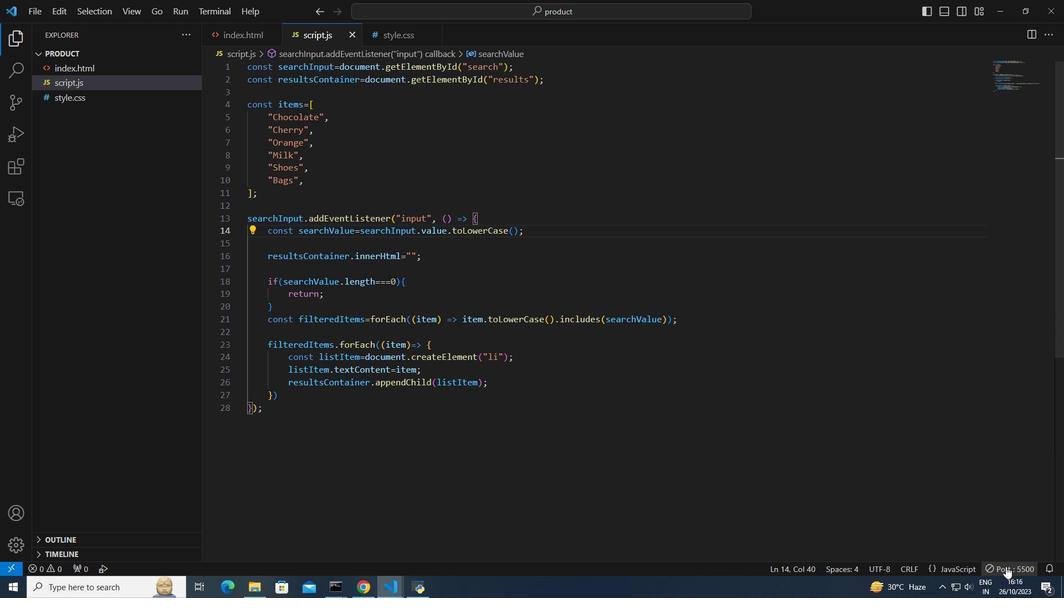 
Action: Mouse pressed left at (249, 189)
Screenshot: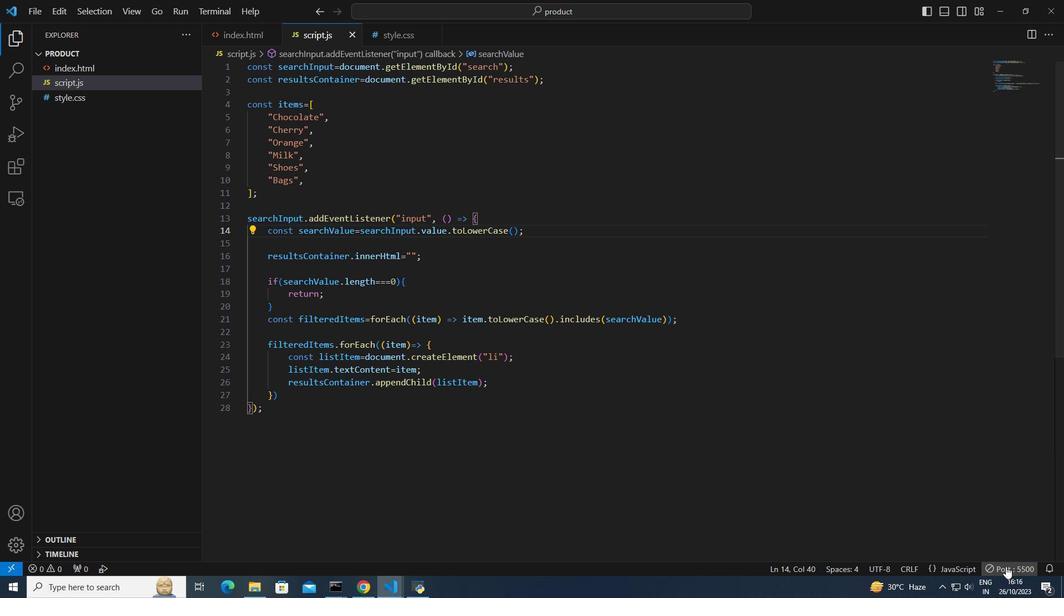 
Action: Mouse moved to (249, 189)
Screenshot: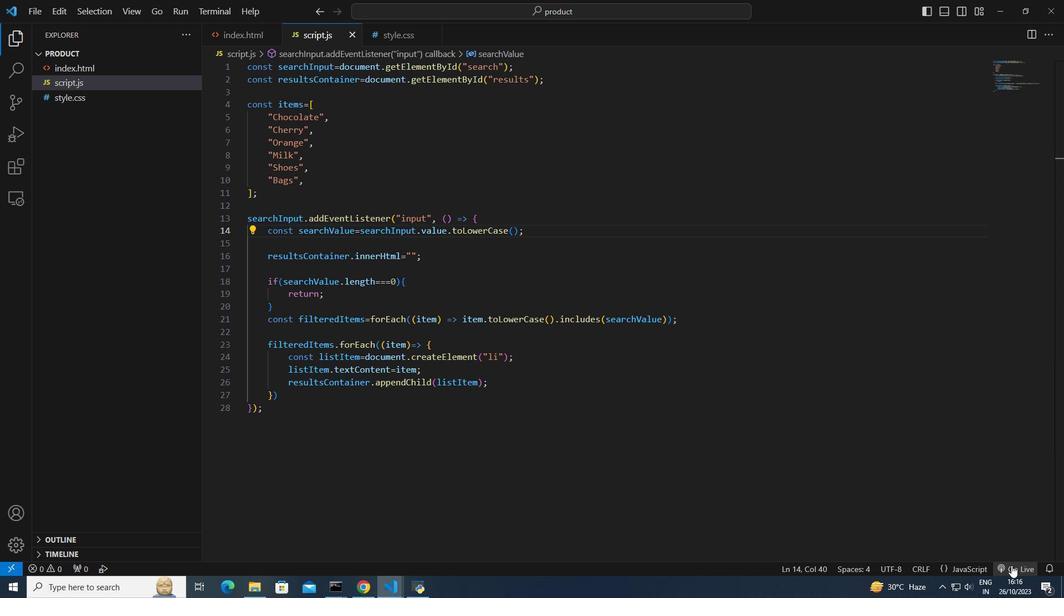 
Action: Mouse pressed left at (249, 189)
Screenshot: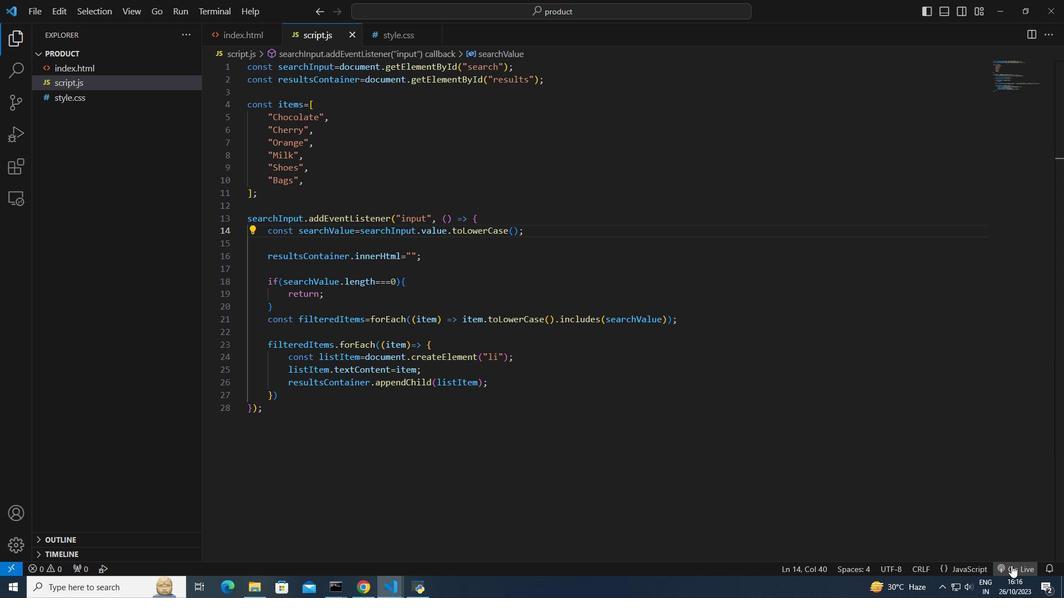 
Action: Mouse moved to (250, 189)
Screenshot: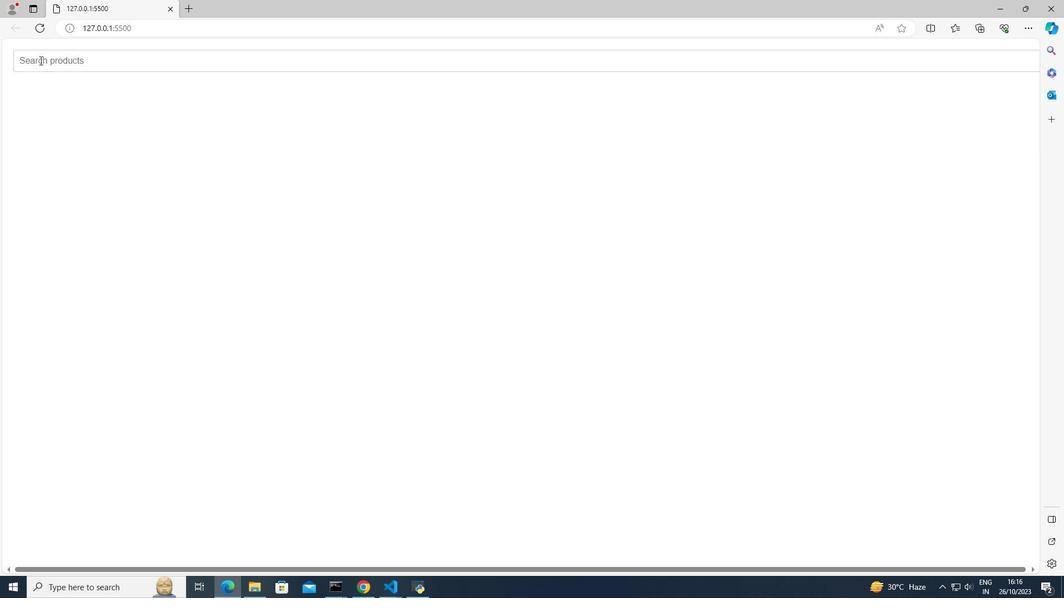 
Action: Mouse pressed left at (250, 189)
Screenshot: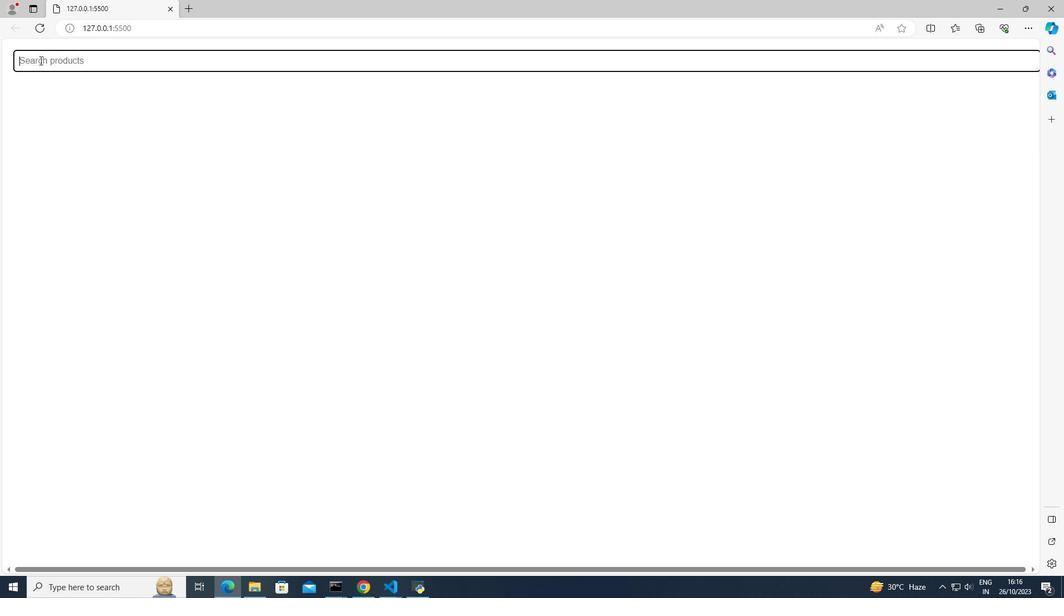 
Action: Key pressed o
Screenshot: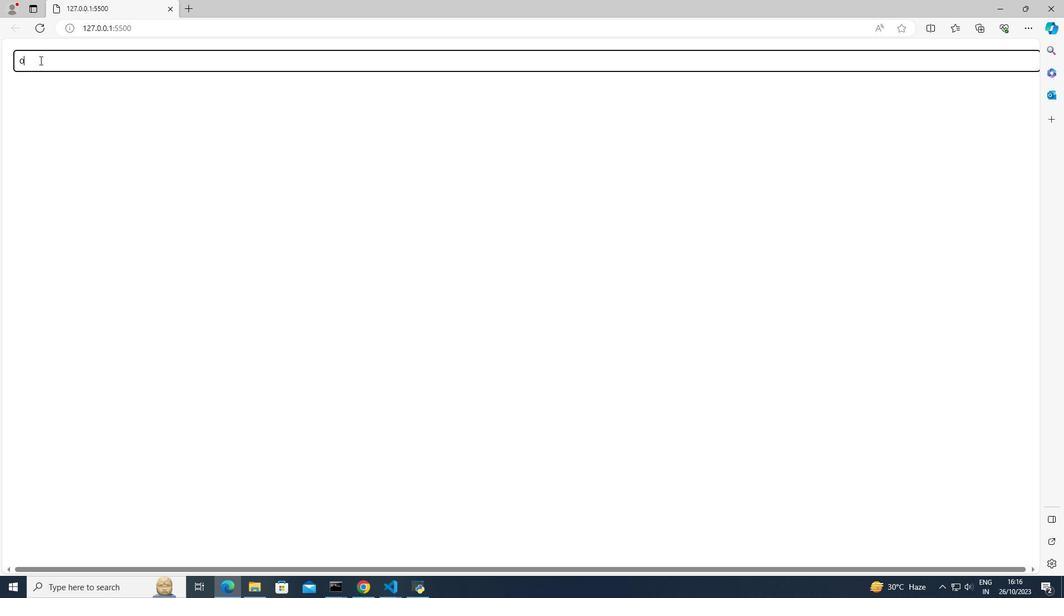 
Action: Mouse moved to (250, 189)
Screenshot: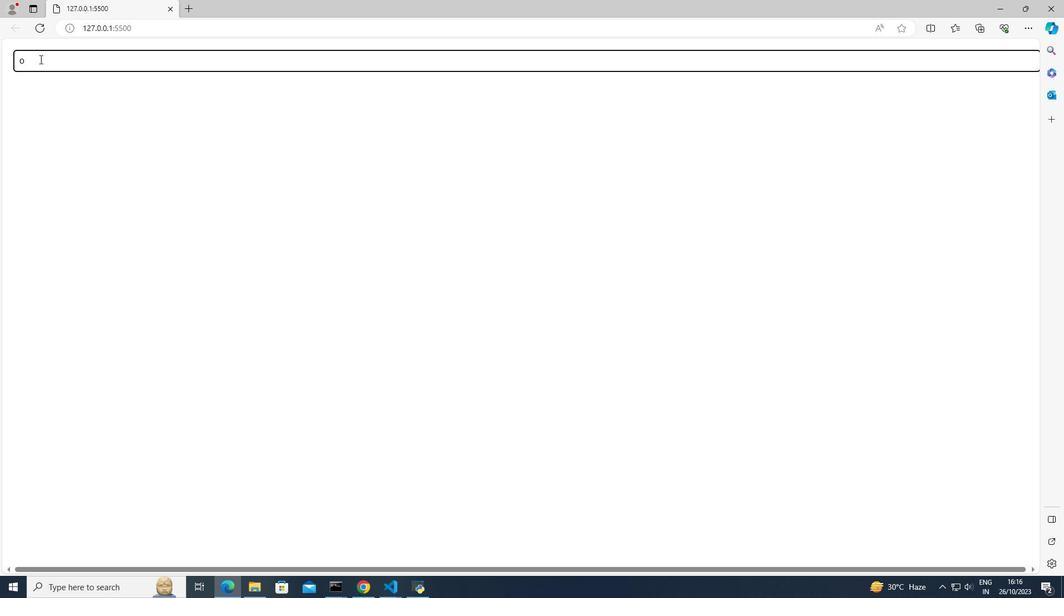 
Action: Key pressed <Key.backspace>c
Screenshot: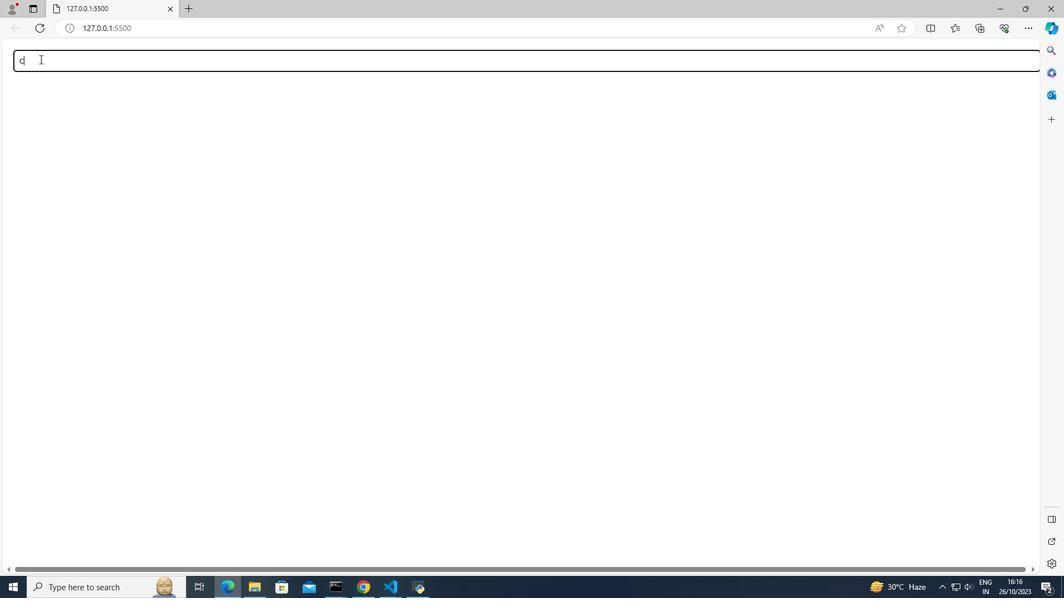 
Action: Mouse moved to (250, 189)
Screenshot: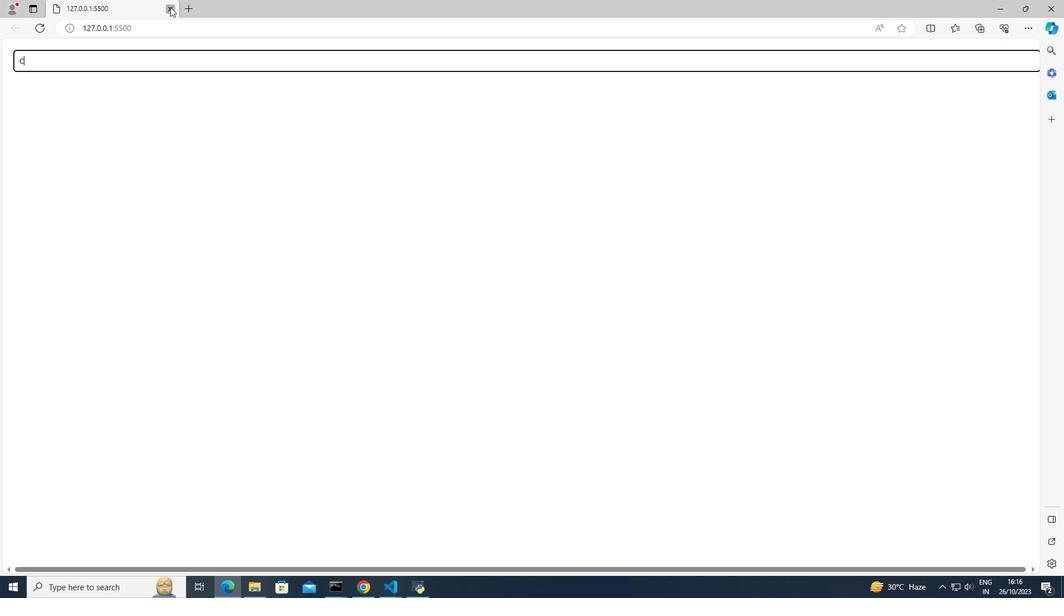 
Action: Mouse pressed left at (250, 189)
Screenshot: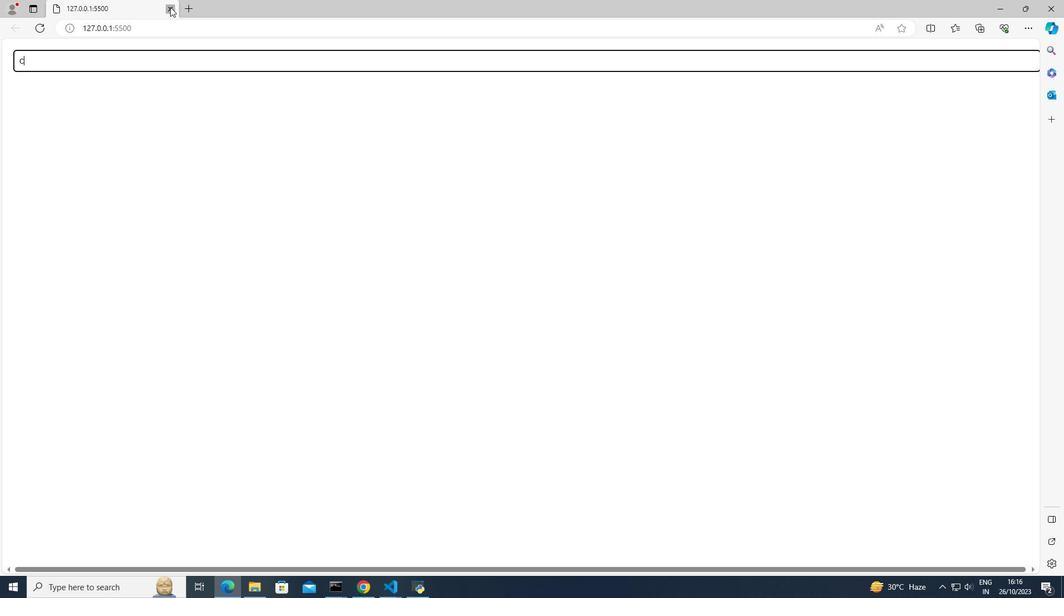 
Action: Mouse moved to (249, 189)
Screenshot: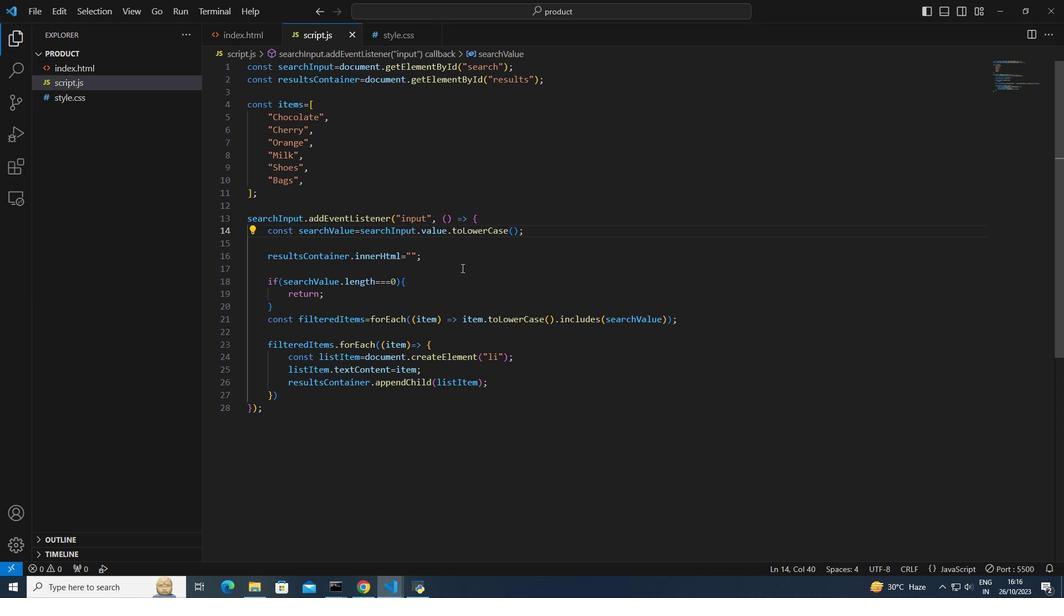 
Action: Mouse scrolled (249, 189) with delta (0, 0)
Screenshot: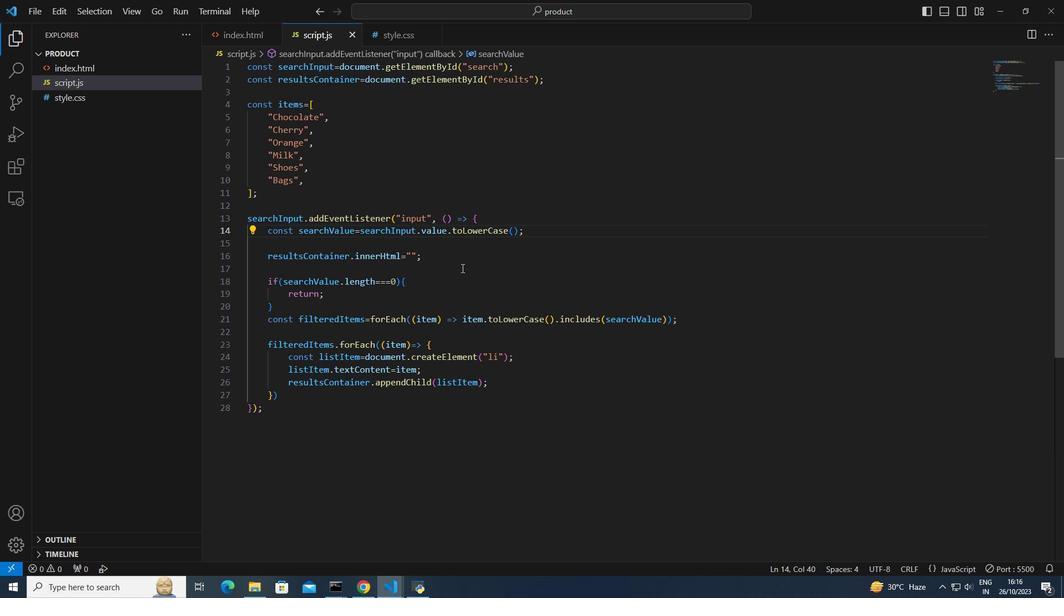 
Action: Mouse moved to (249, 189)
Screenshot: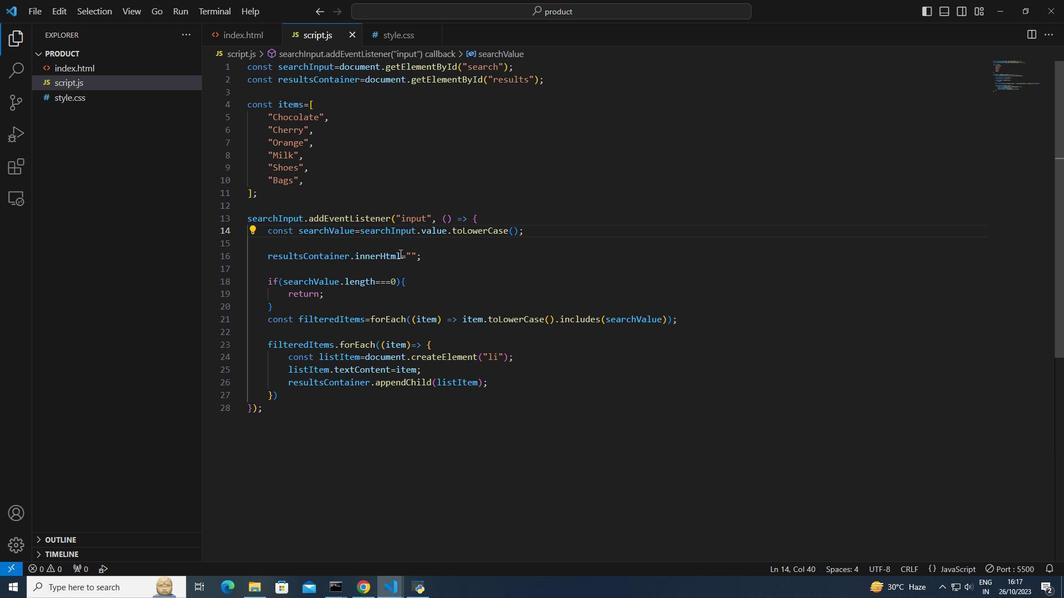 
Action: Mouse pressed left at (249, 189)
Screenshot: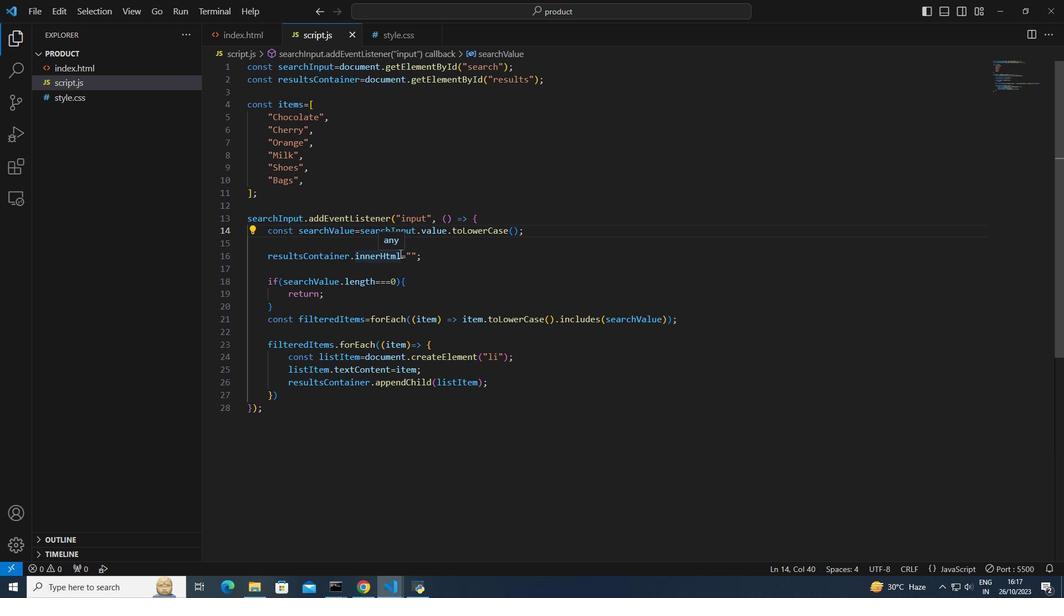 
Action: Mouse moved to (249, 189)
Screenshot: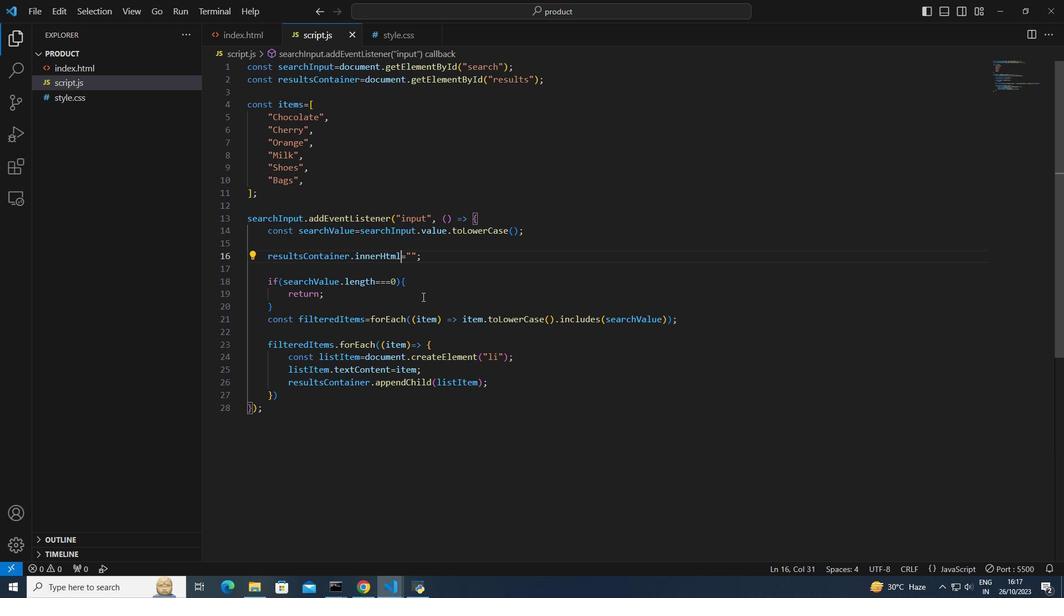 
Action: Key pressed <Key.backspace><Key.backspace><Key.backspace><Key.caps_lock>TMLctrl+S
Screenshot: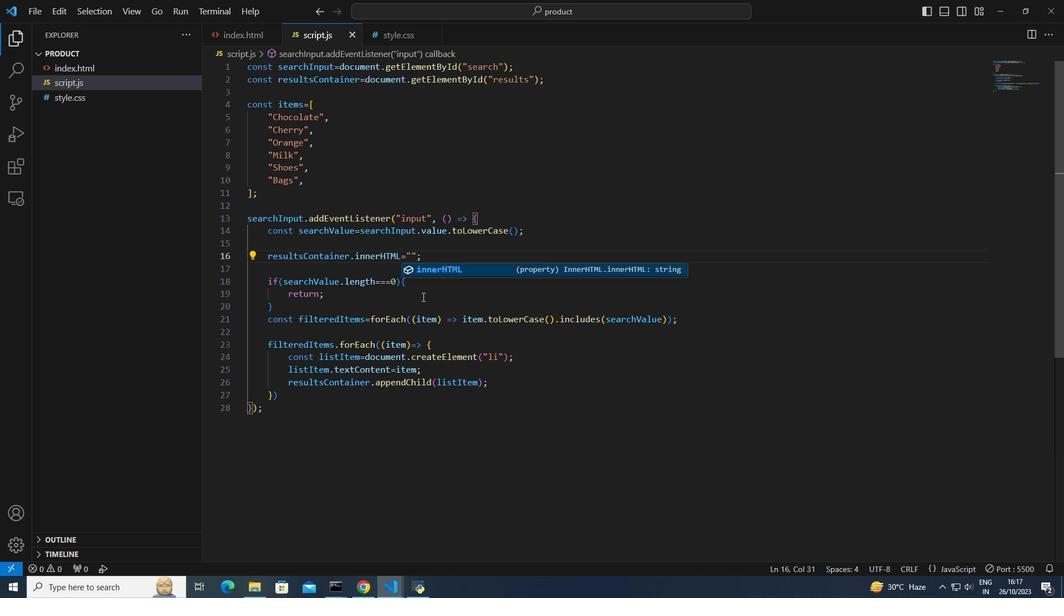 
Action: Mouse moved to (249, 189)
Screenshot: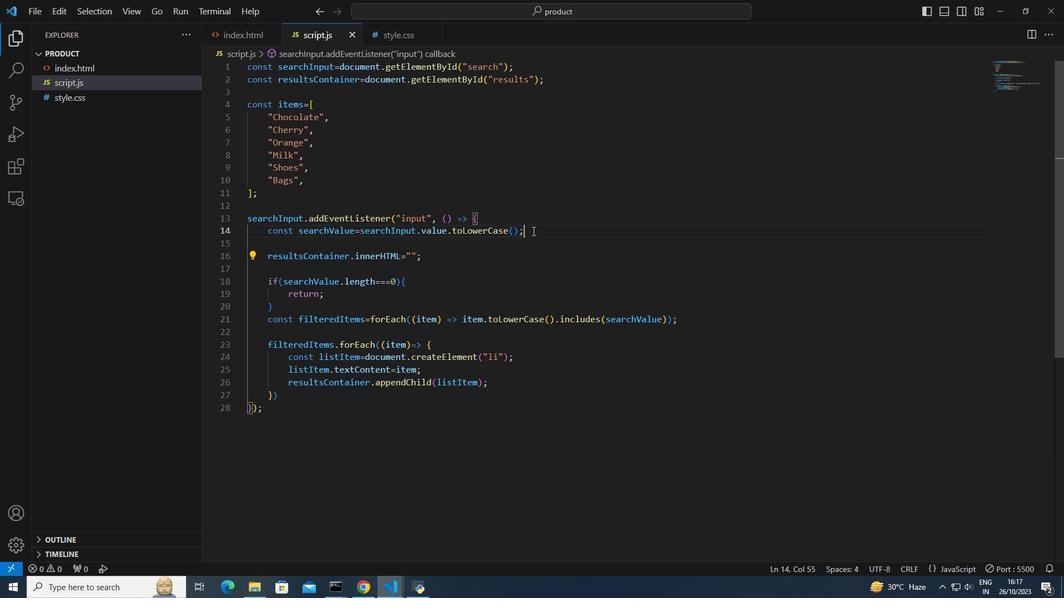 
Action: Mouse pressed left at (249, 189)
Screenshot: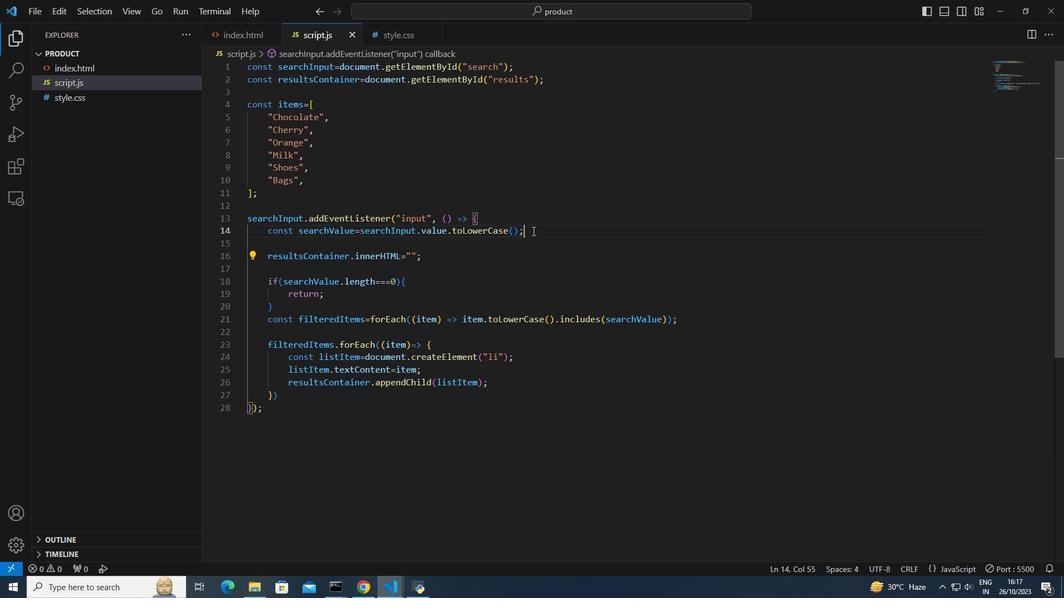 
Action: Mouse moved to (250, 189)
Screenshot: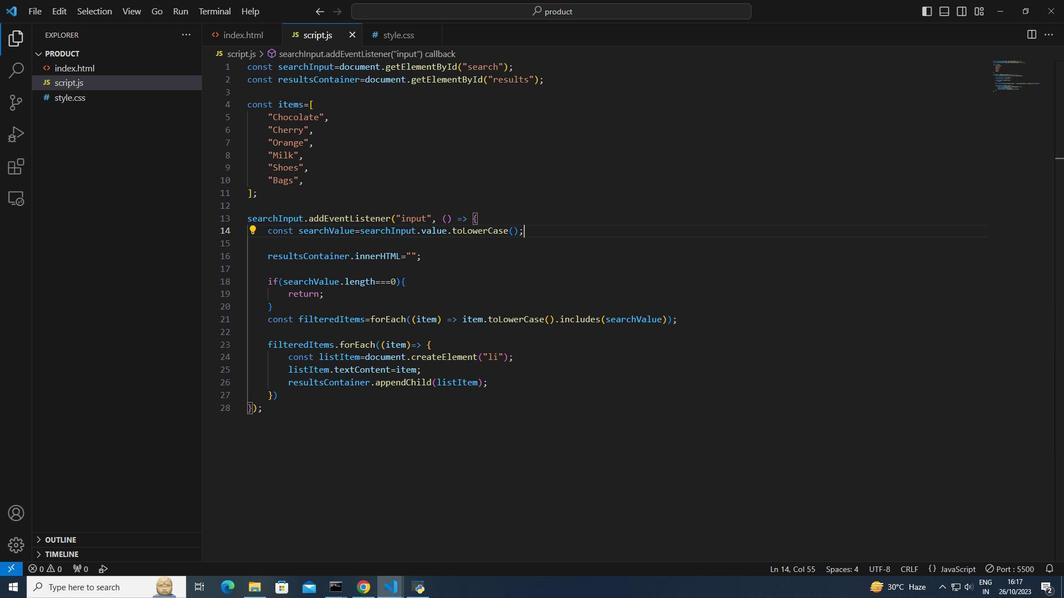 
Action: Mouse scrolled (250, 189) with delta (0, 0)
Screenshot: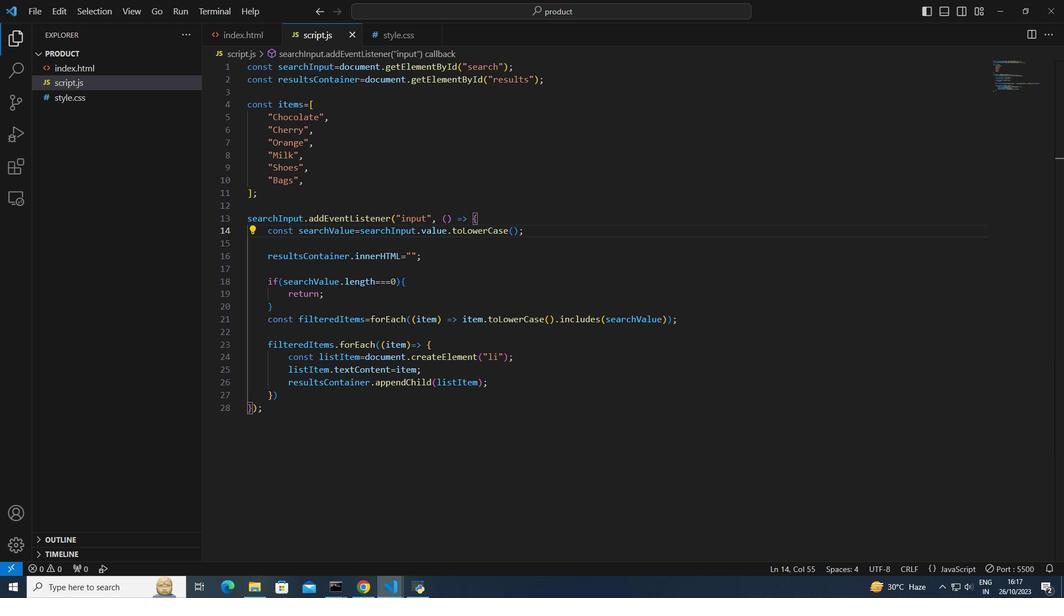 
Action: Mouse scrolled (250, 189) with delta (0, 0)
Screenshot: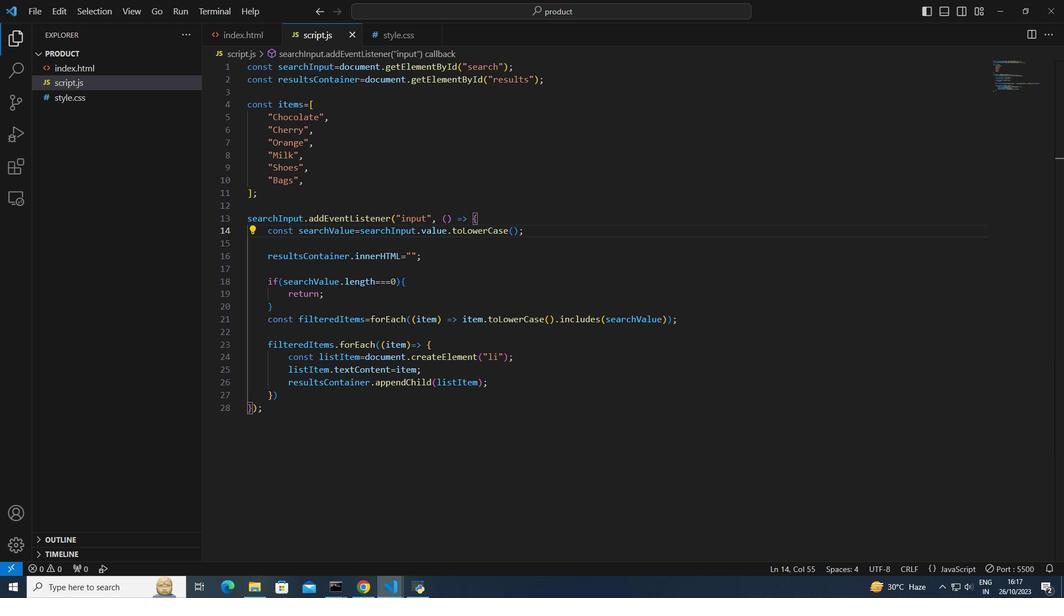 
Action: Mouse scrolled (250, 189) with delta (0, 0)
Screenshot: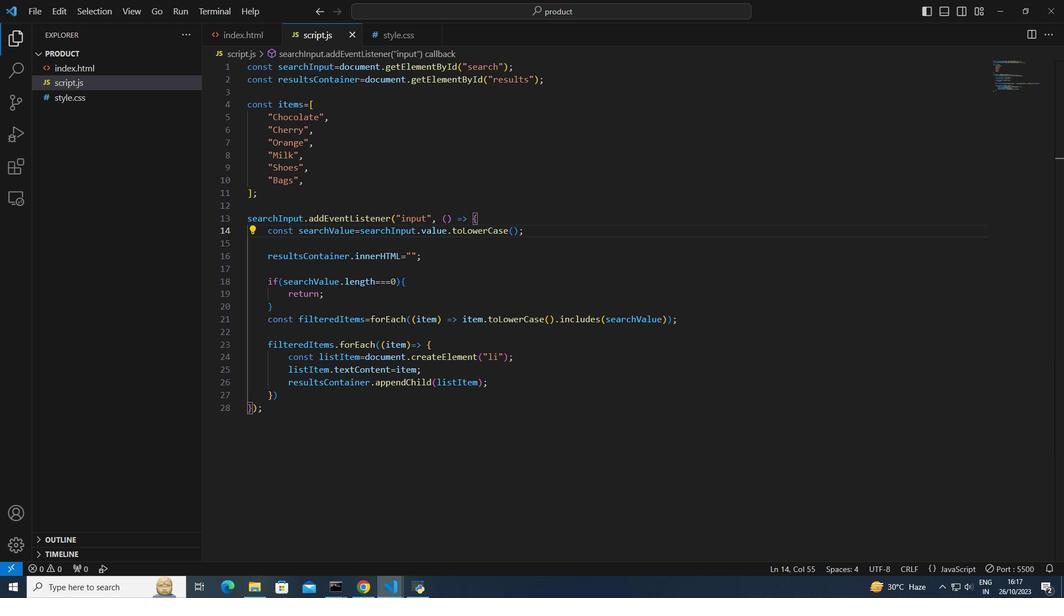 
Action: Mouse moved to (249, 189)
Screenshot: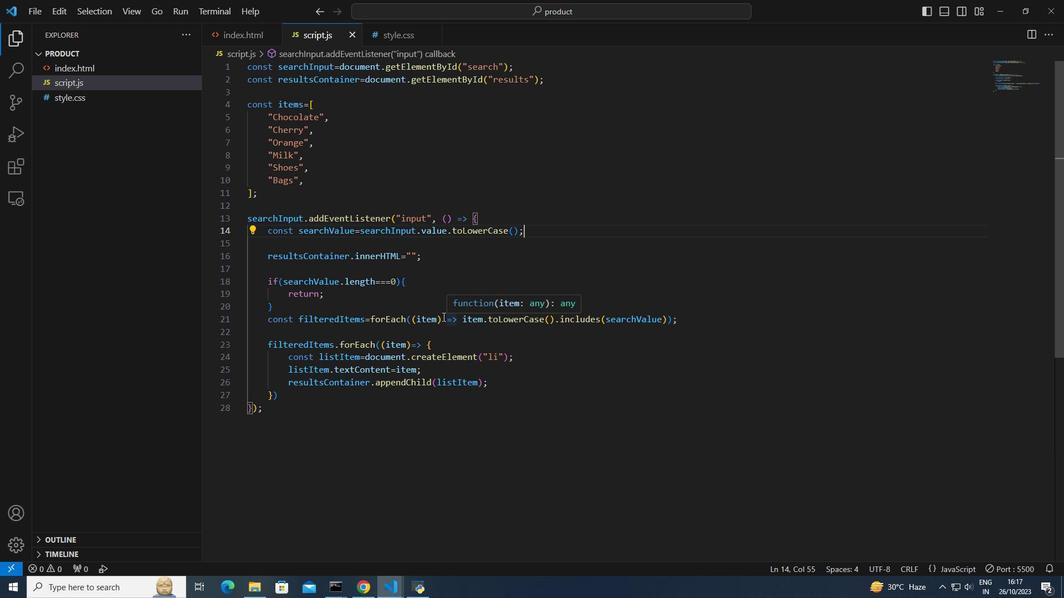 
Action: Mouse pressed left at (249, 189)
Screenshot: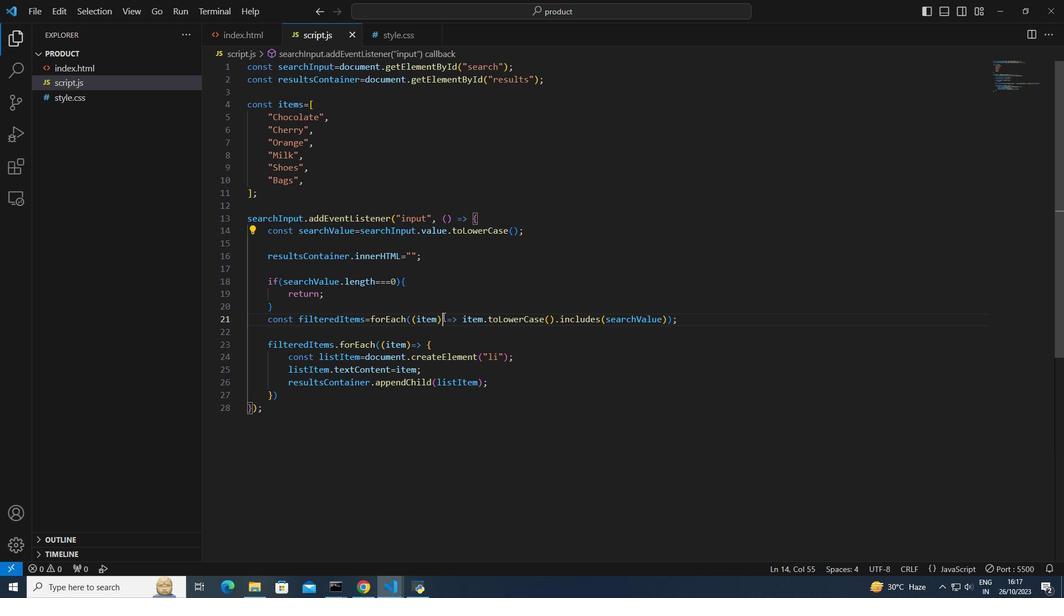 
Action: Key pressed <Key.backspace><Key.backspace><Key.backspace><Key.backspace><Key.backspace><Key.backspace><Key.backspace><Key.backspace><Key.backspace><Key.backspace><Key.backspace><Key.backspace><Key.backspace><Key.backspace>ITEMS<Key.backspace><Key.backspace><Key.backspace><Key.backspace><Key.backspace><Key.caps_lock>items.filter<Key.shift_r><Key.shift_r><Key.shift_r><Key.shift_r><Key.shift_r>((item
Screenshot: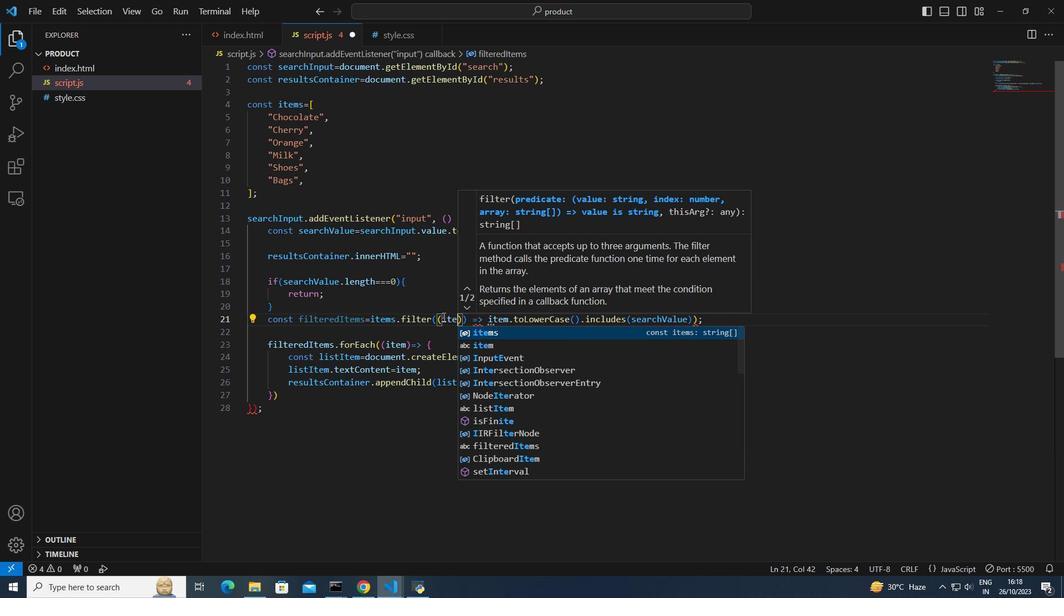
Action: Mouse moved to (249, 189)
Screenshot: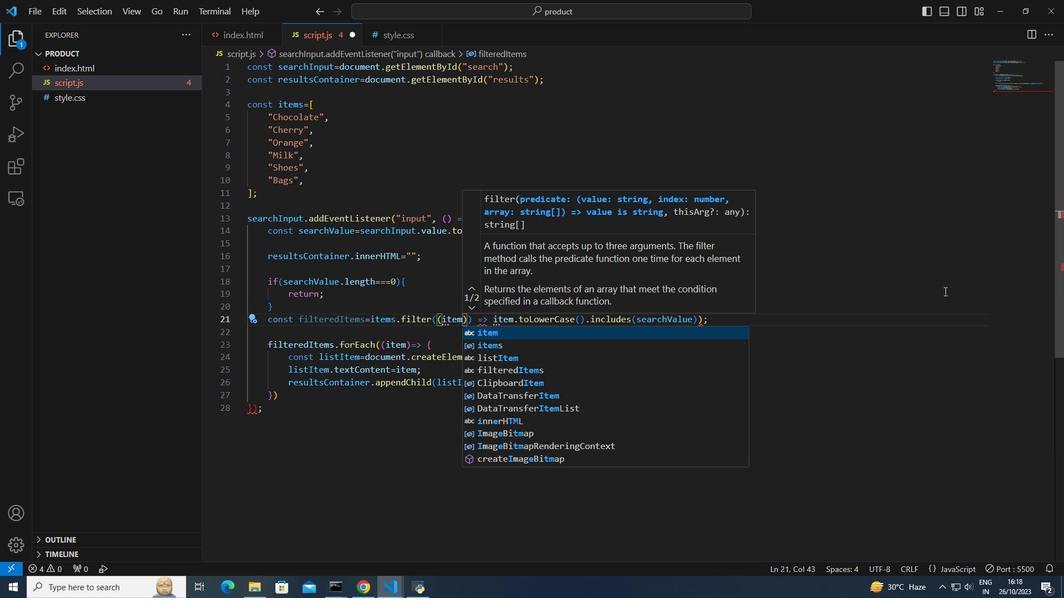 
Action: Mouse pressed left at (249, 189)
Screenshot: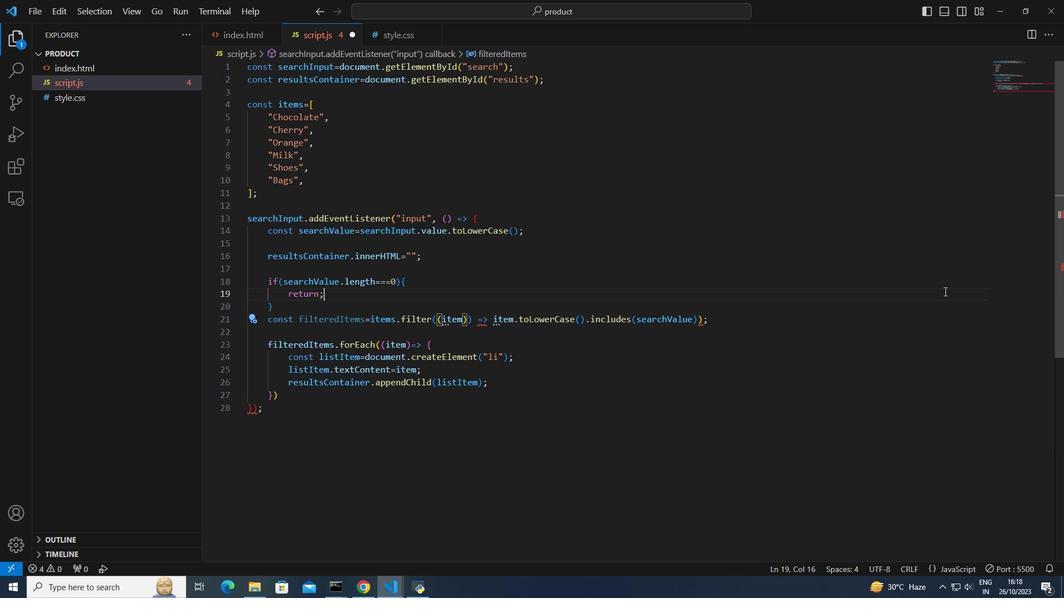 
Action: Mouse moved to (249, 189)
Screenshot: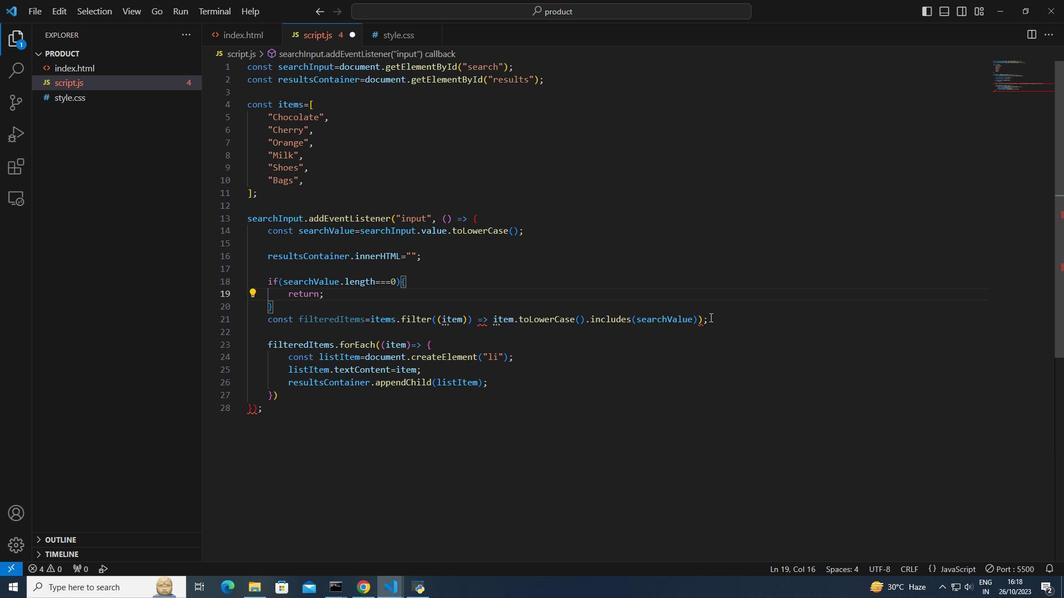 
Action: Mouse pressed left at (249, 189)
Screenshot: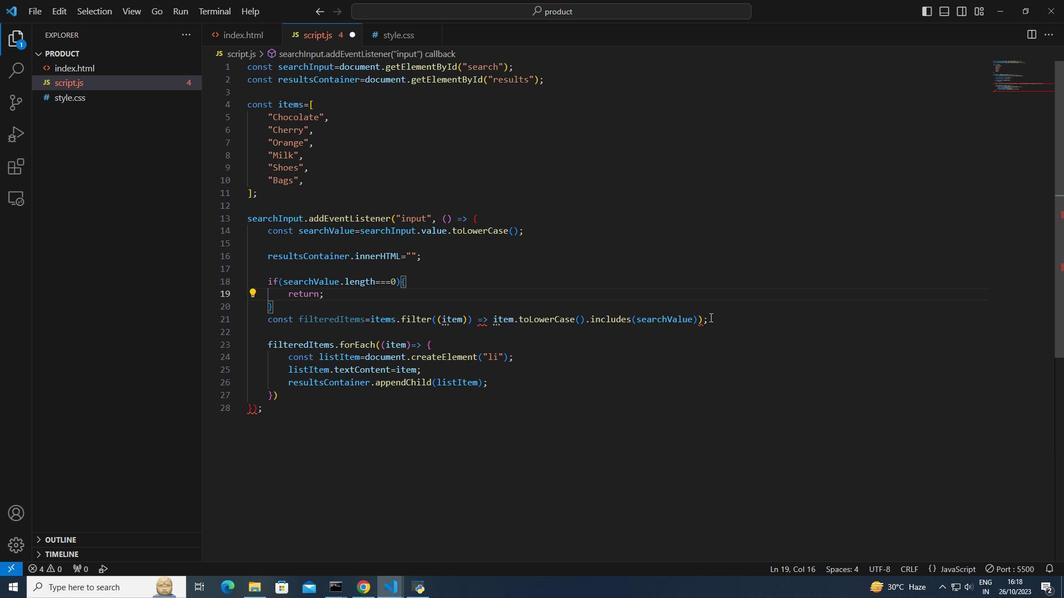 
Action: Key pressed <Key.backspace><Key.backspace><Key.backspace><Key.backspace><Key.backspace><Key.backspace><Key.backspace><Key.backspace><Key.backspace><Key.backspace><Key.backspace><Key.backspace><Key.backspace><Key.backspace><Key.backspace><Key.backspace><Key.backspace><Key.backspace><Key.backspace><Key.backspace><Key.backspace><Key.backspace><Key.backspace><Key.backspace><Key.backspace><Key.backspace><Key.backspace><Key.backspace><Key.backspace><Key.backspace><Key.backspace><Key.backspace><Key.backspace><Key.backspace><Key.backspace><Key.backspace><Key.backspace><Key.backspace><Key.backspace><Key.backspace><Key.backspace><Key.backspace><Key.backspace><Key.backspace><Key.backspace>
Screenshot: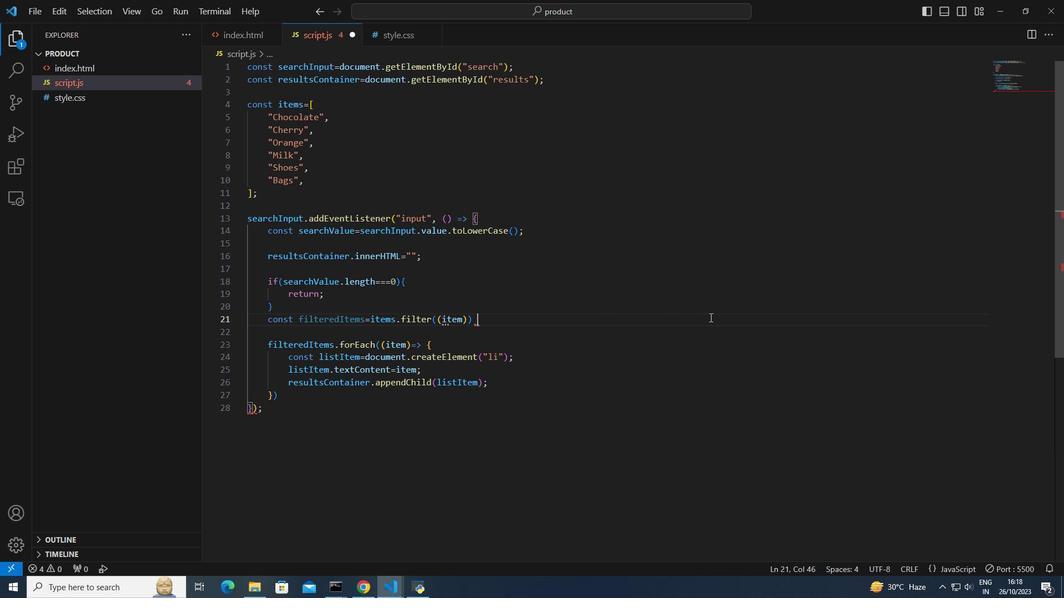 
Action: Mouse moved to (249, 189)
